 Task: Go to Program & Features. Select Whole Food Market. Add to cart Cold-Pressed Organic Green Juice -2. Select Amazon Health. Add to cart Herbal Supplements-1. Place order for Amber Rodriguez, _x000D_
463 S Clinton St_x000D_
East Orange, New Jersey(NJ), 07018, Cell Number (973) 672-1023
Action: Mouse moved to (41, 45)
Screenshot: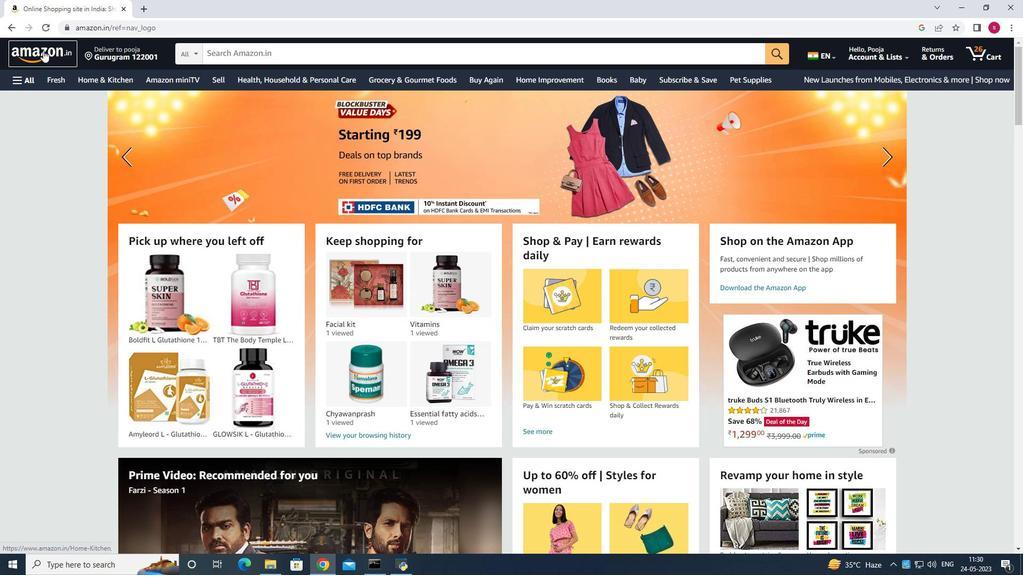 
Action: Mouse pressed left at (41, 45)
Screenshot: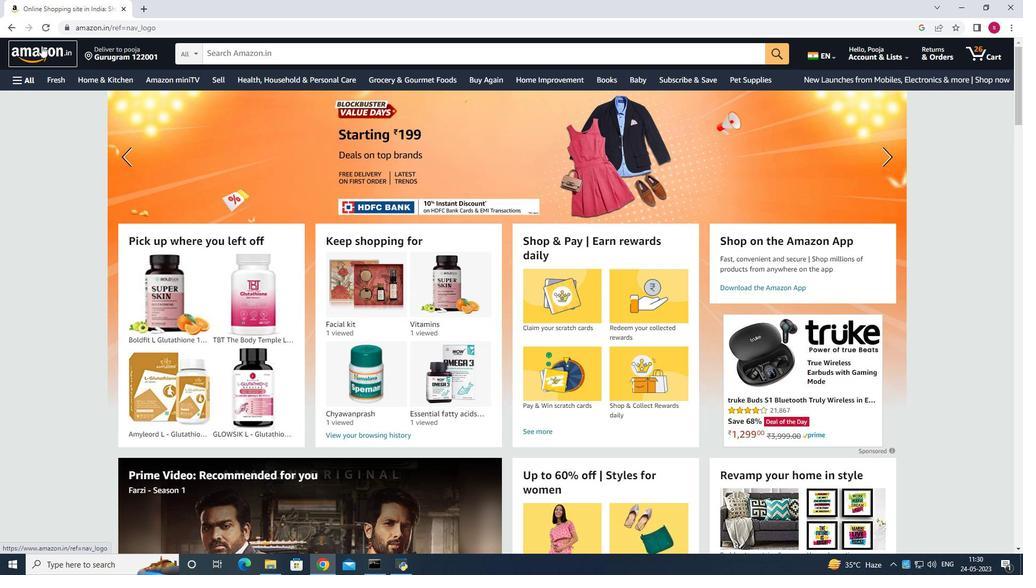 
Action: Mouse moved to (486, 239)
Screenshot: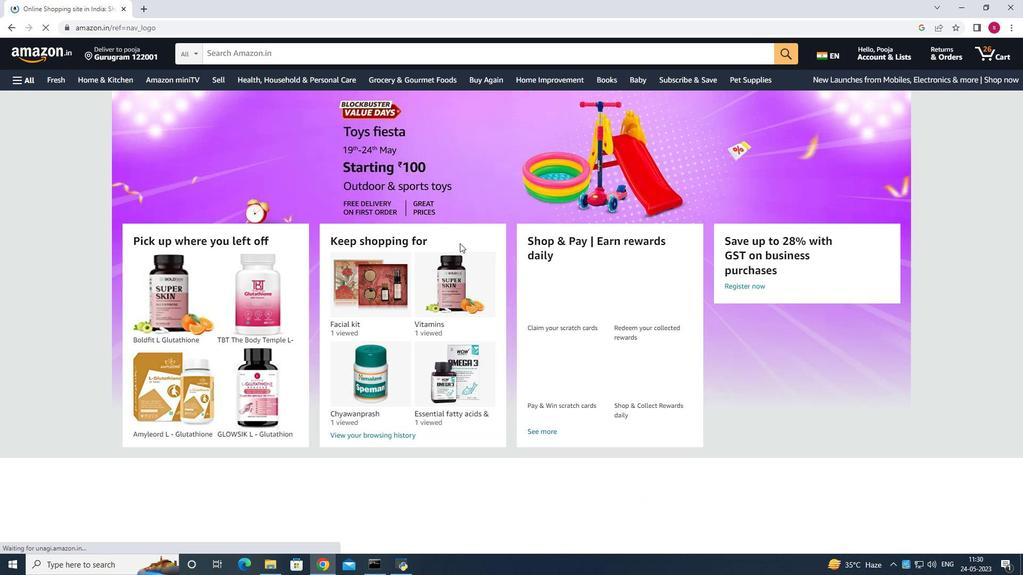 
Action: Mouse scrolled (486, 240) with delta (0, 0)
Screenshot: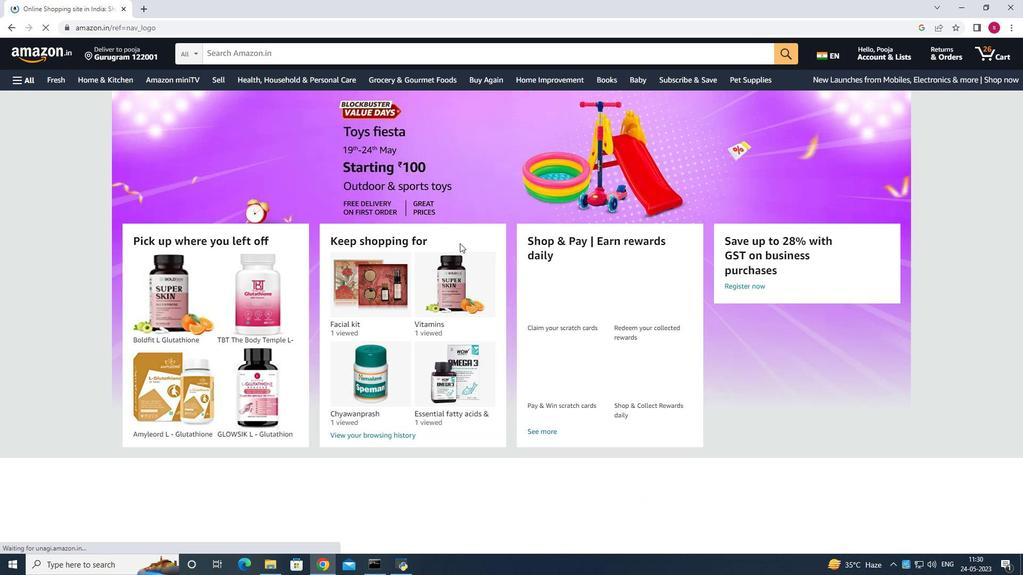 
Action: Mouse scrolled (486, 240) with delta (0, 0)
Screenshot: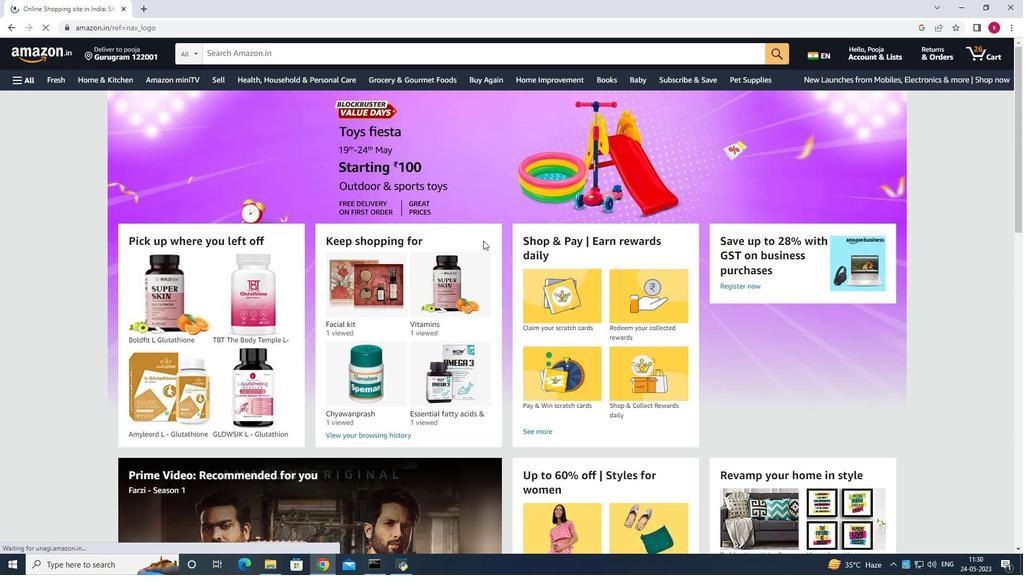
Action: Mouse moved to (486, 239)
Screenshot: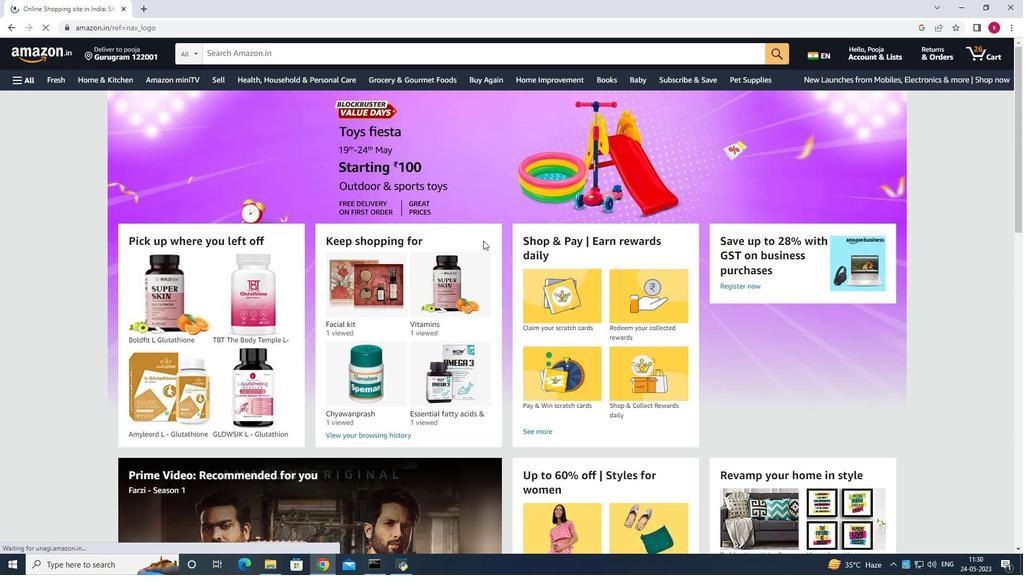 
Action: Mouse scrolled (486, 240) with delta (0, 0)
Screenshot: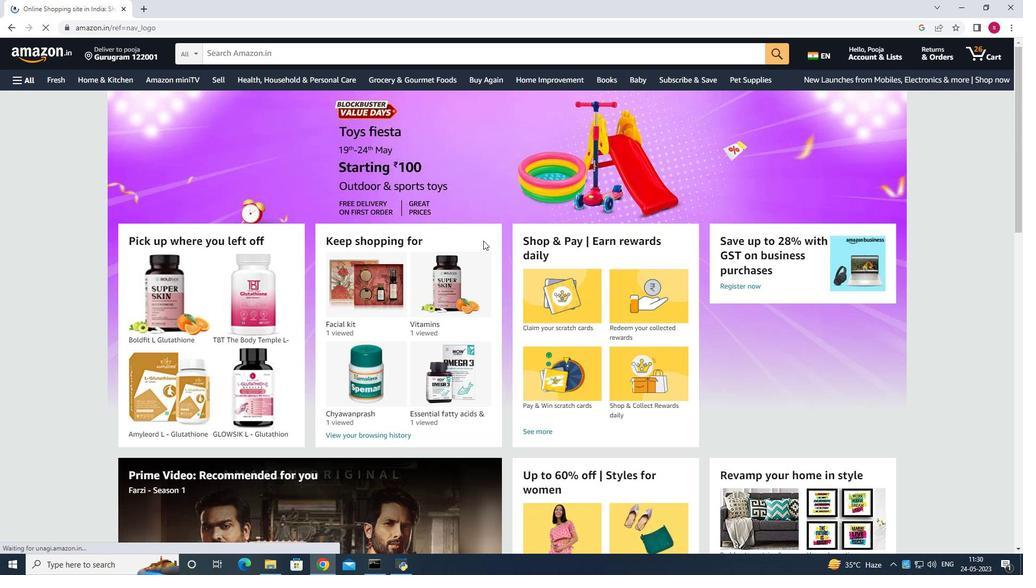 
Action: Mouse scrolled (486, 240) with delta (0, 0)
Screenshot: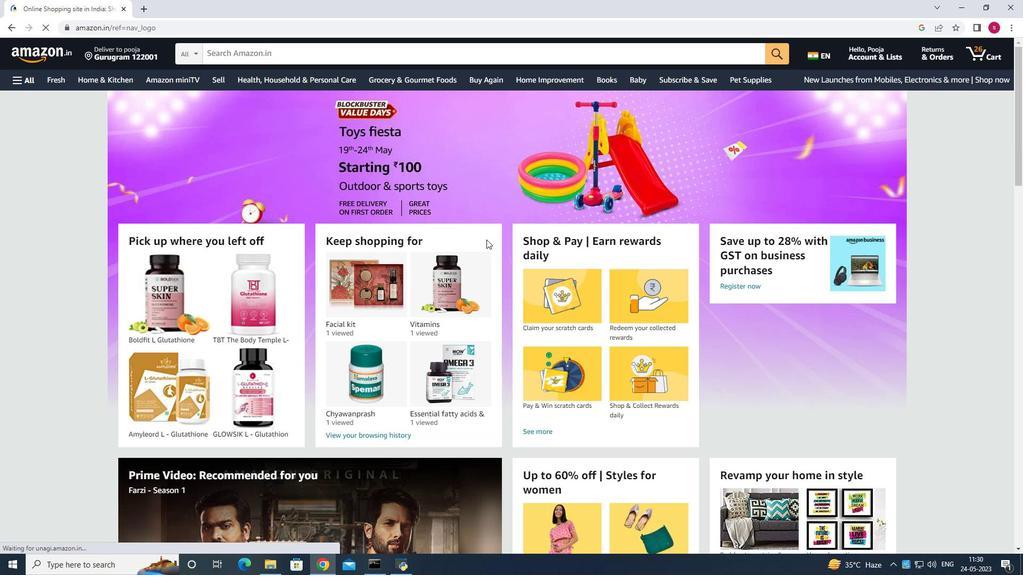 
Action: Mouse moved to (19, 81)
Screenshot: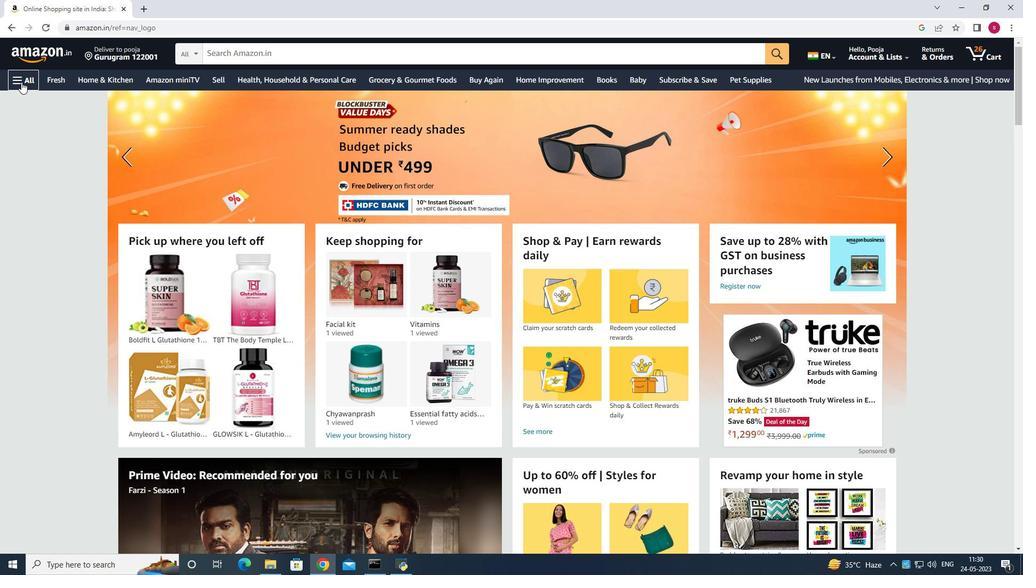
Action: Mouse pressed left at (19, 81)
Screenshot: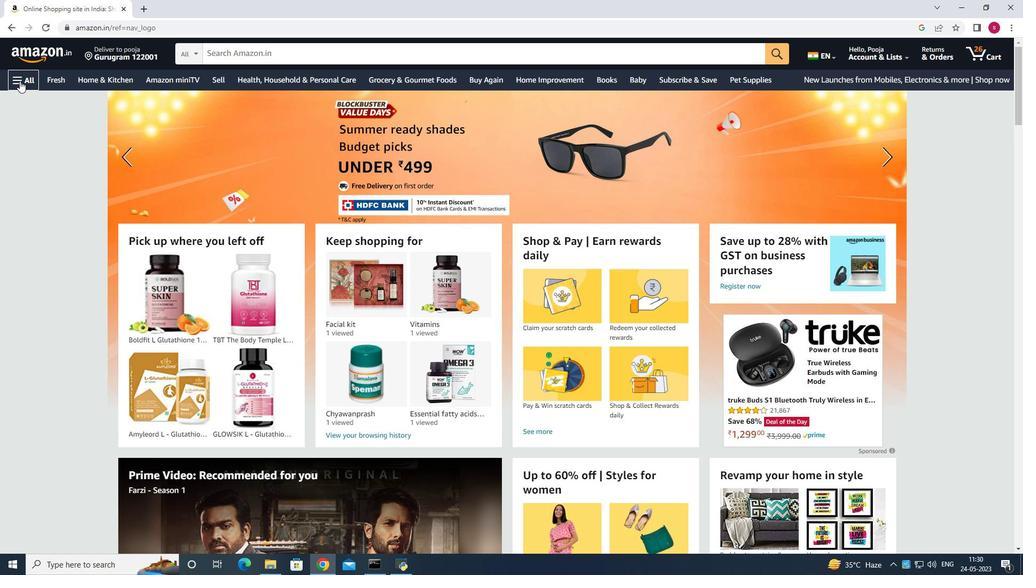 
Action: Mouse moved to (42, 164)
Screenshot: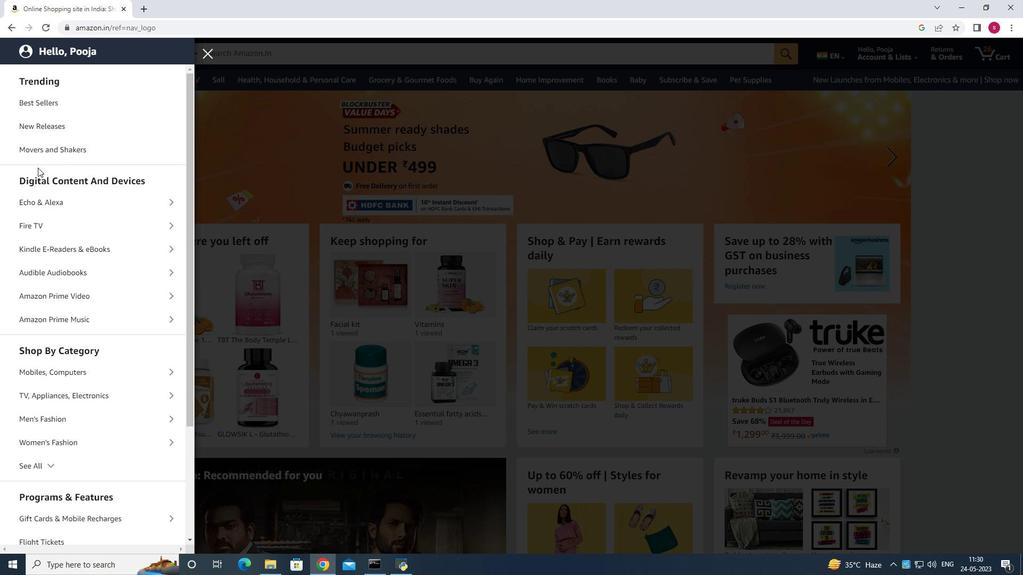 
Action: Mouse scrolled (42, 164) with delta (0, 0)
Screenshot: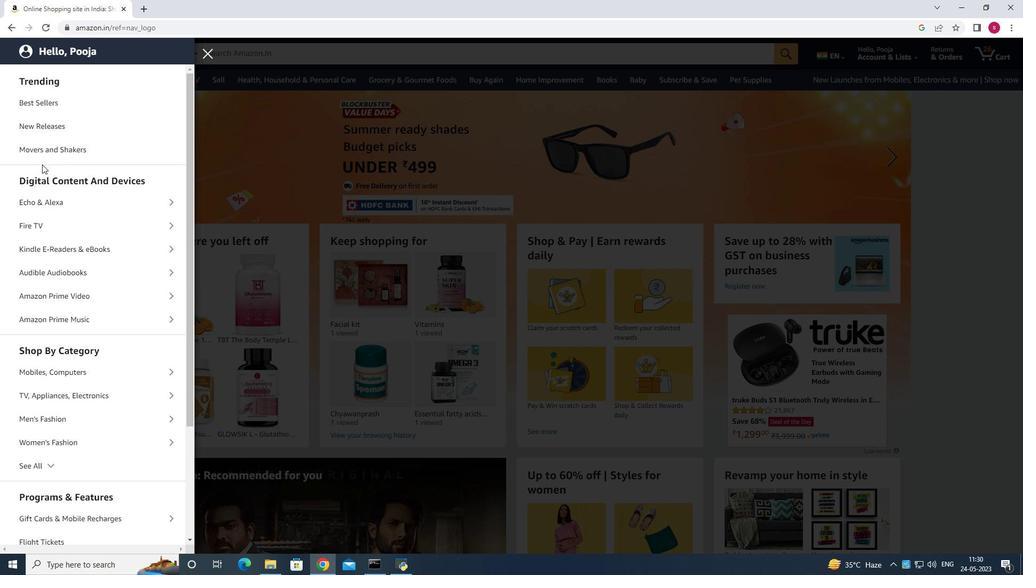 
Action: Mouse scrolled (42, 164) with delta (0, 0)
Screenshot: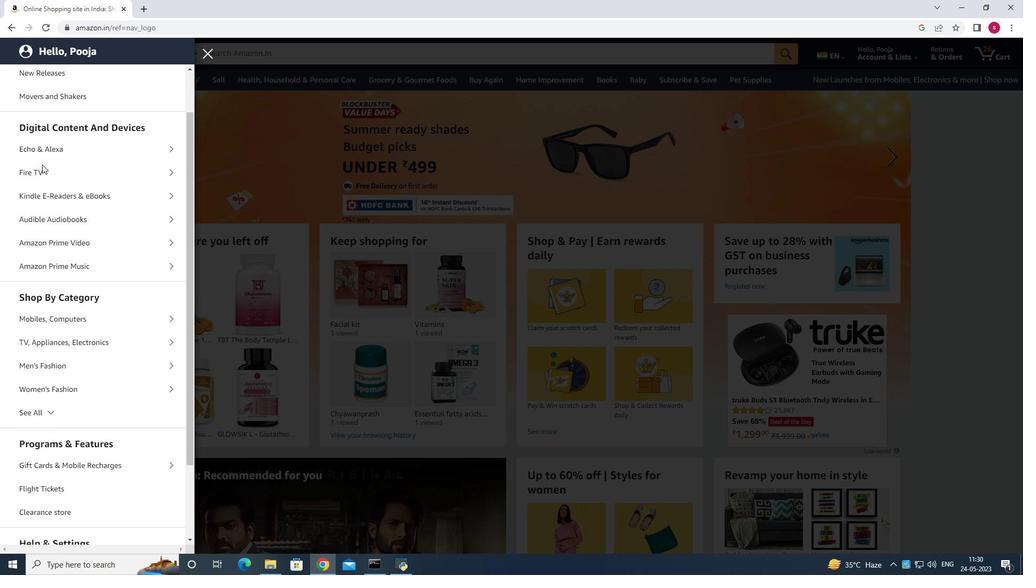 
Action: Mouse scrolled (42, 164) with delta (0, 0)
Screenshot: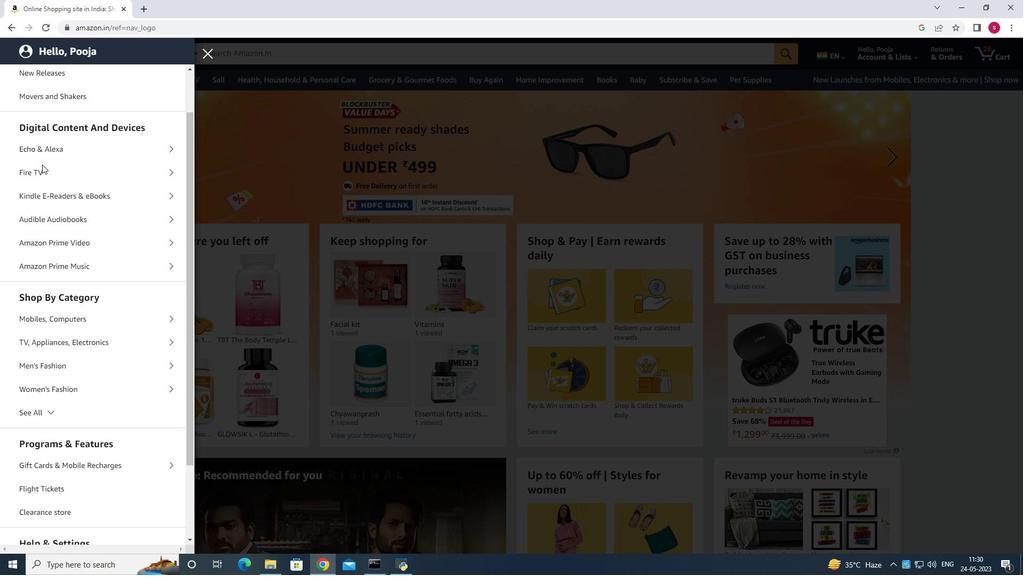 
Action: Mouse scrolled (42, 164) with delta (0, 0)
Screenshot: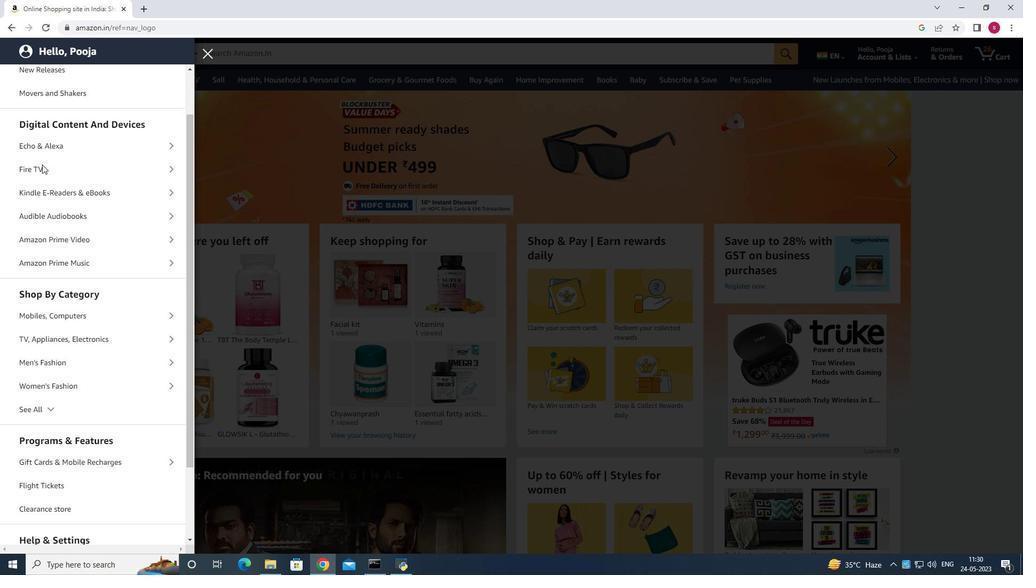 
Action: Mouse scrolled (42, 164) with delta (0, 0)
Screenshot: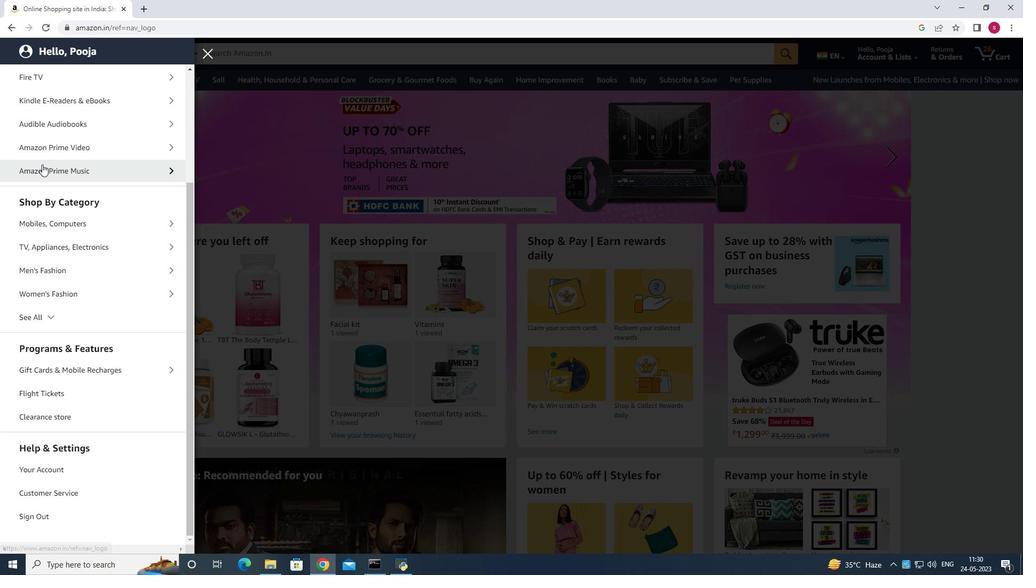 
Action: Mouse scrolled (42, 164) with delta (0, 0)
Screenshot: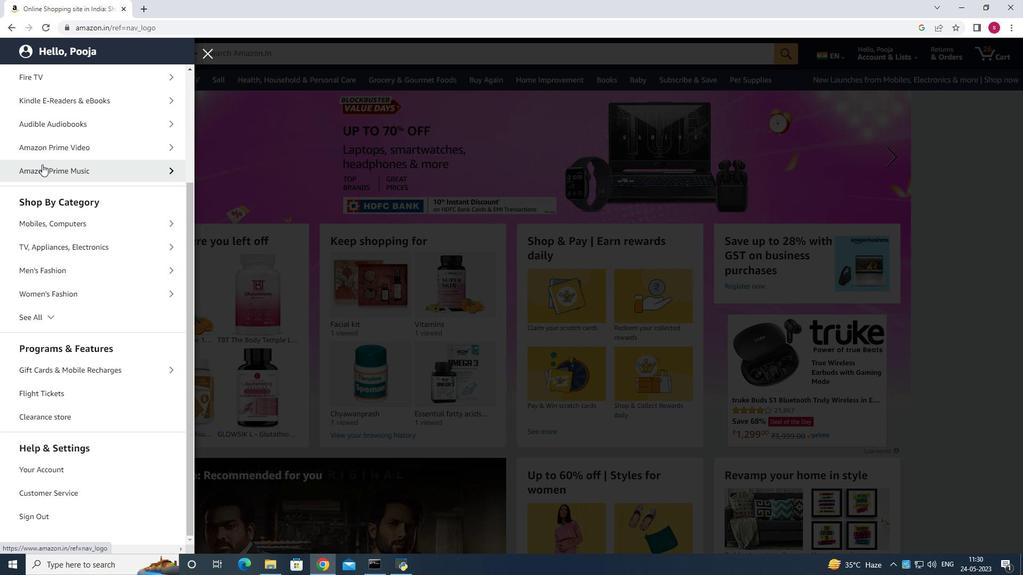 
Action: Mouse moved to (174, 369)
Screenshot: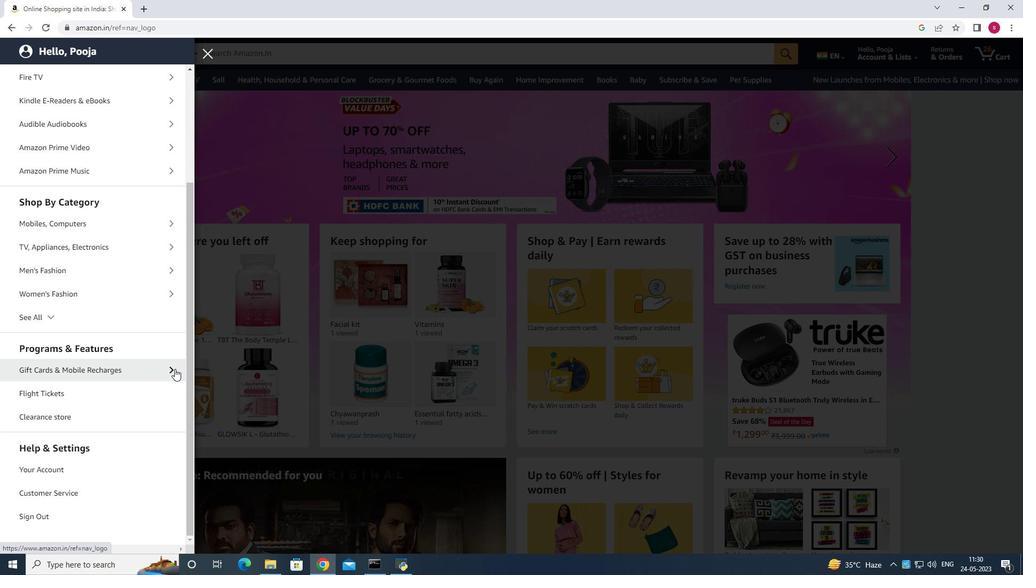 
Action: Mouse pressed left at (174, 369)
Screenshot: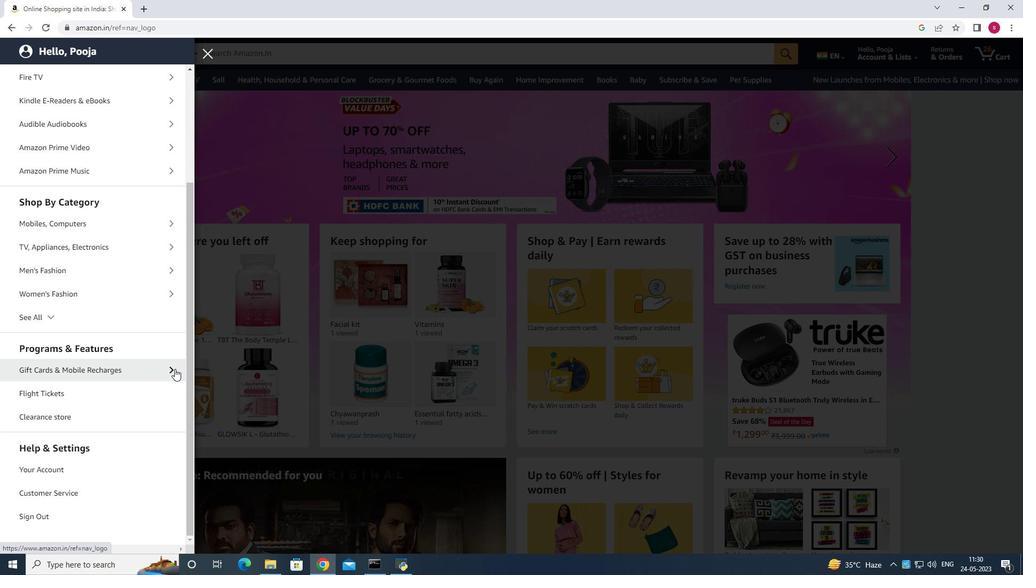 
Action: Mouse moved to (47, 131)
Screenshot: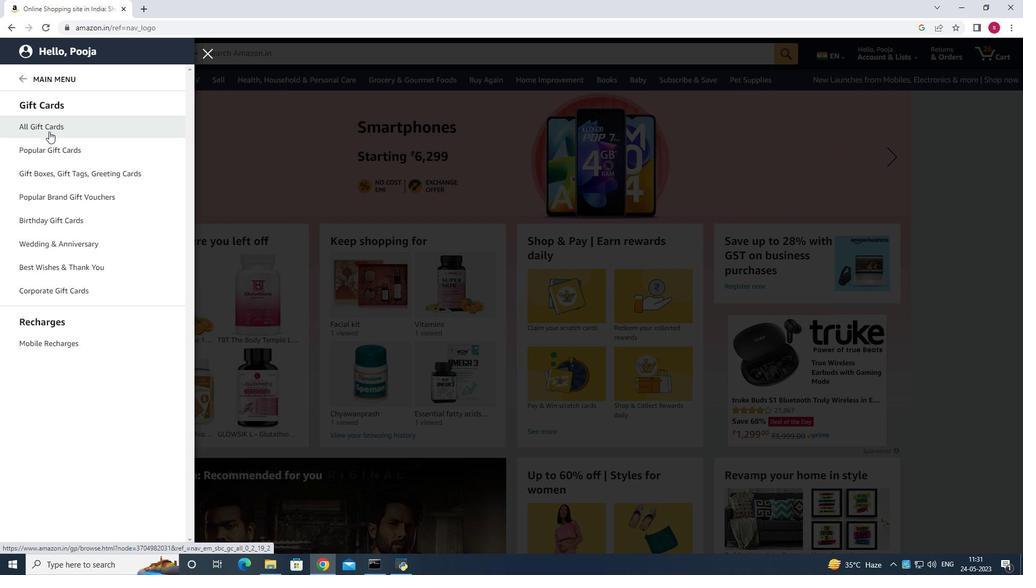 
Action: Mouse pressed left at (47, 131)
Screenshot: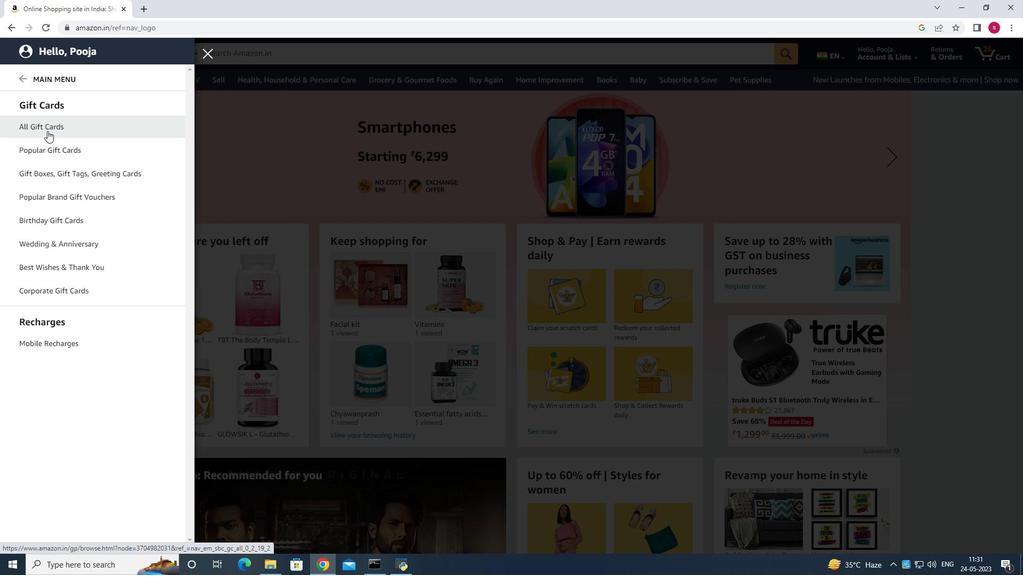 
Action: Mouse moved to (8, 79)
Screenshot: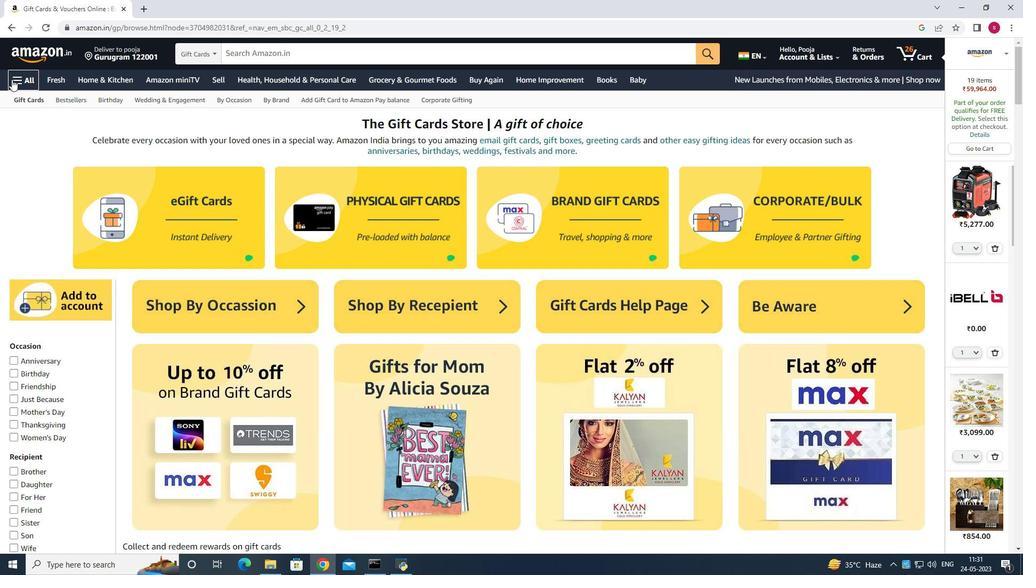 
Action: Mouse pressed left at (8, 79)
Screenshot: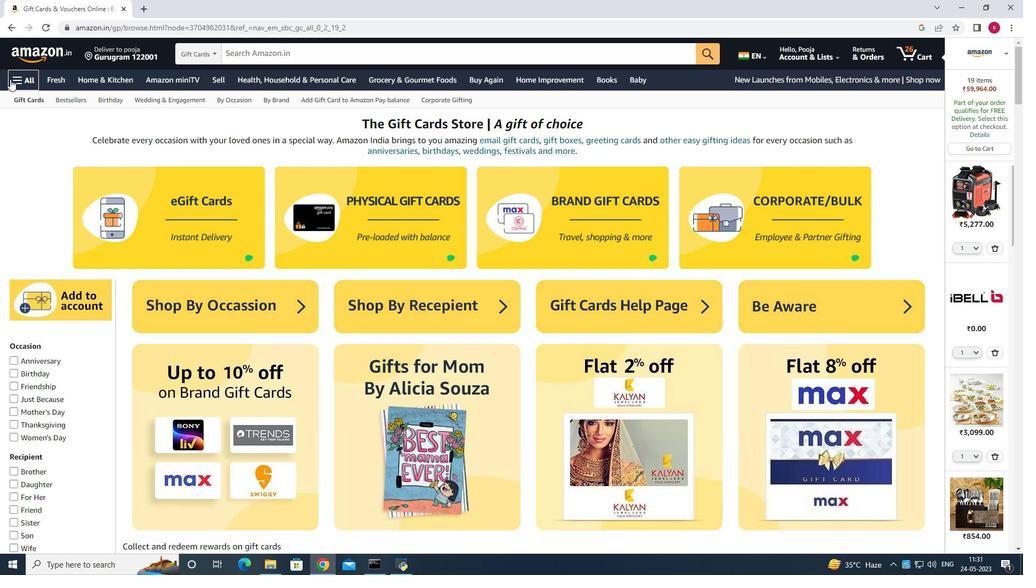 
Action: Mouse moved to (203, 55)
Screenshot: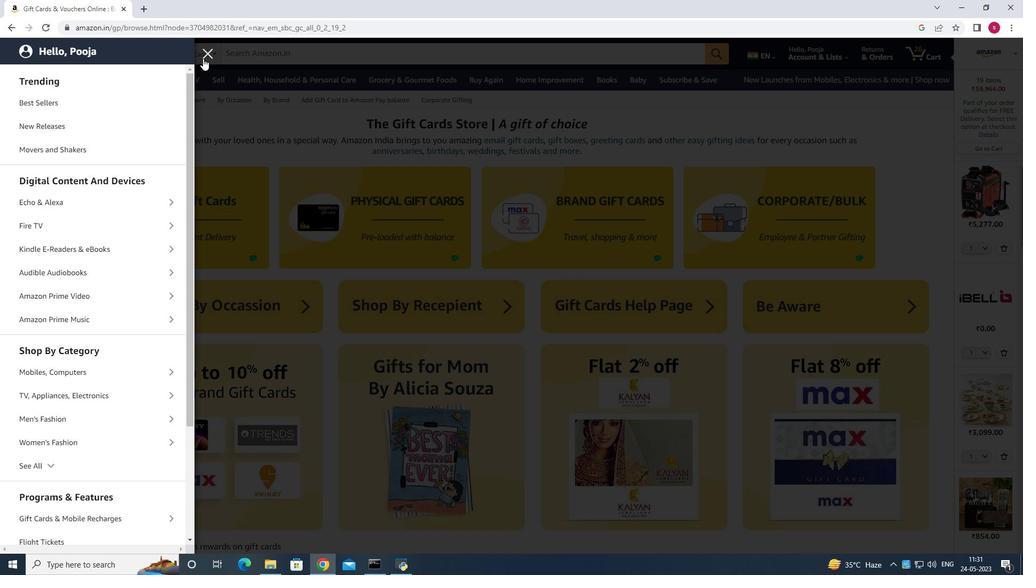 
Action: Mouse pressed left at (203, 55)
Screenshot: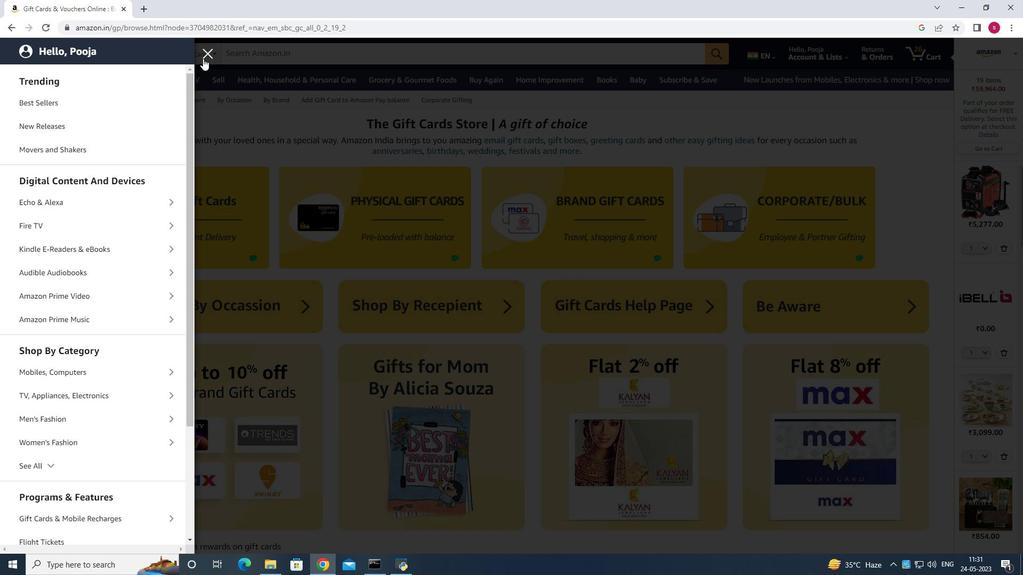 
Action: Mouse moved to (273, 54)
Screenshot: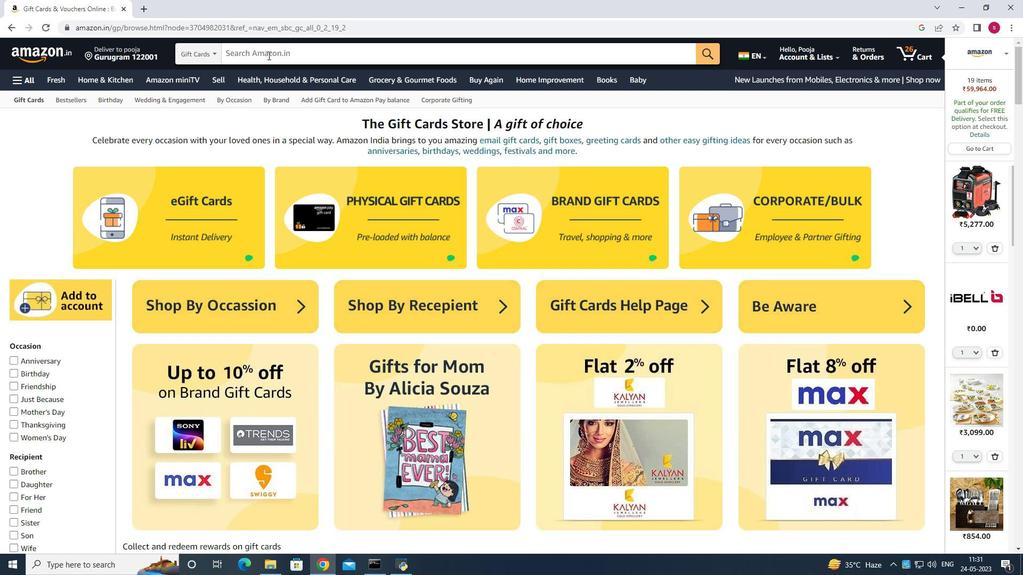 
Action: Mouse pressed left at (273, 54)
Screenshot: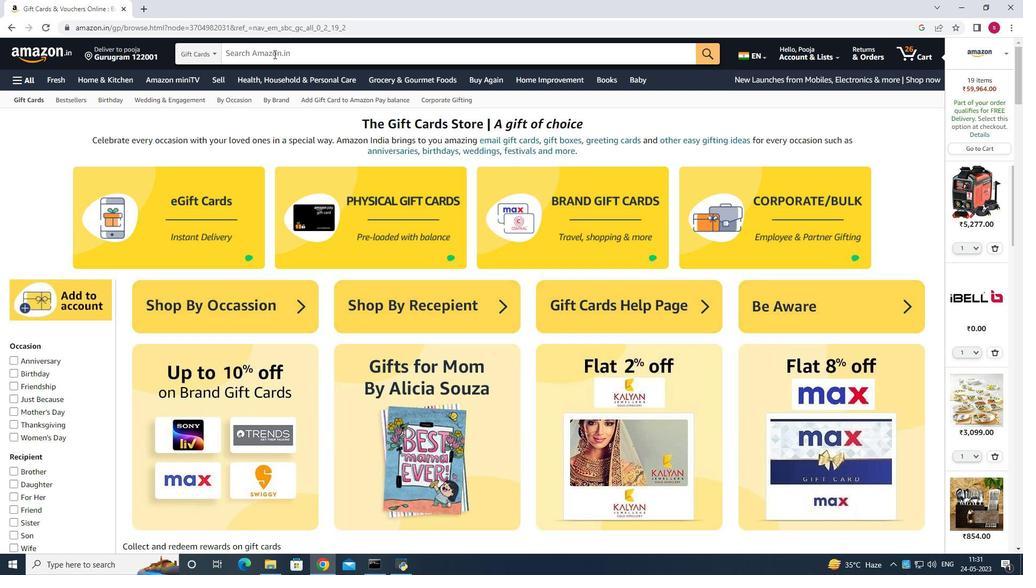 
Action: Mouse moved to (270, 57)
Screenshot: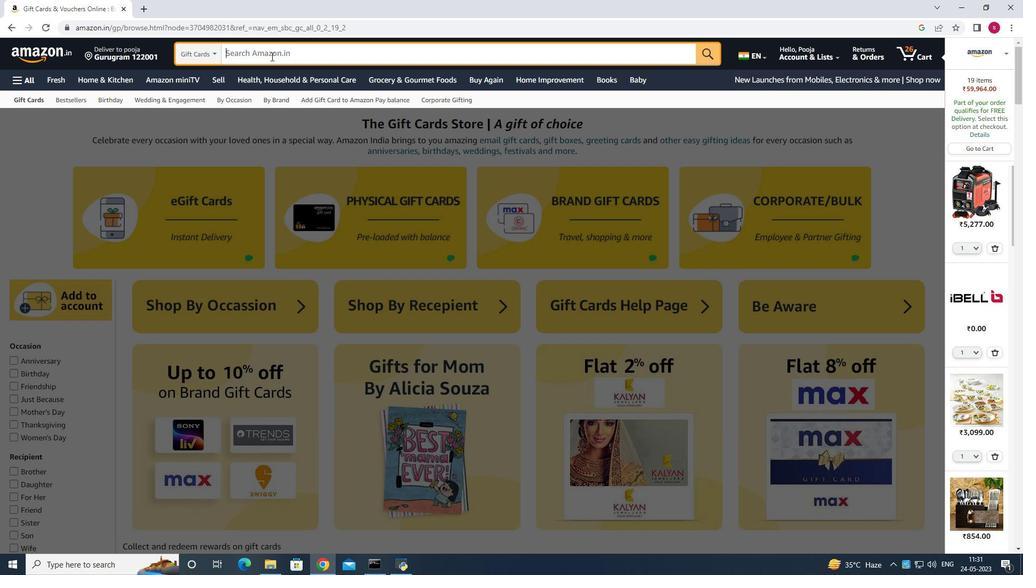 
Action: Key pressed whoo<Key.backspace>le<Key.space>food<Key.space>market<Key.enter>
Screenshot: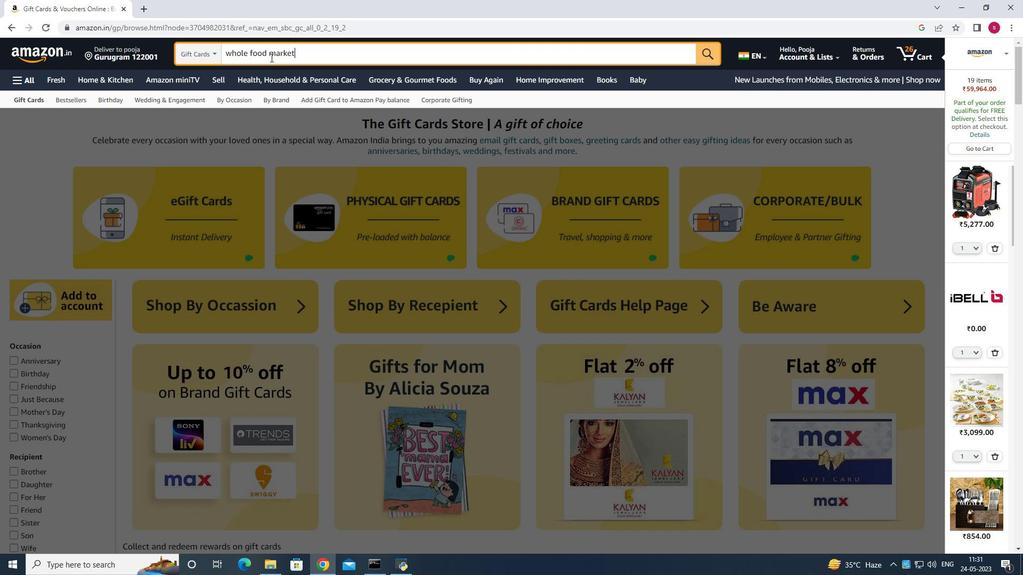 
Action: Mouse moved to (404, 58)
Screenshot: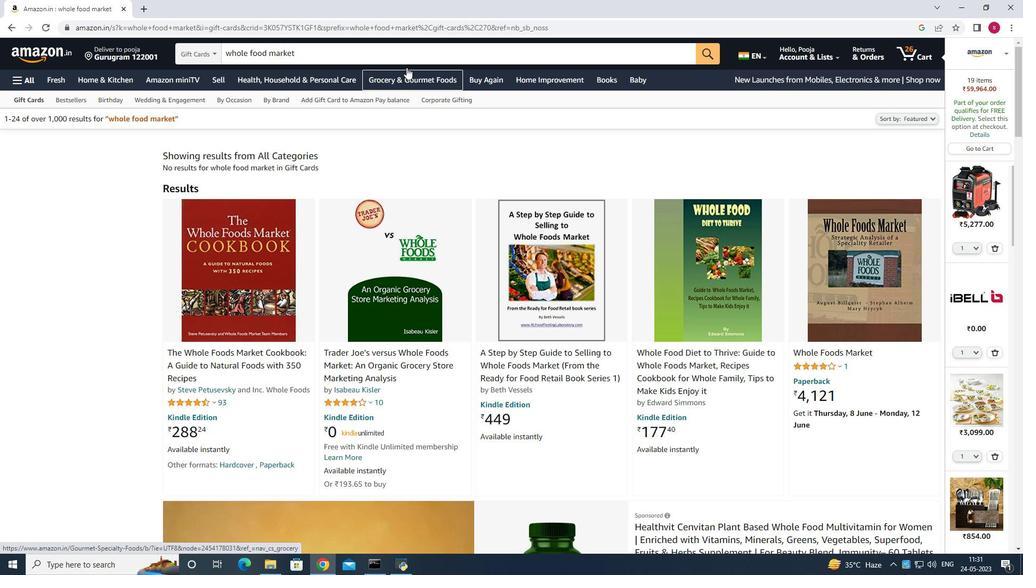 
Action: Mouse pressed left at (404, 58)
Screenshot: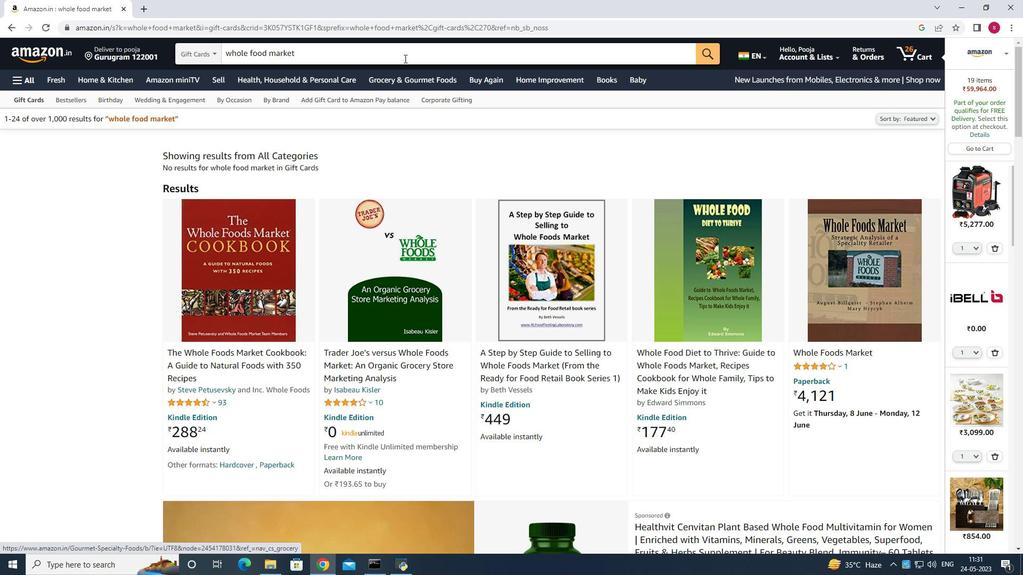 
Action: Key pressed <Key.backspace><Key.backspace><Key.backspace><Key.backspace><Key.backspace><Key.backspace><Key.backspace><Key.backspace><Key.backspace><Key.backspace><Key.backspace><Key.backspace><Key.backspace><Key.backspace><Key.backspace><Key.backspace><Key.backspace><Key.backspace><Key.backspace><Key.backspace><Key.backspace><Key.backspace><Key.backspace><Key.backspace><Key.backspace><Key.backspace><Key.backspace><Key.backspace><Key.backspace><Key.backspace><Key.backspace><Key.backspace><Key.backspace><Key.backspace><Key.backspace><Key.backspace><Key.backspace><Key.backspace><Key.backspace><Key.backspace><Key.backspace><Key.backspace><Key.backspace><Key.backspace><Key.backspace><Key.backspace><Key.backspace><Key.backspace><Key.backspace><Key.backspace><Key.backspace><Key.backspace><Key.backspace><Key.backspace>cold<Key.space>predd<Key.backspace><Key.backspace>ssed<Key.space>organic<Key.space>jiu<Key.backspace><Key.backspace>uiv<Key.backspace>ce<Key.enter>
Screenshot: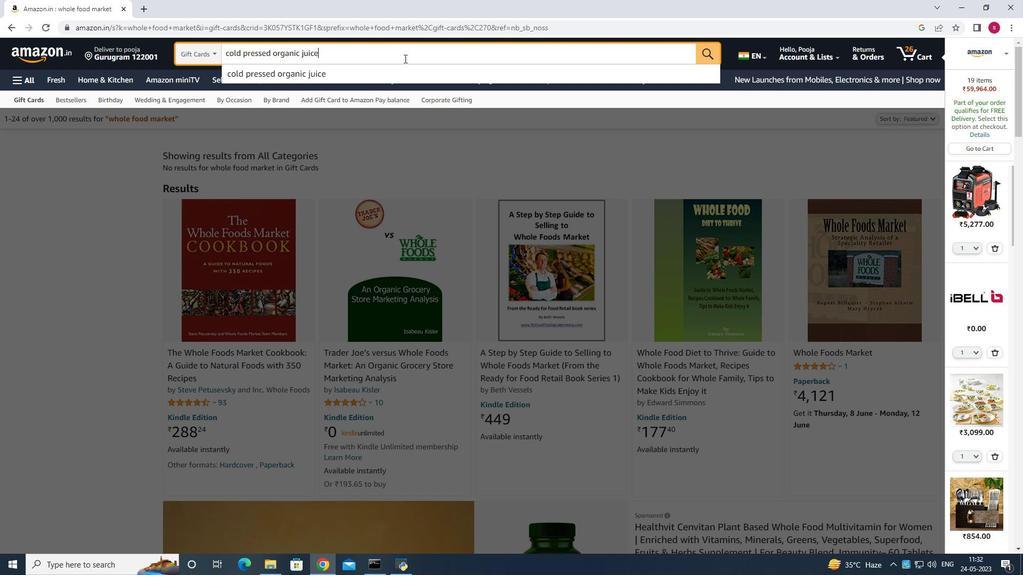 
Action: Mouse moved to (400, 148)
Screenshot: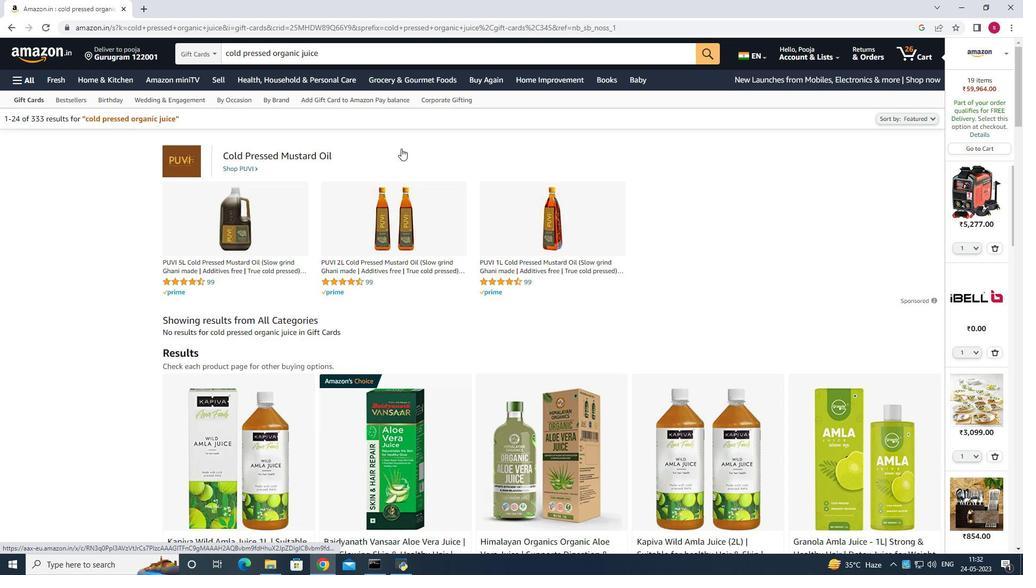 
Action: Mouse scrolled (400, 148) with delta (0, 0)
Screenshot: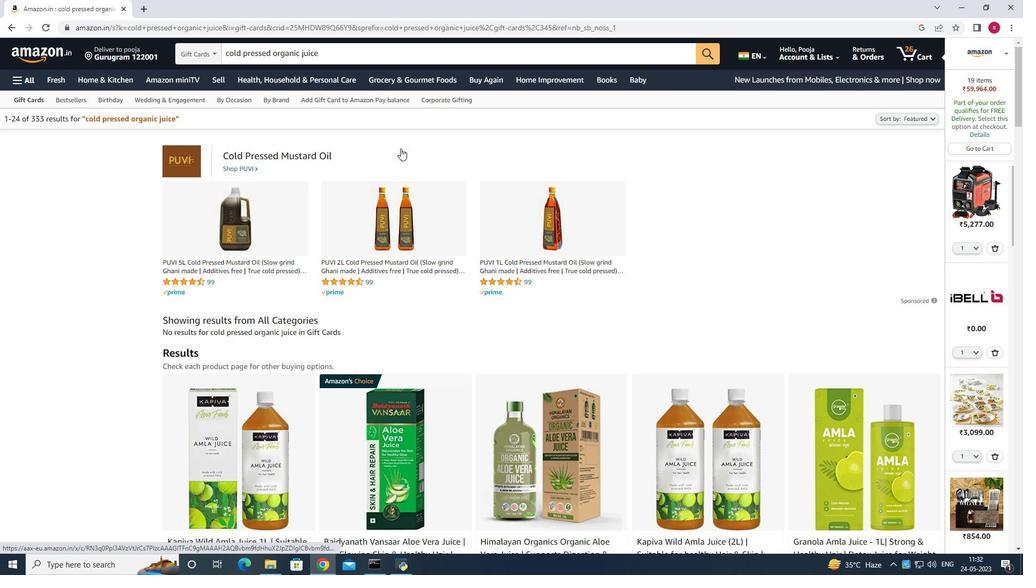 
Action: Mouse scrolled (400, 148) with delta (0, 0)
Screenshot: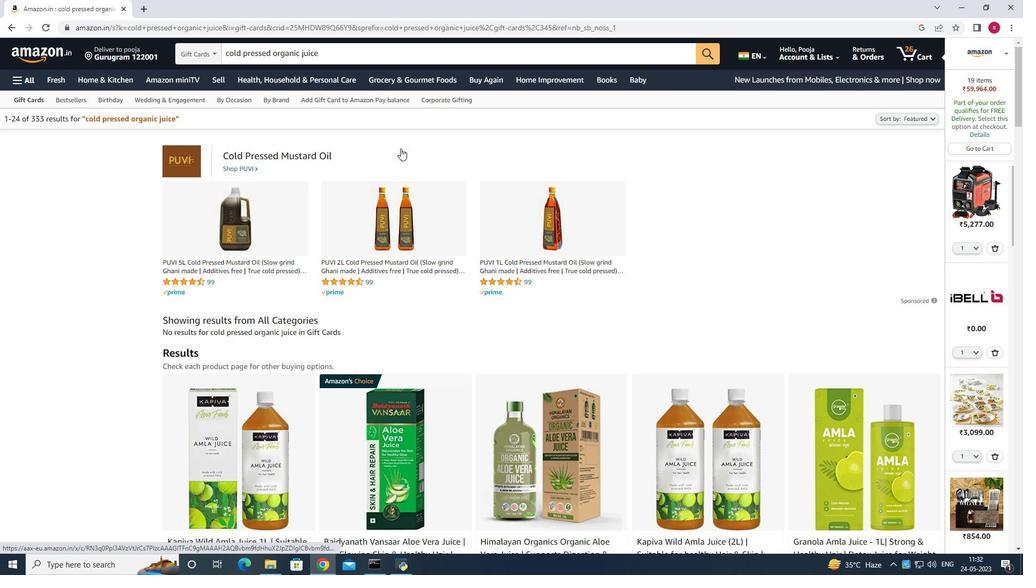
Action: Mouse moved to (462, 195)
Screenshot: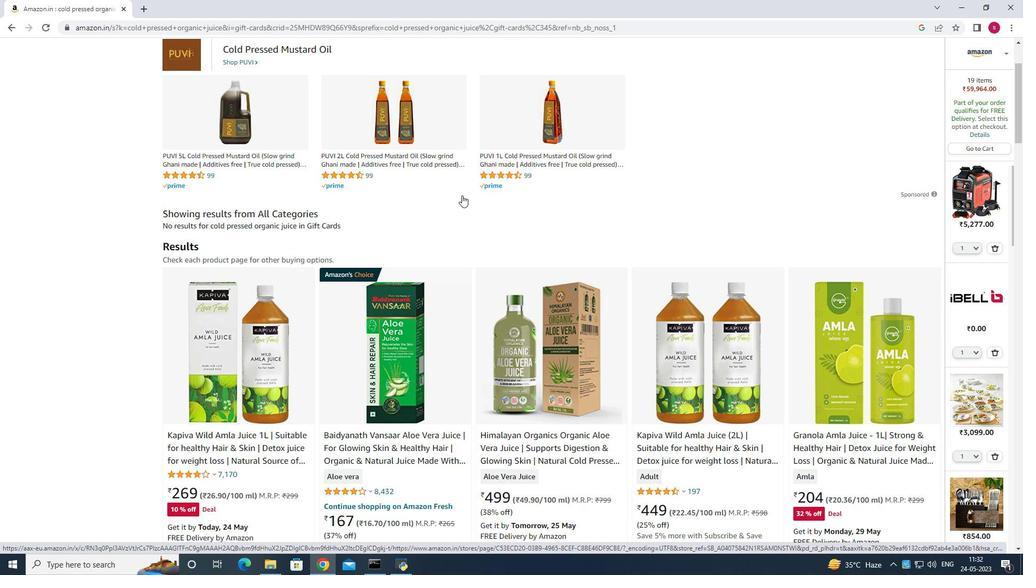 
Action: Mouse scrolled (462, 196) with delta (0, 0)
Screenshot: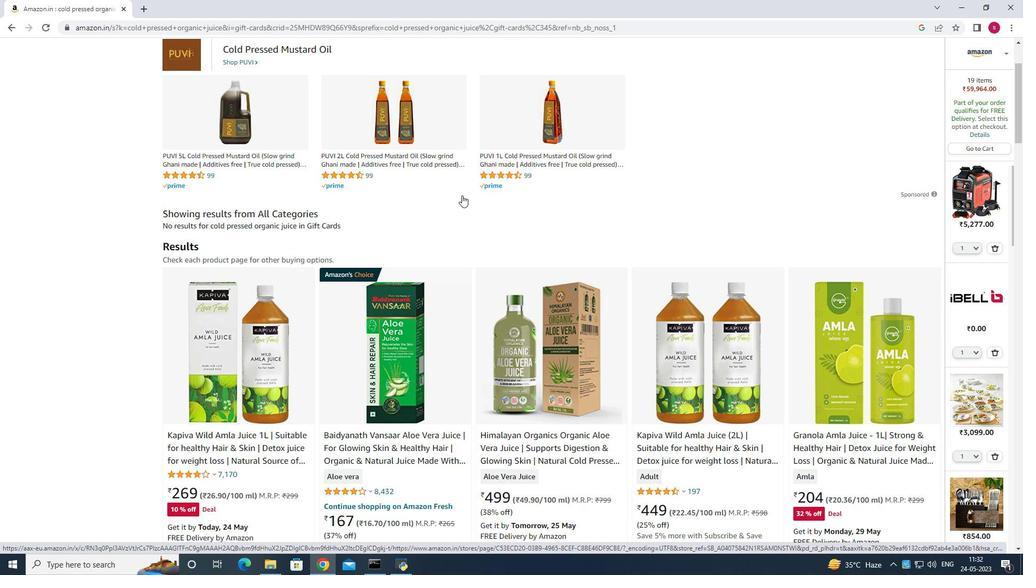 
Action: Mouse moved to (457, 190)
Screenshot: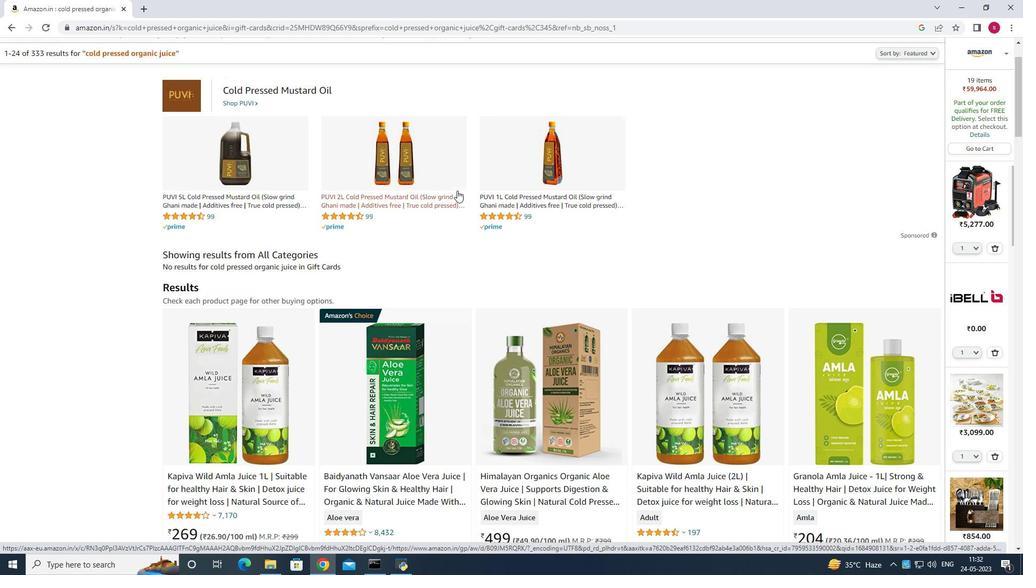 
Action: Mouse scrolled (457, 190) with delta (0, 0)
Screenshot: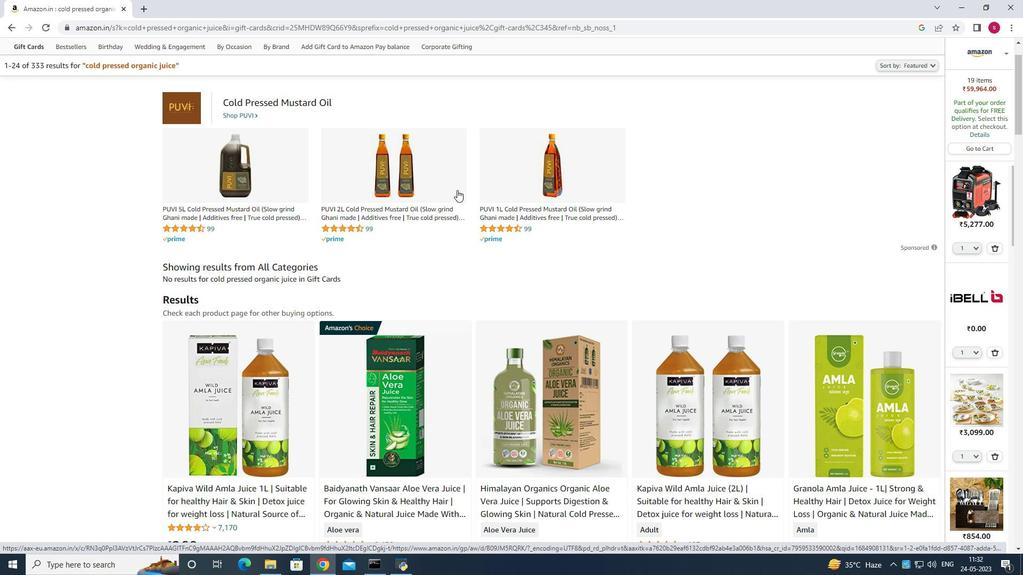 
Action: Mouse scrolled (457, 189) with delta (0, 0)
Screenshot: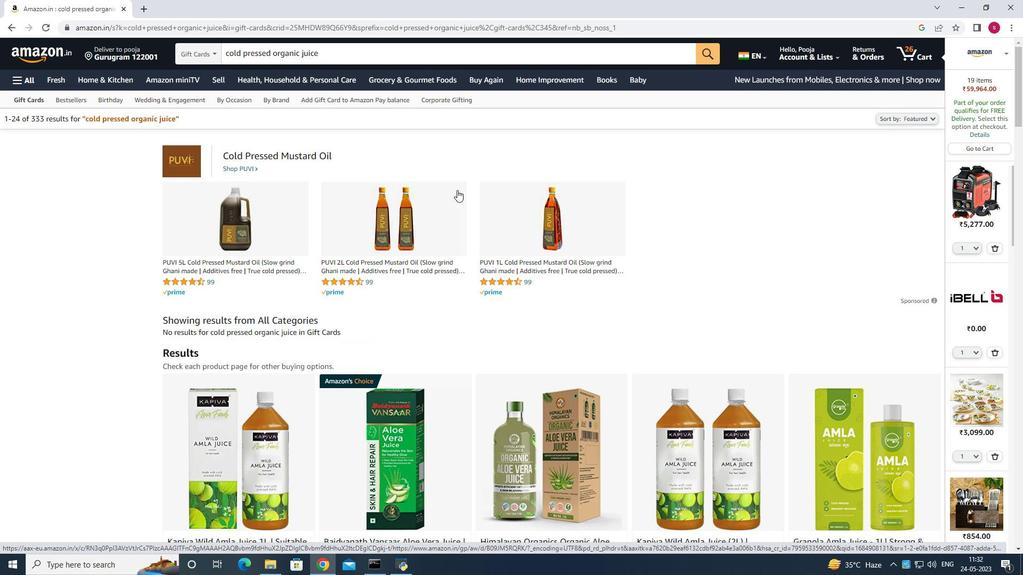
Action: Mouse scrolled (457, 189) with delta (0, 0)
Screenshot: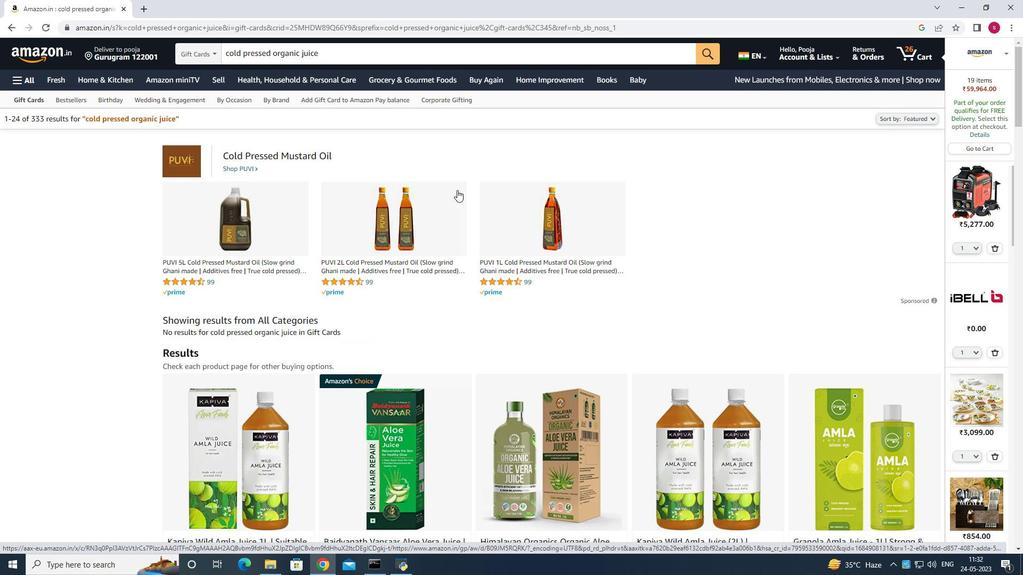 
Action: Mouse scrolled (457, 189) with delta (0, 0)
Screenshot: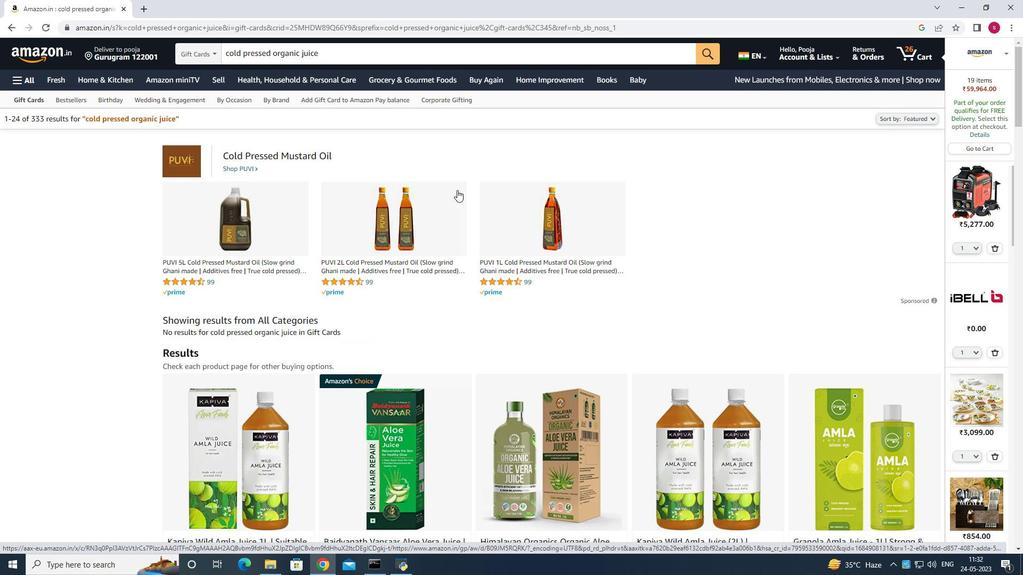 
Action: Mouse scrolled (457, 189) with delta (0, 0)
Screenshot: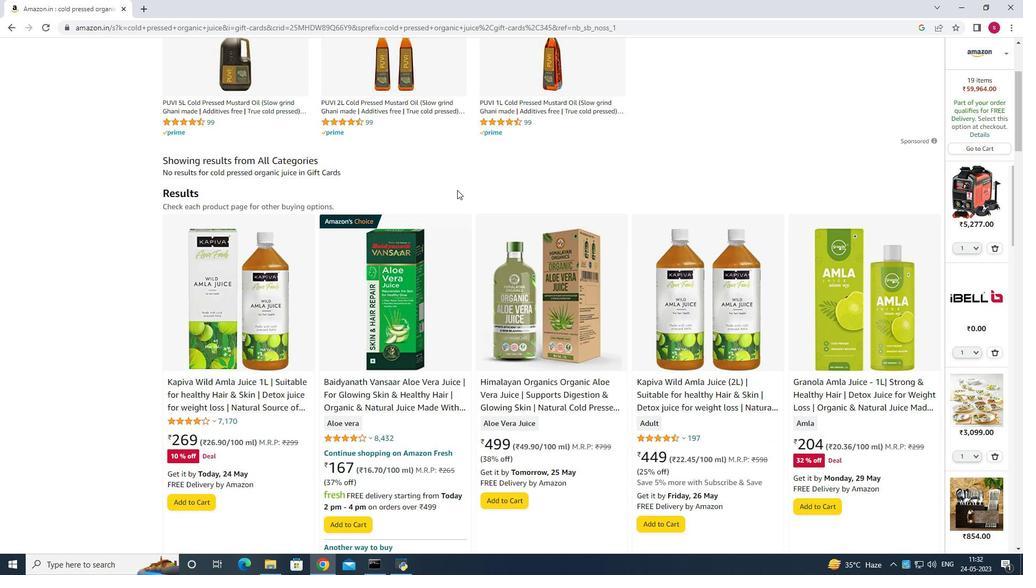 
Action: Mouse moved to (820, 259)
Screenshot: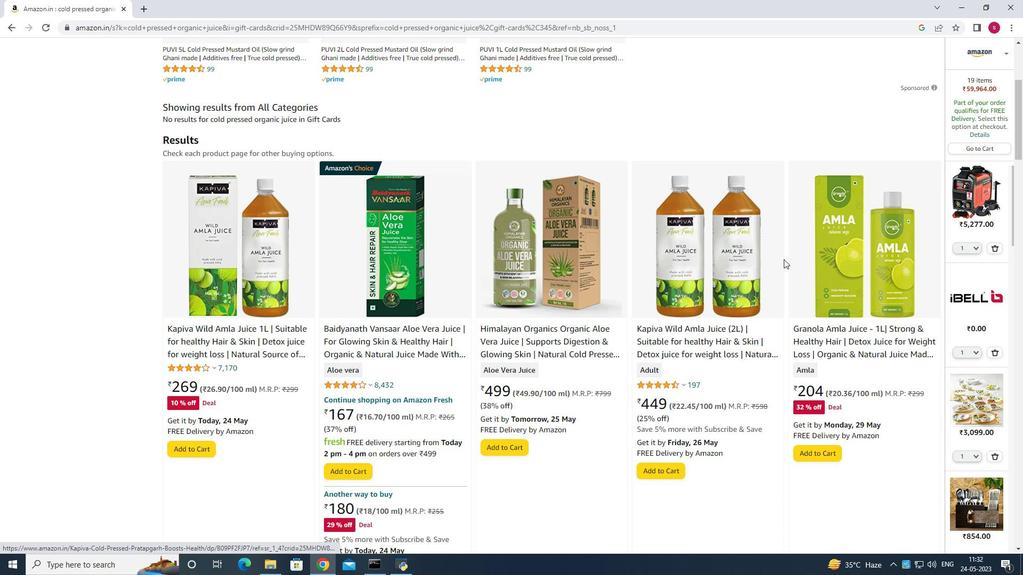 
Action: Mouse scrolled (820, 259) with delta (0, 0)
Screenshot: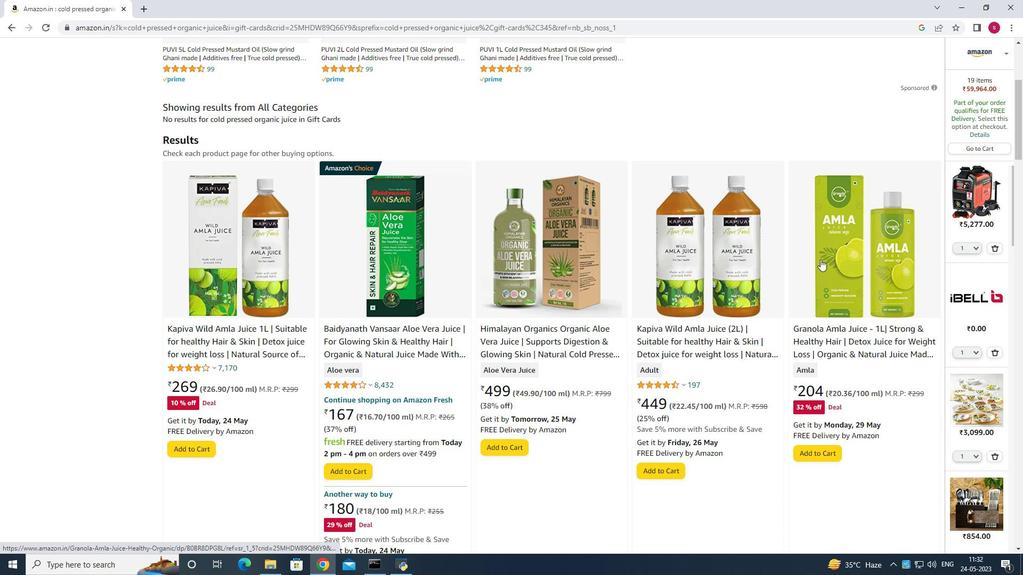 
Action: Mouse moved to (820, 259)
Screenshot: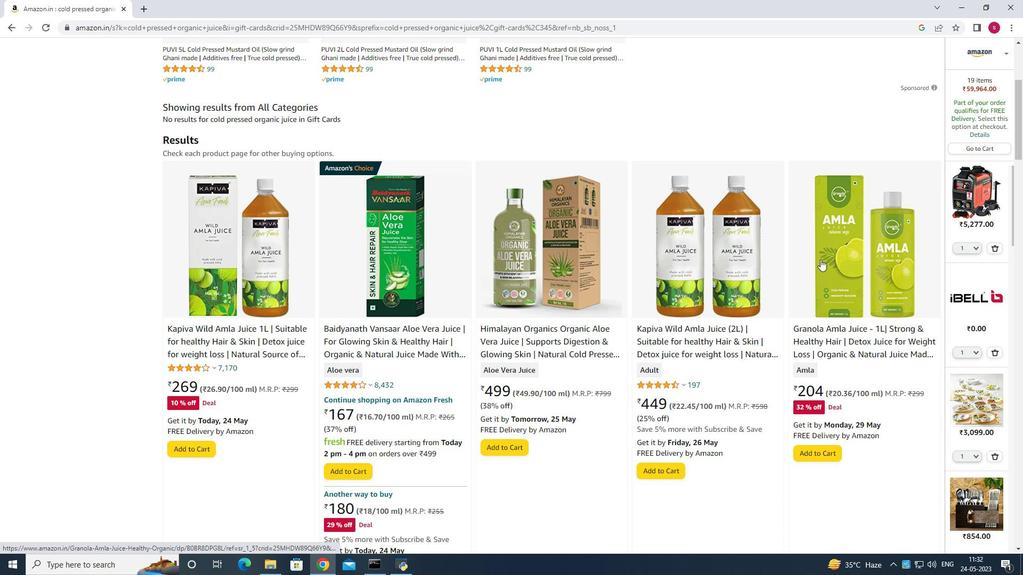 
Action: Mouse scrolled (820, 259) with delta (0, 0)
Screenshot: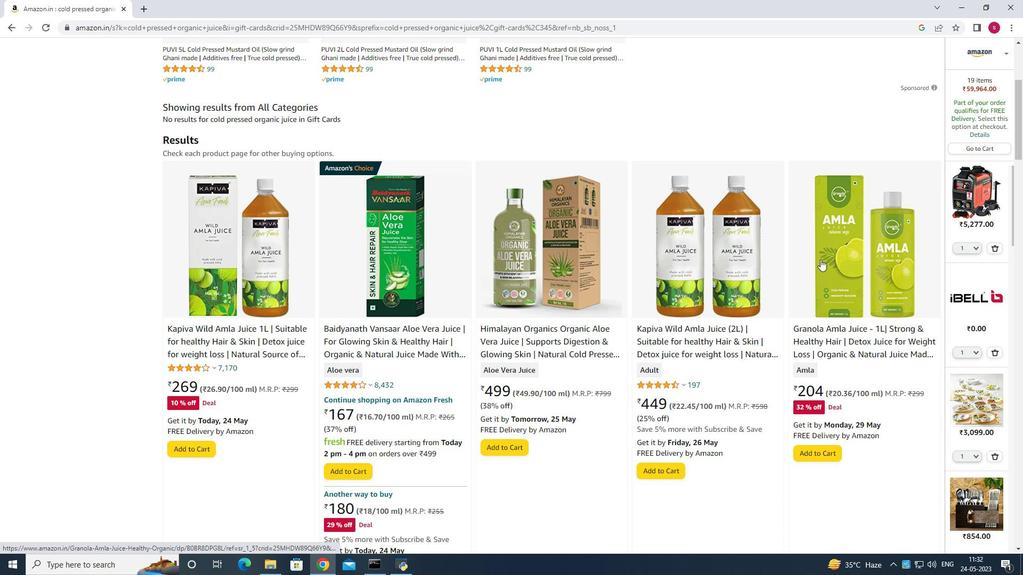 
Action: Mouse moved to (831, 345)
Screenshot: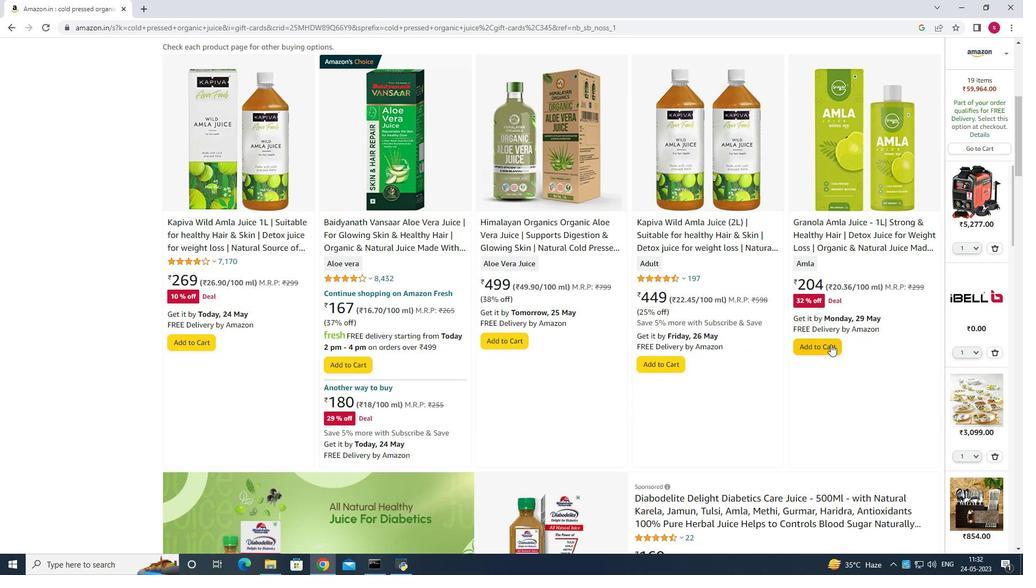 
Action: Mouse pressed left at (831, 345)
Screenshot: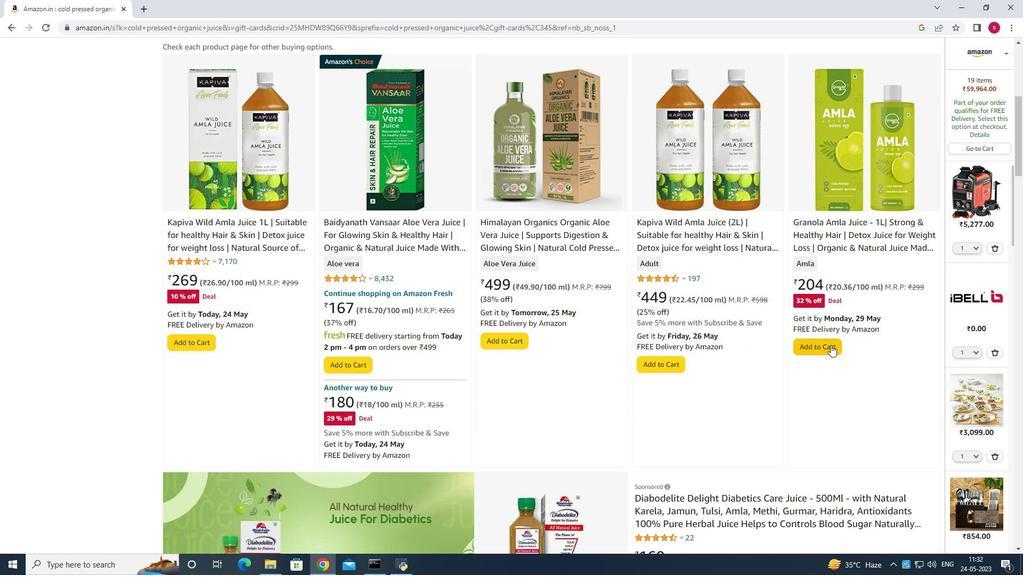 
Action: Mouse moved to (576, 280)
Screenshot: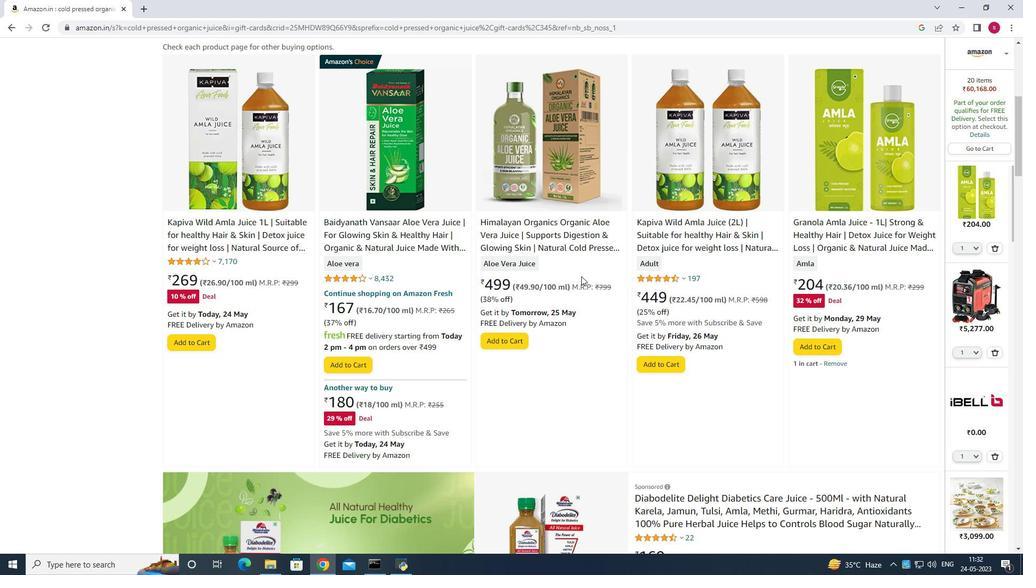 
Action: Mouse scrolled (576, 279) with delta (0, 0)
Screenshot: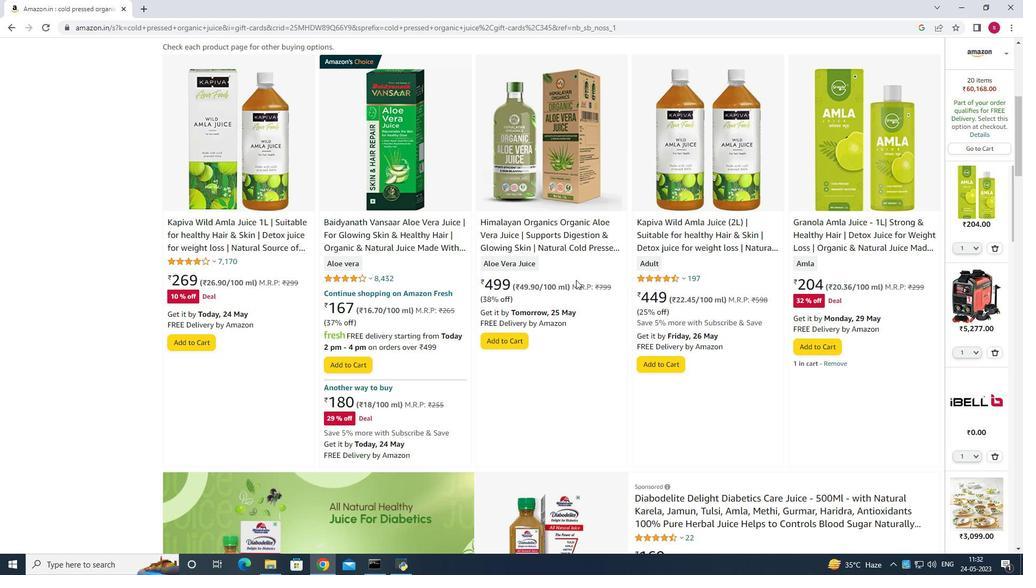 
Action: Mouse moved to (575, 280)
Screenshot: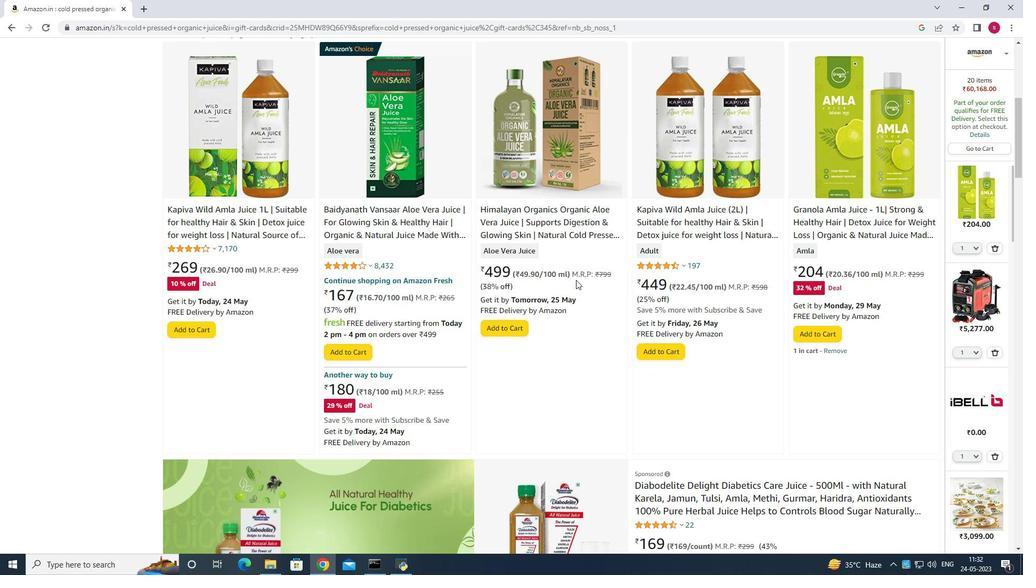 
Action: Mouse scrolled (575, 280) with delta (0, 0)
Screenshot: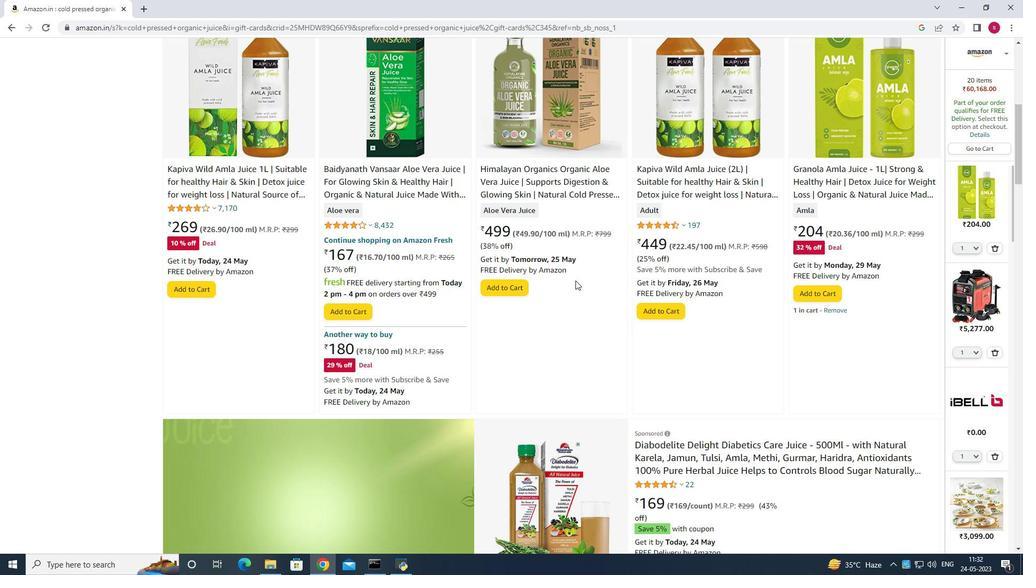 
Action: Mouse scrolled (575, 280) with delta (0, 0)
Screenshot: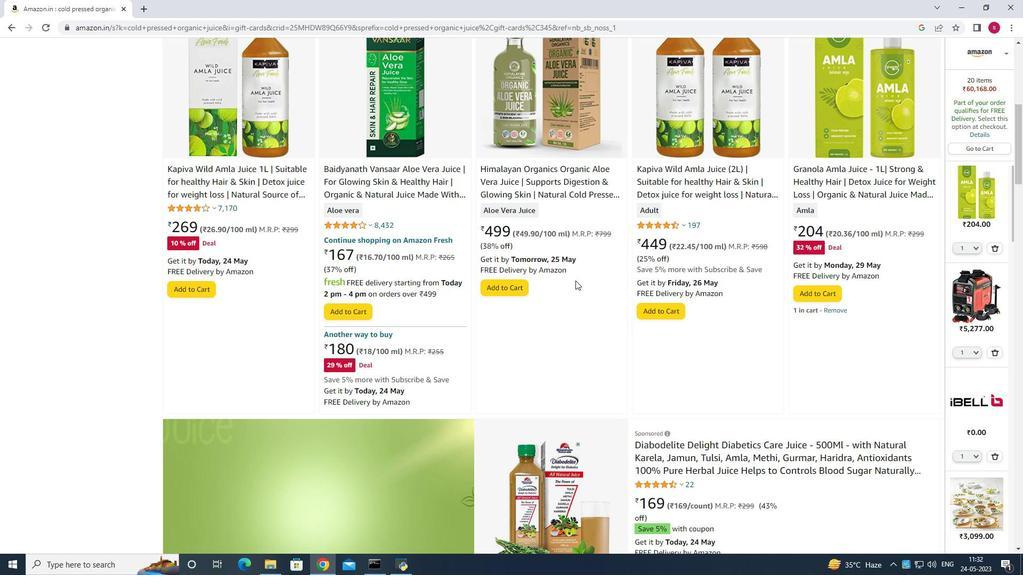 
Action: Mouse scrolled (575, 280) with delta (0, 0)
Screenshot: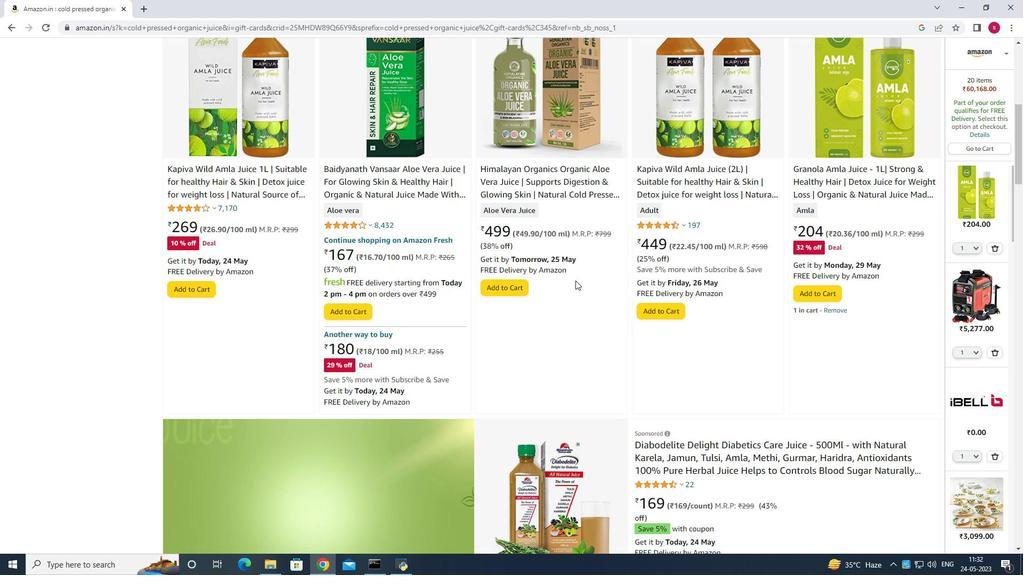 
Action: Mouse scrolled (575, 280) with delta (0, 0)
Screenshot: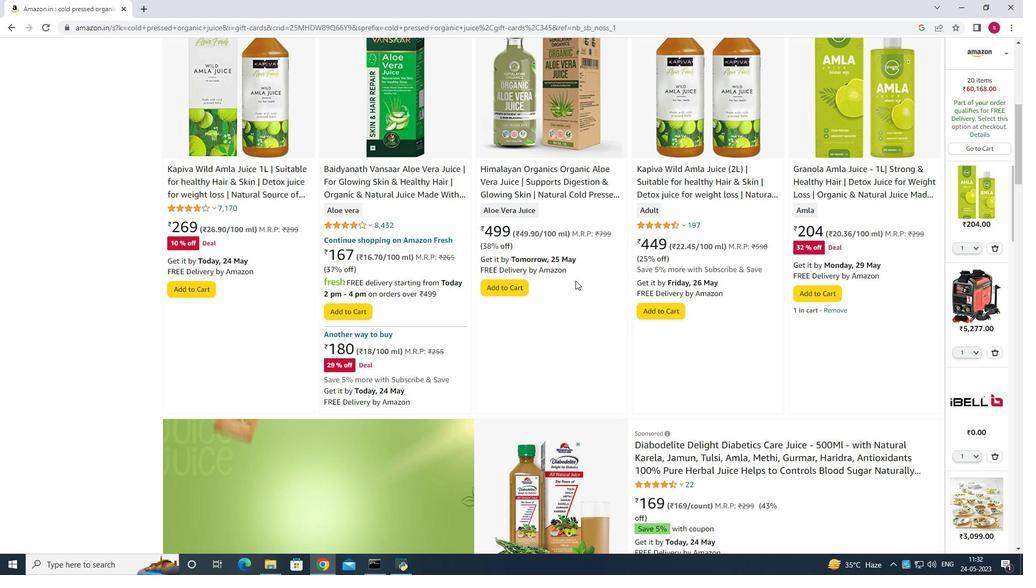 
Action: Mouse scrolled (575, 280) with delta (0, 0)
Screenshot: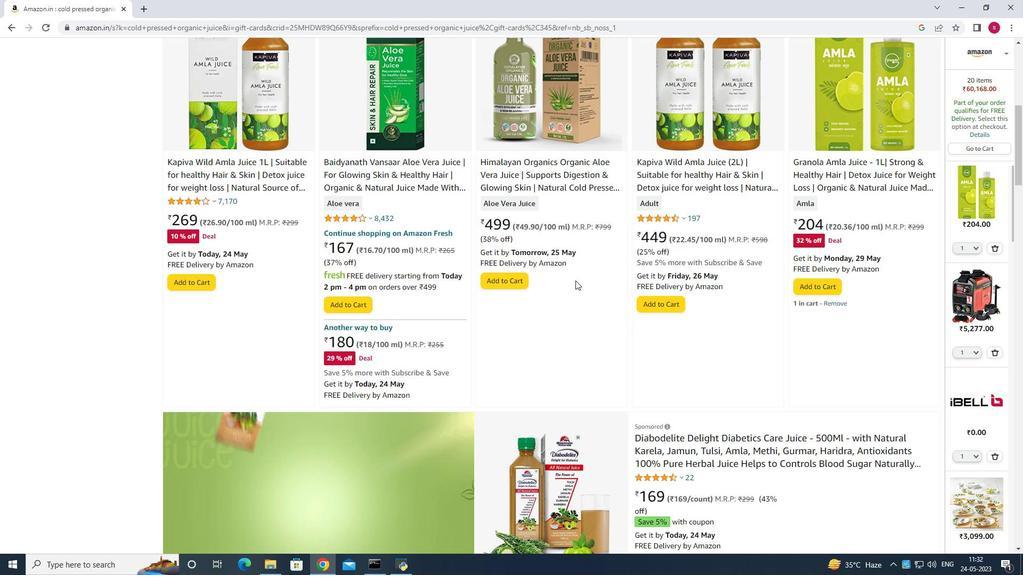 
Action: Mouse scrolled (575, 280) with delta (0, 0)
Screenshot: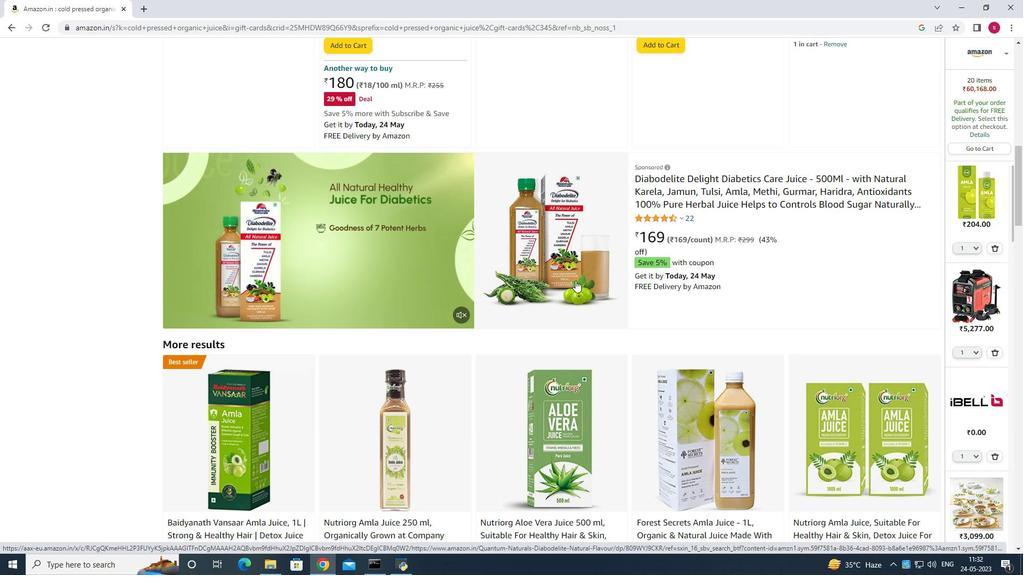 
Action: Mouse scrolled (575, 280) with delta (0, 0)
Screenshot: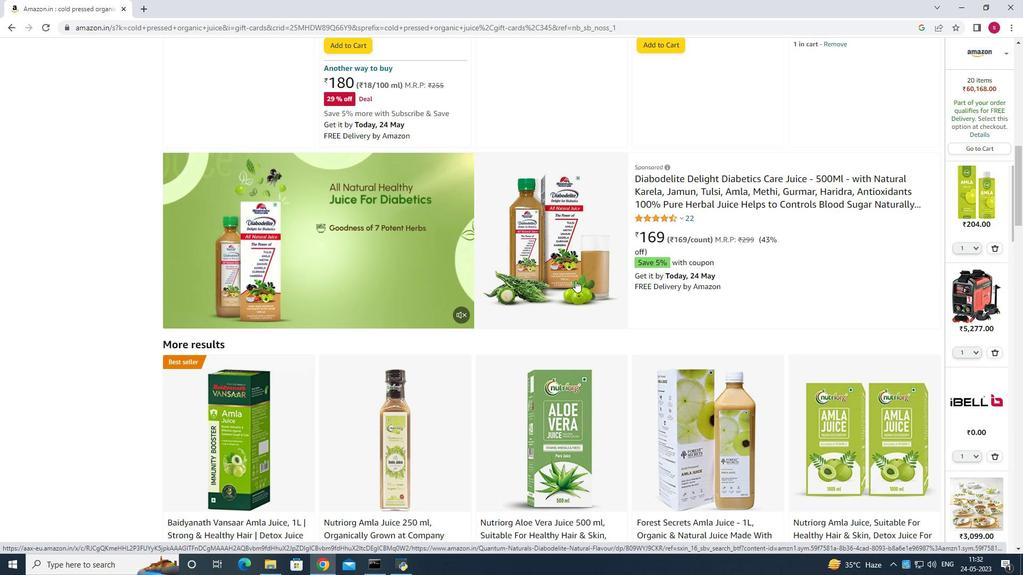 
Action: Mouse scrolled (575, 280) with delta (0, 0)
Screenshot: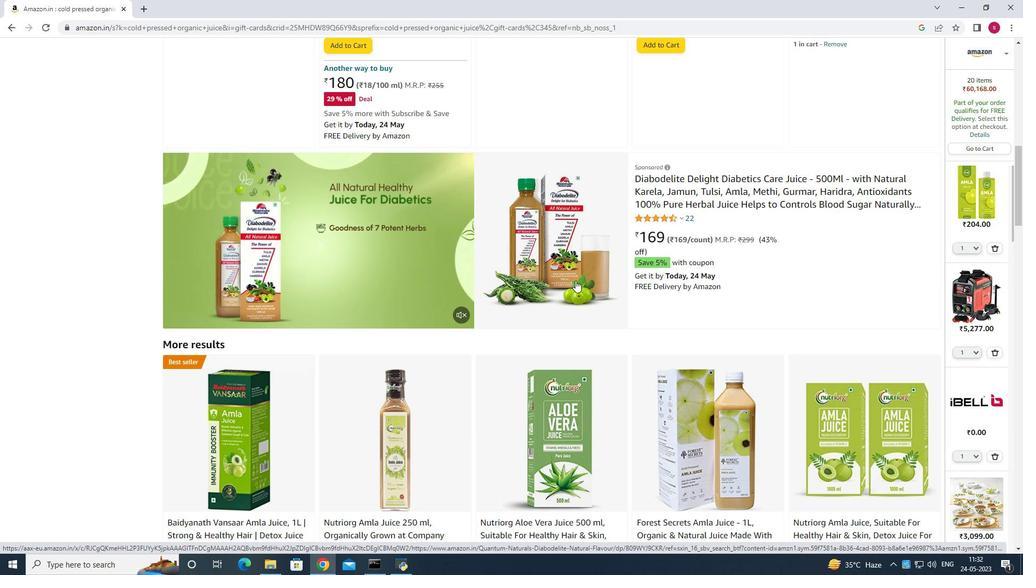 
Action: Mouse scrolled (575, 280) with delta (0, 0)
Screenshot: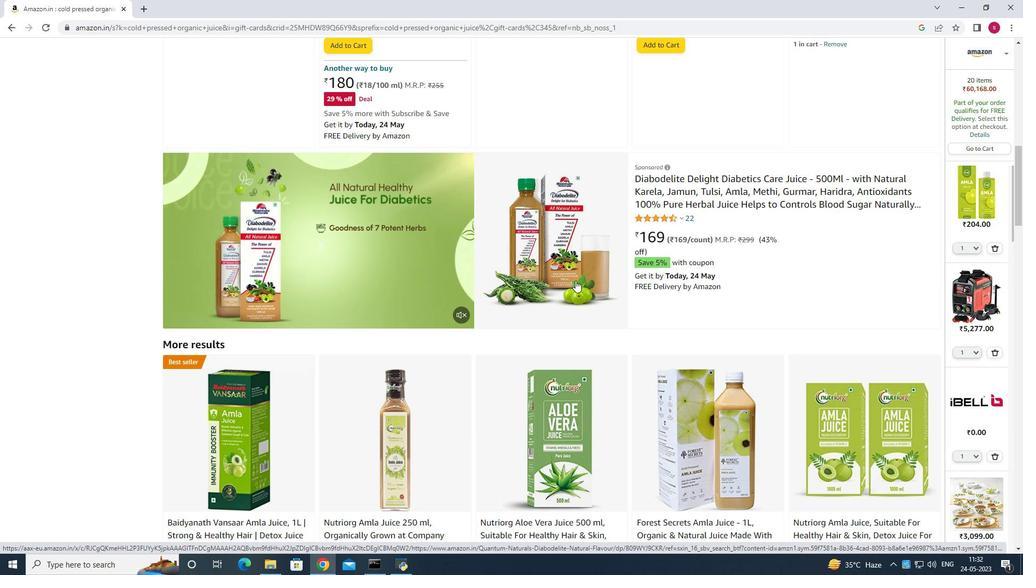 
Action: Mouse scrolled (575, 280) with delta (0, 0)
Screenshot: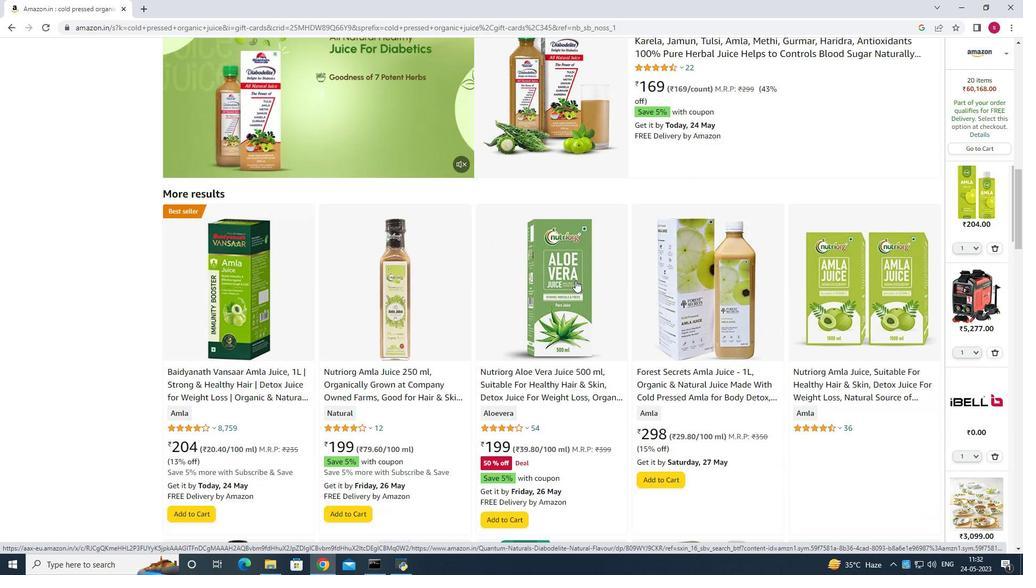 
Action: Mouse scrolled (575, 280) with delta (0, 0)
Screenshot: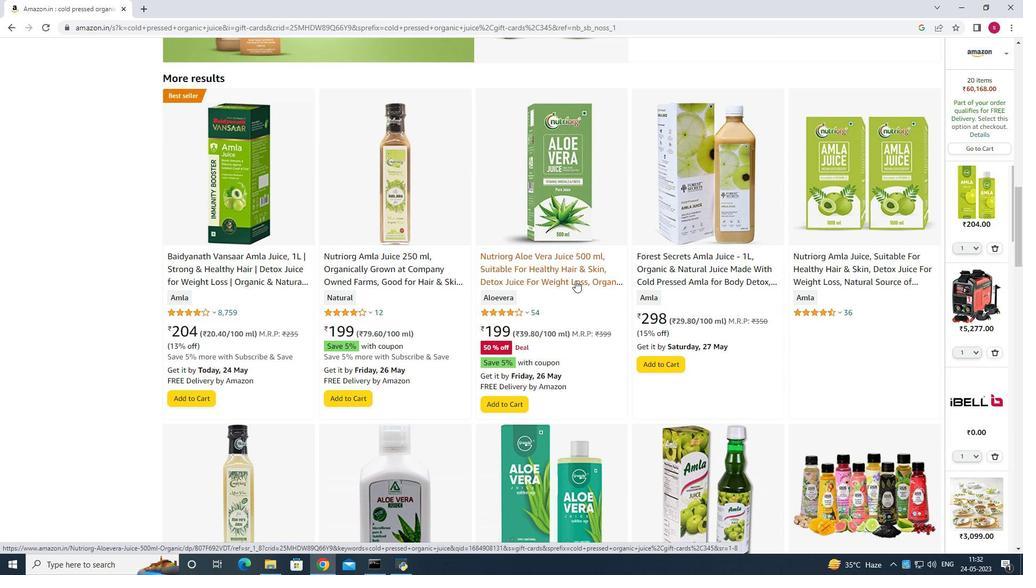 
Action: Mouse scrolled (575, 280) with delta (0, 0)
Screenshot: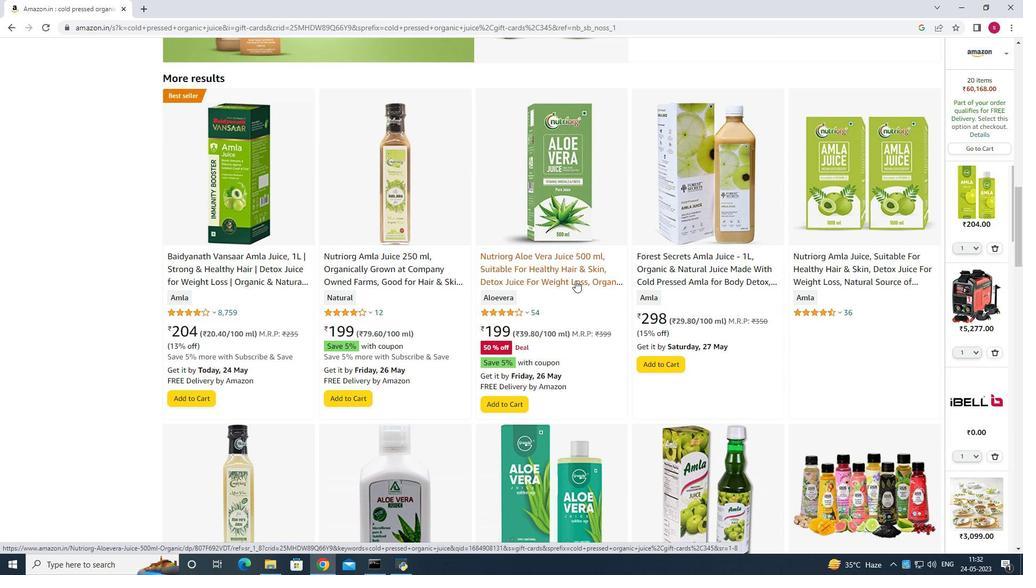
Action: Mouse scrolled (575, 280) with delta (0, 0)
Screenshot: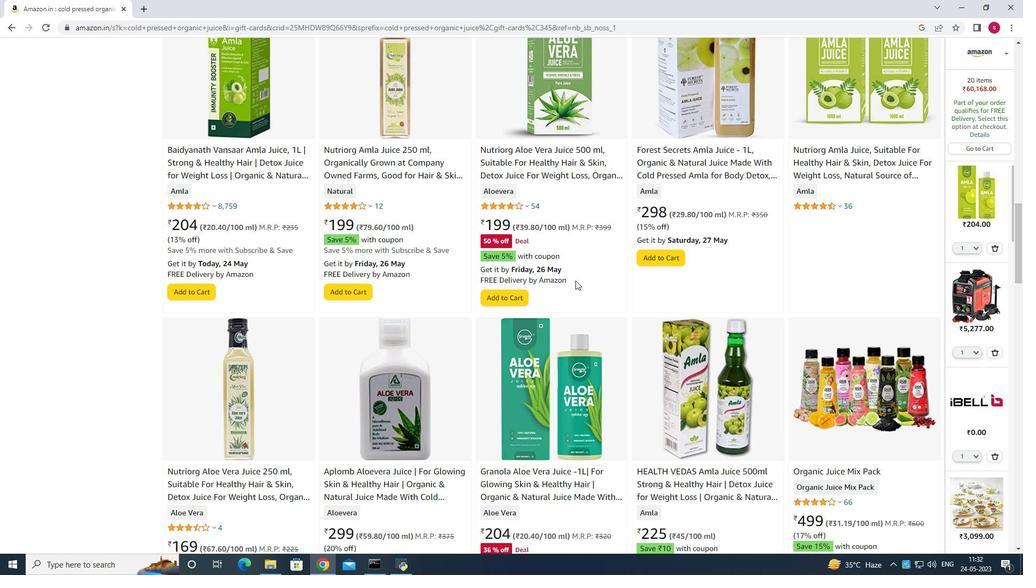 
Action: Mouse scrolled (575, 280) with delta (0, 0)
Screenshot: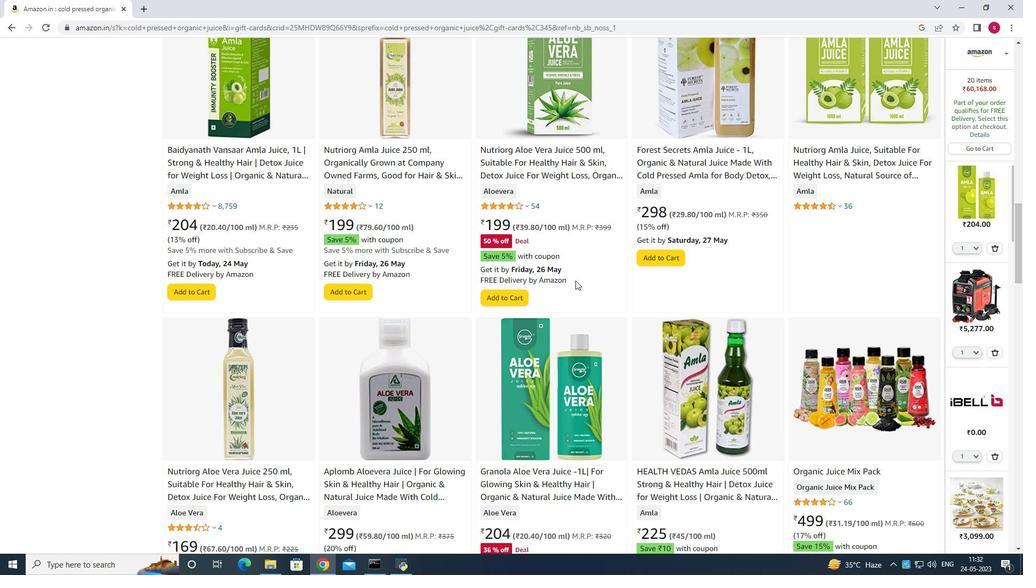 
Action: Mouse scrolled (575, 280) with delta (0, 0)
Screenshot: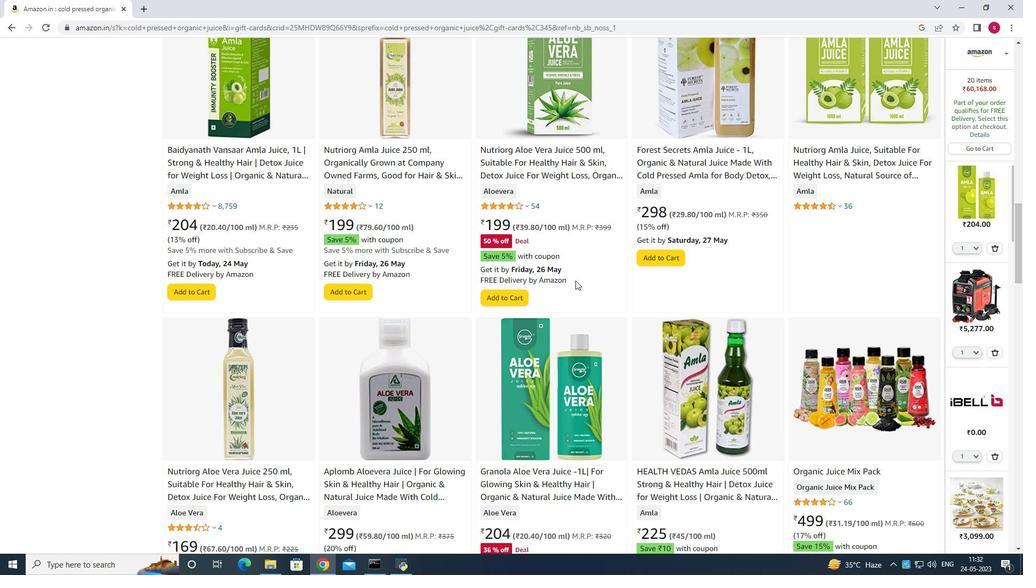 
Action: Mouse scrolled (575, 281) with delta (0, 0)
Screenshot: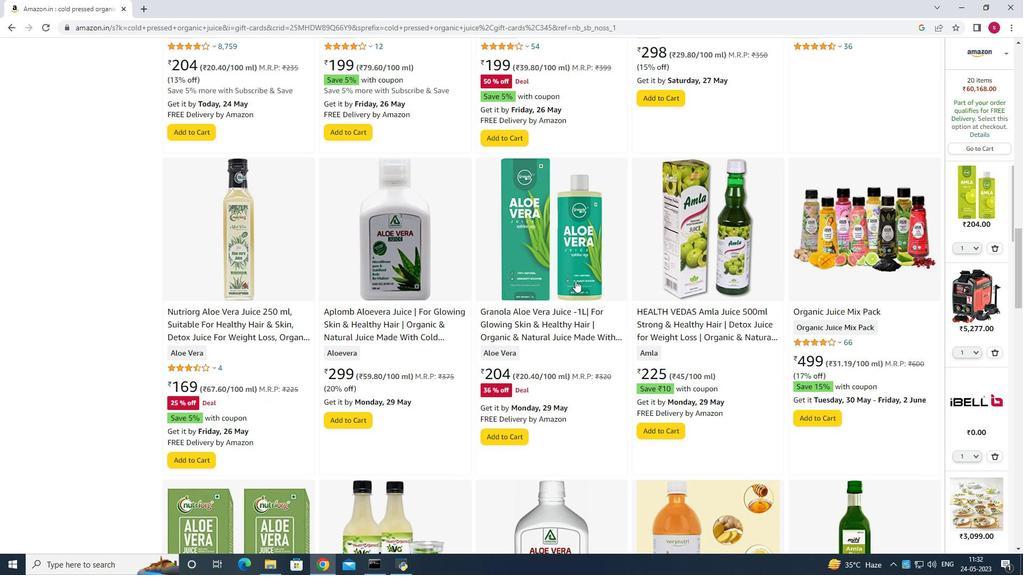 
Action: Mouse scrolled (575, 280) with delta (0, 0)
Screenshot: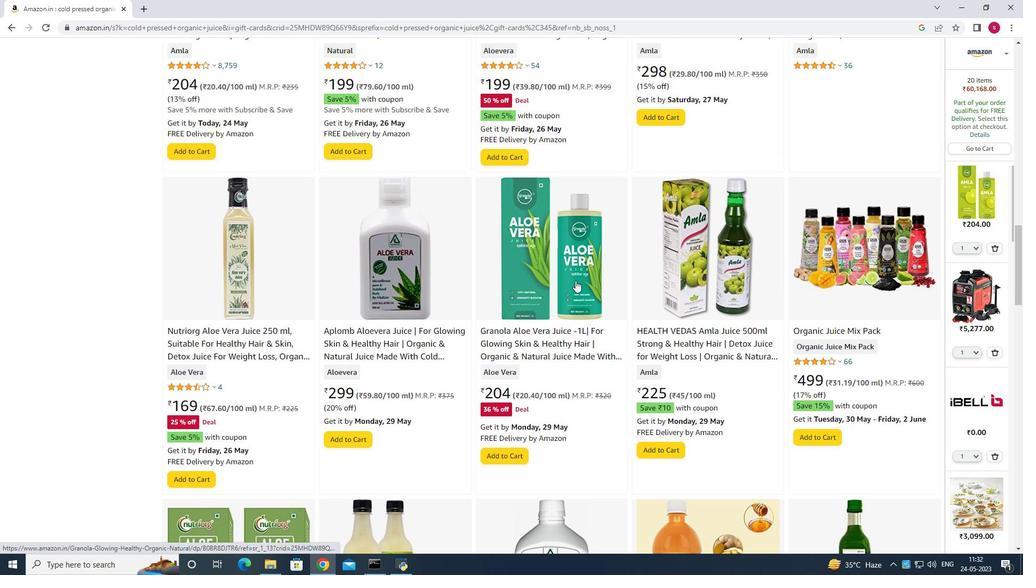 
Action: Mouse scrolled (575, 280) with delta (0, 0)
Screenshot: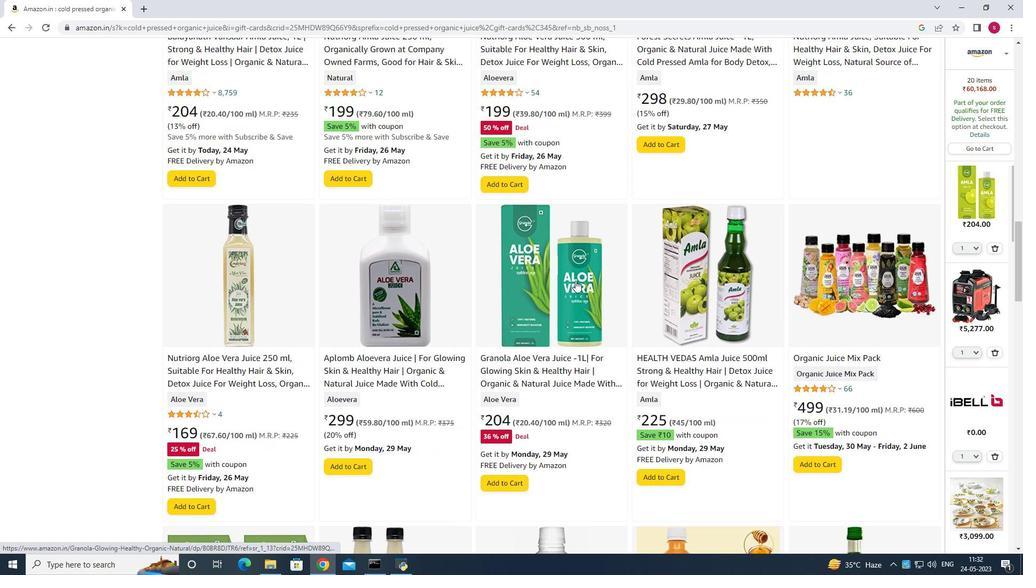 
Action: Mouse scrolled (575, 280) with delta (0, 0)
Screenshot: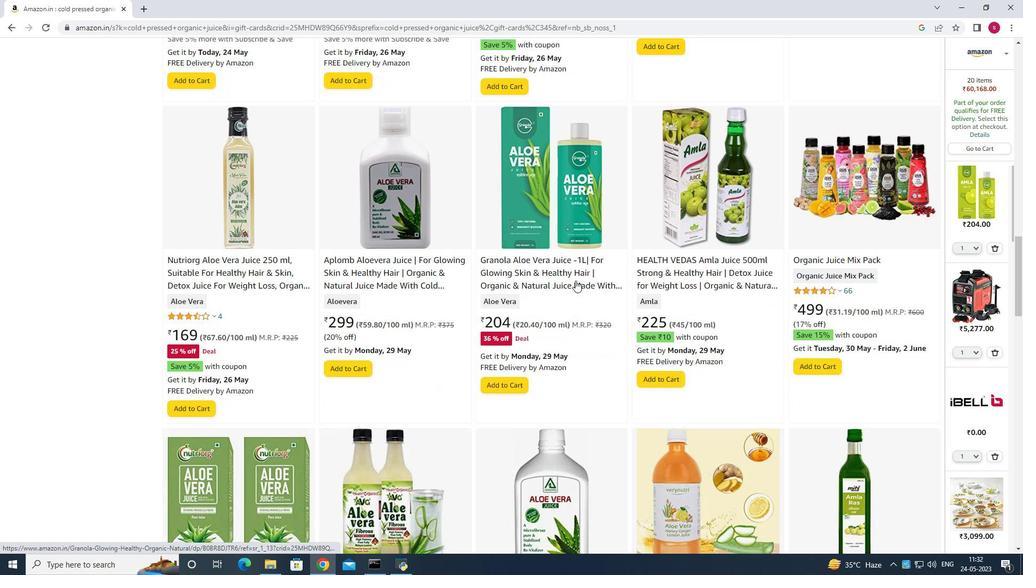 
Action: Mouse scrolled (575, 280) with delta (0, 0)
Screenshot: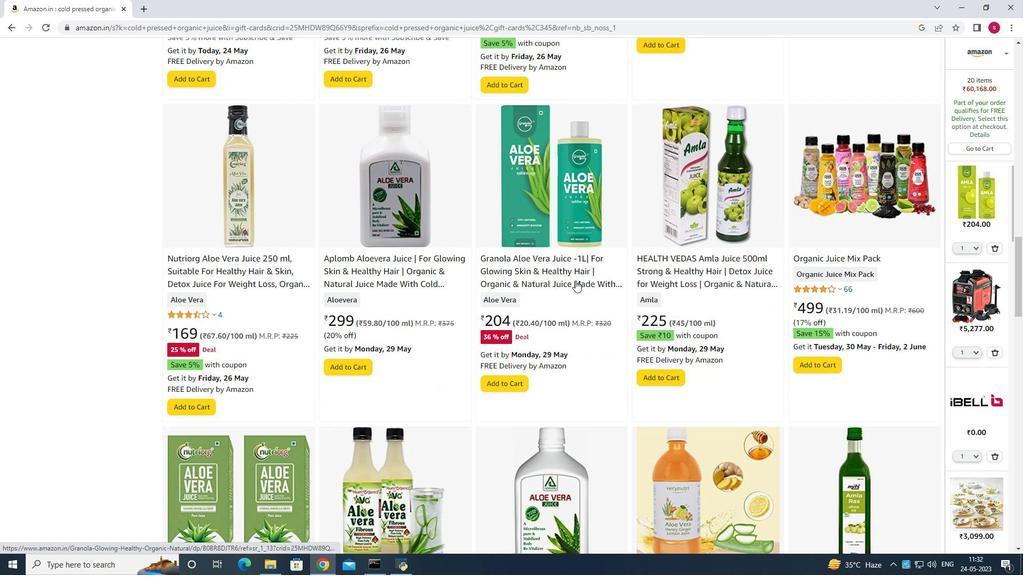 
Action: Mouse scrolled (575, 281) with delta (0, 0)
Screenshot: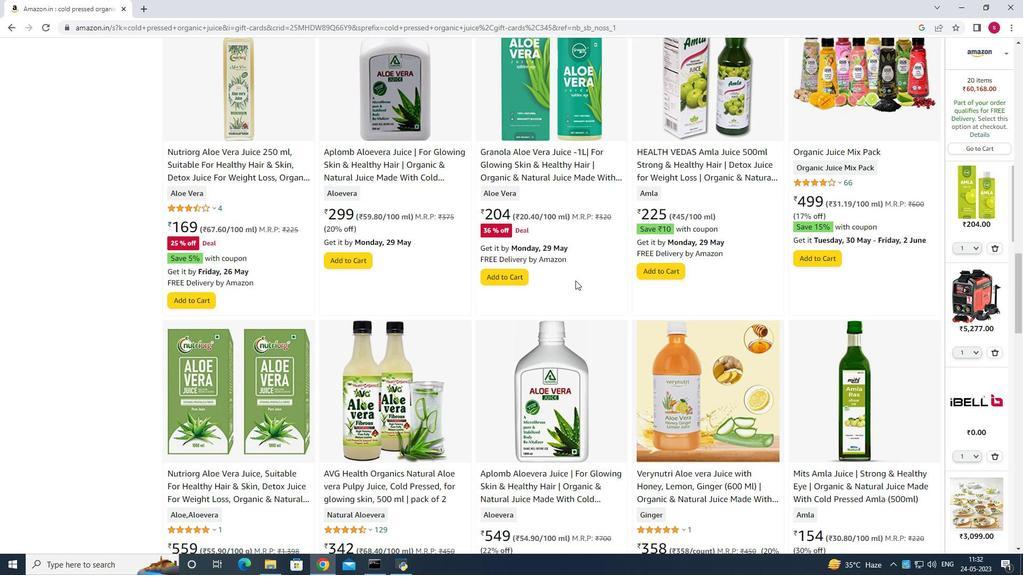 
Action: Mouse scrolled (575, 281) with delta (0, 0)
Screenshot: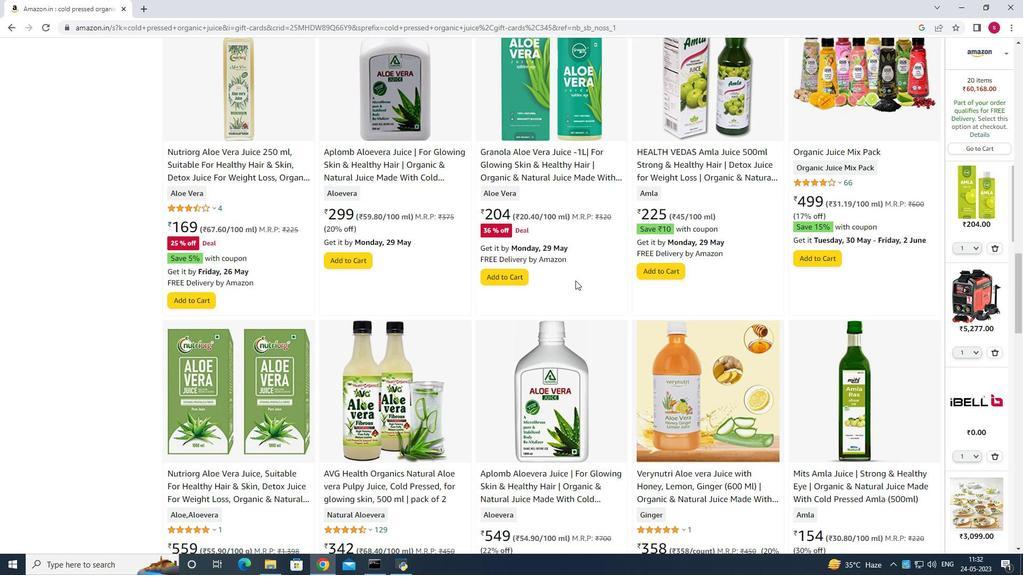 
Action: Mouse scrolled (575, 281) with delta (0, 0)
Screenshot: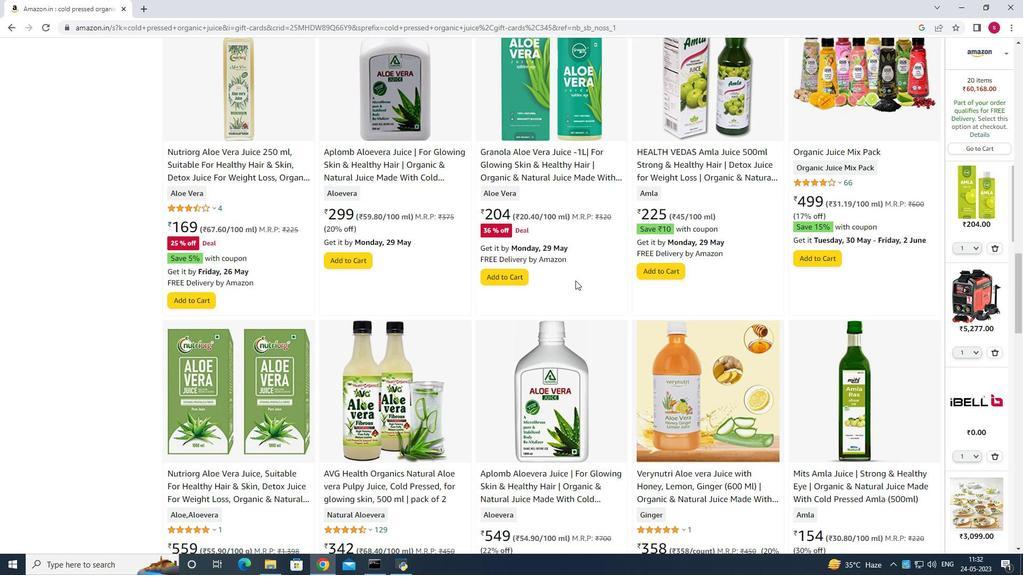
Action: Mouse scrolled (575, 281) with delta (0, 0)
Screenshot: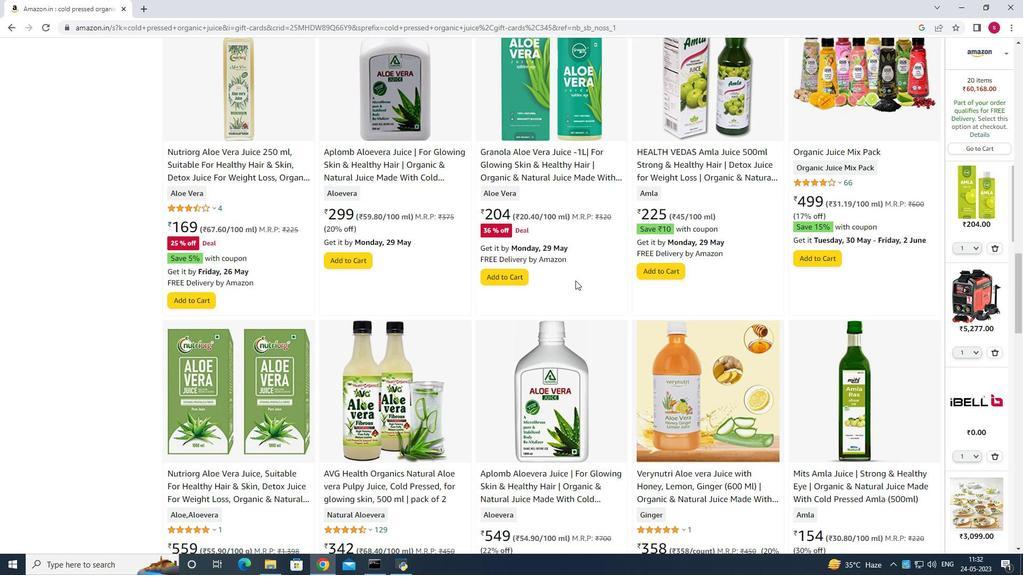 
Action: Mouse scrolled (575, 281) with delta (0, 0)
Screenshot: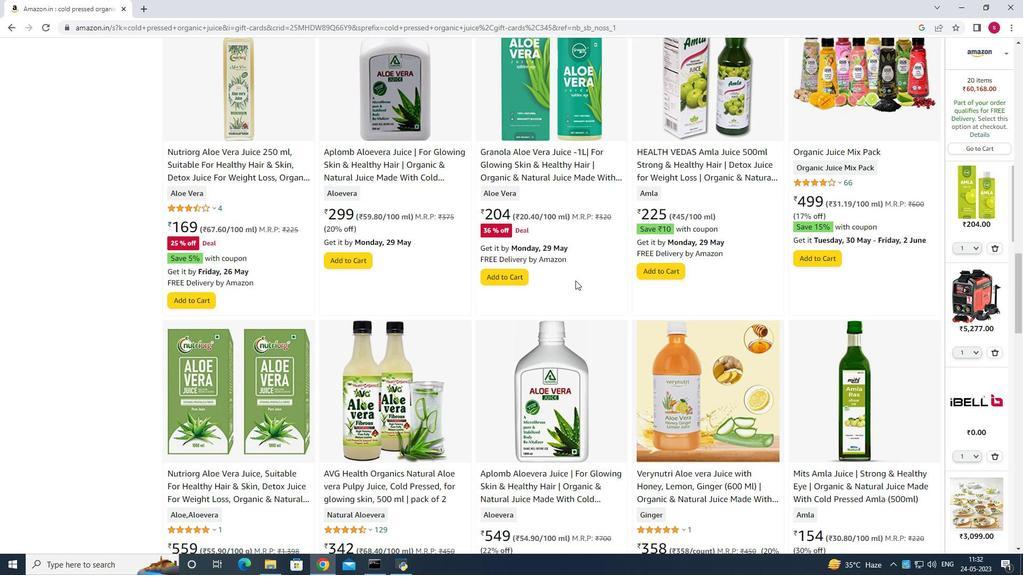 
Action: Mouse scrolled (575, 281) with delta (0, 0)
Screenshot: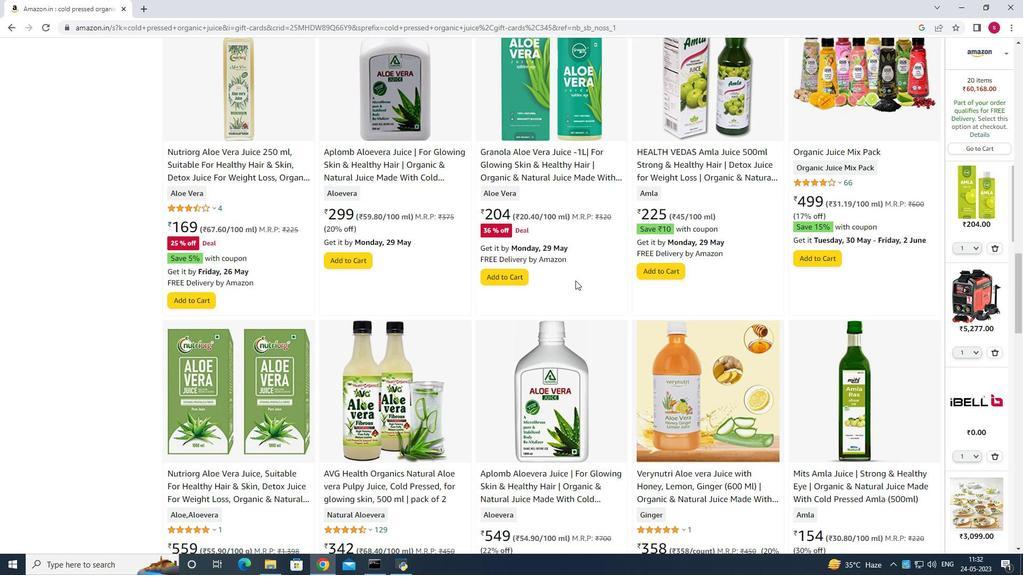 
Action: Mouse scrolled (575, 281) with delta (0, 0)
Screenshot: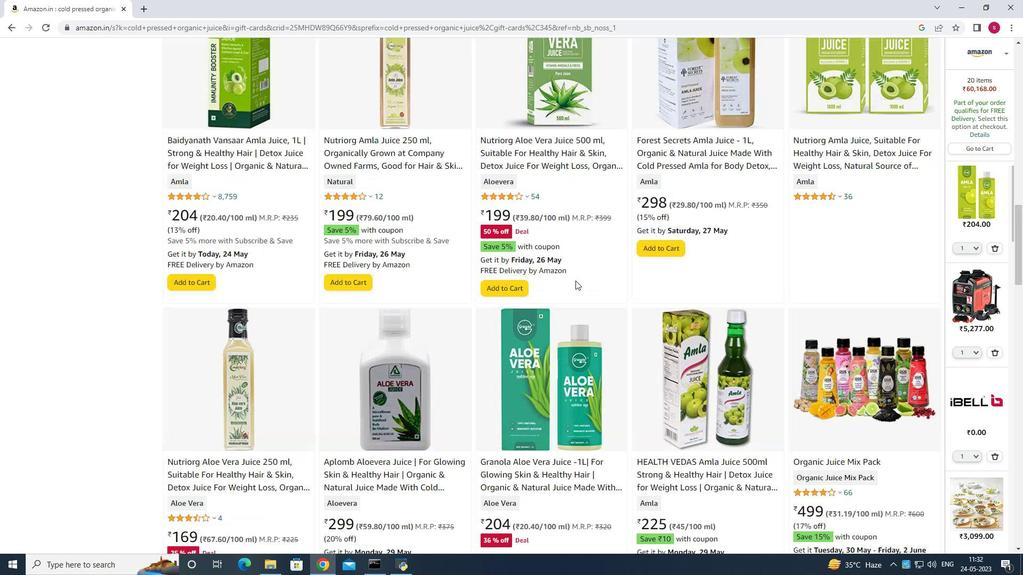 
Action: Mouse scrolled (575, 281) with delta (0, 0)
Screenshot: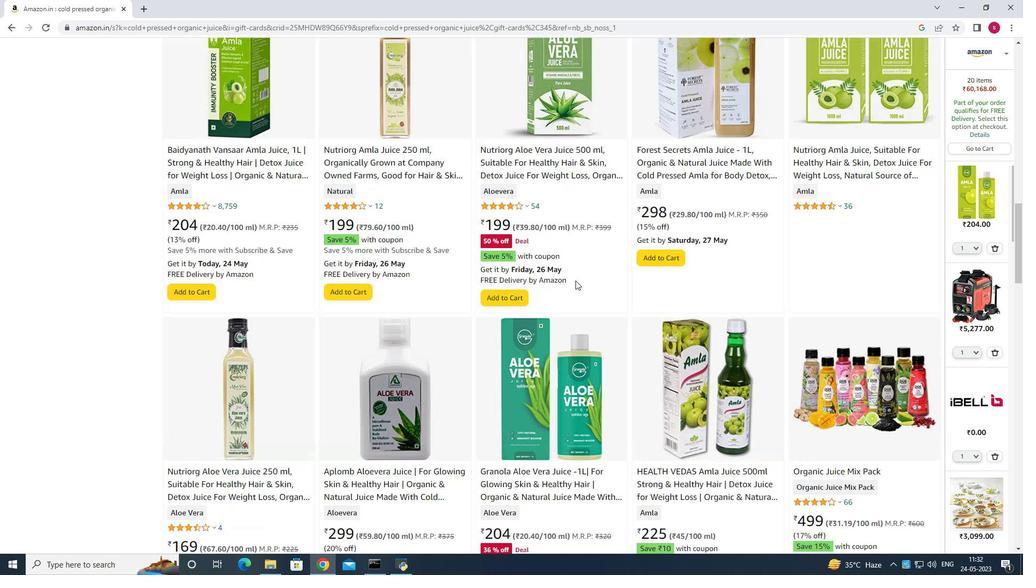 
Action: Mouse scrolled (575, 281) with delta (0, 0)
Screenshot: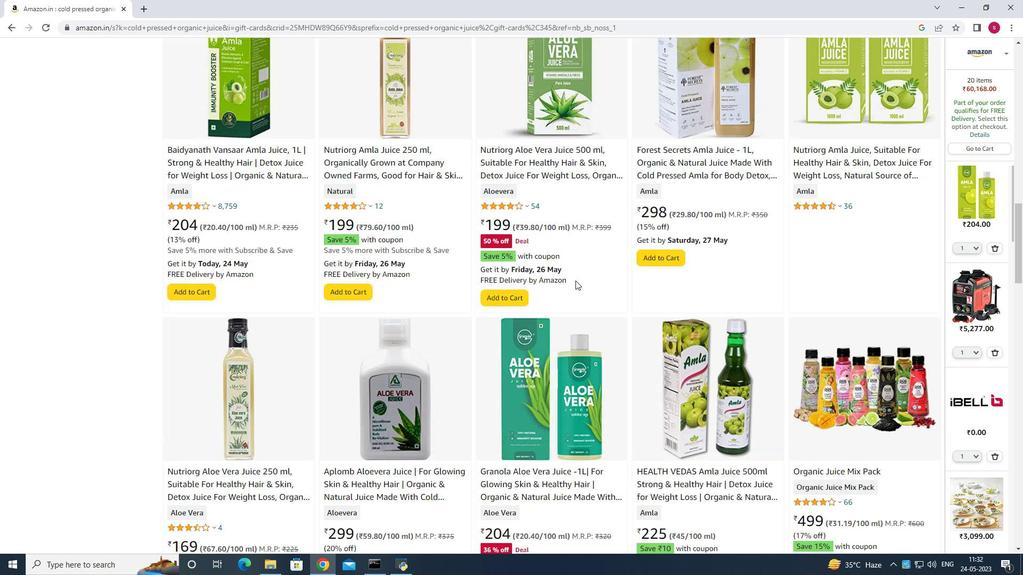 
Action: Mouse scrolled (575, 281) with delta (0, 0)
Screenshot: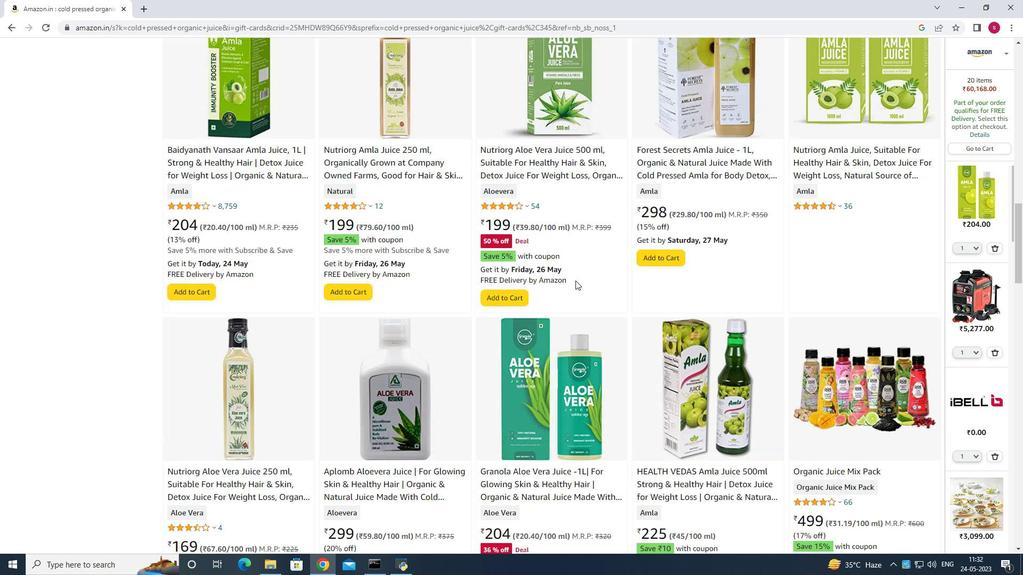 
Action: Mouse scrolled (575, 281) with delta (0, 0)
Screenshot: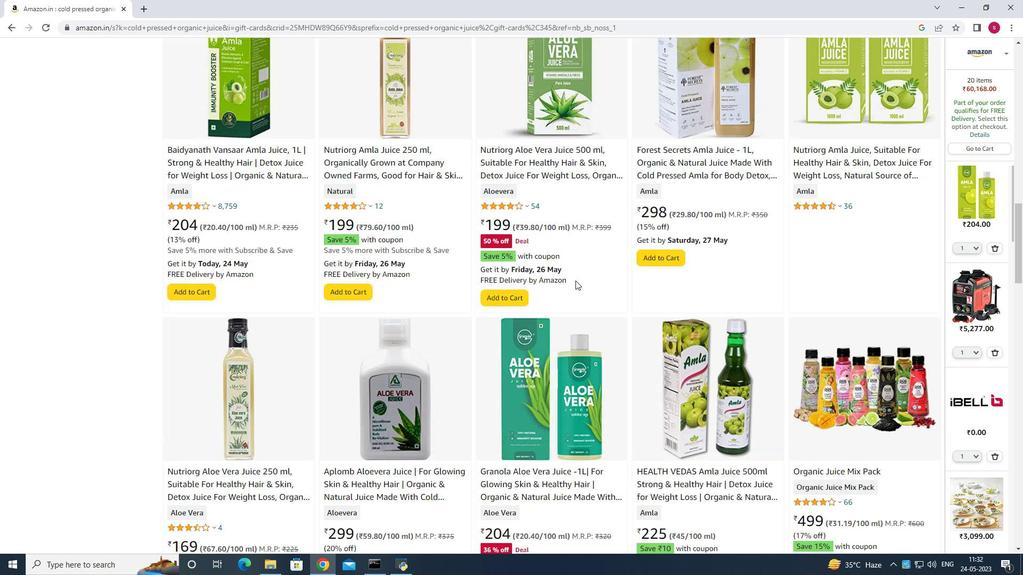 
Action: Mouse scrolled (575, 281) with delta (0, 0)
Screenshot: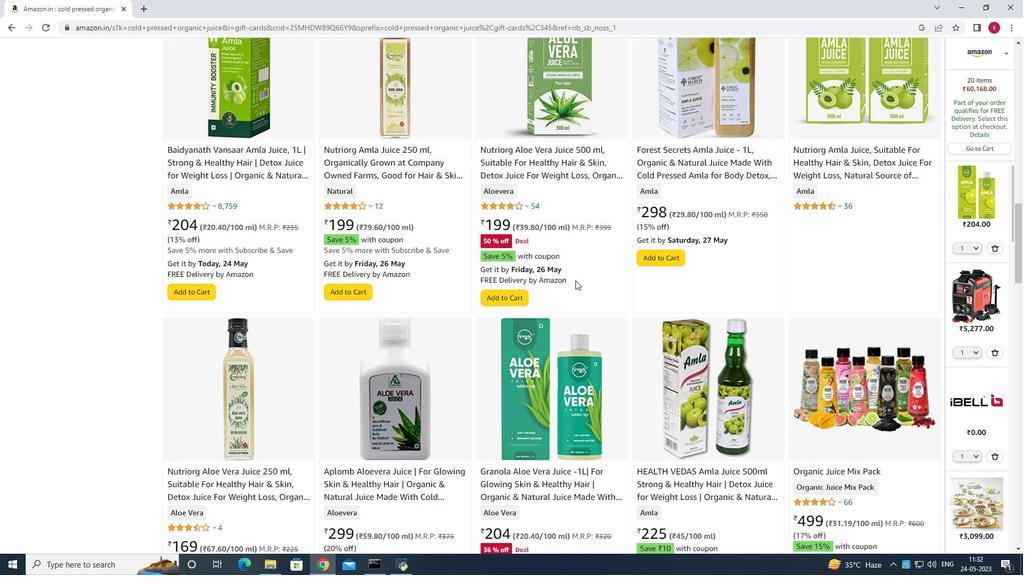 
Action: Mouse scrolled (575, 281) with delta (0, 0)
Screenshot: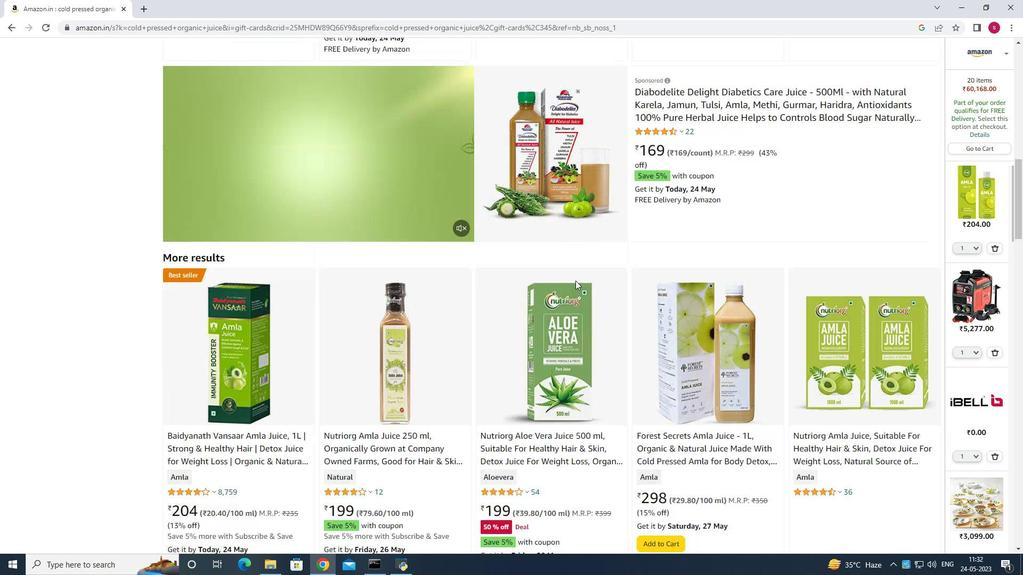 
Action: Mouse scrolled (575, 281) with delta (0, 0)
Screenshot: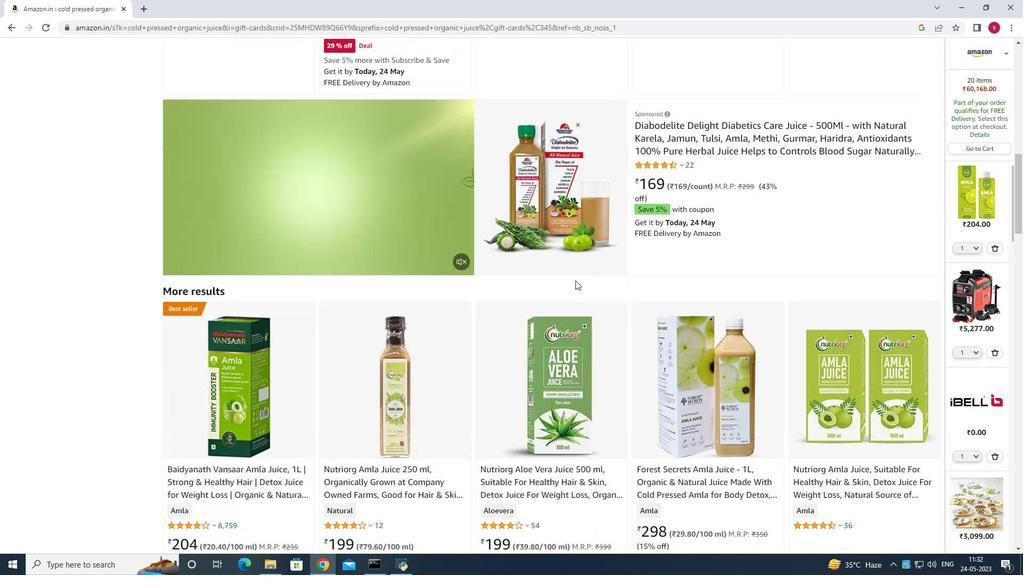 
Action: Mouse scrolled (575, 281) with delta (0, 0)
Screenshot: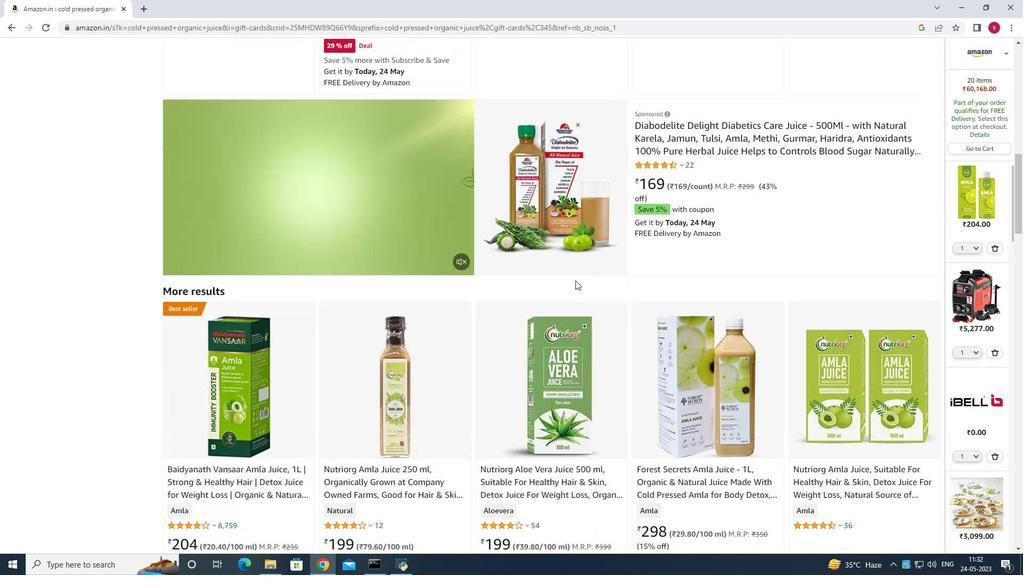 
Action: Mouse scrolled (575, 281) with delta (0, 0)
Screenshot: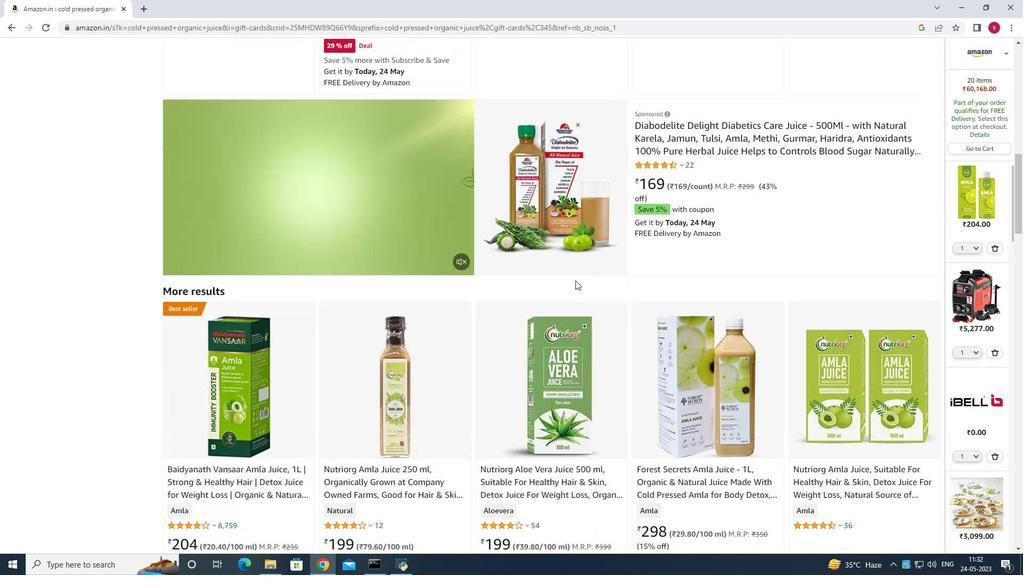 
Action: Mouse scrolled (575, 281) with delta (0, 0)
Screenshot: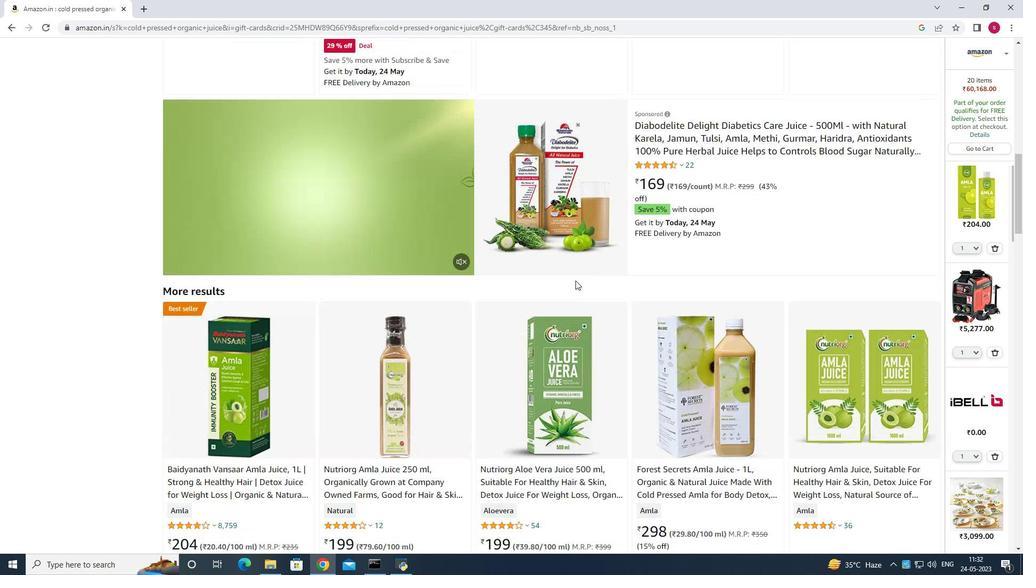 
Action: Mouse scrolled (575, 281) with delta (0, 0)
Screenshot: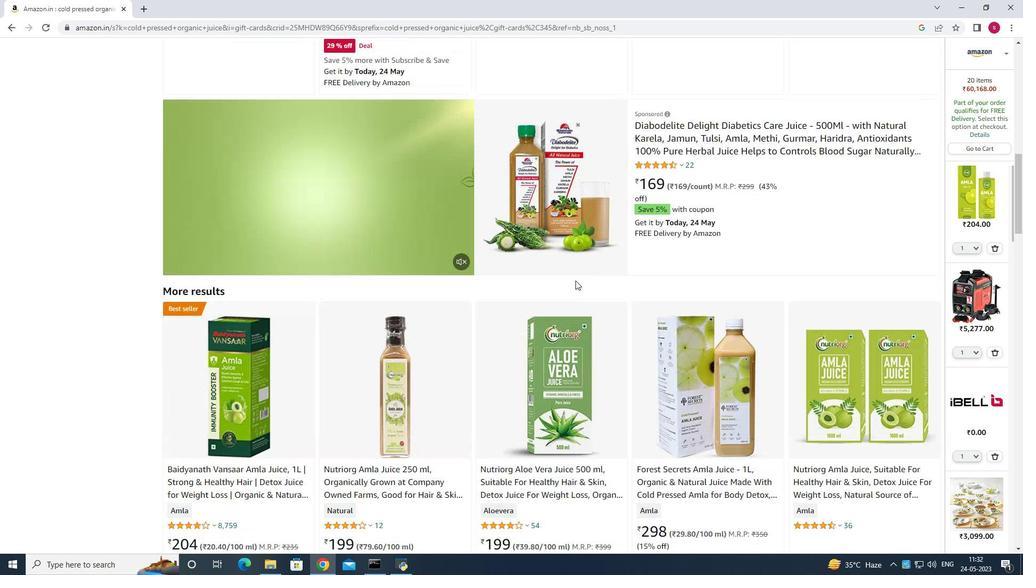 
Action: Mouse scrolled (575, 281) with delta (0, 0)
Screenshot: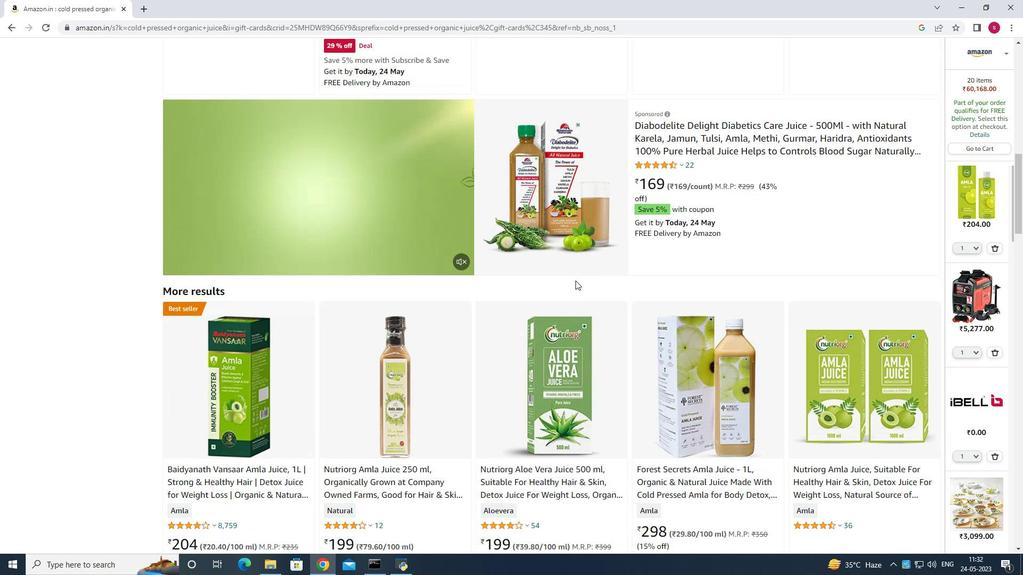 
Action: Mouse scrolled (575, 281) with delta (0, 0)
Screenshot: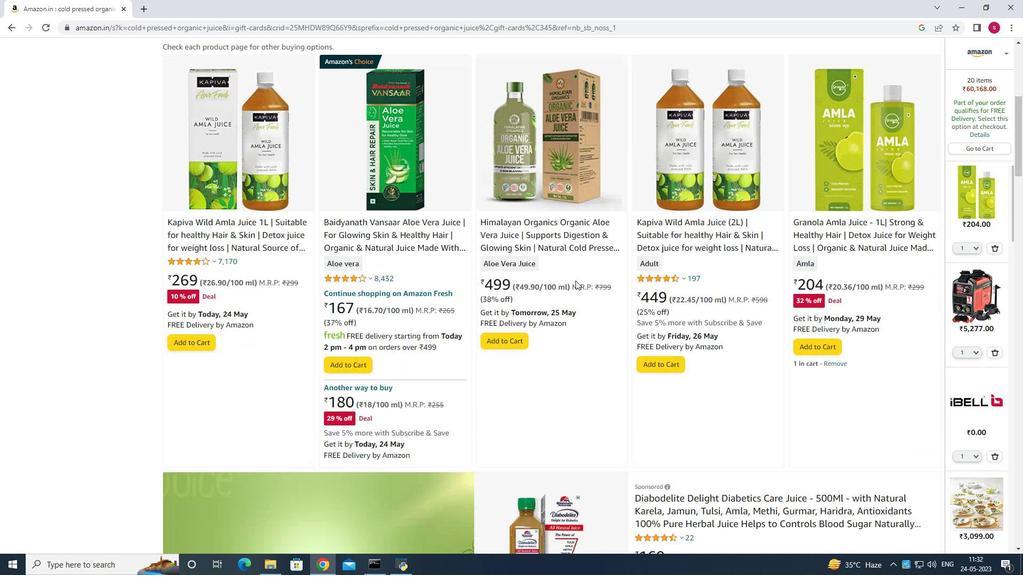 
Action: Mouse scrolled (575, 281) with delta (0, 0)
Screenshot: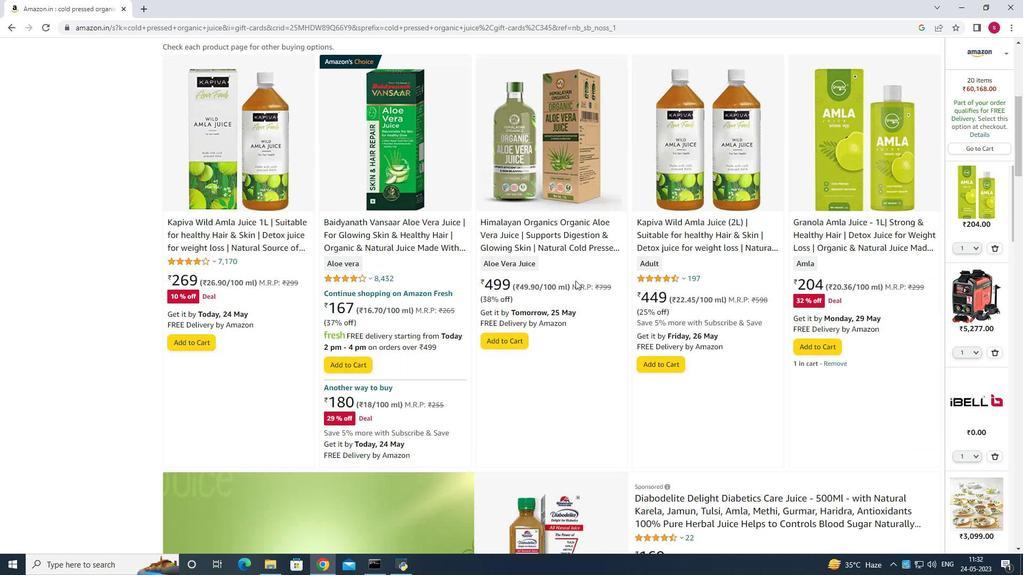 
Action: Mouse scrolled (575, 281) with delta (0, 0)
Screenshot: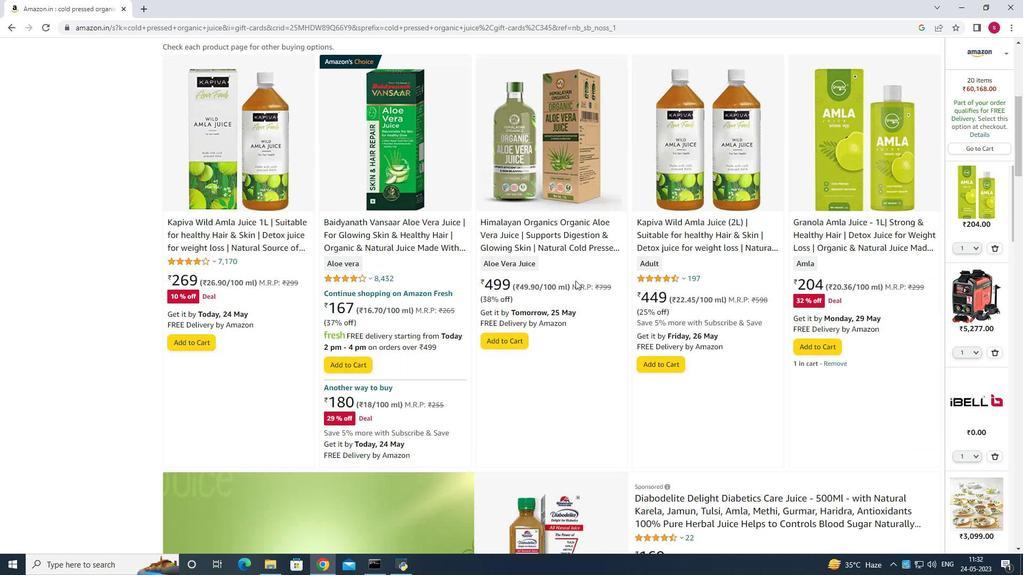 
Action: Mouse scrolled (575, 281) with delta (0, 0)
Screenshot: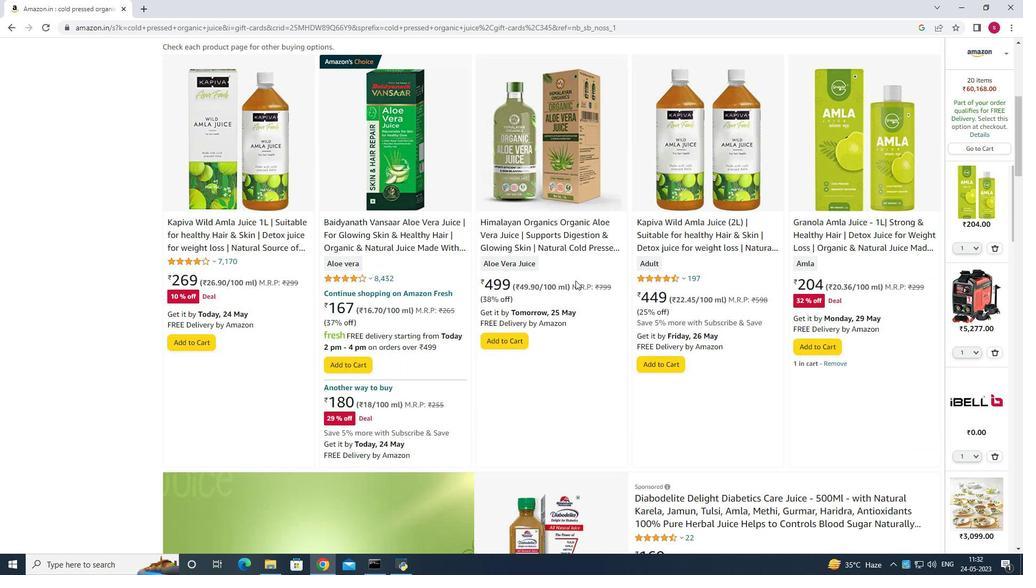 
Action: Mouse scrolled (575, 281) with delta (0, 0)
Screenshot: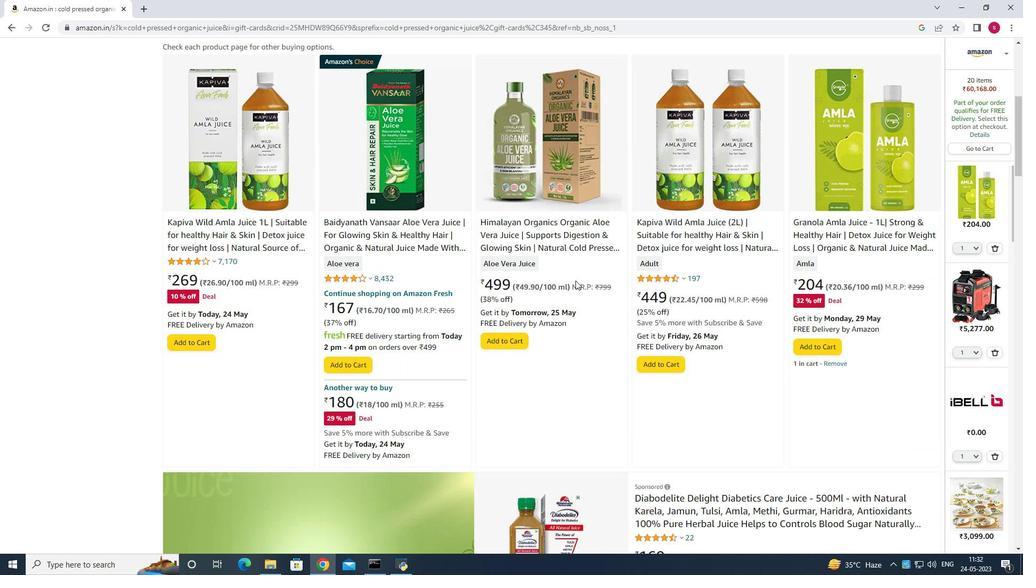 
Action: Mouse scrolled (575, 281) with delta (0, 0)
Screenshot: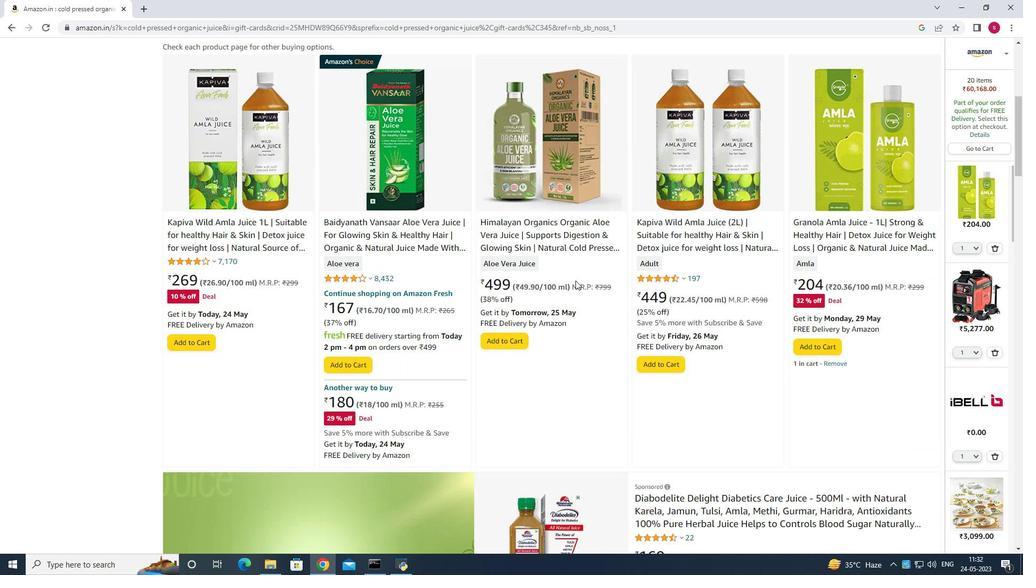 
Action: Mouse scrolled (575, 281) with delta (0, 0)
Screenshot: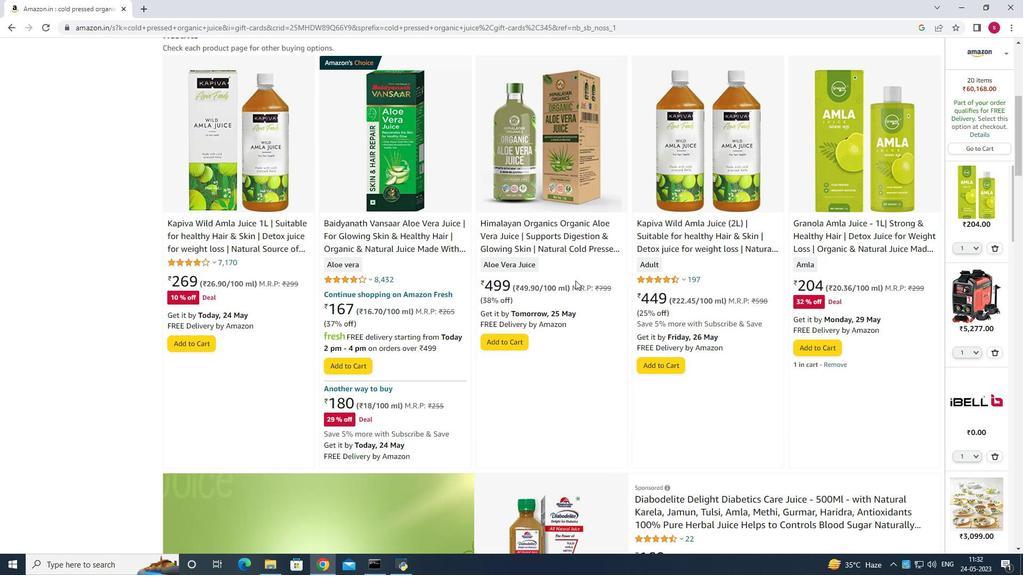 
Action: Mouse scrolled (575, 281) with delta (0, 0)
Screenshot: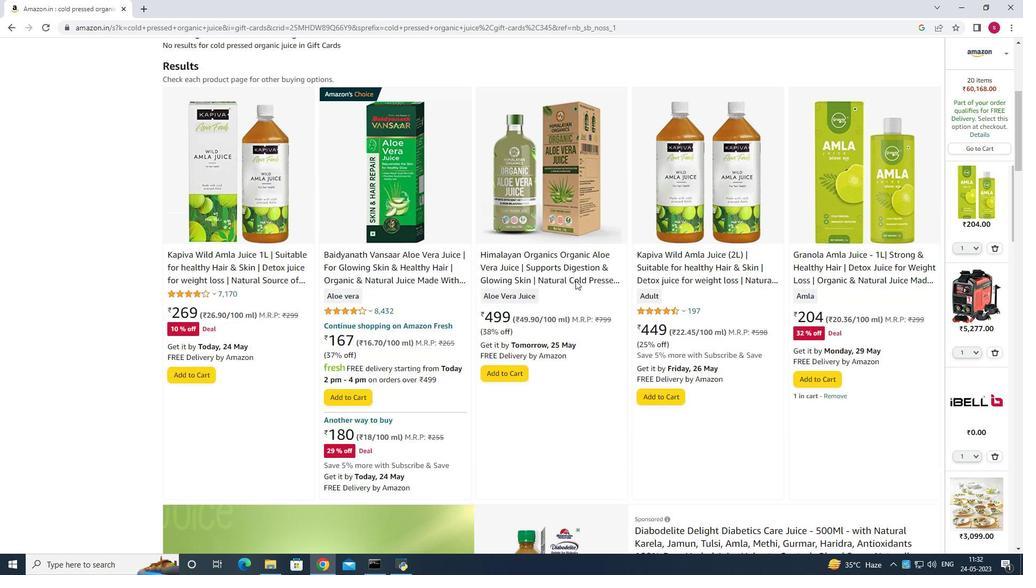 
Action: Mouse scrolled (575, 281) with delta (0, 0)
Screenshot: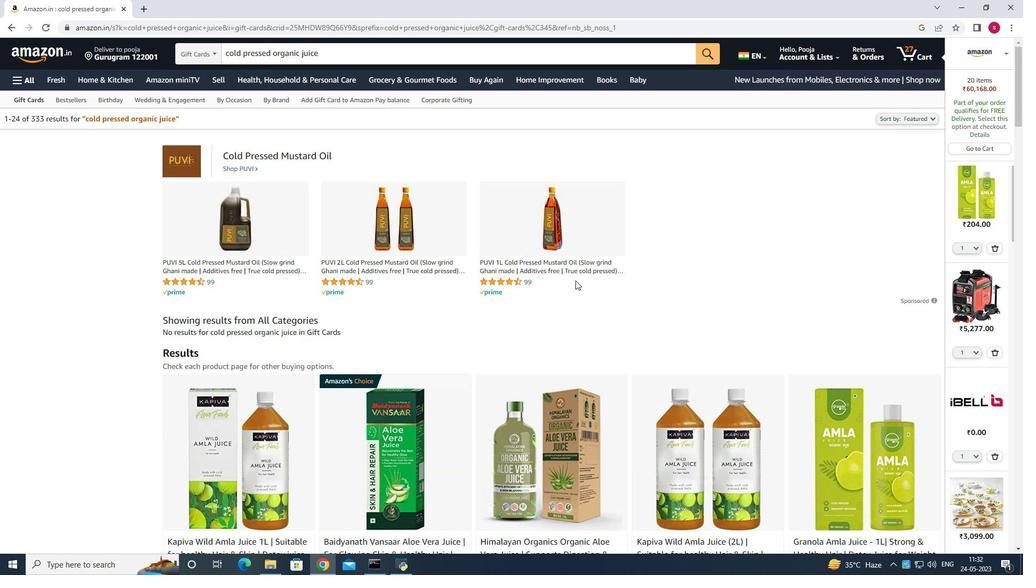 
Action: Mouse scrolled (575, 281) with delta (0, 0)
Screenshot: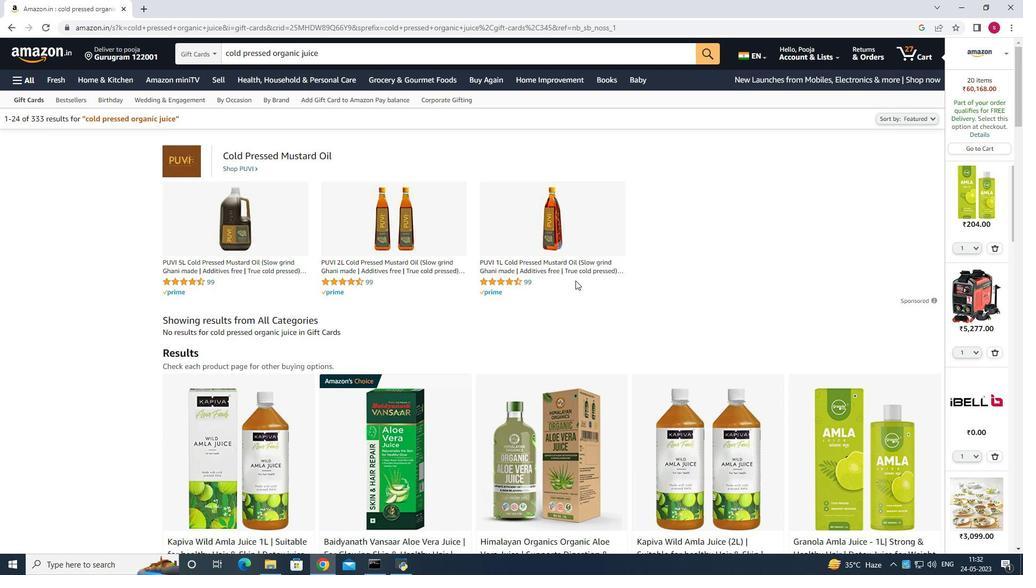 
Action: Mouse scrolled (575, 281) with delta (0, 0)
Screenshot: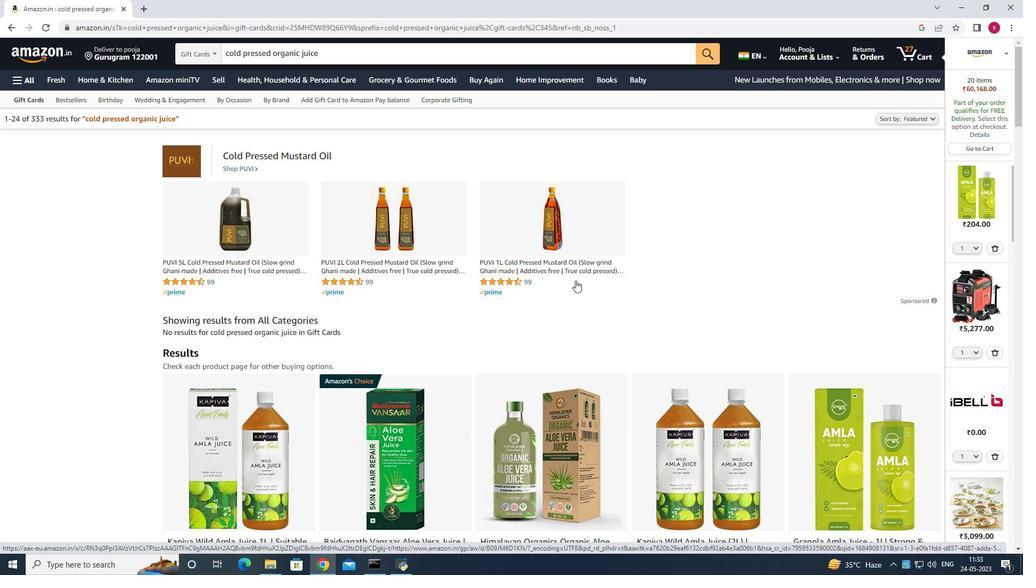 
Action: Mouse scrolled (575, 281) with delta (0, 0)
Screenshot: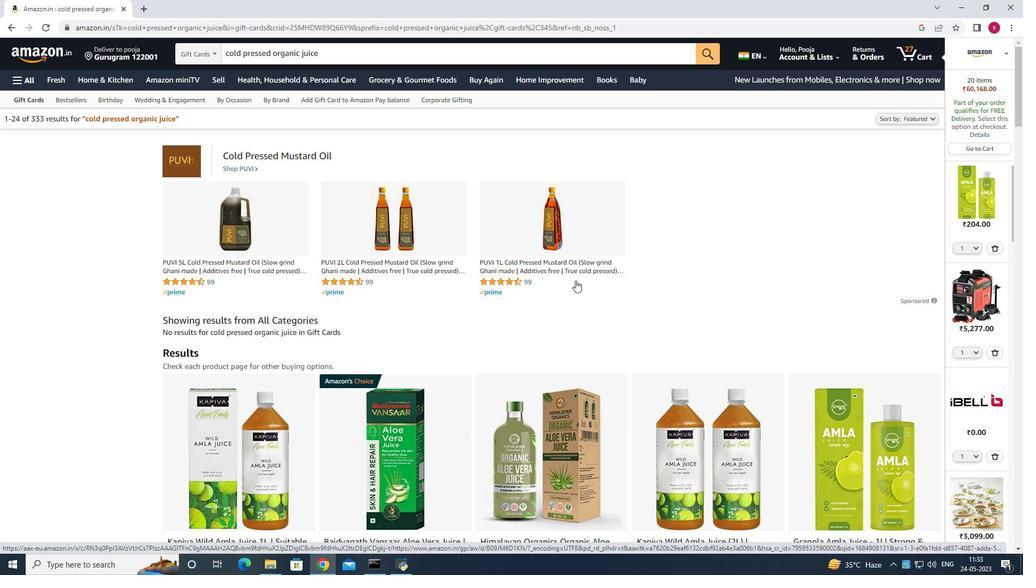 
Action: Mouse scrolled (575, 281) with delta (0, 0)
Screenshot: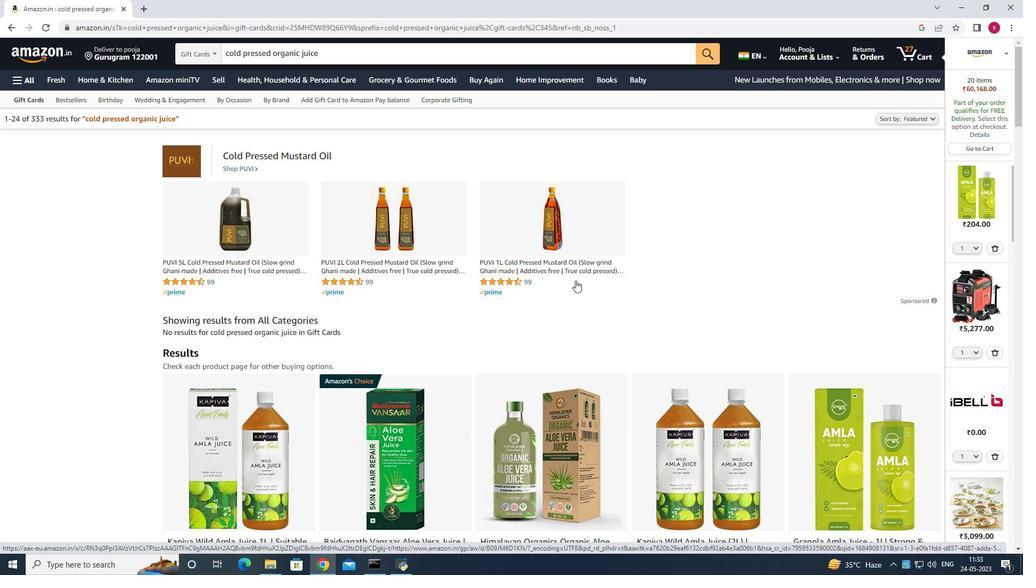 
Action: Mouse scrolled (575, 281) with delta (0, 0)
Screenshot: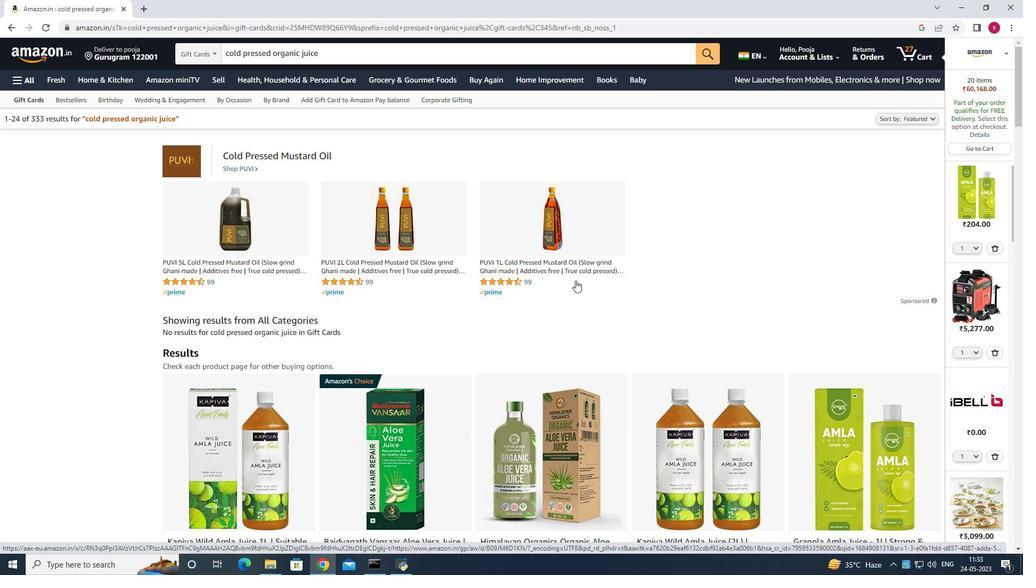 
Action: Mouse scrolled (575, 281) with delta (0, 0)
Screenshot: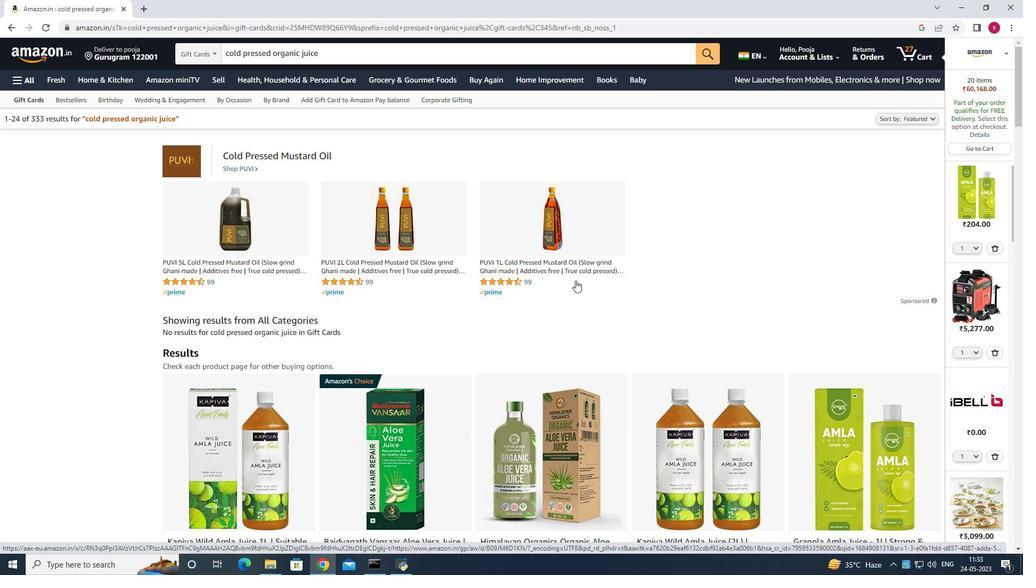 
Action: Mouse scrolled (575, 281) with delta (0, 0)
Screenshot: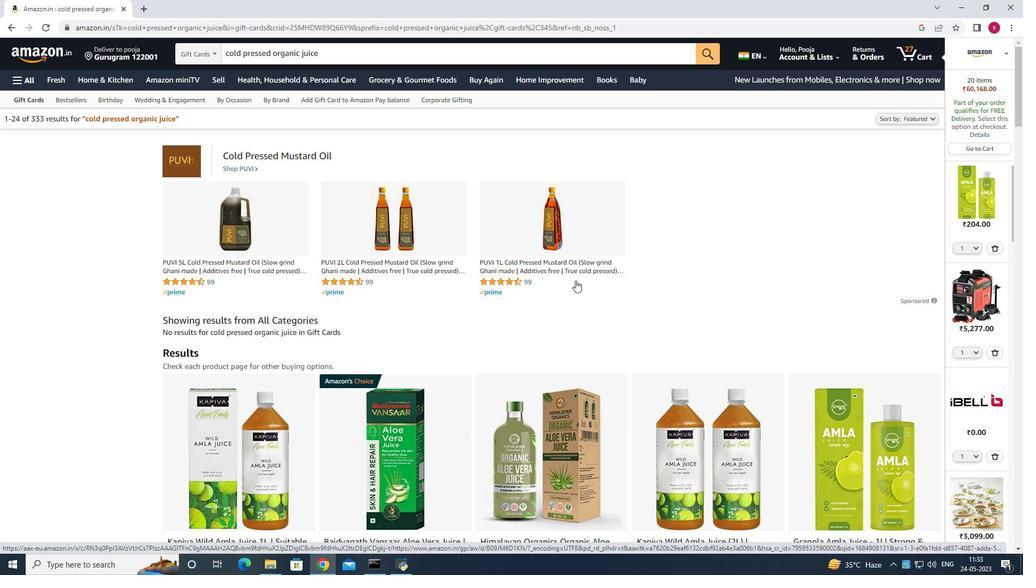 
Action: Mouse scrolled (575, 281) with delta (0, 0)
Screenshot: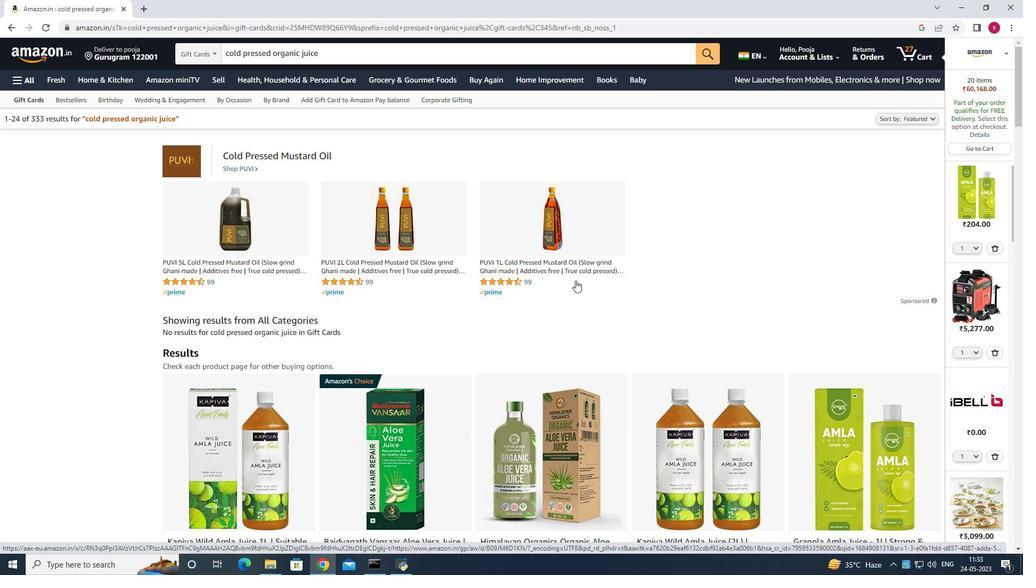 
Action: Mouse moved to (493, 252)
Screenshot: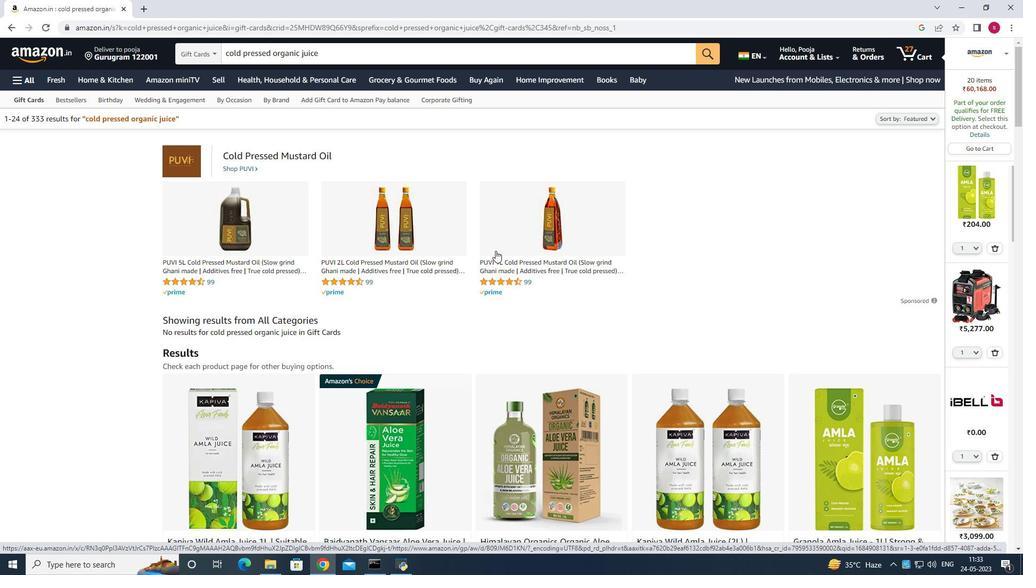 
Action: Mouse scrolled (493, 251) with delta (0, 0)
Screenshot: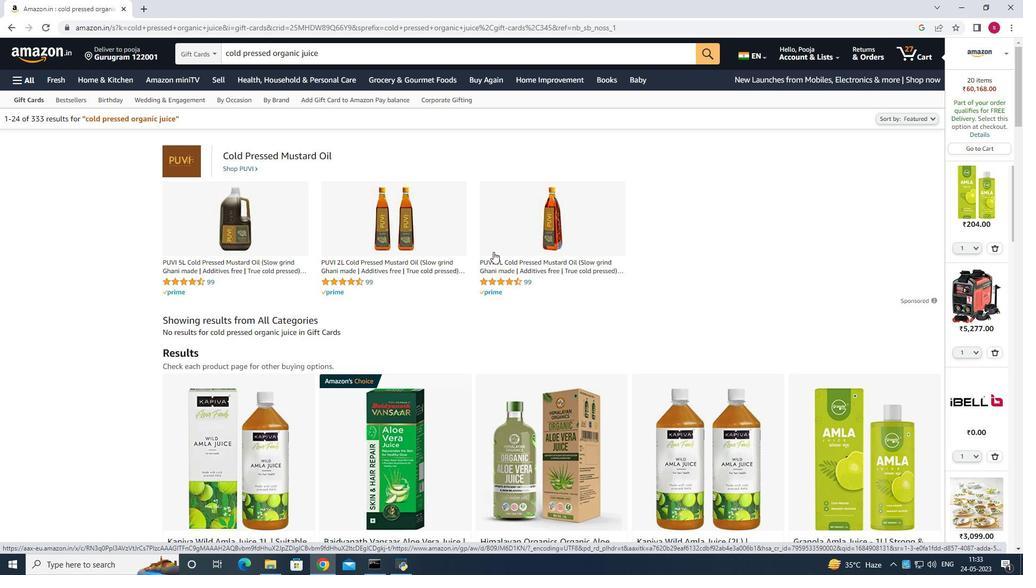 
Action: Mouse scrolled (493, 251) with delta (0, 0)
Screenshot: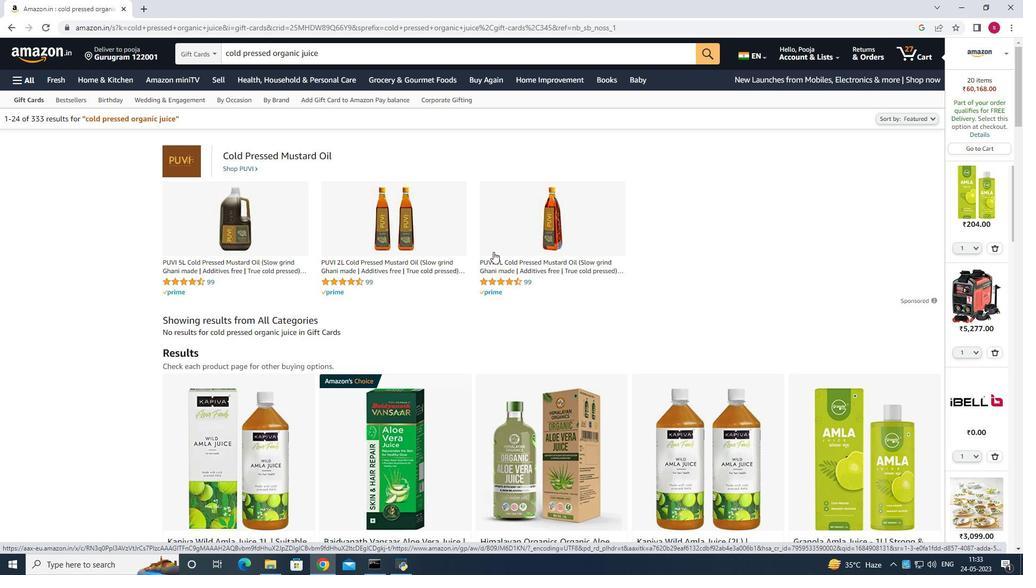 
Action: Mouse scrolled (493, 252) with delta (0, 0)
Screenshot: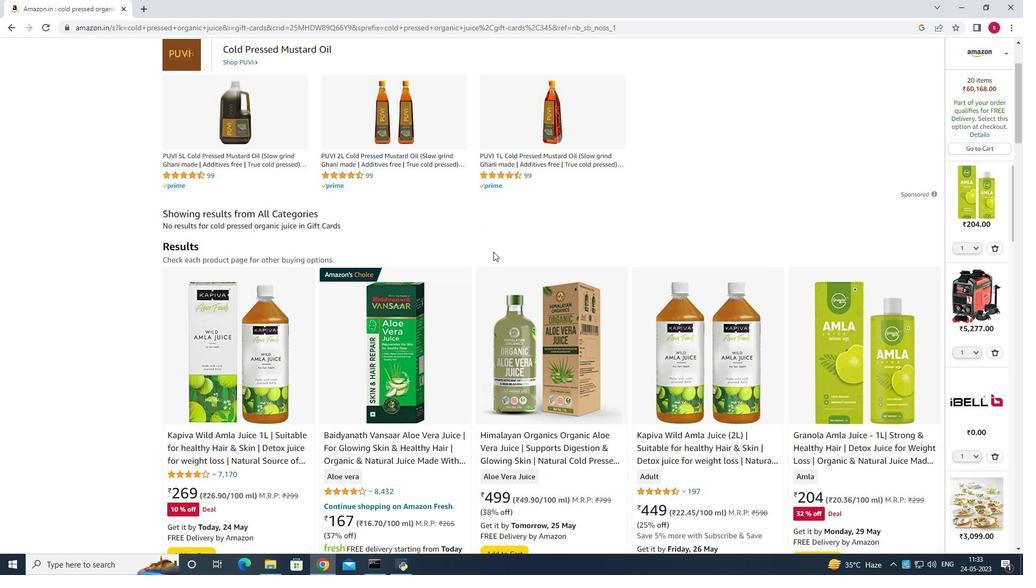 
Action: Mouse scrolled (493, 252) with delta (0, 0)
Screenshot: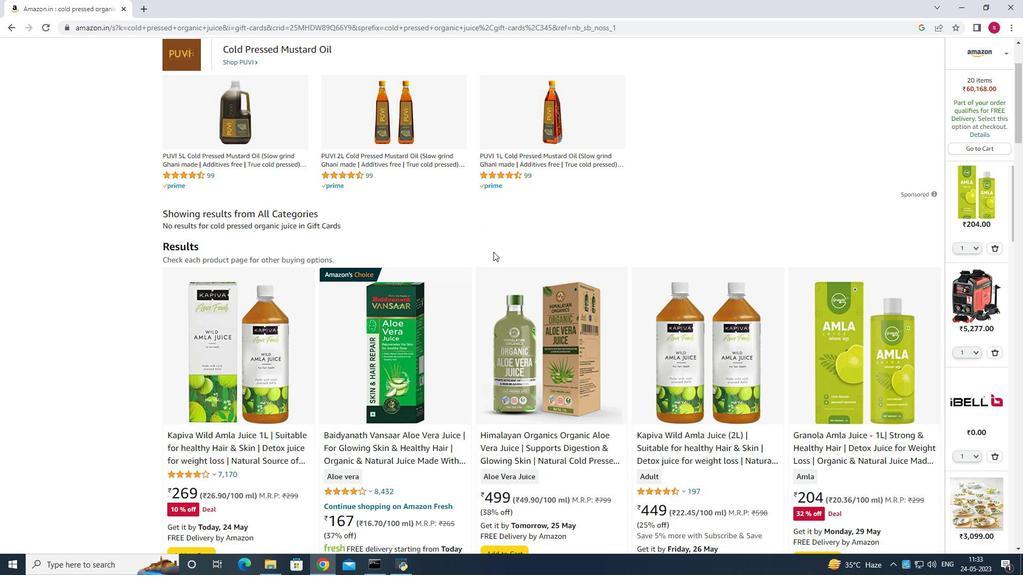 
Action: Mouse scrolled (493, 252) with delta (0, 0)
Screenshot: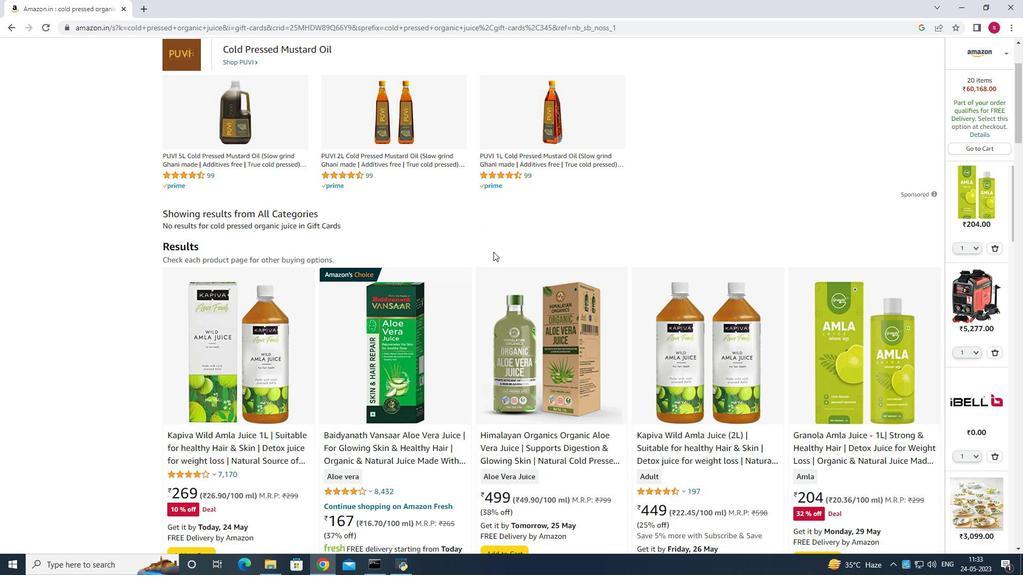 
Action: Mouse scrolled (493, 252) with delta (0, 0)
Screenshot: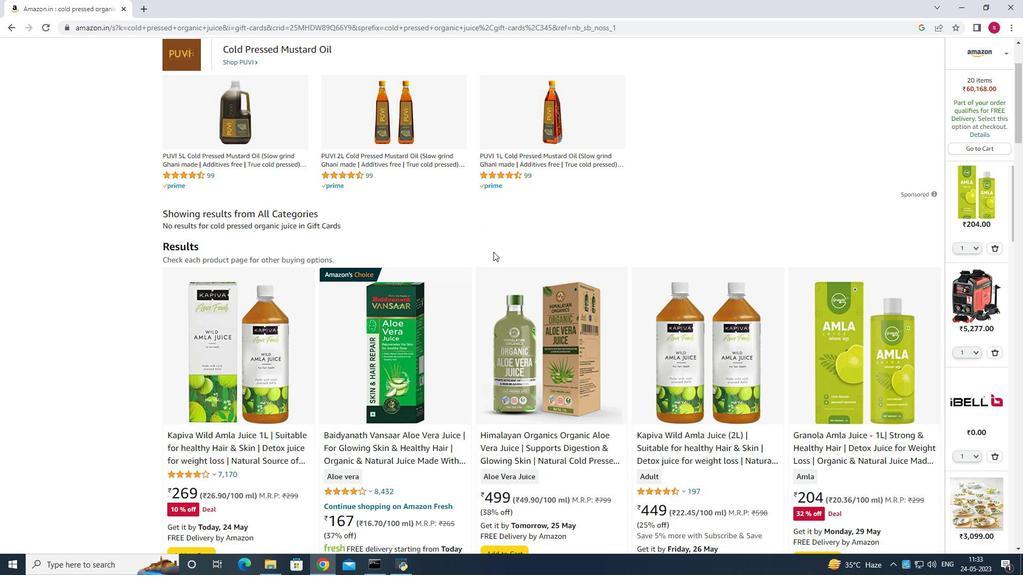 
Action: Mouse scrolled (493, 252) with delta (0, 0)
Screenshot: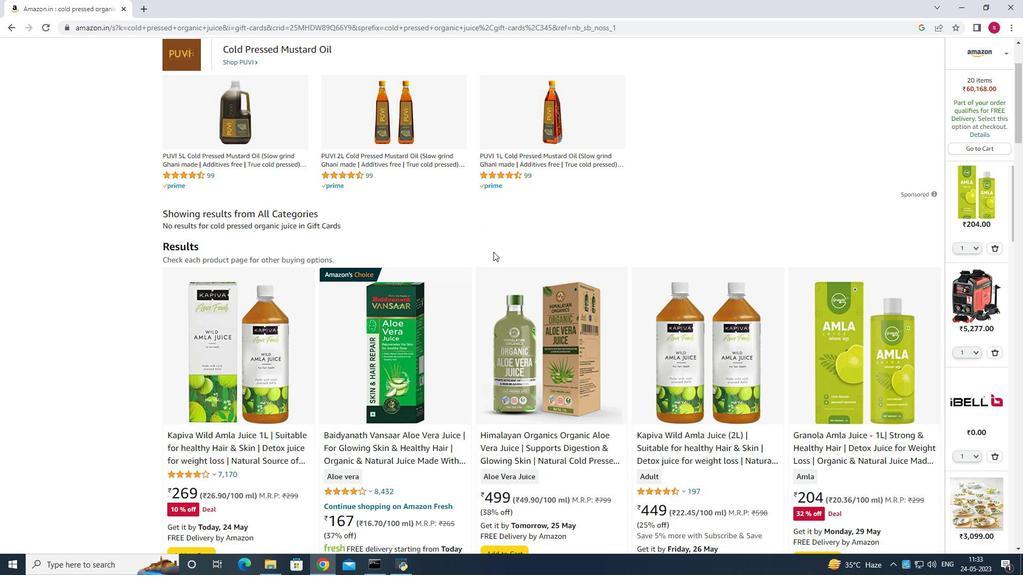 
Action: Mouse scrolled (493, 252) with delta (0, 0)
Screenshot: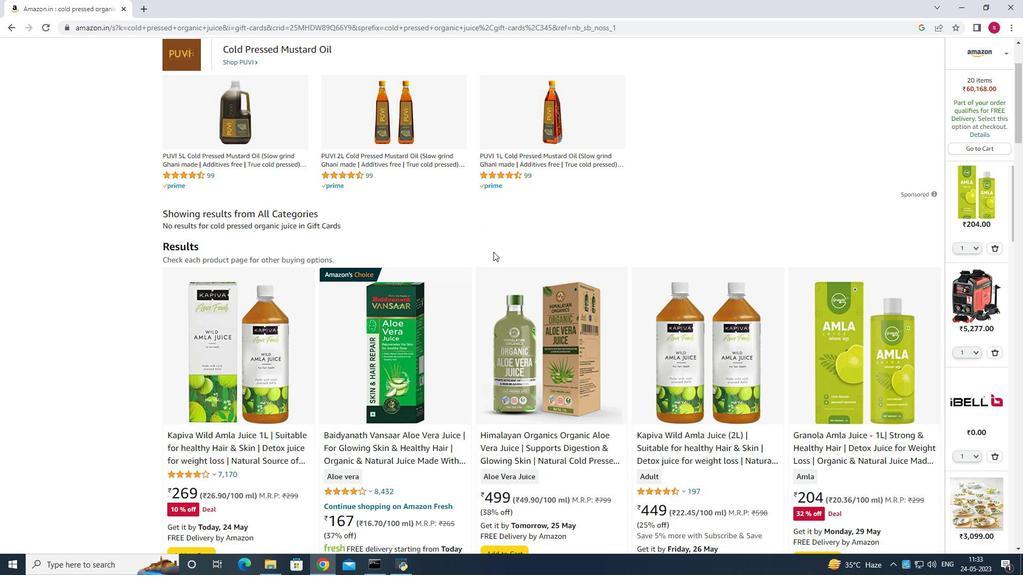 
Action: Mouse scrolled (493, 252) with delta (0, 0)
Screenshot: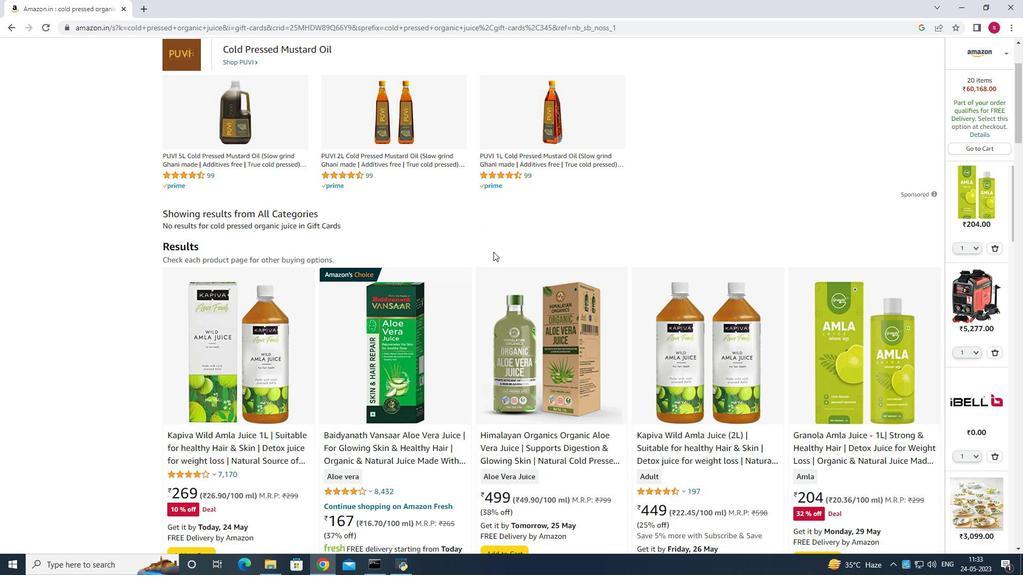 
Action: Mouse scrolled (493, 252) with delta (0, 0)
Screenshot: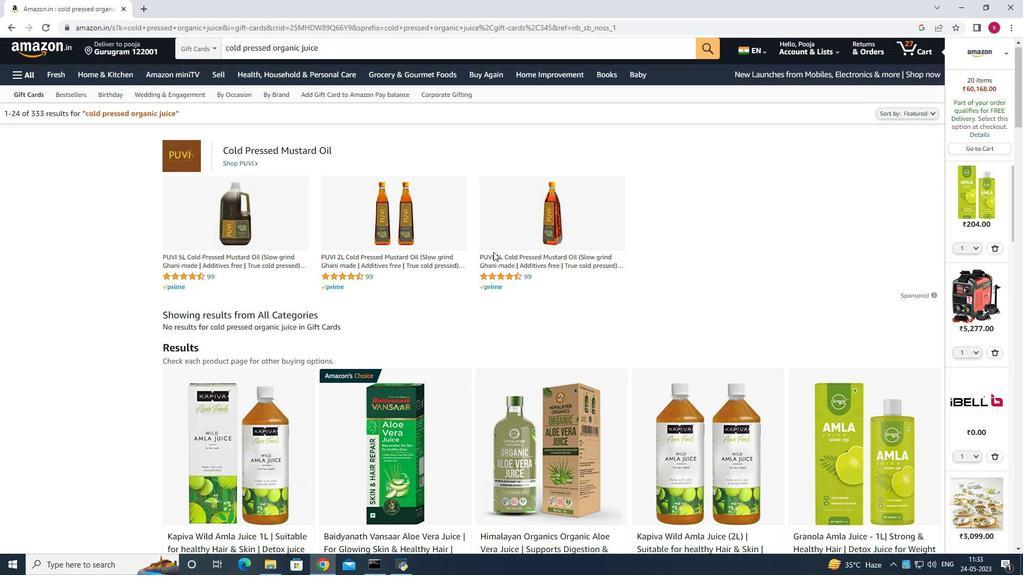 
Action: Mouse scrolled (493, 252) with delta (0, 0)
Screenshot: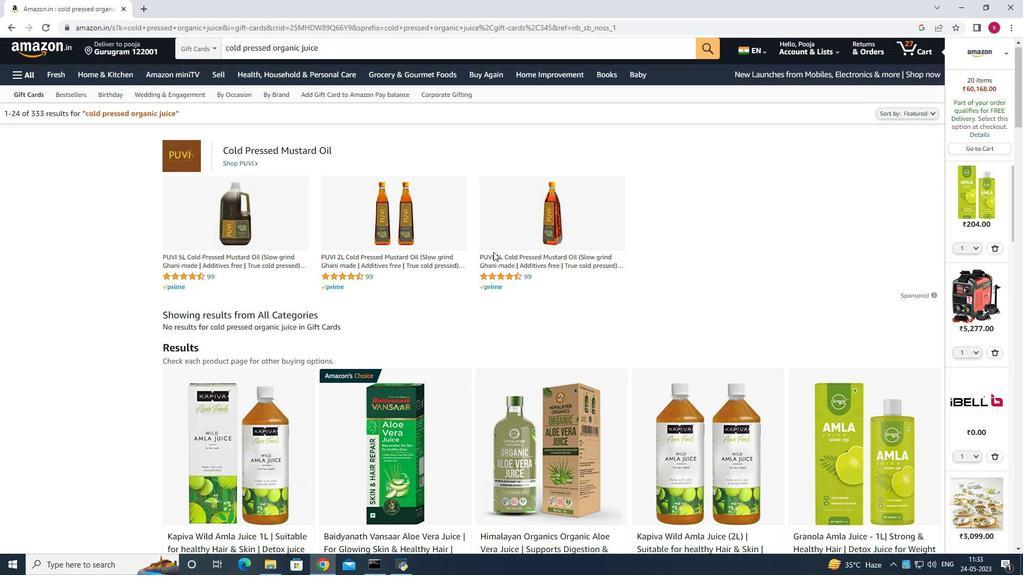 
Action: Mouse scrolled (493, 252) with delta (0, 0)
Screenshot: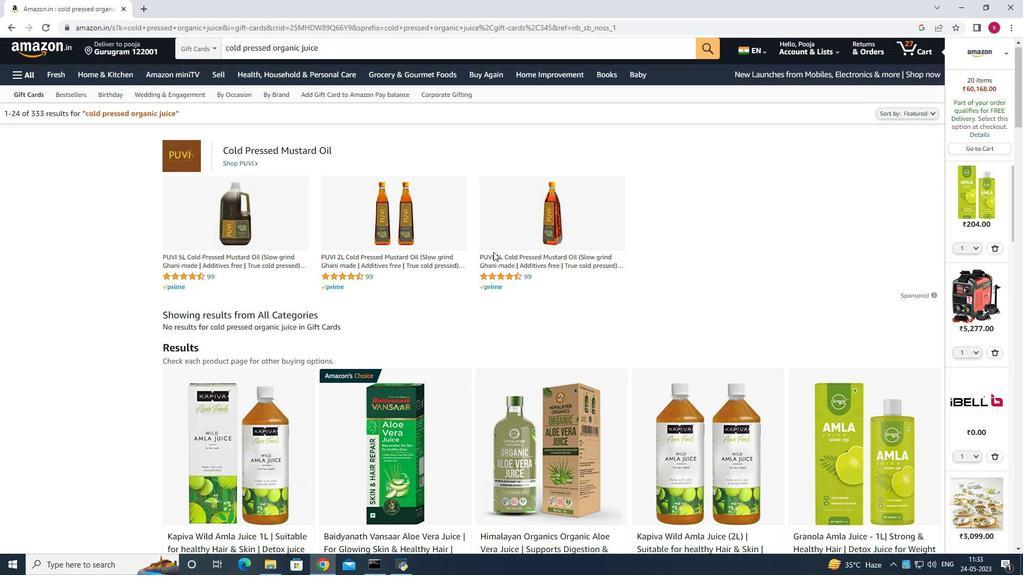 
Action: Mouse scrolled (493, 252) with delta (0, 0)
Screenshot: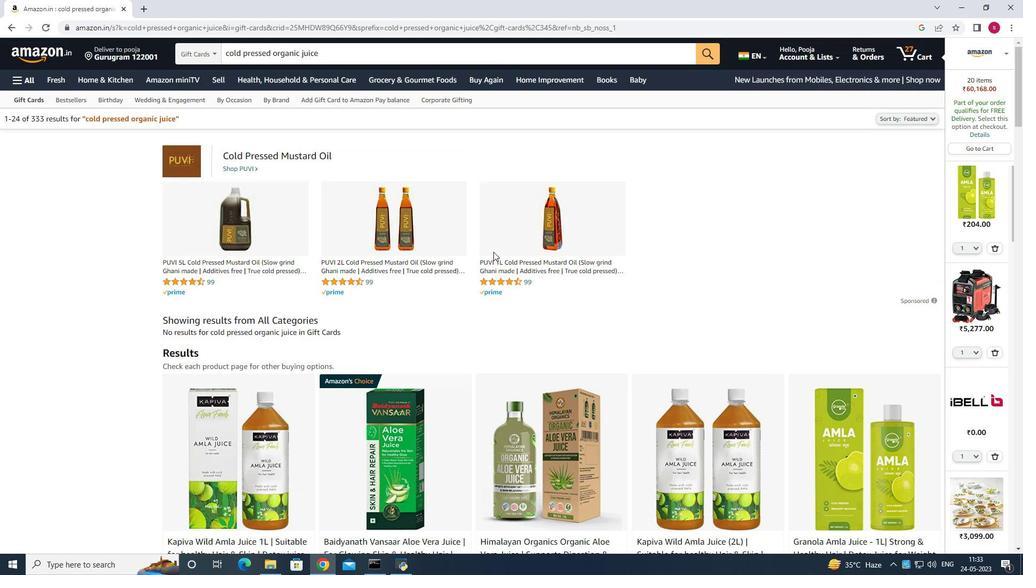 
Action: Mouse scrolled (493, 252) with delta (0, 0)
Screenshot: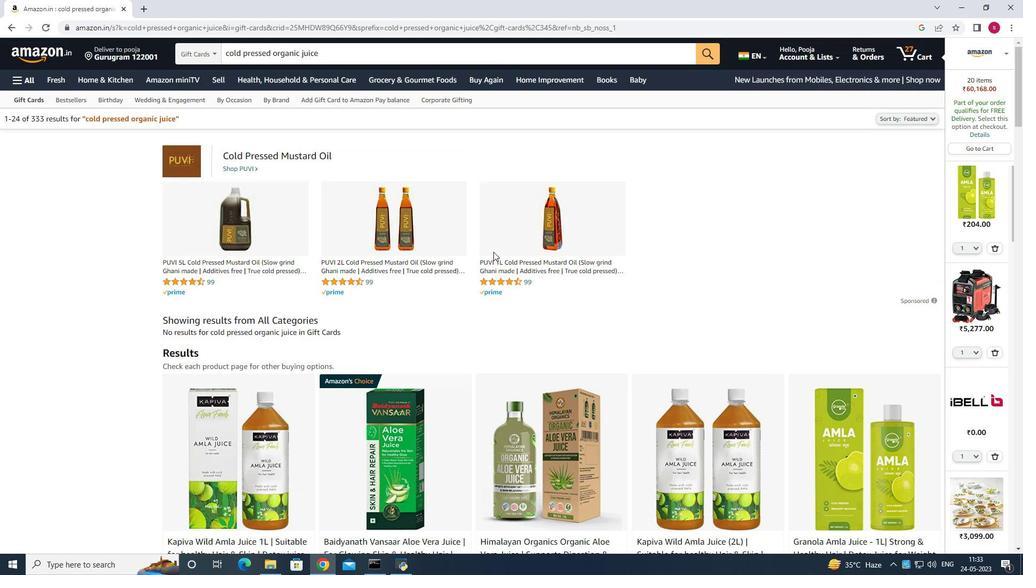 
Action: Mouse scrolled (493, 252) with delta (0, 0)
Screenshot: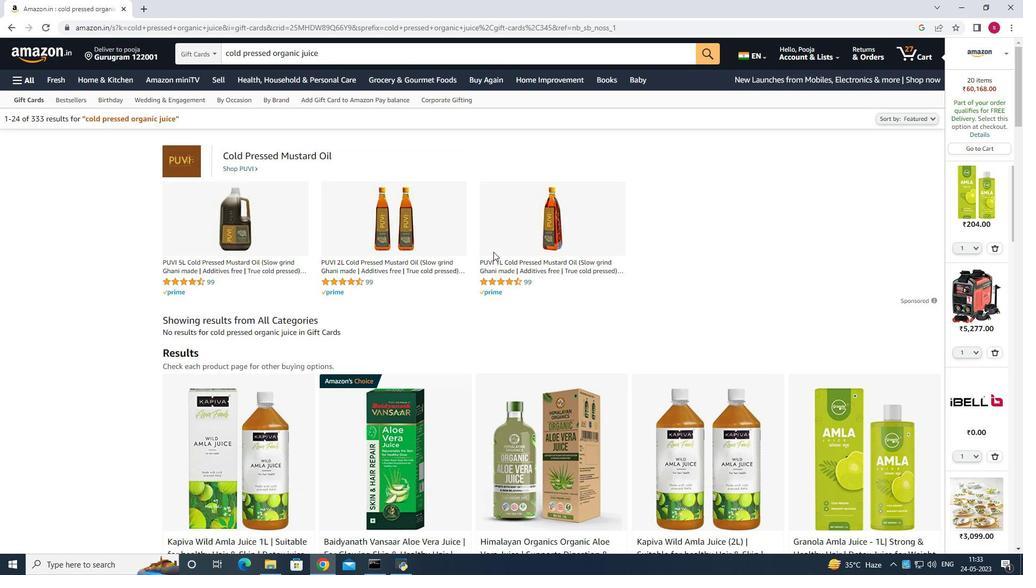 
Action: Mouse scrolled (493, 252) with delta (0, 0)
Screenshot: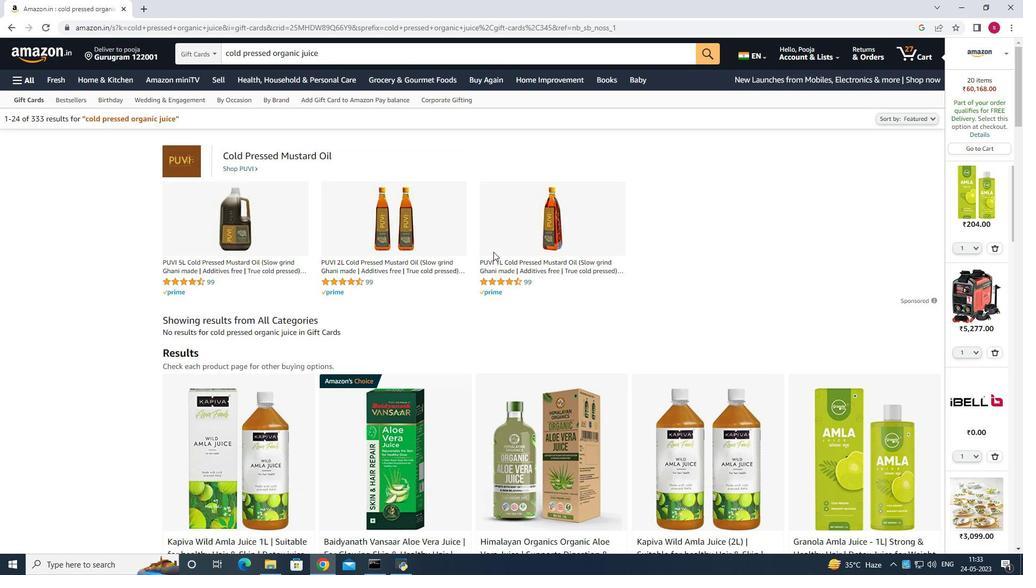 
Action: Mouse moved to (613, 288)
Screenshot: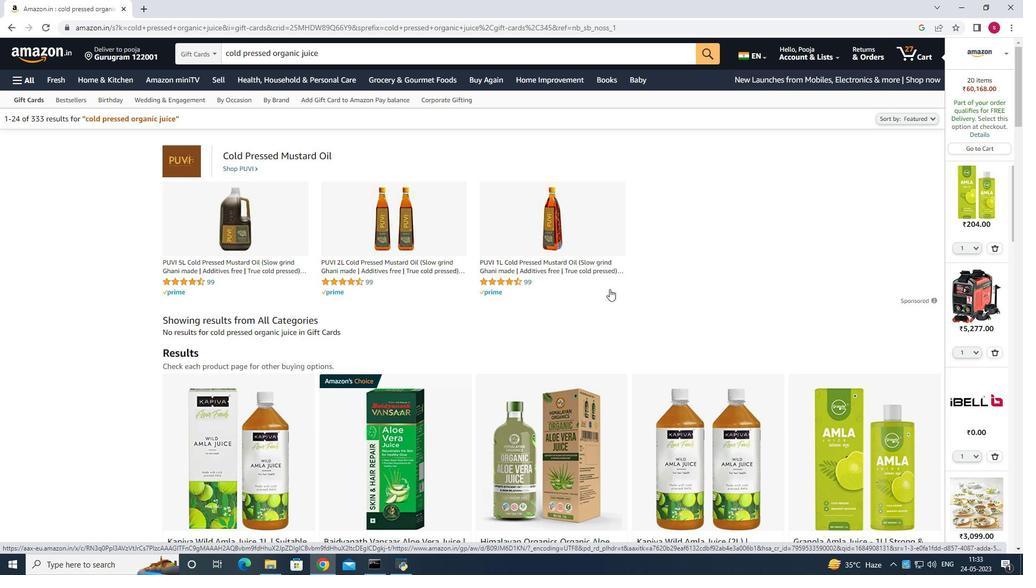 
Action: Mouse scrolled (613, 288) with delta (0, 0)
Screenshot: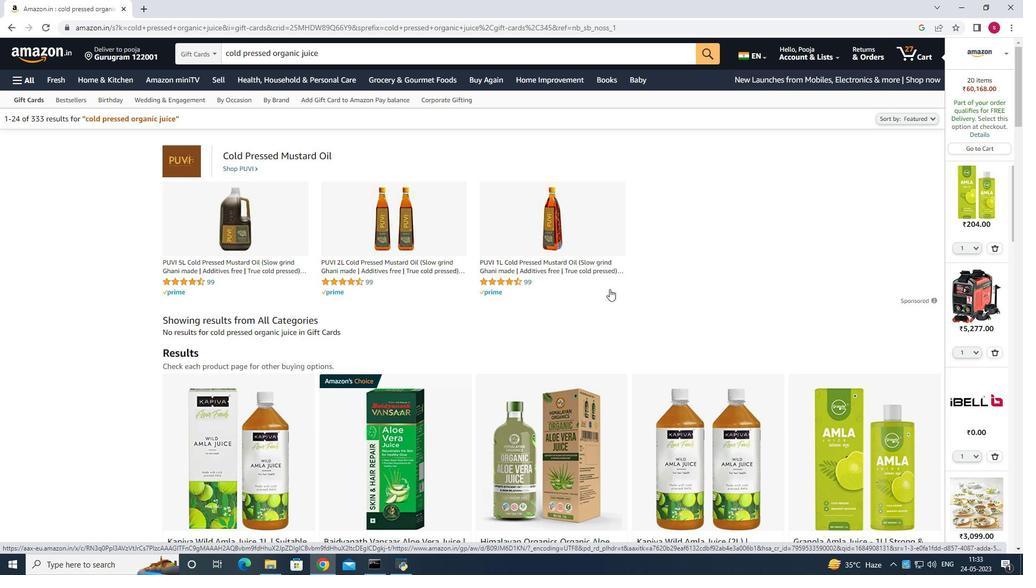 
Action: Mouse scrolled (613, 288) with delta (0, 0)
Screenshot: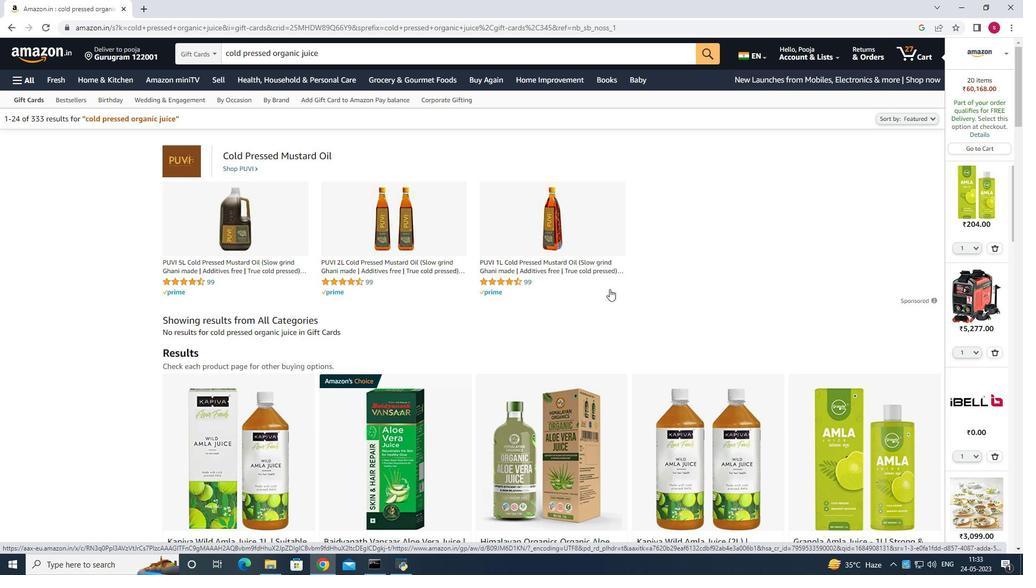 
Action: Mouse scrolled (613, 288) with delta (0, 0)
Screenshot: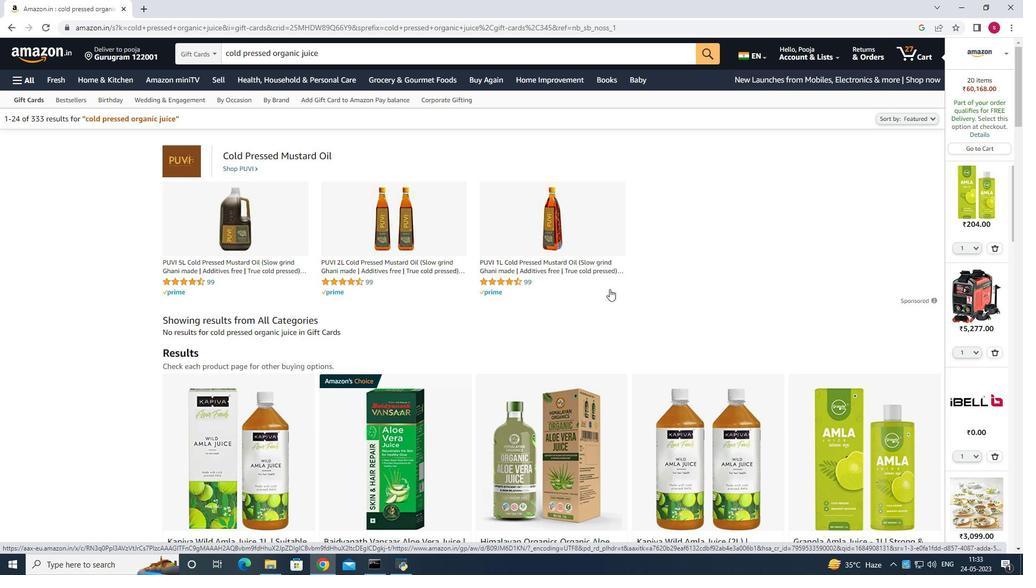 
Action: Mouse scrolled (613, 288) with delta (0, 0)
Screenshot: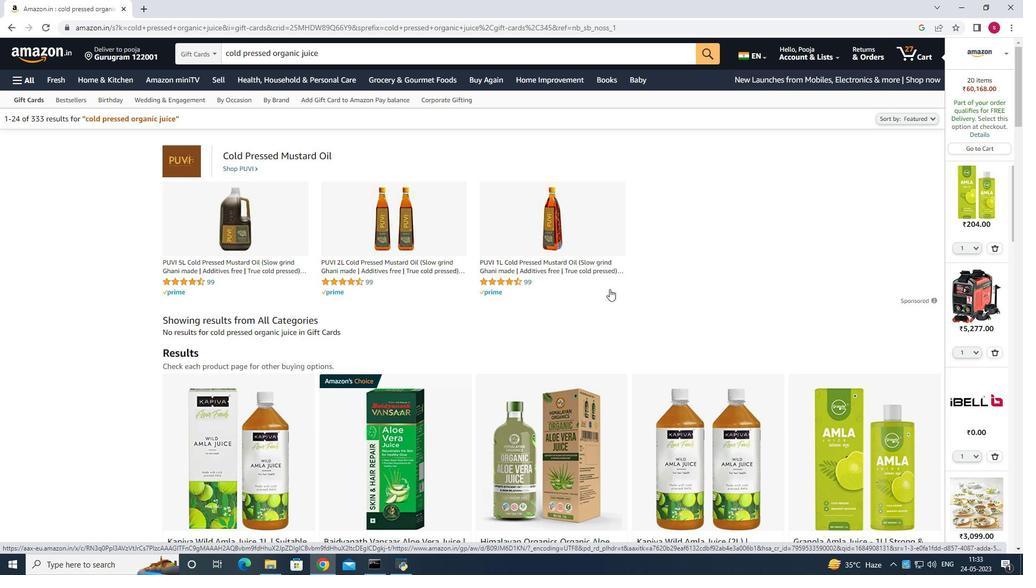 
Action: Mouse scrolled (613, 288) with delta (0, 0)
Screenshot: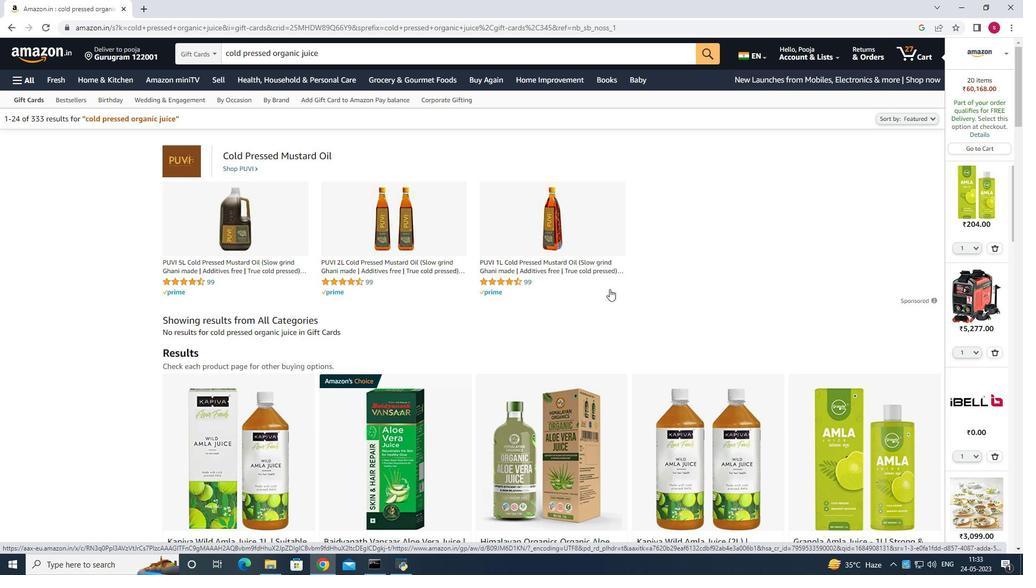 
Action: Mouse moved to (651, 421)
Screenshot: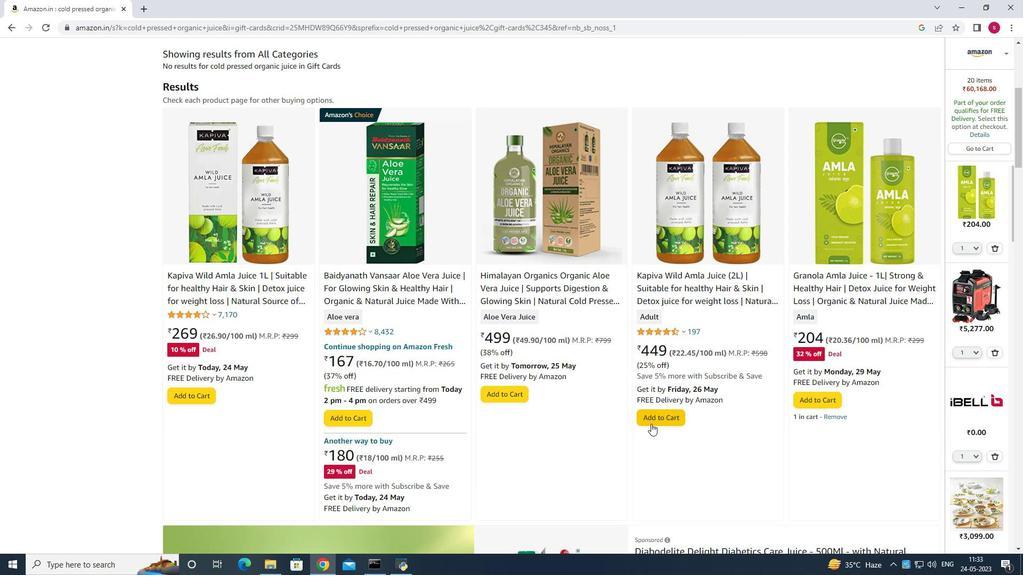 
Action: Mouse pressed left at (651, 421)
Screenshot: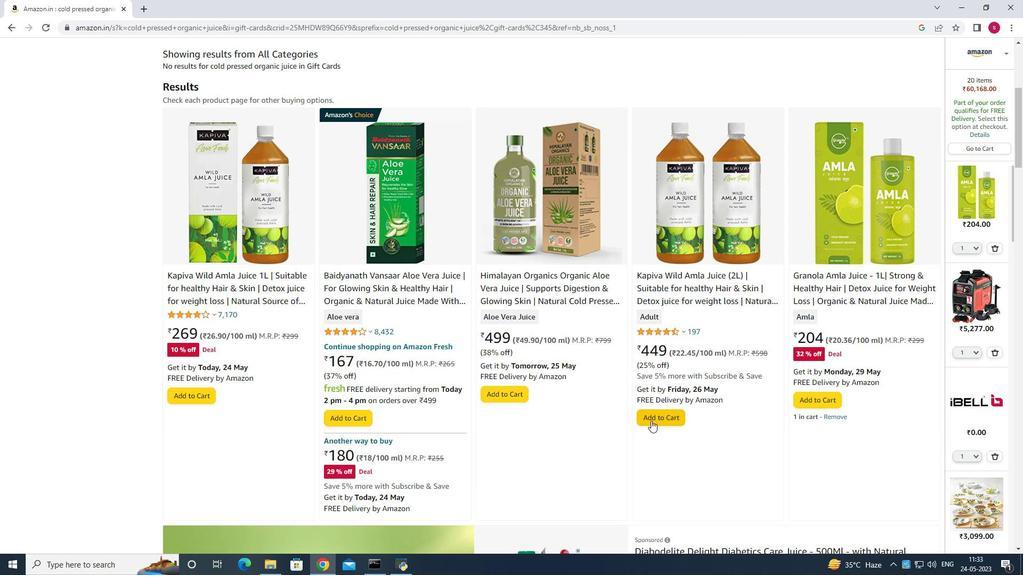 
Action: Mouse moved to (643, 422)
Screenshot: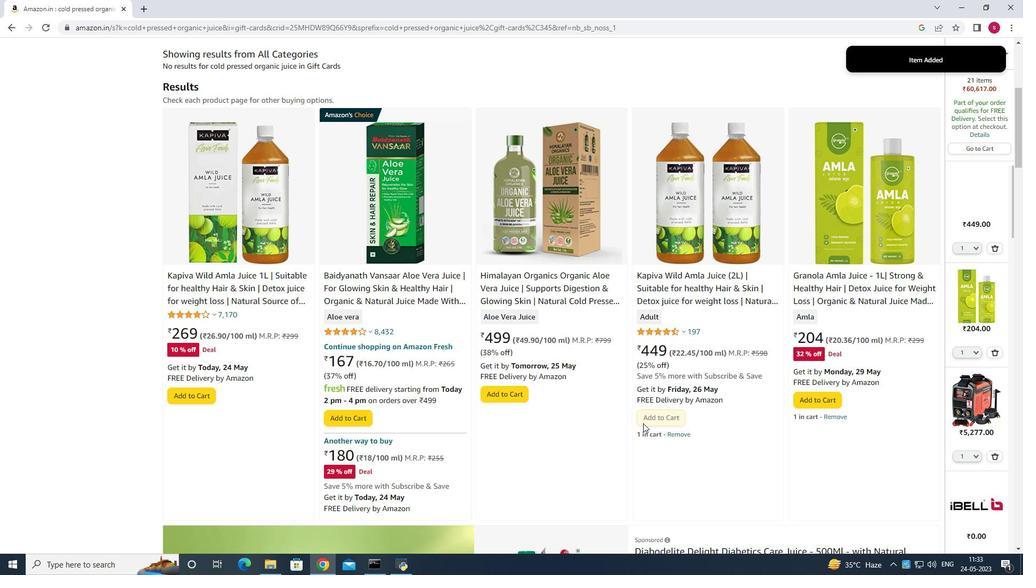 
Action: Mouse scrolled (643, 422) with delta (0, 0)
Screenshot: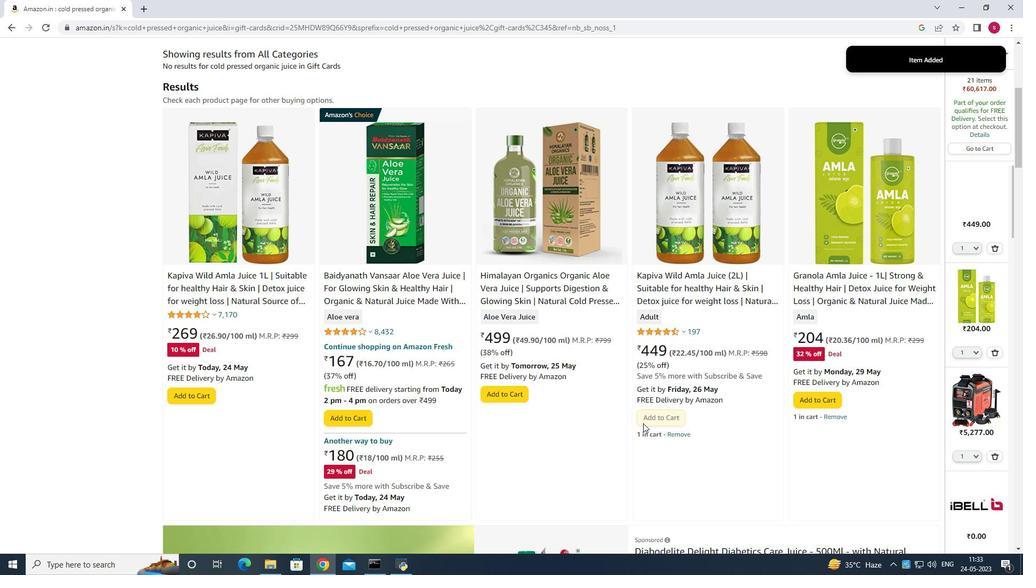 
Action: Mouse moved to (645, 420)
Screenshot: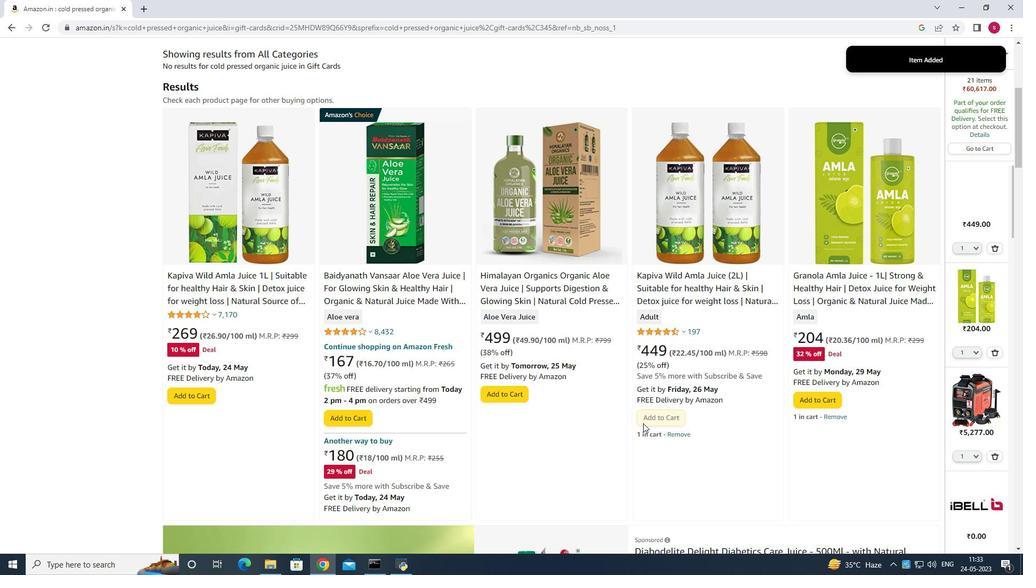 
Action: Mouse scrolled (645, 421) with delta (0, 0)
Screenshot: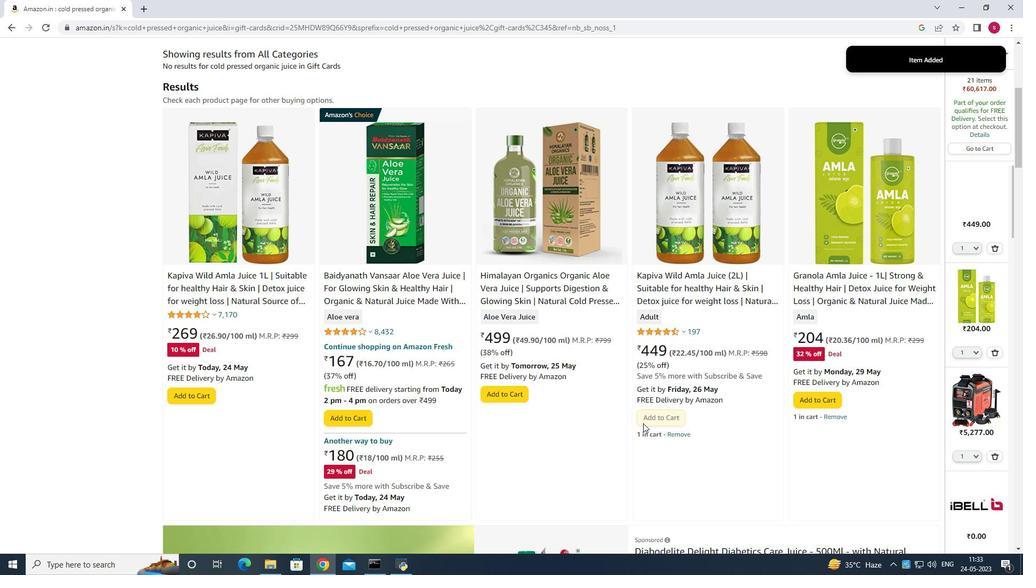 
Action: Mouse moved to (649, 418)
Screenshot: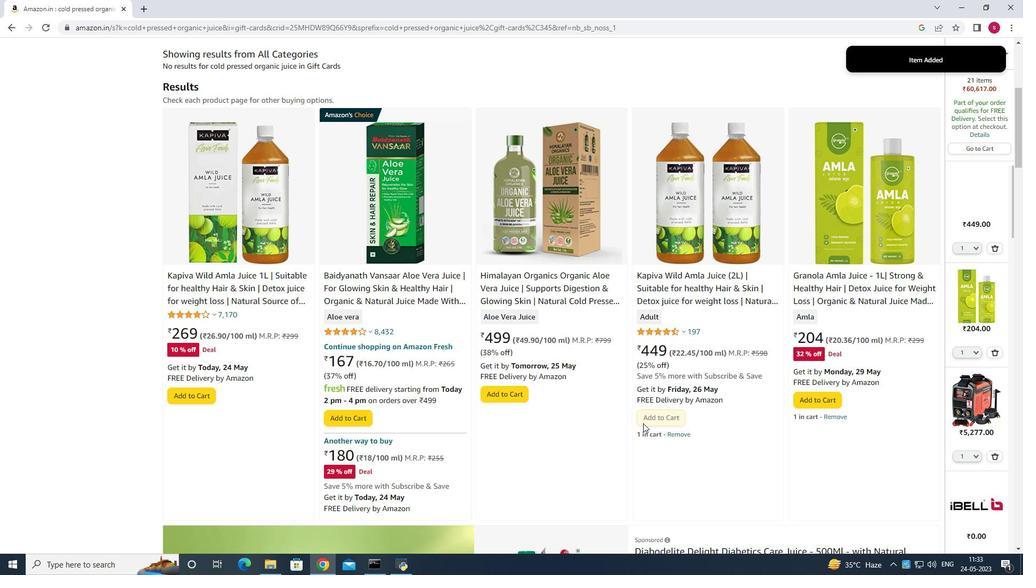 
Action: Mouse scrolled (649, 419) with delta (0, 0)
Screenshot: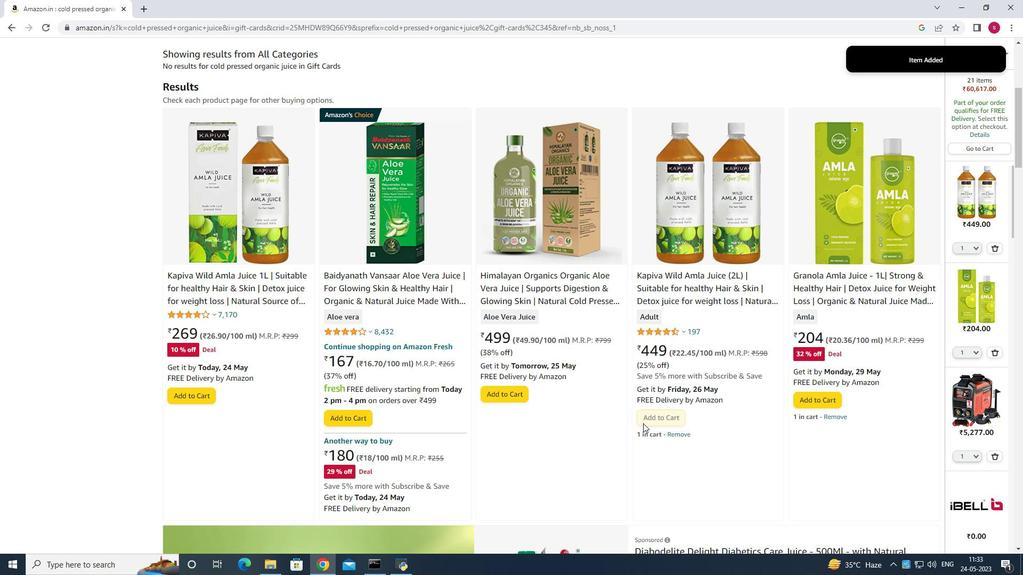
Action: Mouse moved to (653, 417)
Screenshot: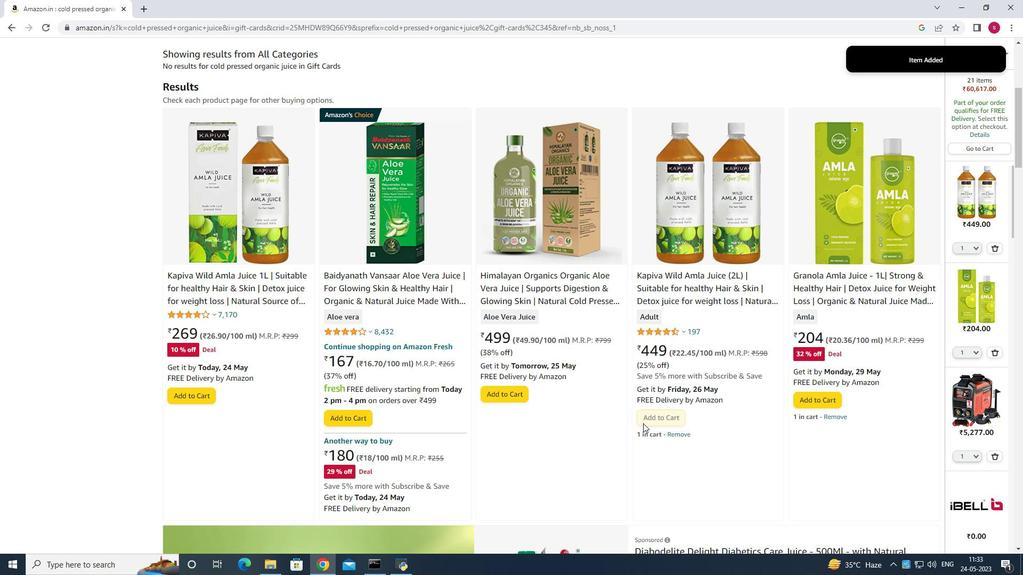 
Action: Mouse scrolled (652, 418) with delta (0, 0)
Screenshot: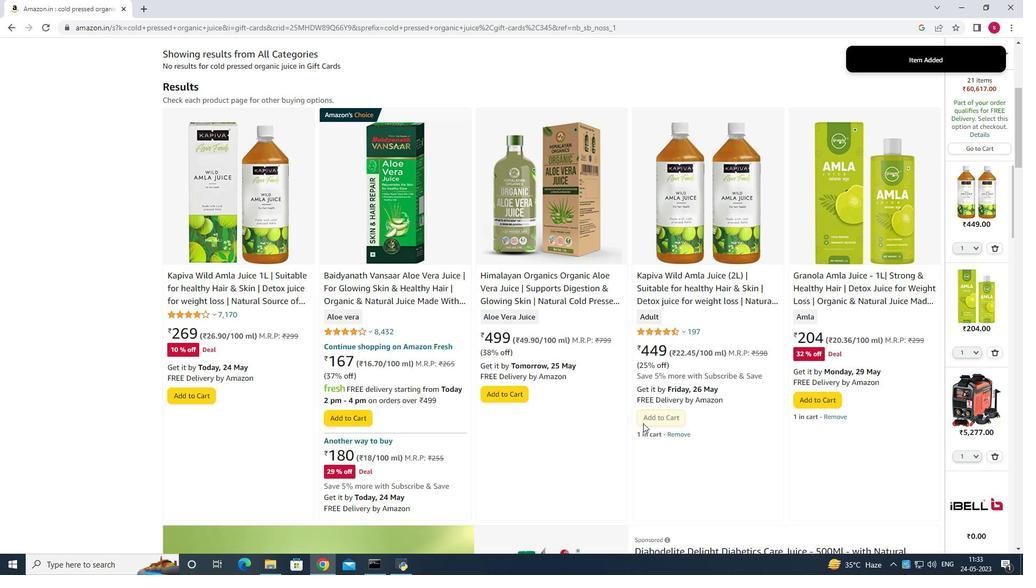 
Action: Mouse moved to (655, 416)
Screenshot: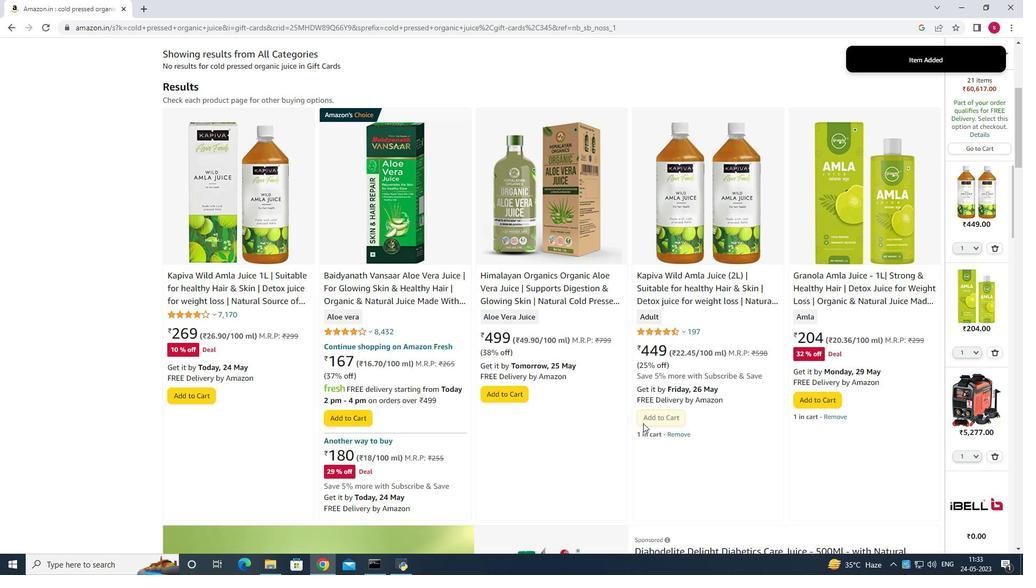 
Action: Mouse scrolled (654, 417) with delta (0, 0)
Screenshot: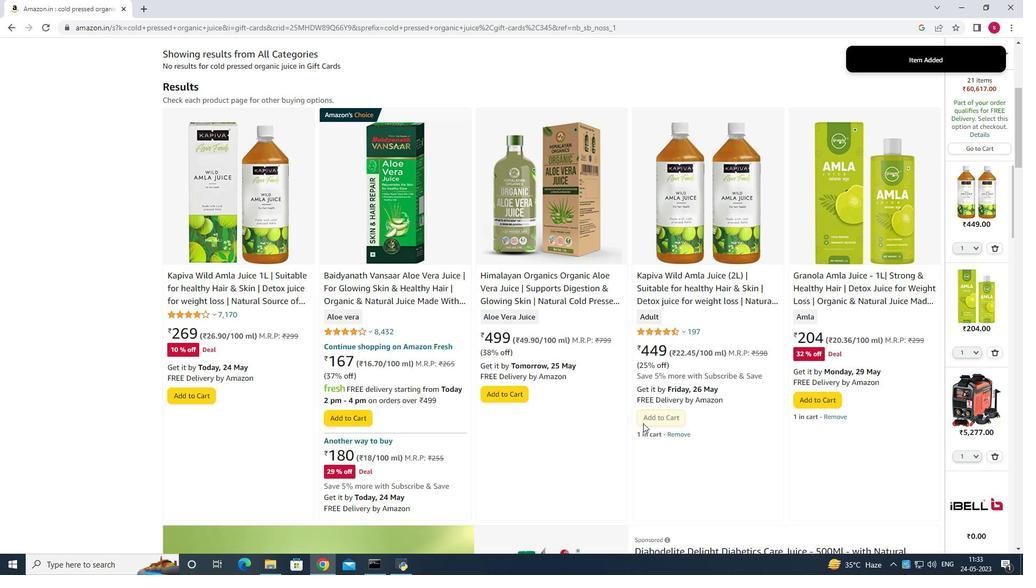 
Action: Mouse scrolled (655, 416) with delta (0, 0)
Screenshot: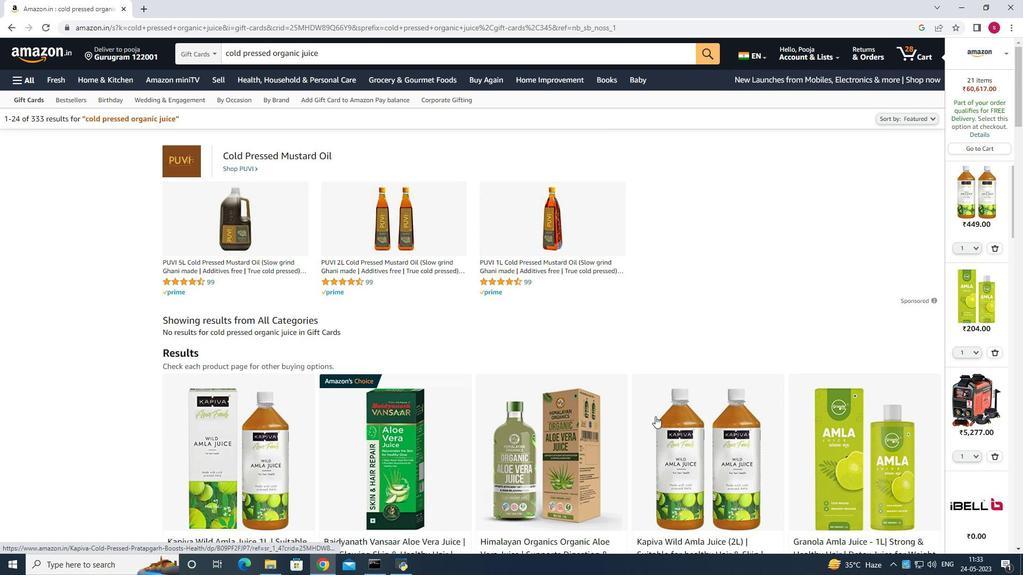 
Action: Mouse scrolled (655, 416) with delta (0, 0)
Screenshot: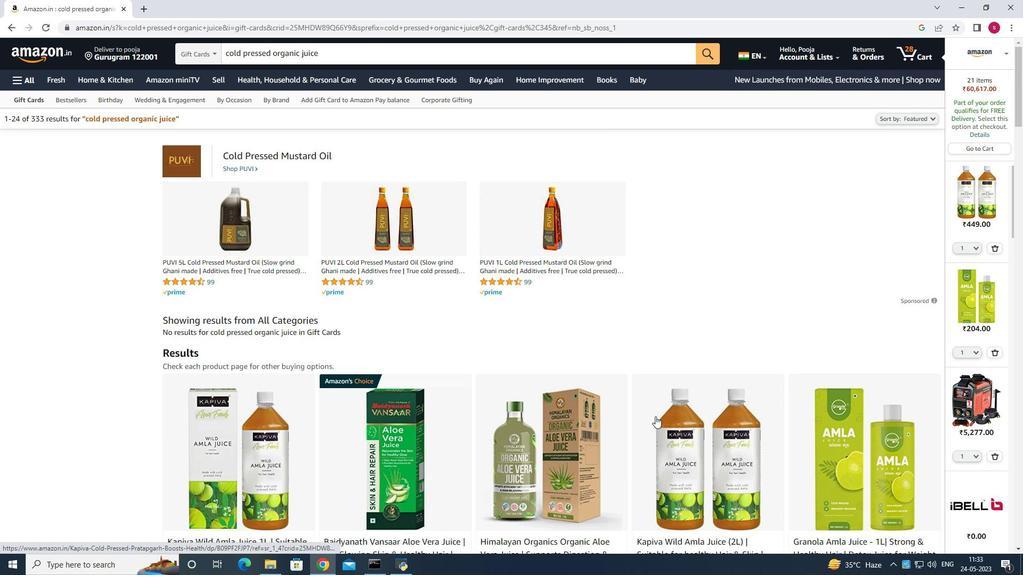 
Action: Mouse scrolled (655, 416) with delta (0, 0)
Screenshot: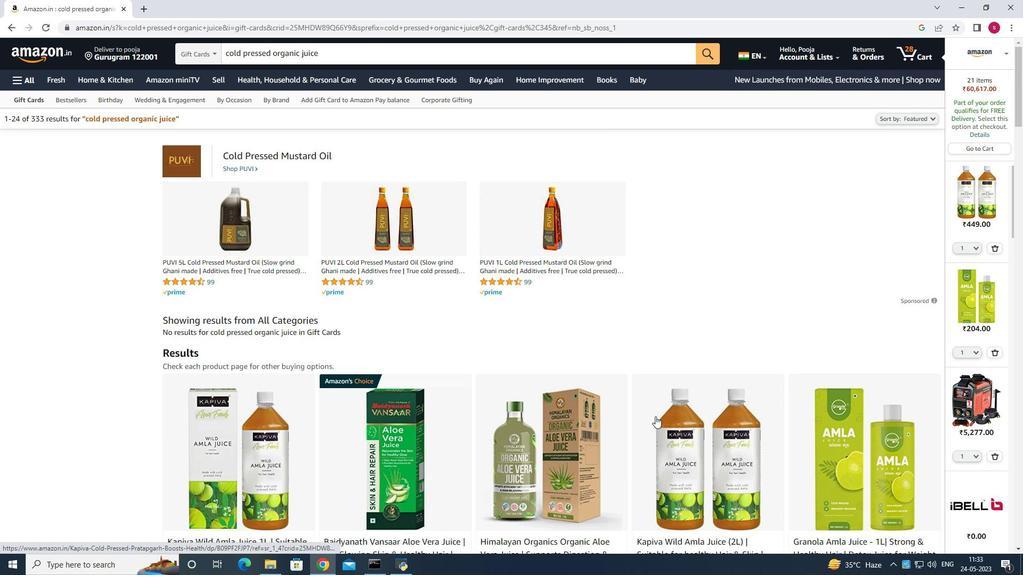 
Action: Mouse scrolled (655, 416) with delta (0, 0)
Screenshot: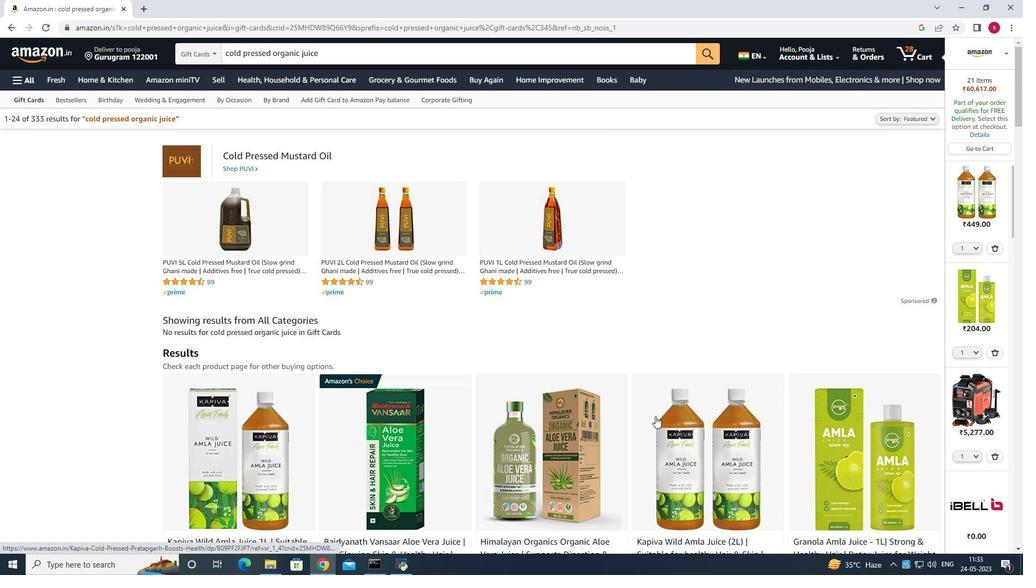 
Action: Mouse scrolled (655, 416) with delta (0, 0)
Screenshot: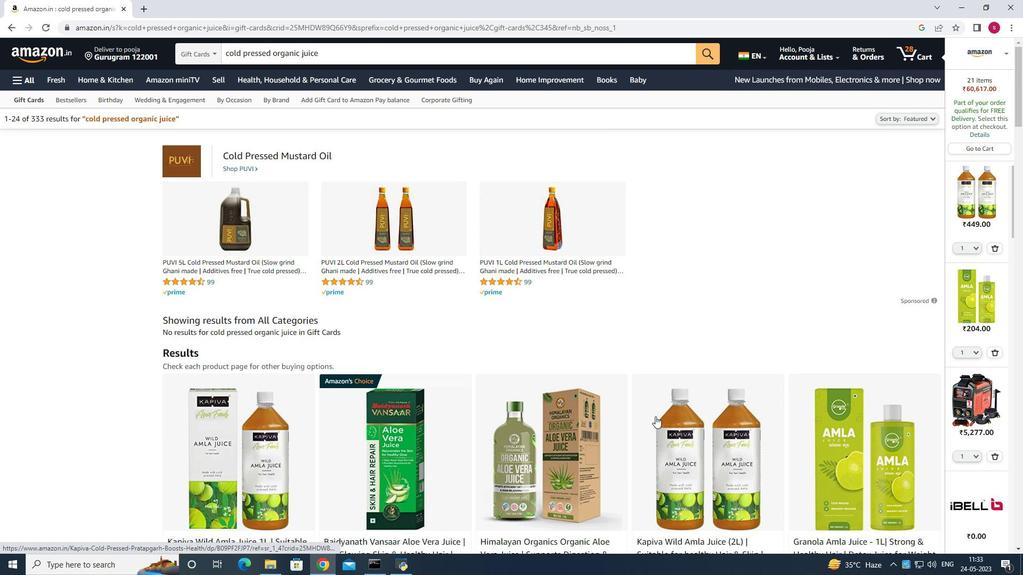 
Action: Mouse scrolled (655, 416) with delta (0, 0)
Screenshot: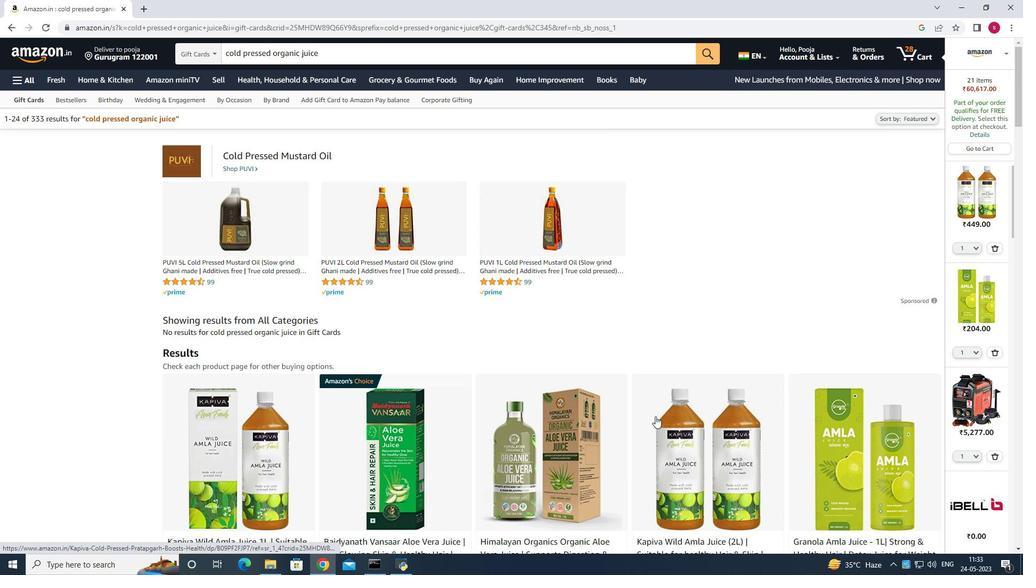 
Action: Mouse moved to (635, 414)
Screenshot: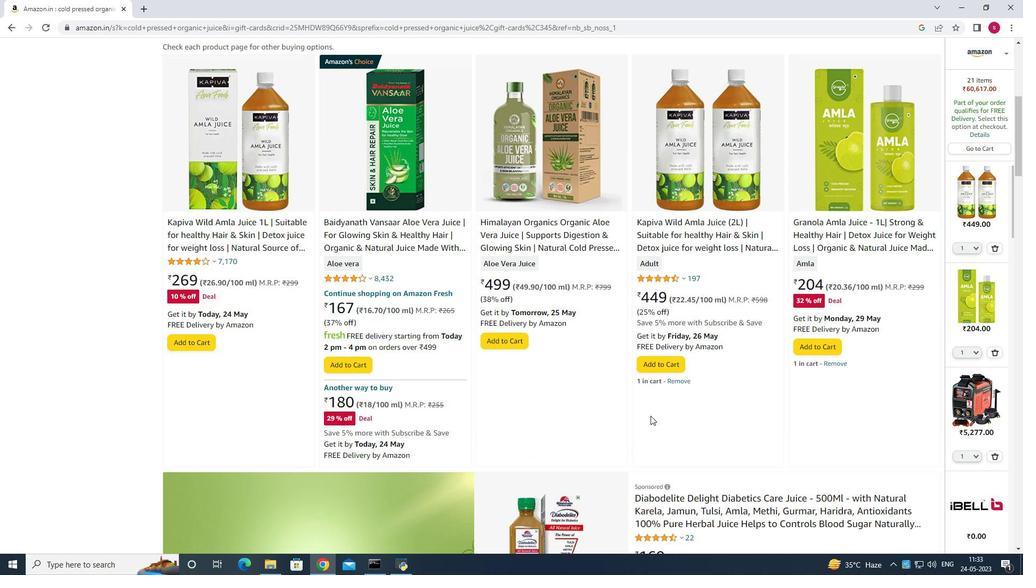 
Action: Mouse scrolled (635, 415) with delta (0, 0)
Screenshot: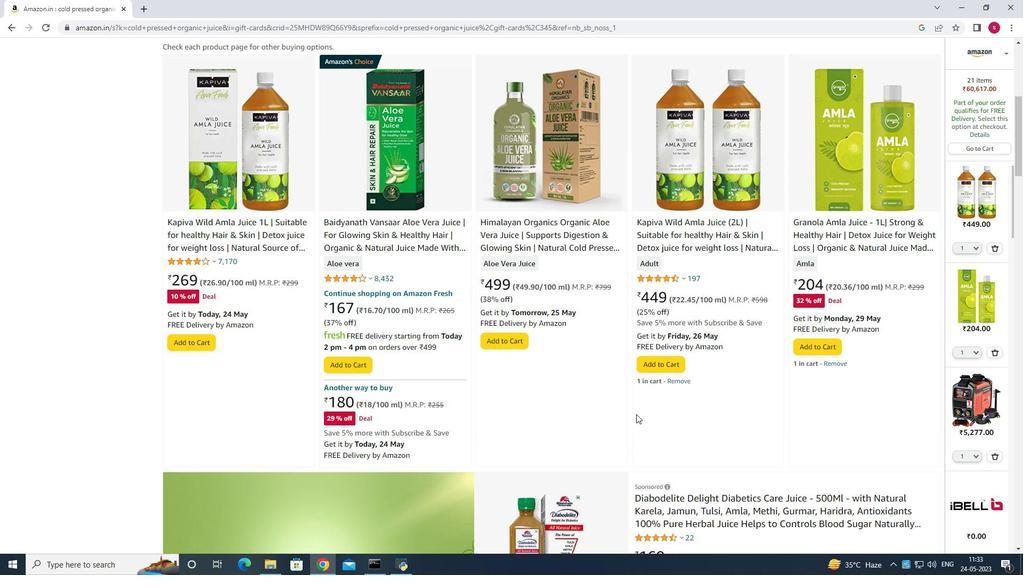 
Action: Mouse scrolled (635, 415) with delta (0, 0)
Screenshot: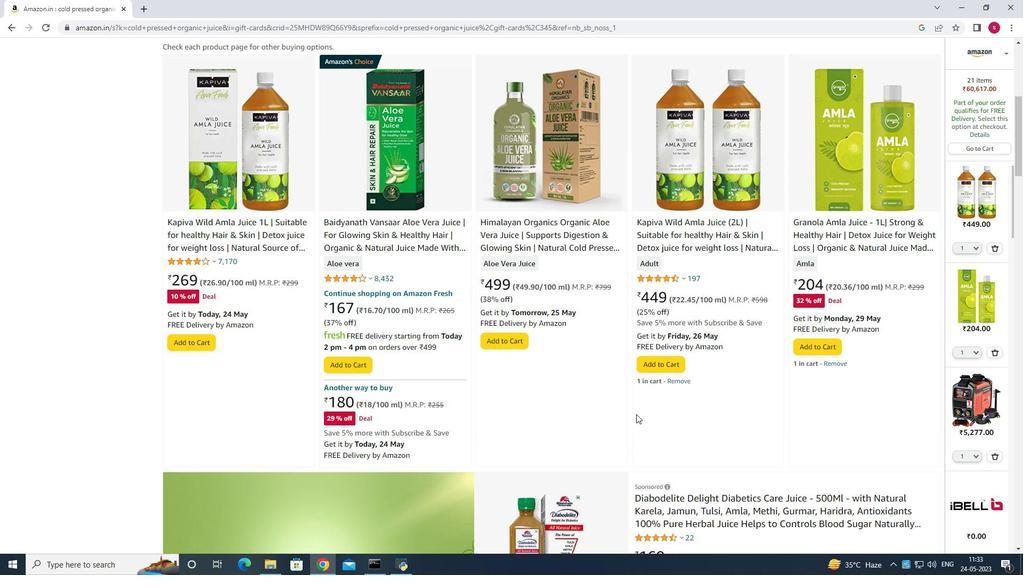 
Action: Mouse moved to (635, 414)
Screenshot: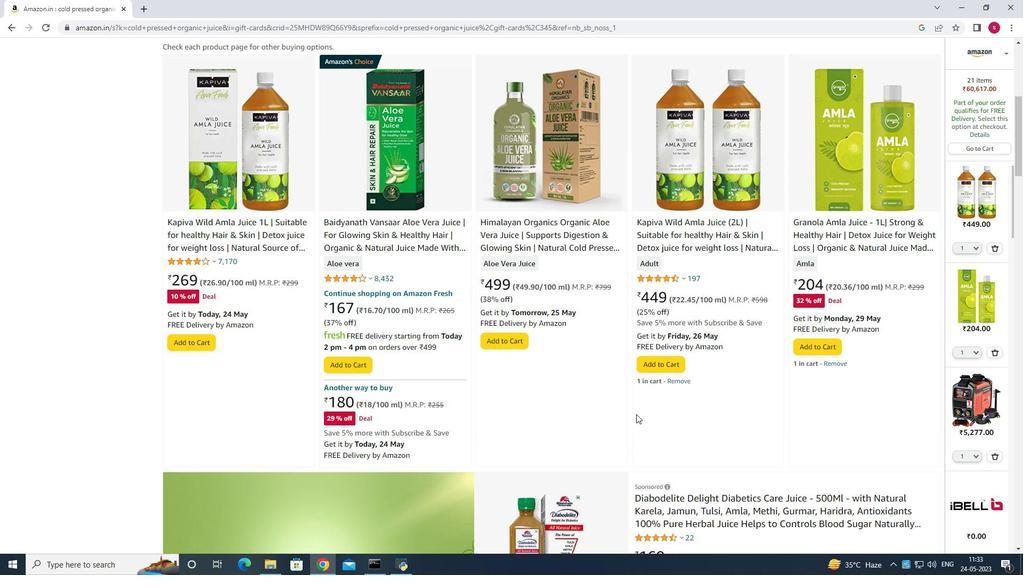 
Action: Mouse scrolled (635, 415) with delta (0, 0)
Screenshot: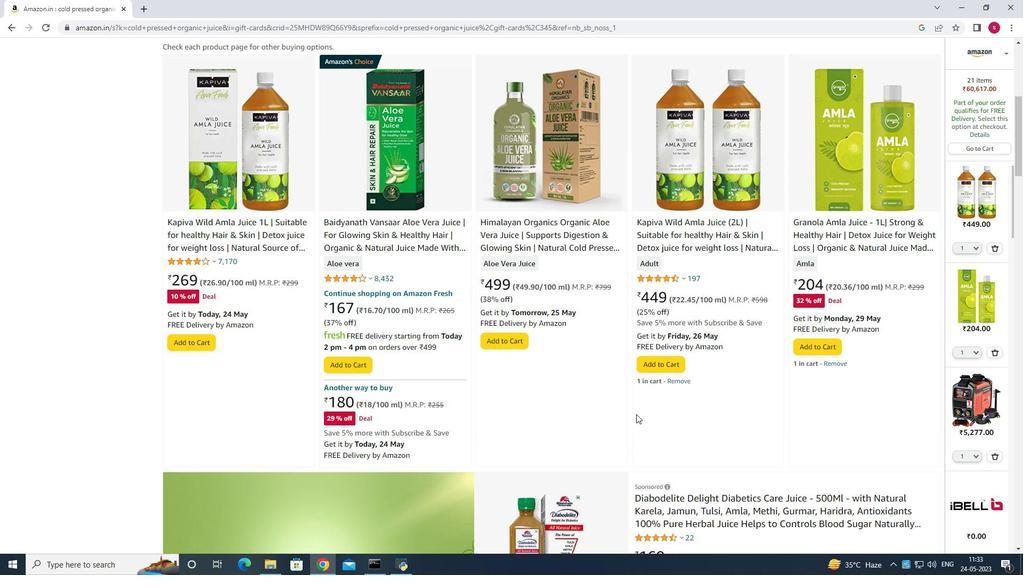 
Action: Mouse moved to (634, 414)
Screenshot: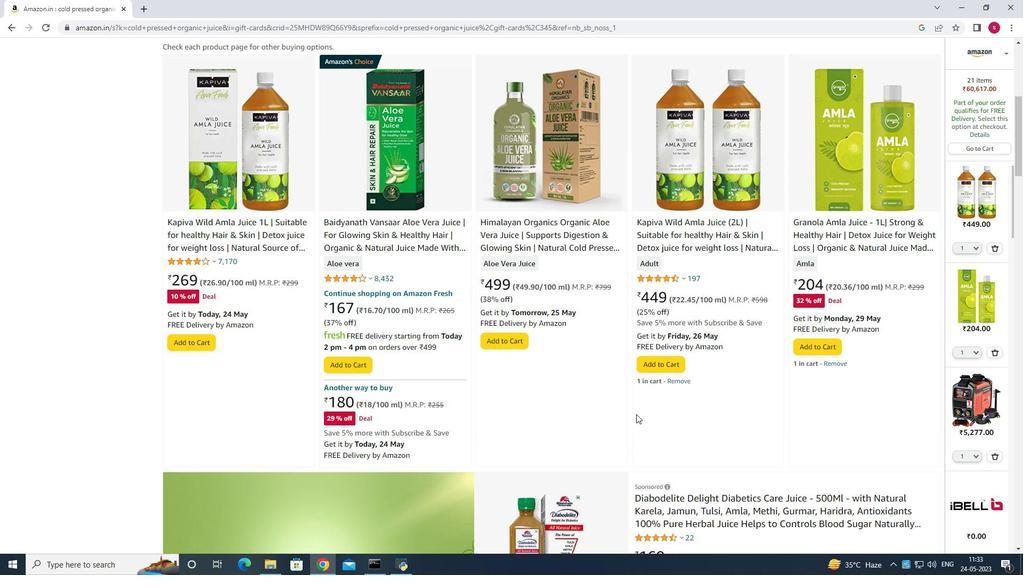 
Action: Mouse scrolled (634, 414) with delta (0, 0)
Screenshot: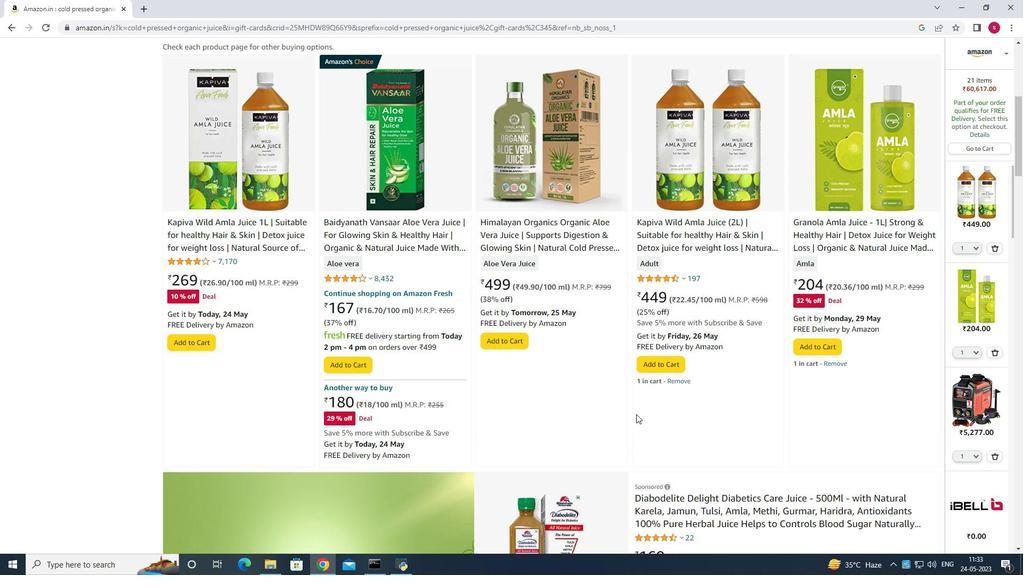 
Action: Mouse moved to (634, 413)
Screenshot: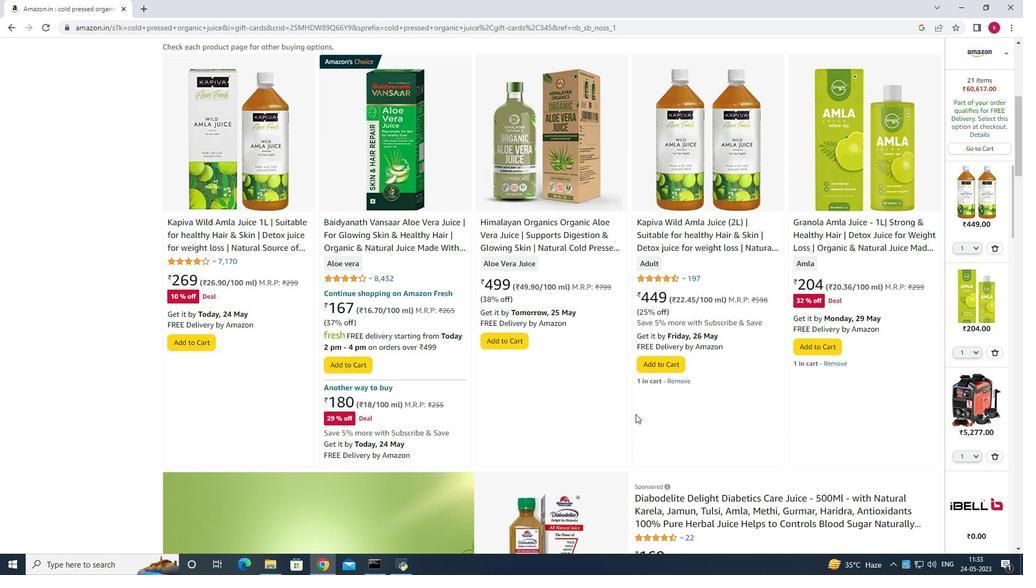 
Action: Mouse scrolled (634, 414) with delta (0, 0)
Screenshot: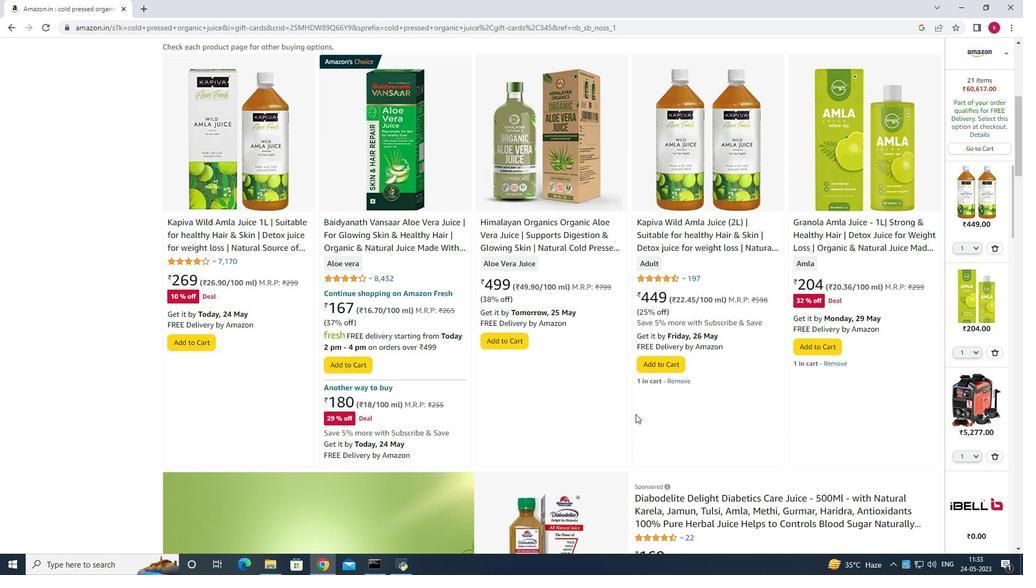
Action: Mouse moved to (633, 410)
Screenshot: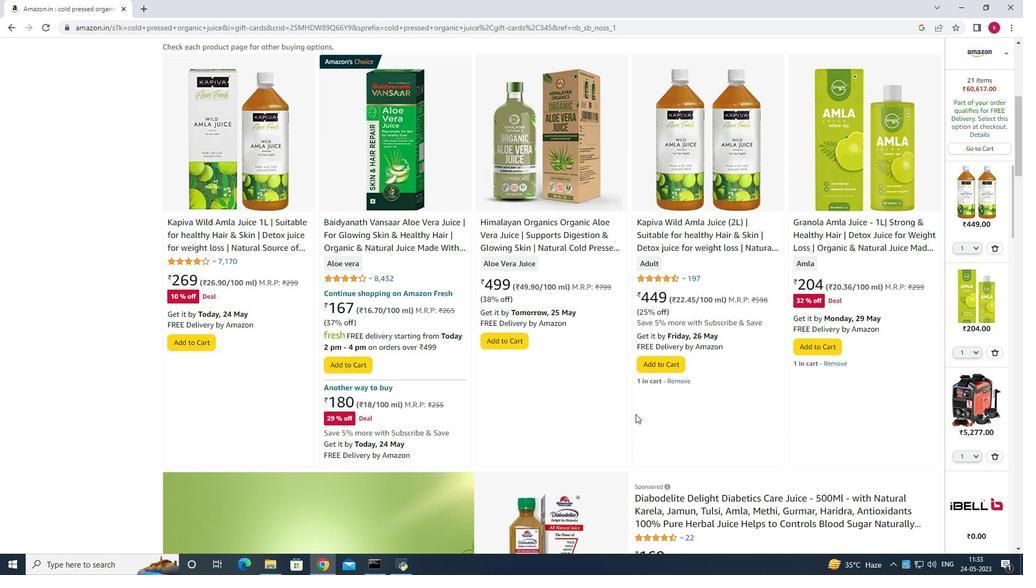
Action: Mouse scrolled (633, 411) with delta (0, 0)
Screenshot: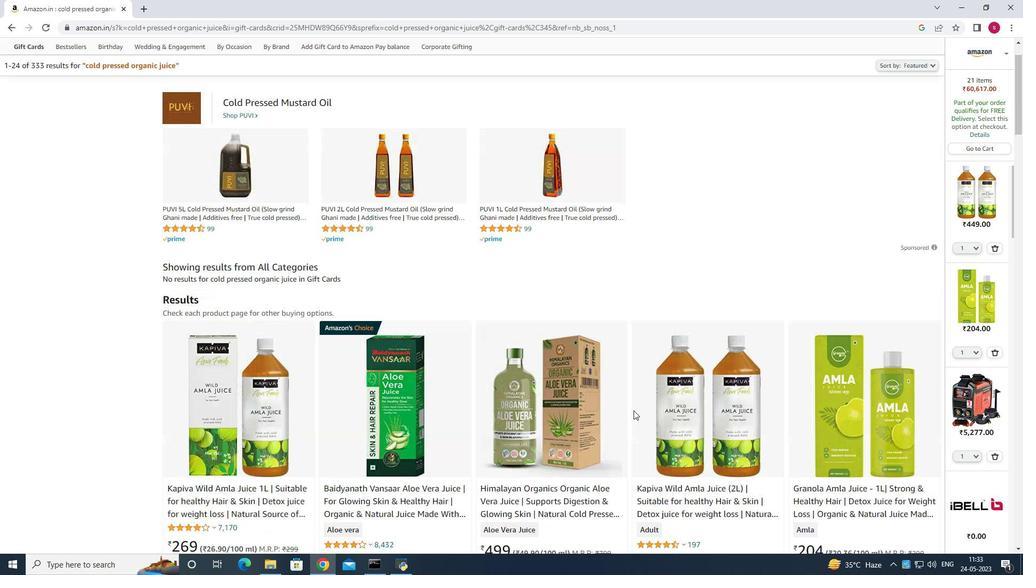 
Action: Mouse scrolled (633, 411) with delta (0, 0)
Screenshot: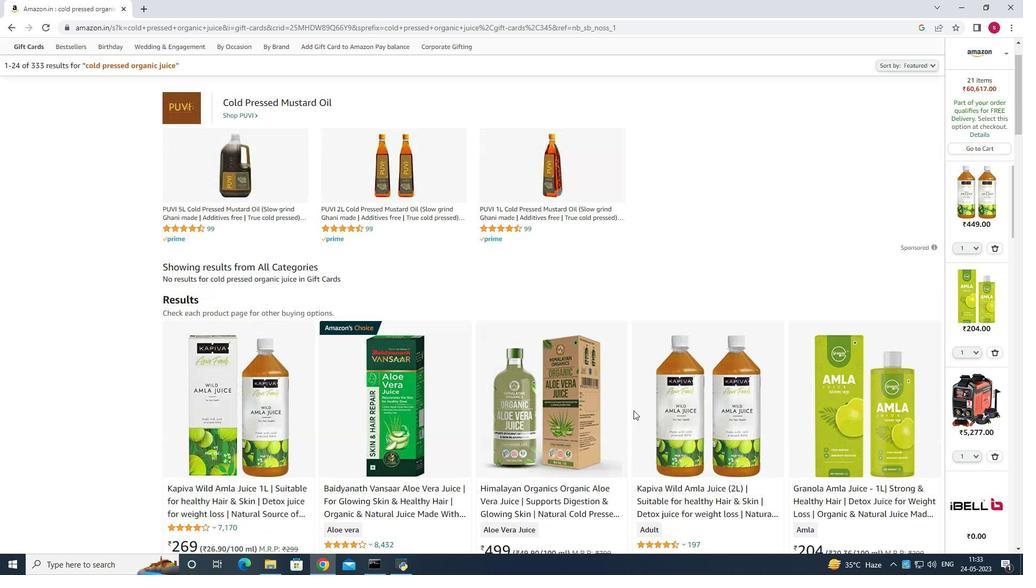 
Action: Mouse scrolled (633, 411) with delta (0, 0)
Screenshot: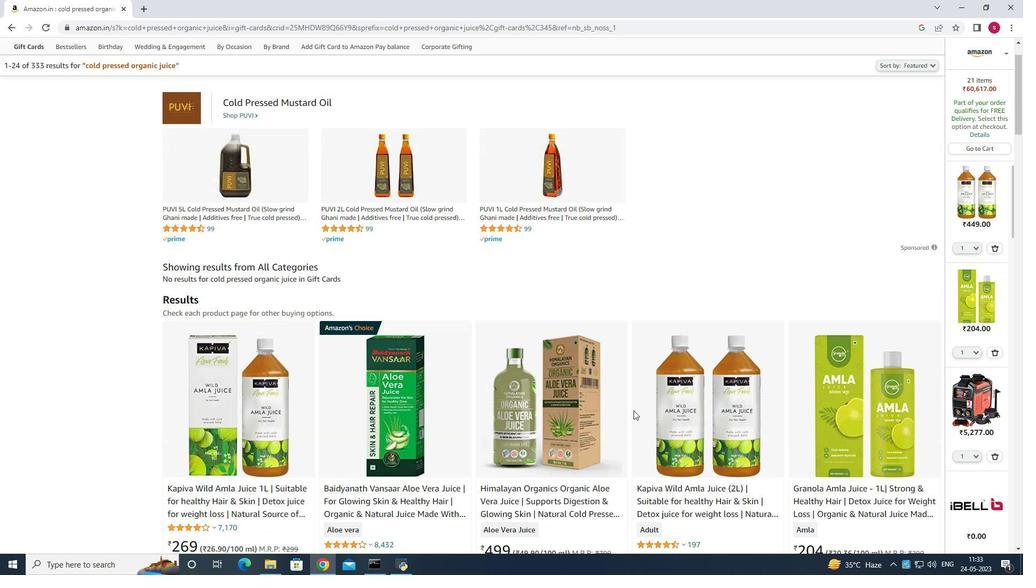 
Action: Mouse scrolled (633, 411) with delta (0, 0)
Screenshot: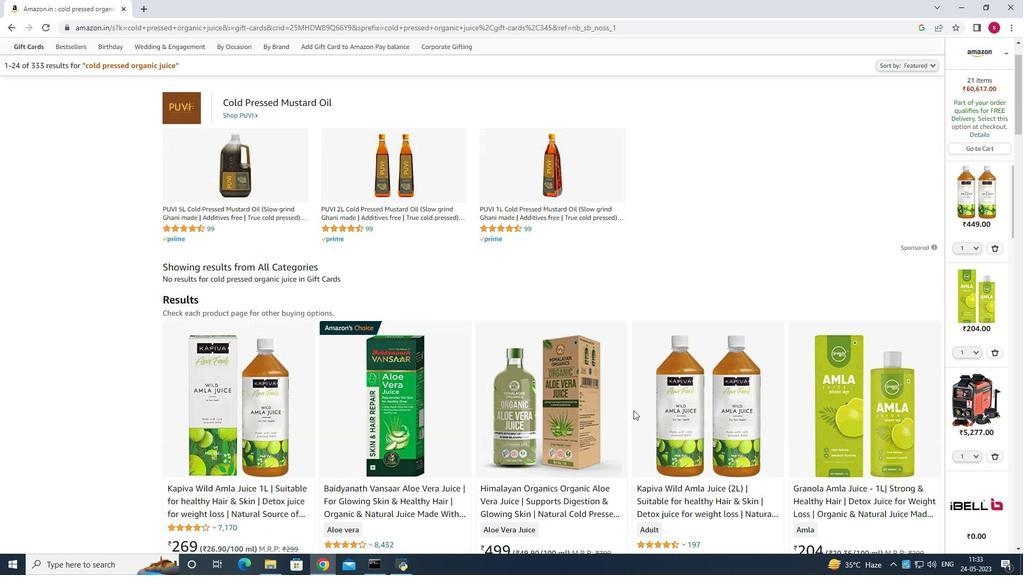 
Action: Mouse scrolled (633, 411) with delta (0, 0)
Screenshot: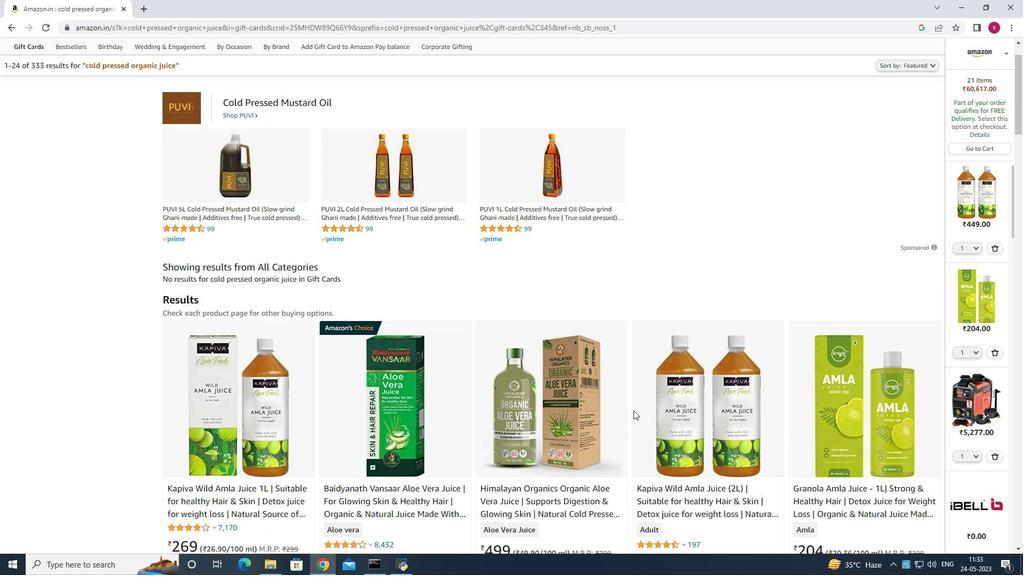 
Action: Mouse moved to (434, 454)
Screenshot: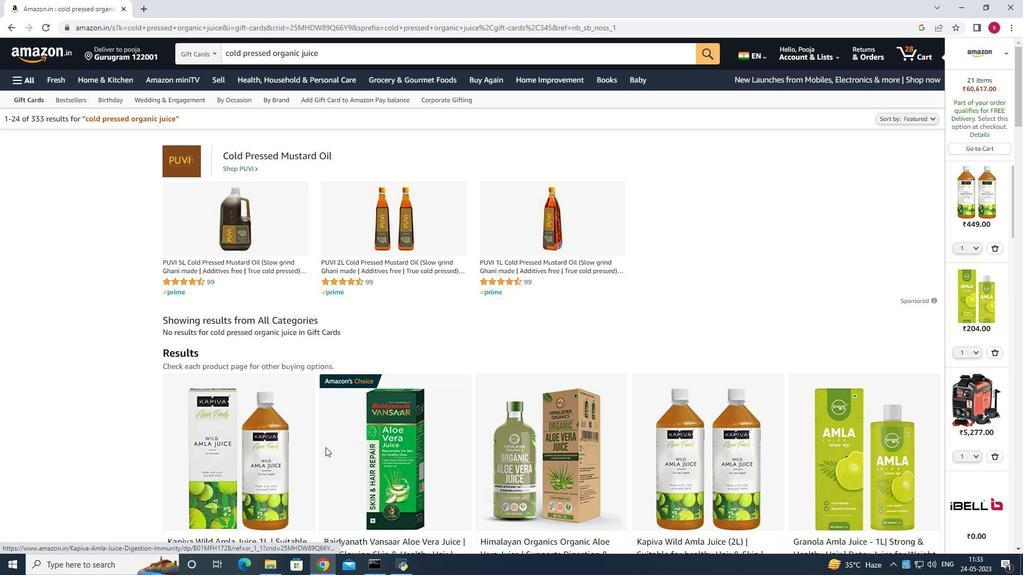 
Action: Mouse scrolled (434, 455) with delta (0, 0)
Screenshot: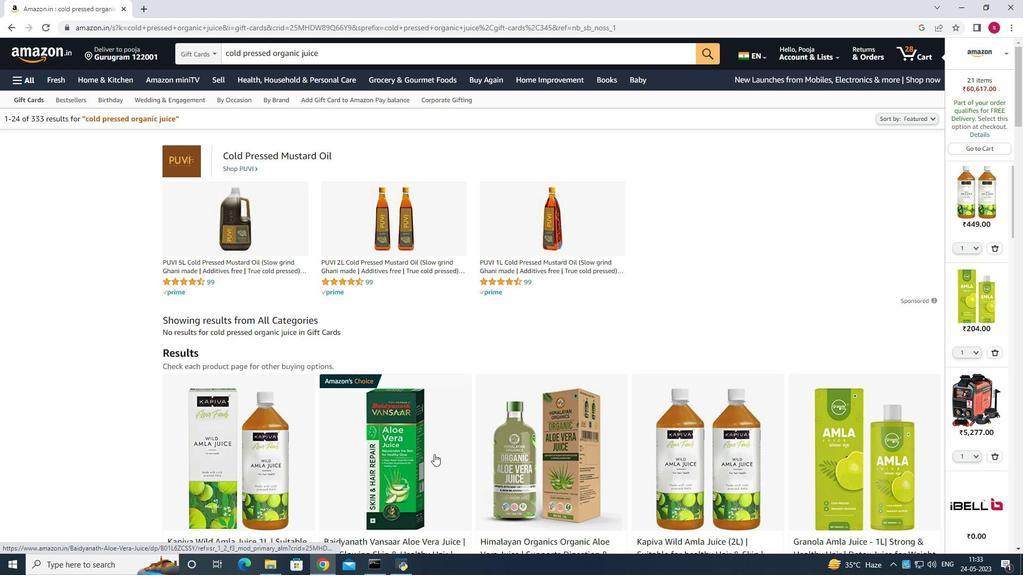 
Action: Mouse scrolled (434, 455) with delta (0, 0)
Screenshot: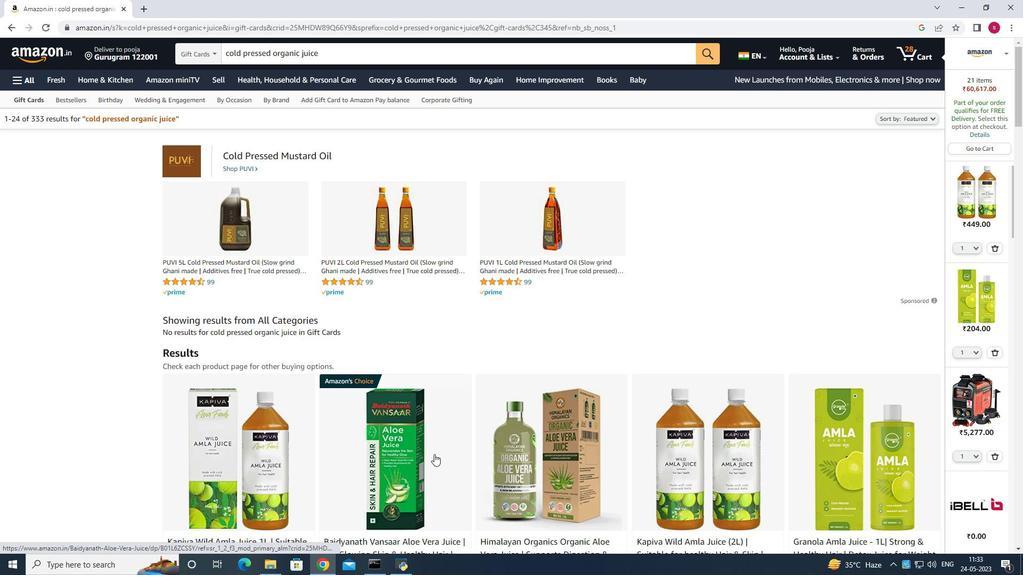 
Action: Mouse scrolled (434, 455) with delta (0, 0)
Screenshot: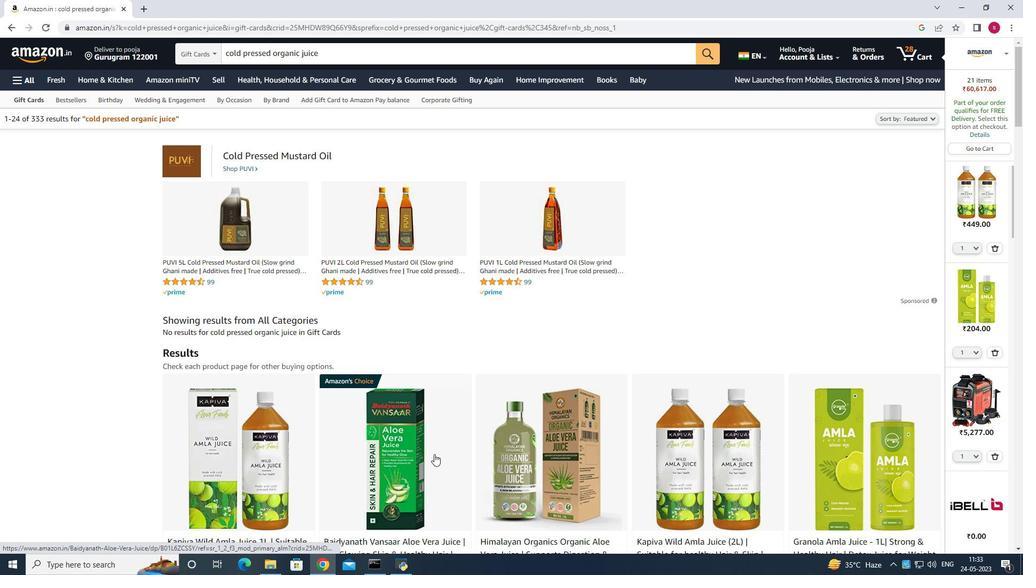 
Action: Mouse moved to (435, 454)
Screenshot: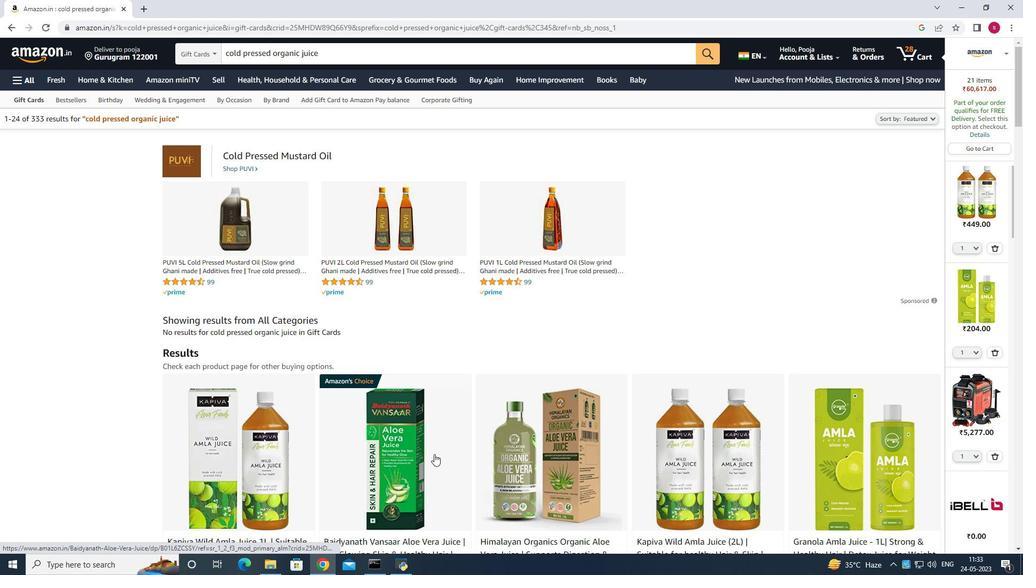 
Action: Mouse scrolled (435, 455) with delta (0, 0)
Screenshot: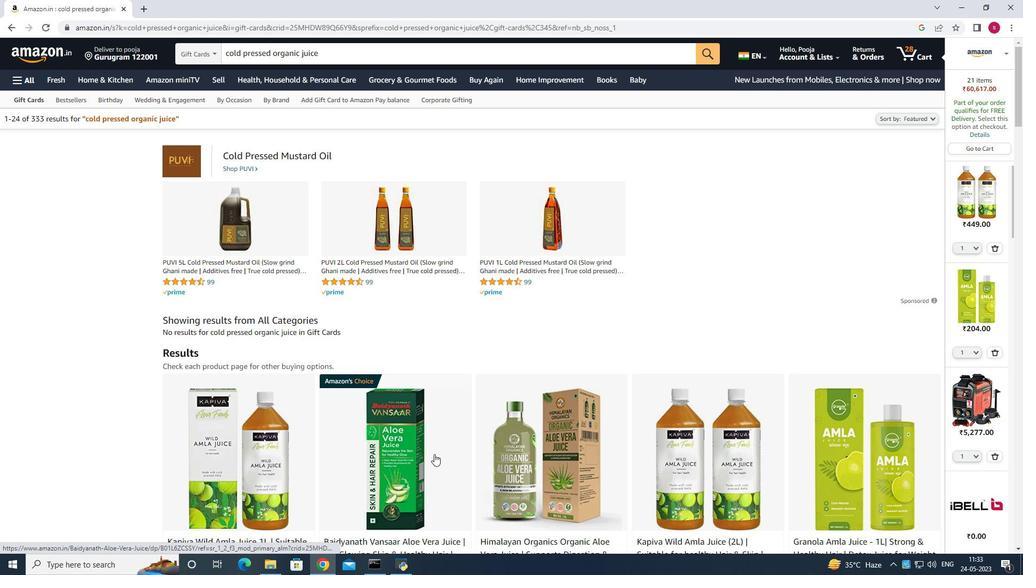 
Action: Mouse moved to (289, 260)
Screenshot: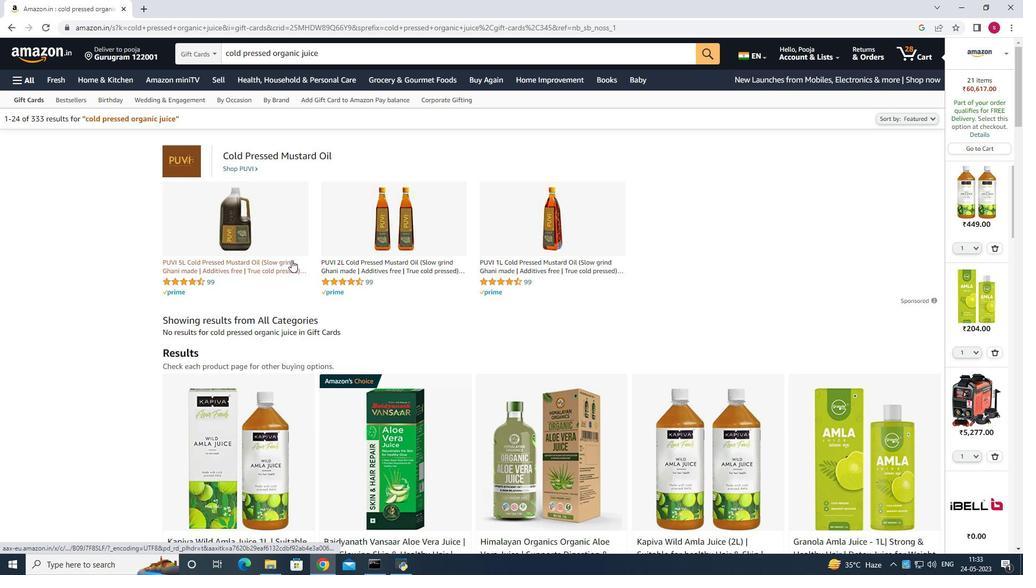 
Action: Mouse scrolled (289, 261) with delta (0, 0)
Screenshot: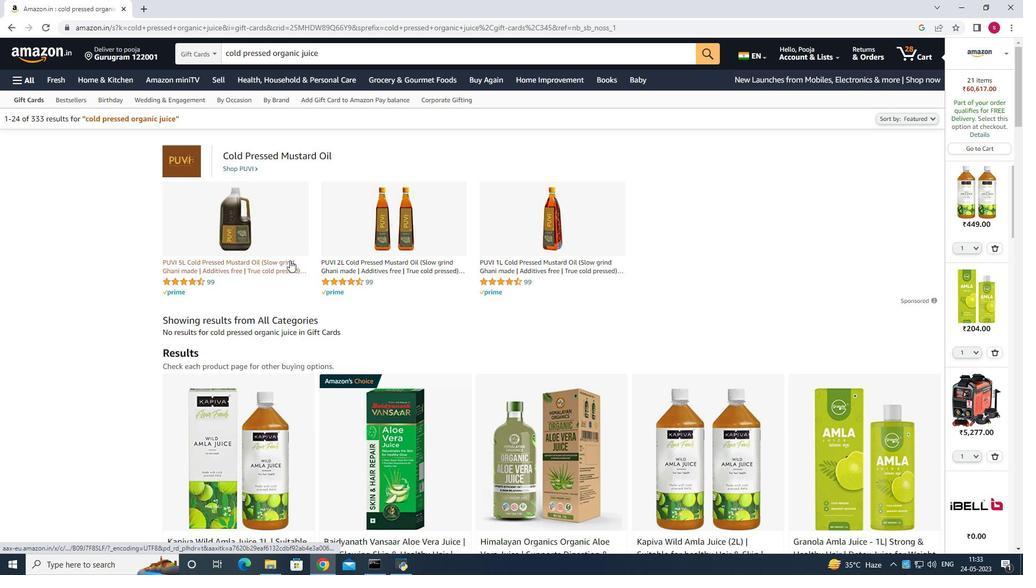 
Action: Mouse scrolled (289, 261) with delta (0, 0)
Screenshot: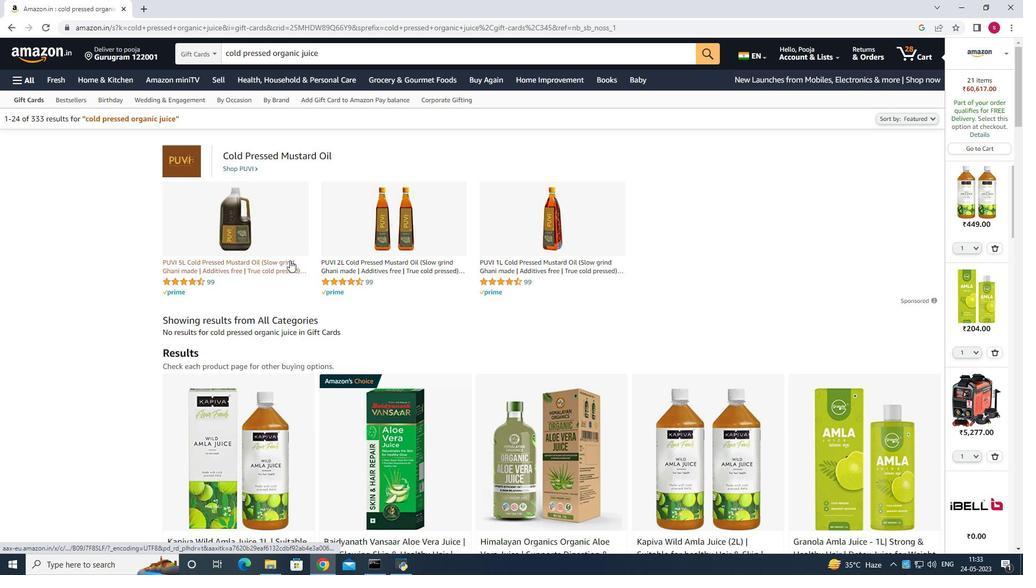 
Action: Mouse scrolled (289, 261) with delta (0, 0)
Screenshot: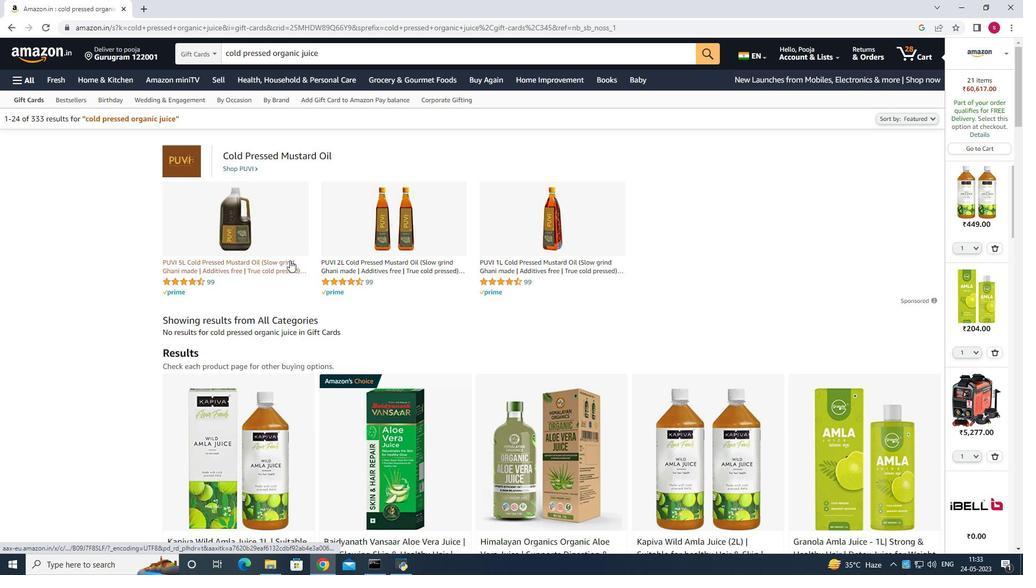 
Action: Mouse scrolled (289, 261) with delta (0, 0)
Screenshot: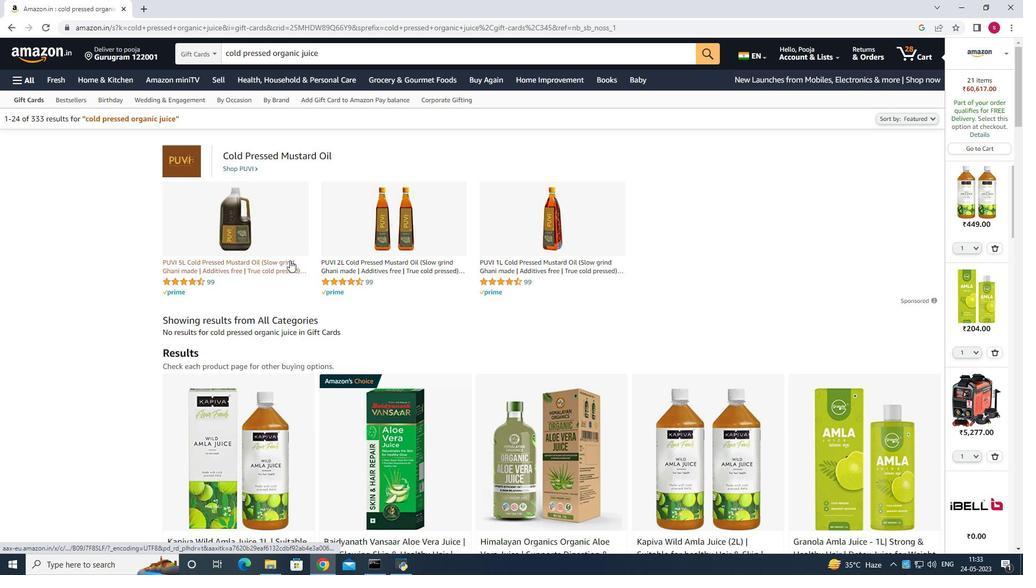
Action: Mouse scrolled (289, 261) with delta (0, 0)
Screenshot: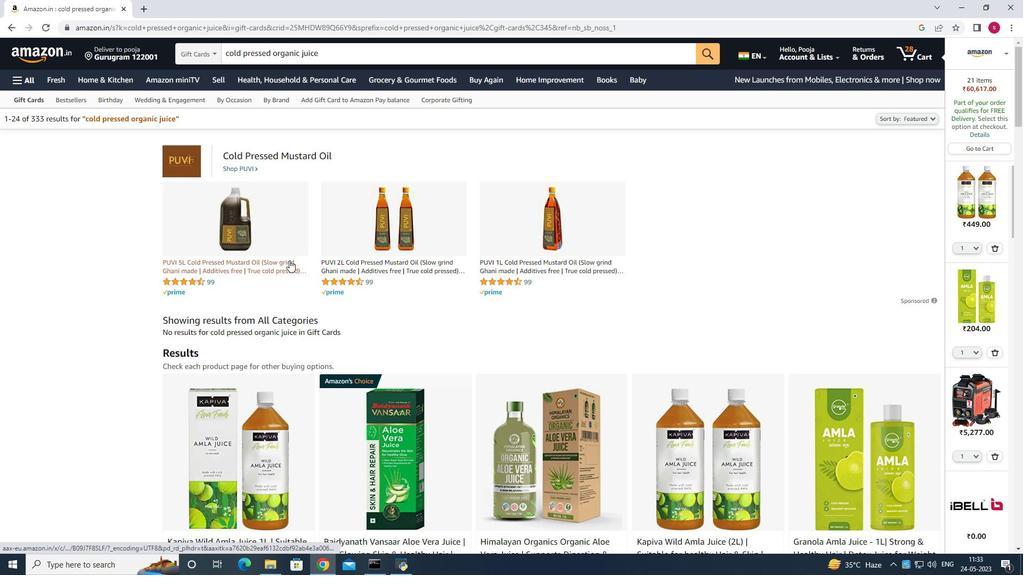 
Action: Mouse scrolled (289, 261) with delta (0, 0)
Screenshot: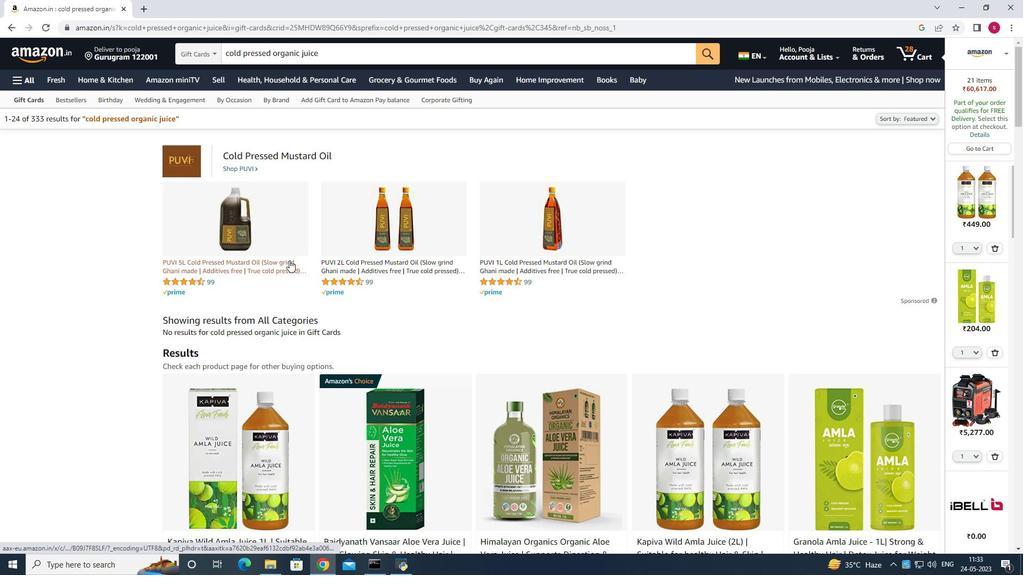 
Action: Mouse scrolled (289, 261) with delta (0, 0)
Screenshot: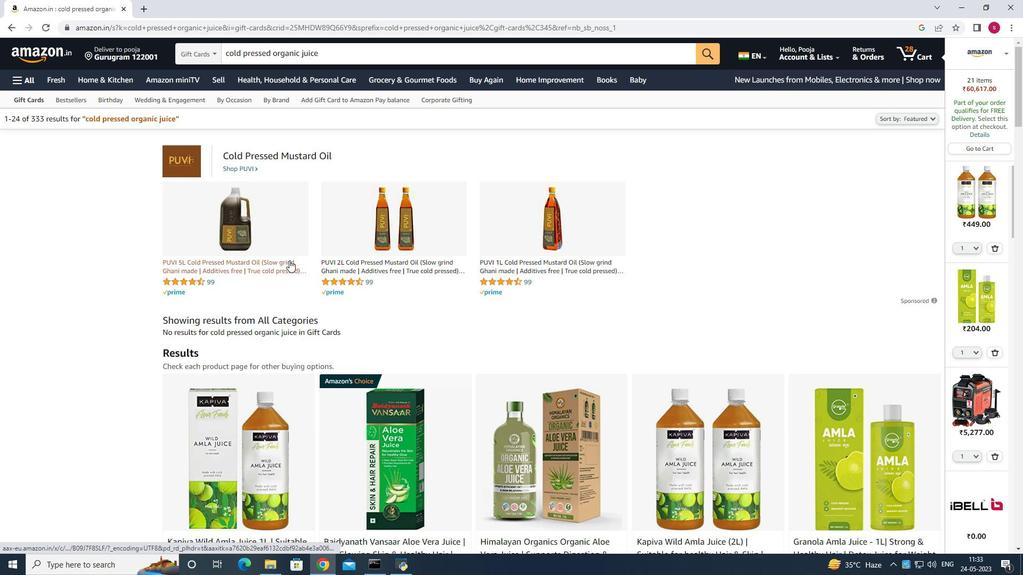 
Action: Mouse moved to (369, 54)
Screenshot: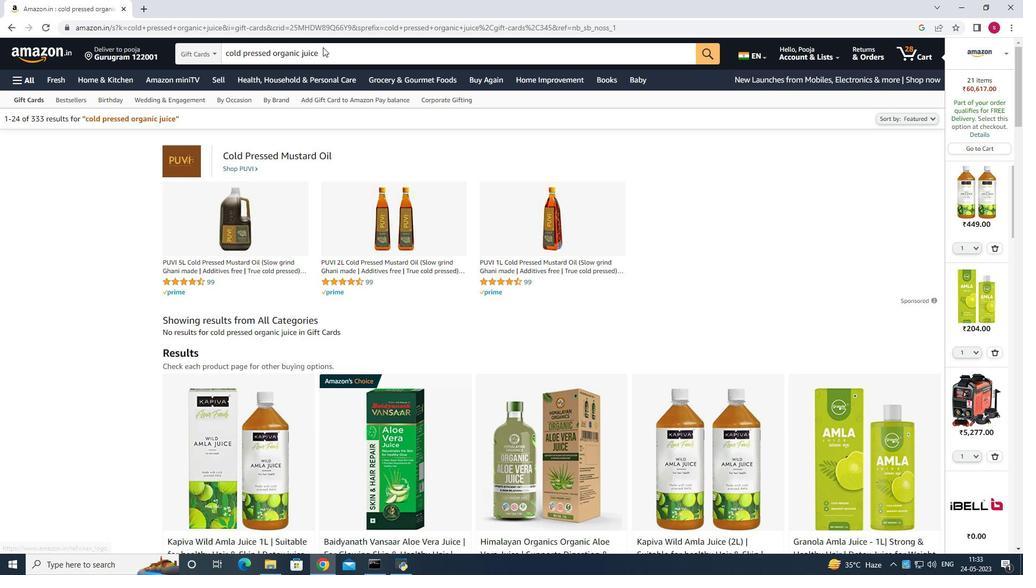 
Action: Mouse pressed left at (369, 54)
Screenshot: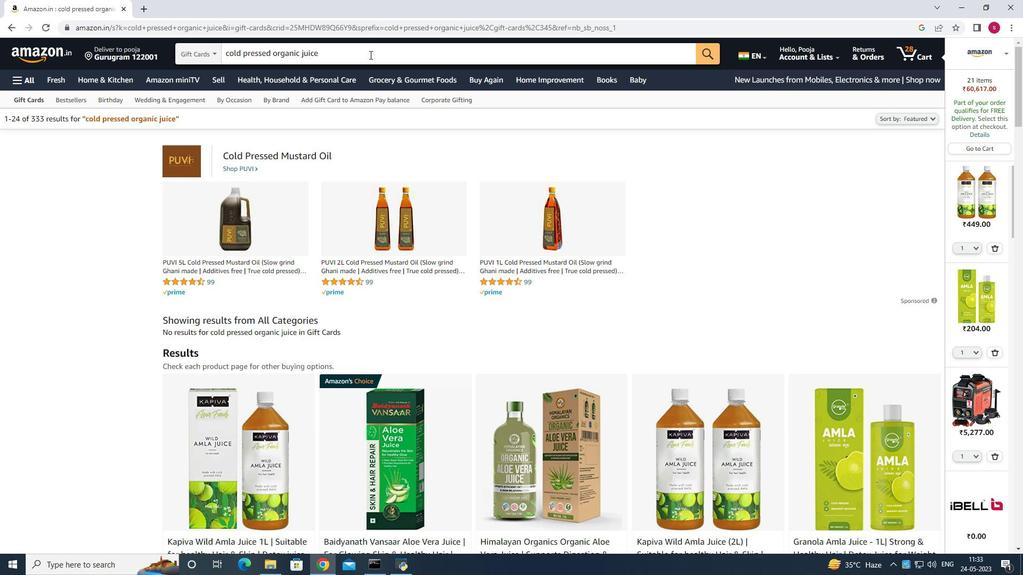 
Action: Mouse moved to (368, 55)
Screenshot: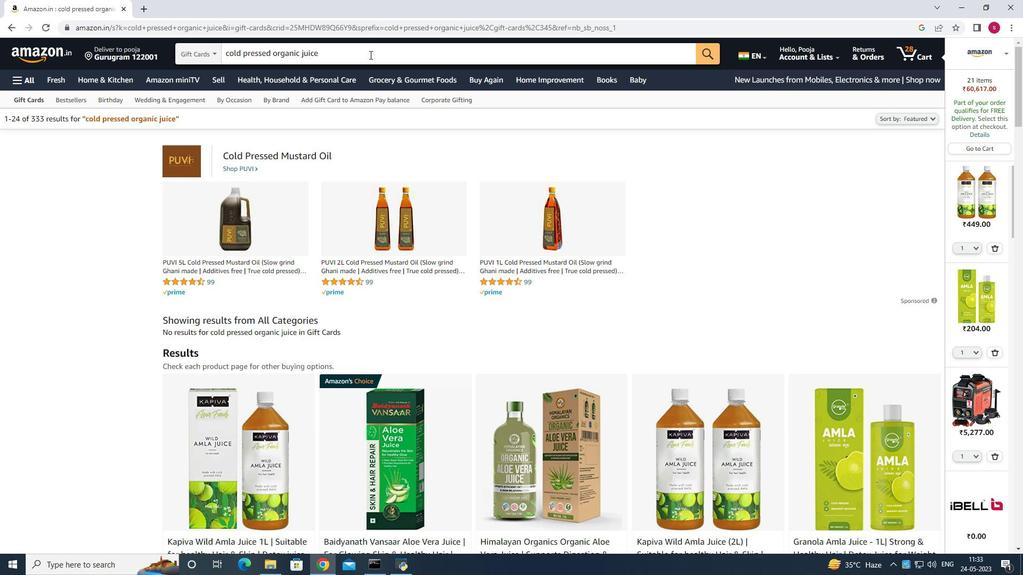 
Action: Key pressed <Key.backspace><Key.backspace><Key.backspace><Key.backspace><Key.backspace><Key.backspace><Key.backspace><Key.backspace><Key.backspace><Key.backspace><Key.backspace><Key.backspace><Key.backspace><Key.backspace><Key.backspace><Key.backspace><Key.backspace><Key.backspace><Key.backspace><Key.backspace><Key.backspace><Key.backspace><Key.backspace><Key.backspace><Key.backspace><Key.backspace><Key.backspace><Key.backspace><Key.backspace><Key.backspace><Key.backspace><Key.backspace><Key.backspace><Key.backspace><Key.backspace><Key.backspace>health<Key.enter>
Screenshot: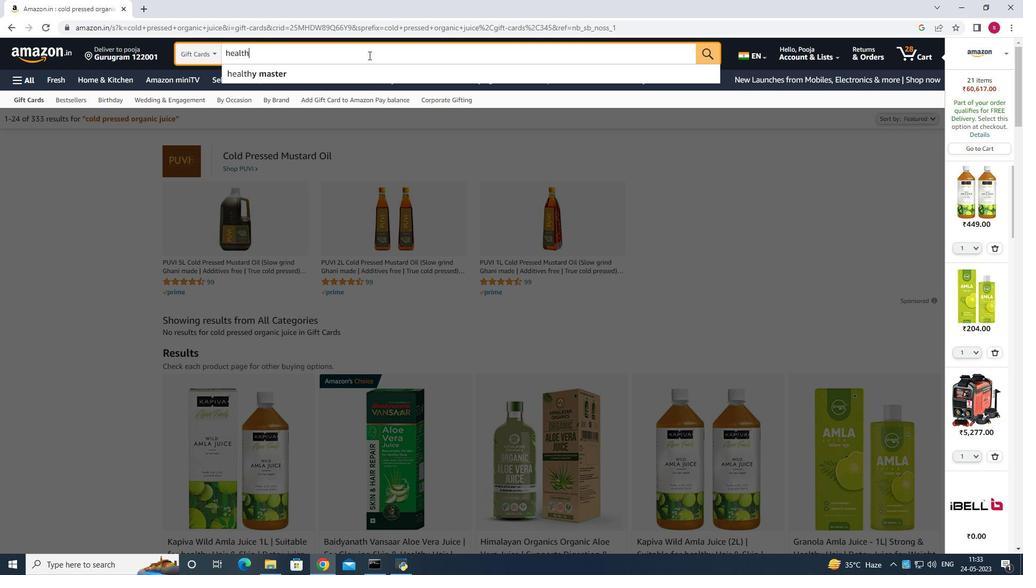 
Action: Mouse moved to (473, 237)
Screenshot: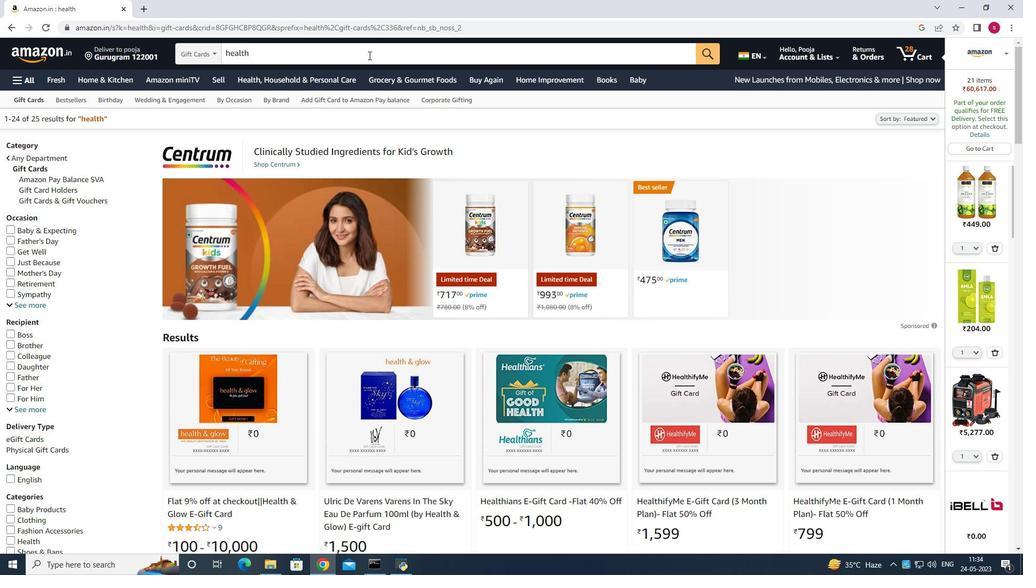 
Action: Mouse scrolled (468, 227) with delta (0, 0)
Screenshot: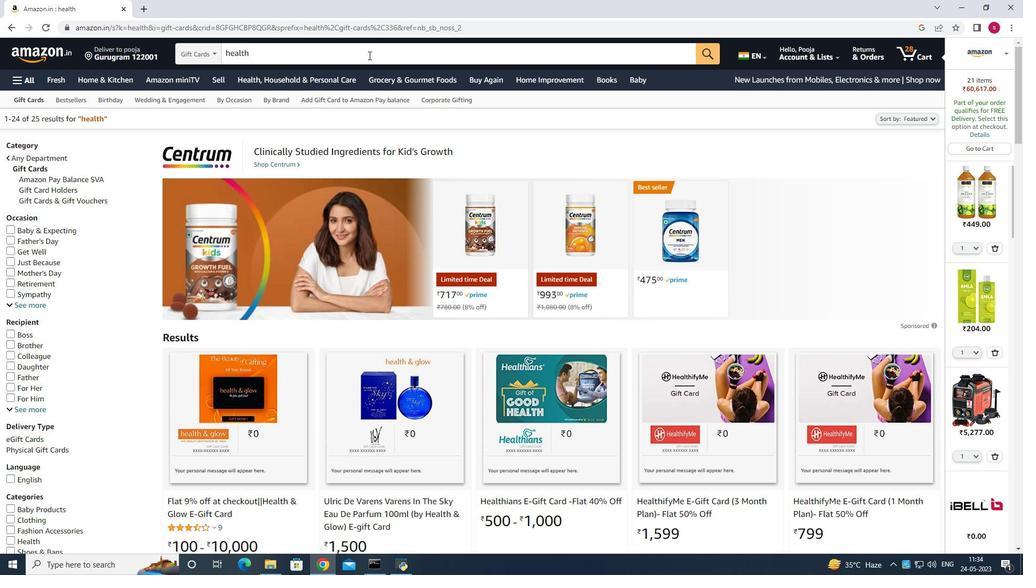 
Action: Mouse moved to (527, 319)
Screenshot: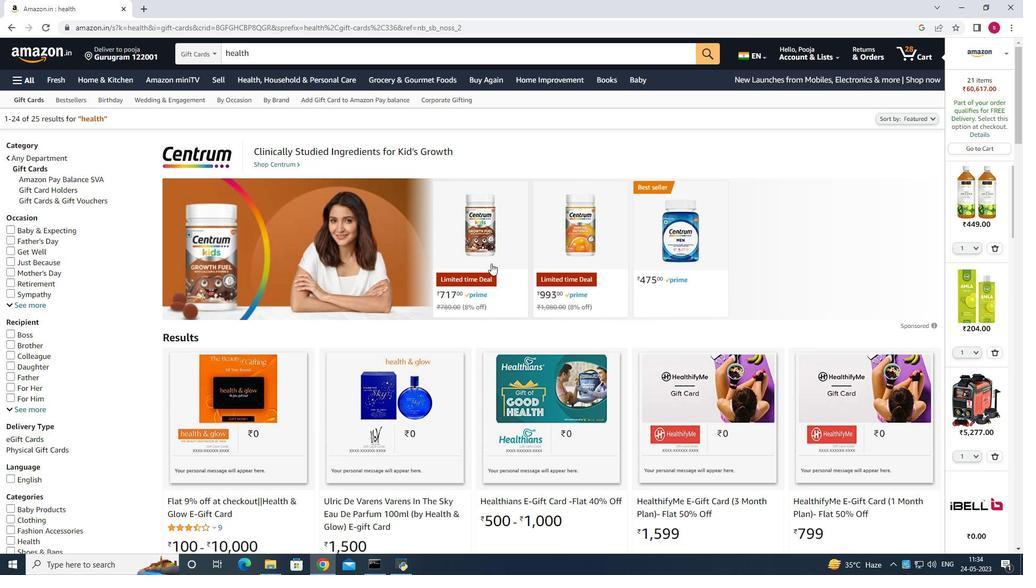 
Action: Mouse scrolled (527, 318) with delta (0, 0)
Screenshot: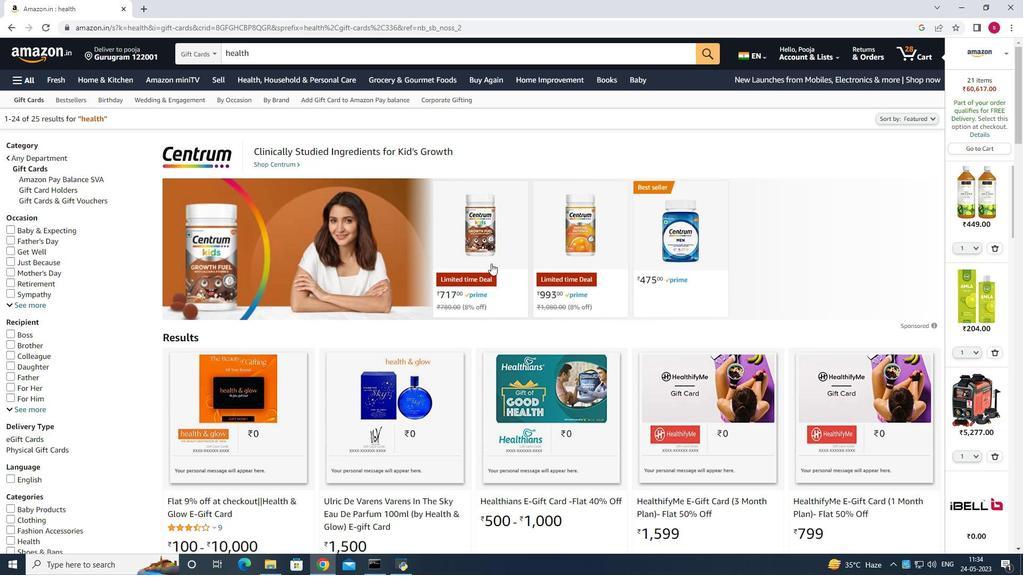 
Action: Mouse moved to (530, 327)
Screenshot: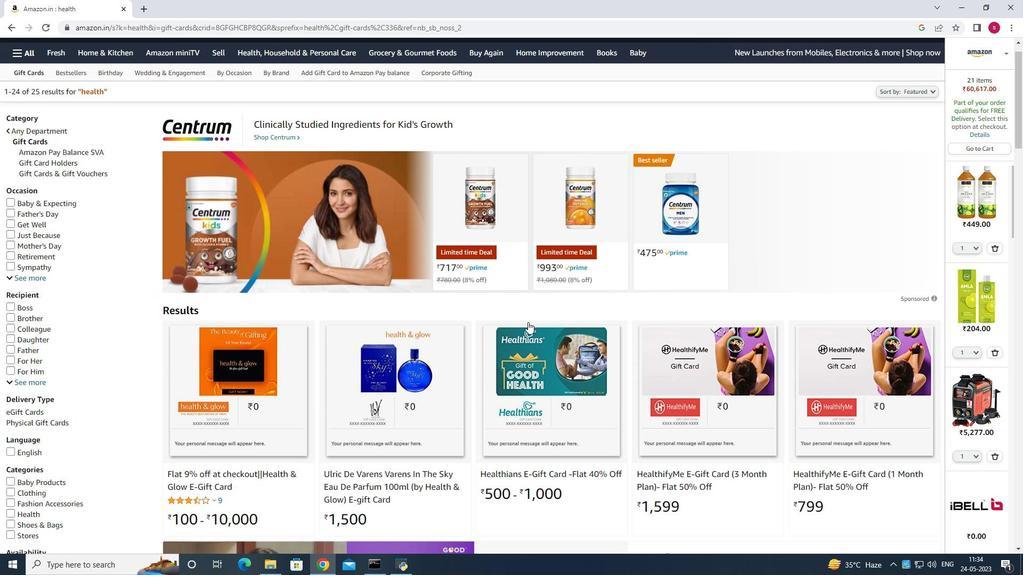 
Action: Mouse scrolled (530, 327) with delta (0, 0)
Screenshot: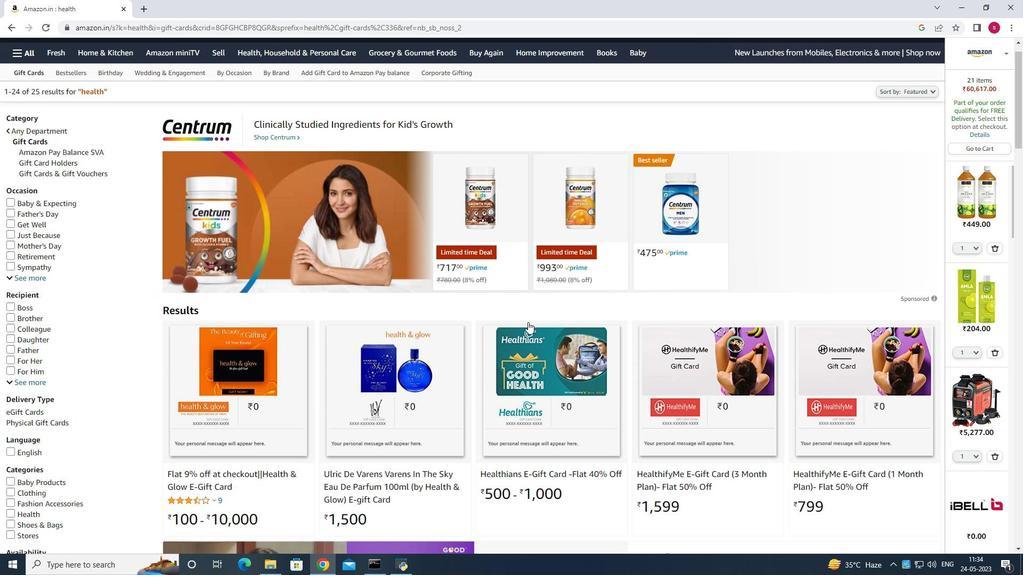 
Action: Mouse moved to (530, 328)
Screenshot: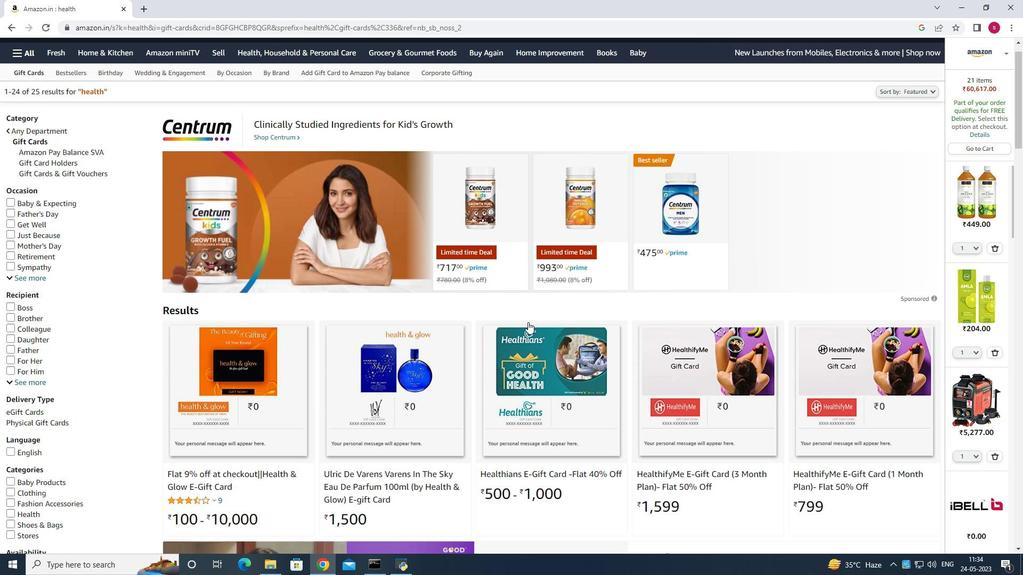 
Action: Mouse scrolled (530, 328) with delta (0, 0)
Screenshot: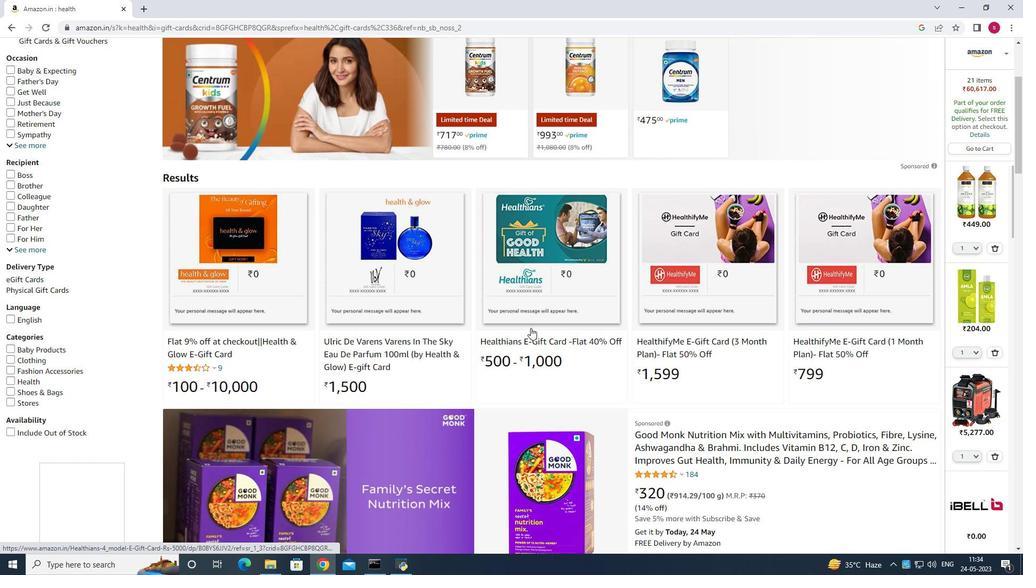
Action: Mouse moved to (473, 123)
Screenshot: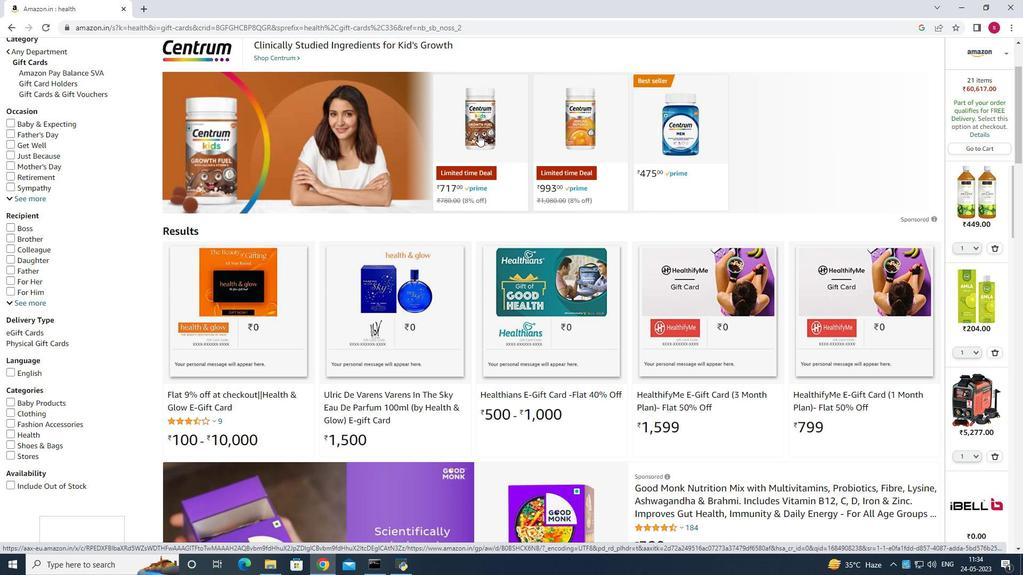
Action: Mouse pressed left at (473, 123)
Screenshot: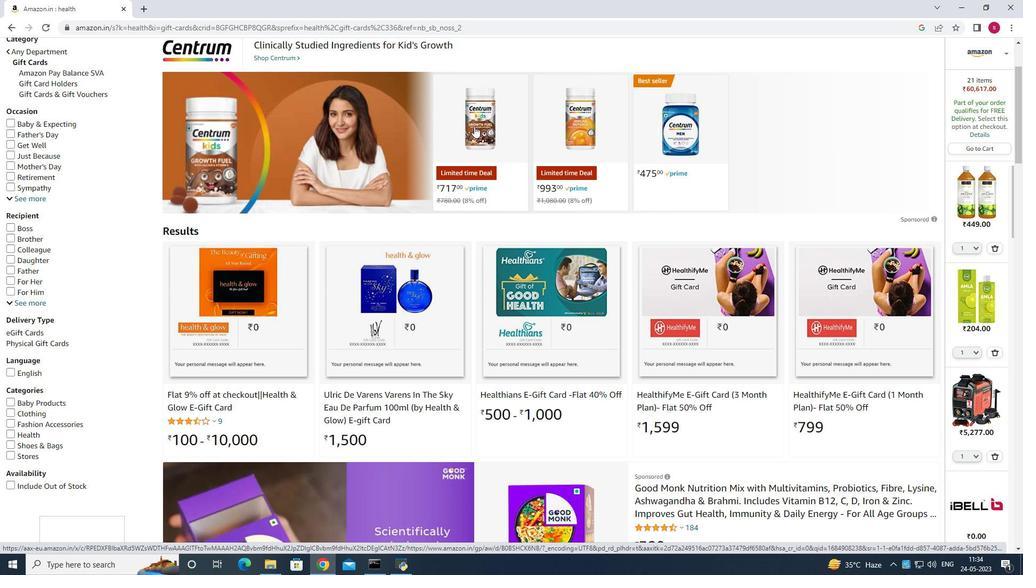 
Action: Mouse moved to (753, 241)
Screenshot: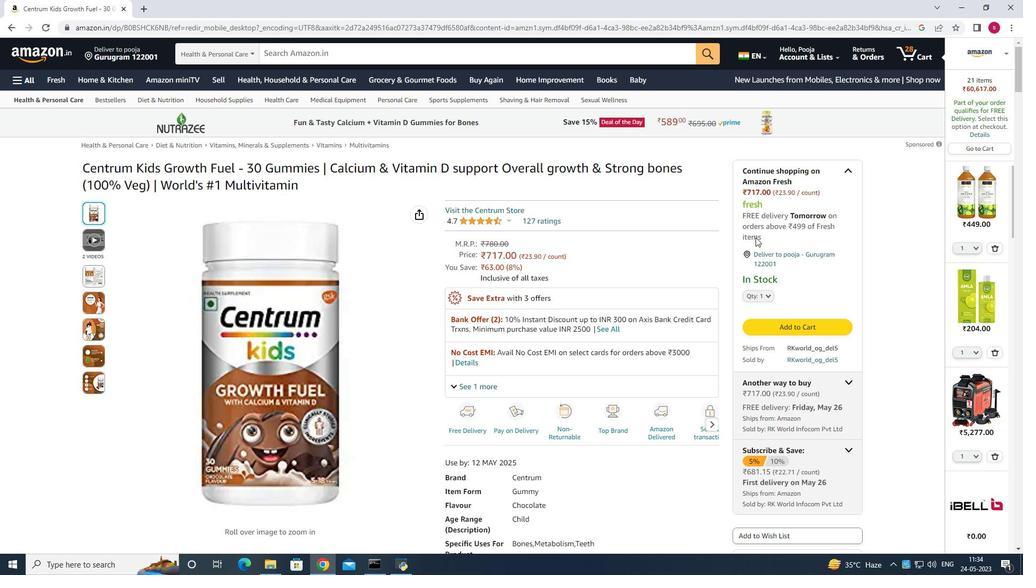 
Action: Mouse scrolled (753, 240) with delta (0, 0)
Screenshot: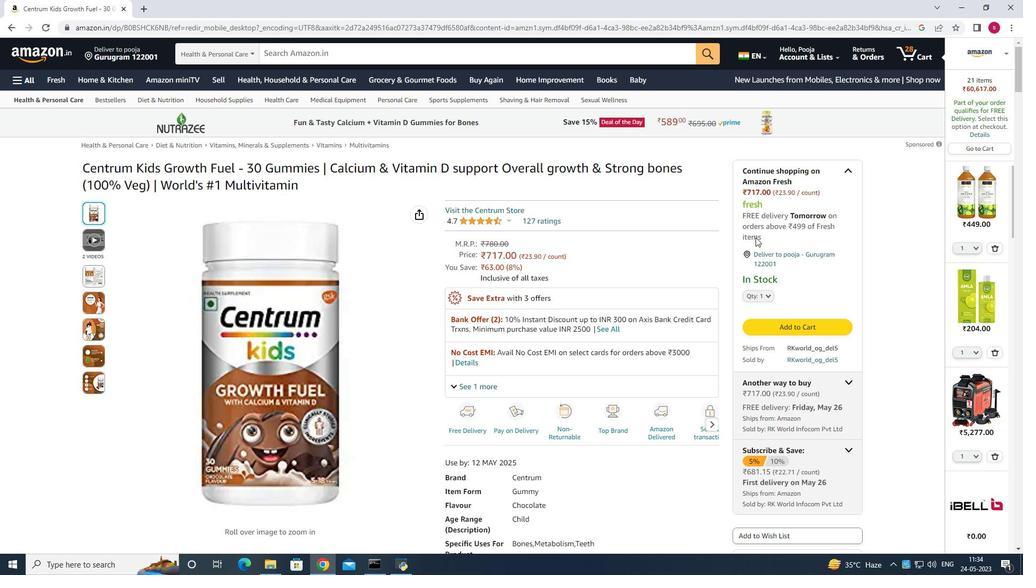 
Action: Mouse moved to (753, 241)
Screenshot: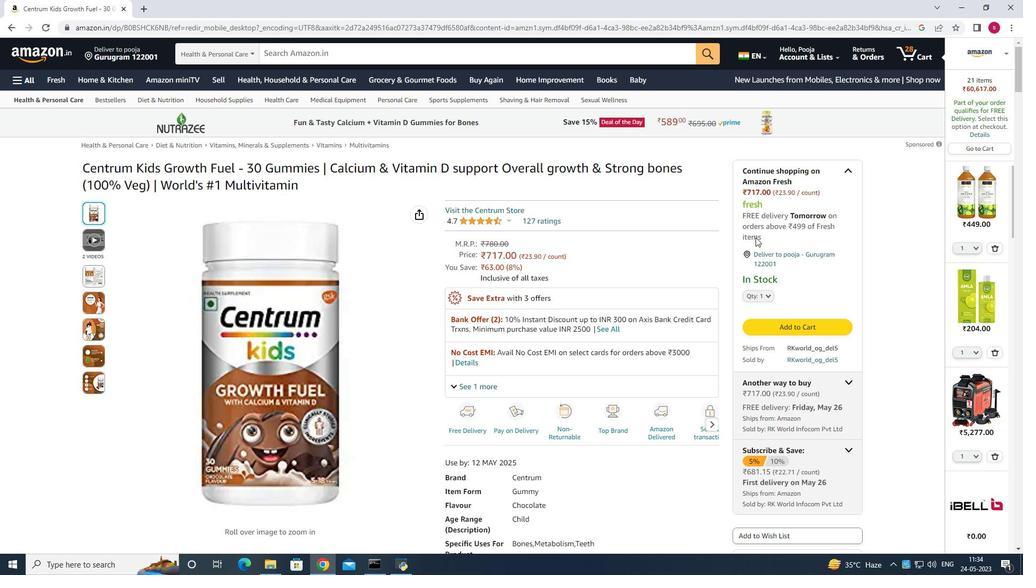 
Action: Mouse scrolled (753, 240) with delta (0, 0)
Screenshot: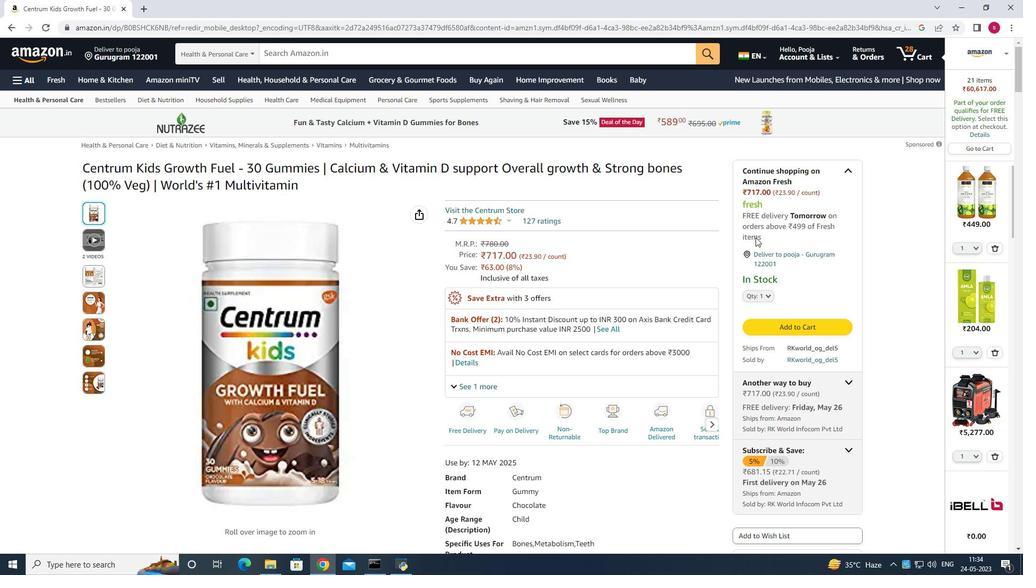 
Action: Mouse moved to (752, 242)
Screenshot: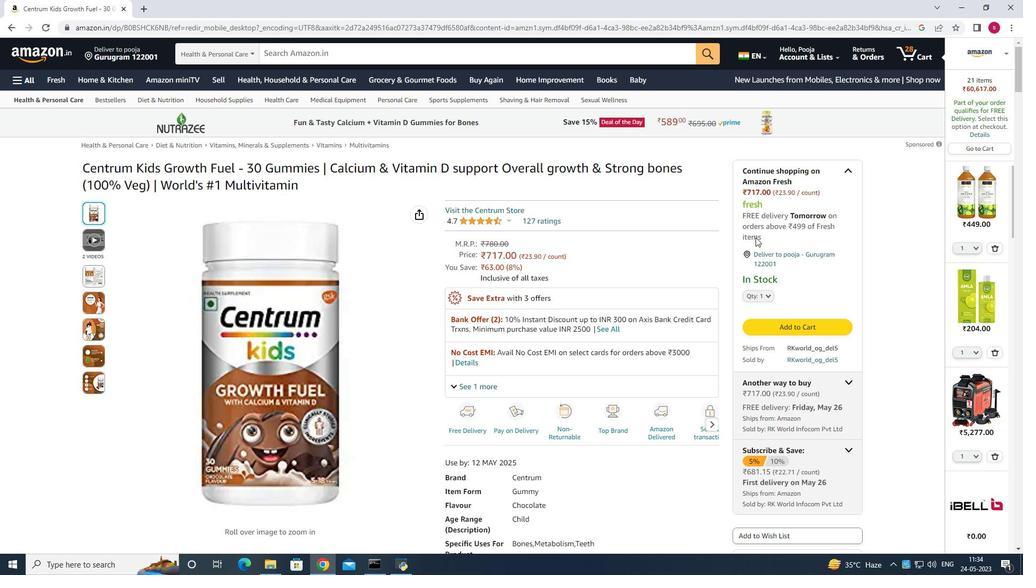
Action: Mouse scrolled (752, 241) with delta (0, 0)
Screenshot: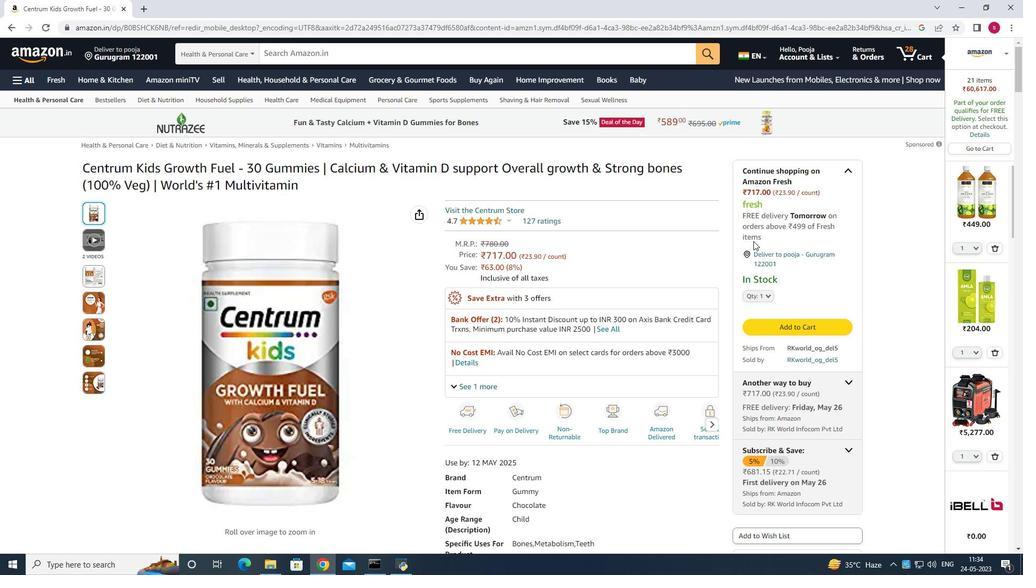 
Action: Mouse moved to (767, 139)
Screenshot: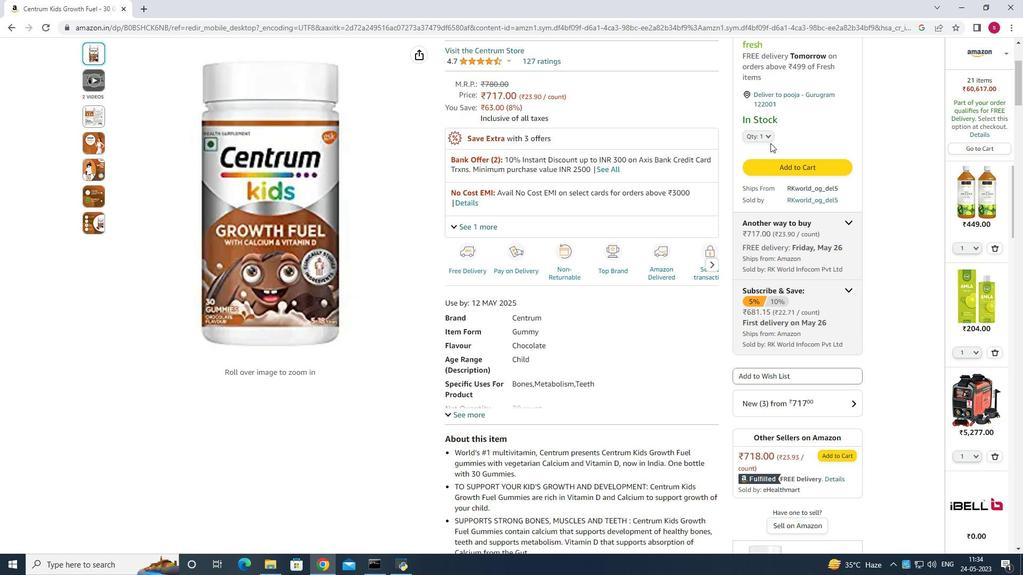 
Action: Mouse pressed left at (767, 139)
Screenshot: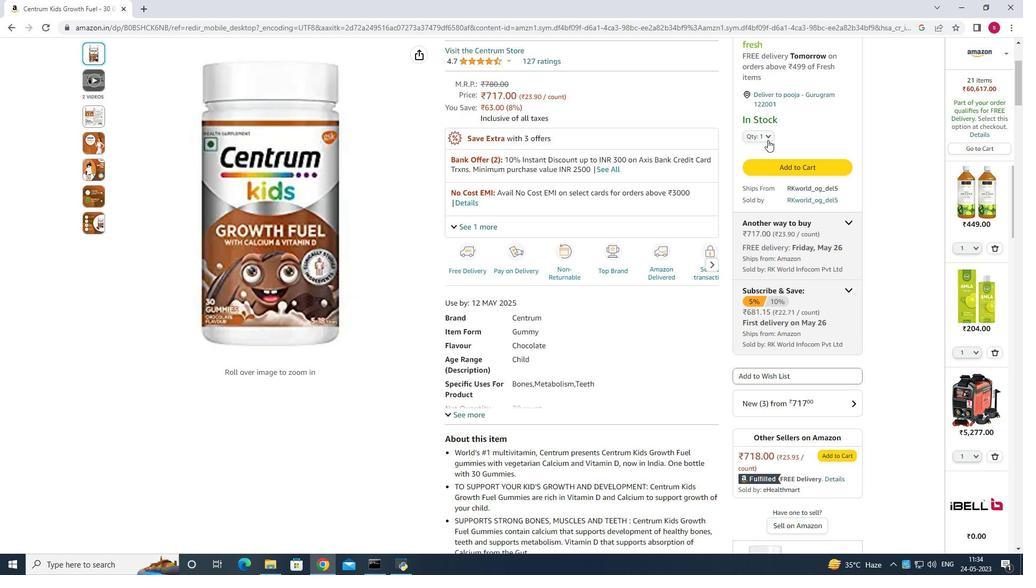 
Action: Mouse moved to (769, 151)
Screenshot: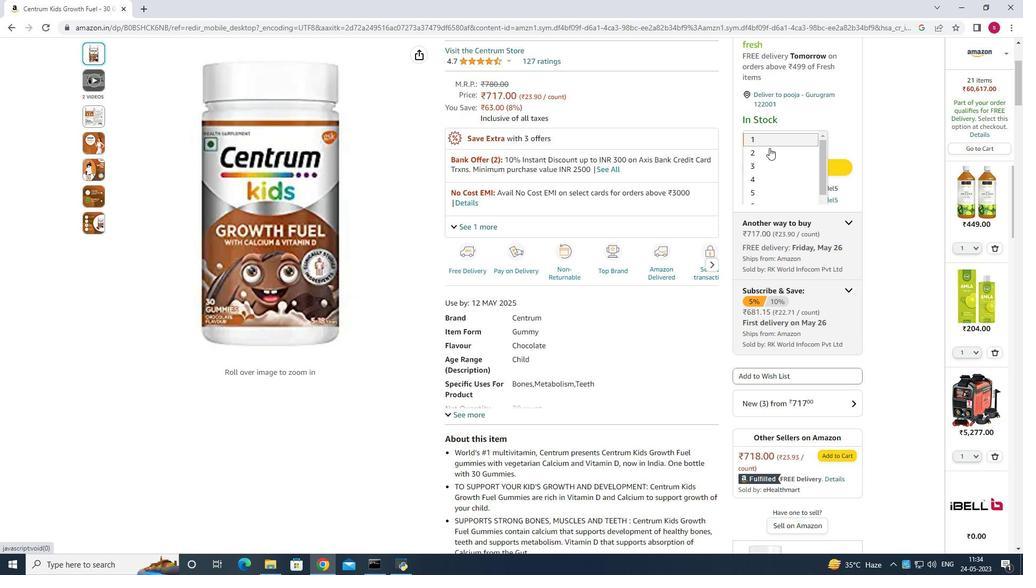 
Action: Mouse pressed left at (769, 151)
Screenshot: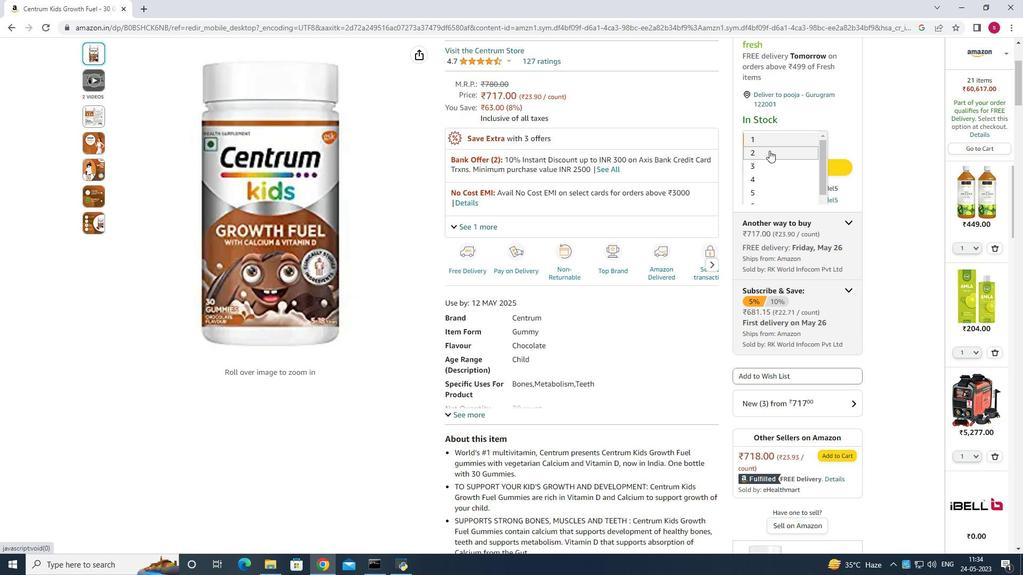 
Action: Mouse moved to (779, 163)
Screenshot: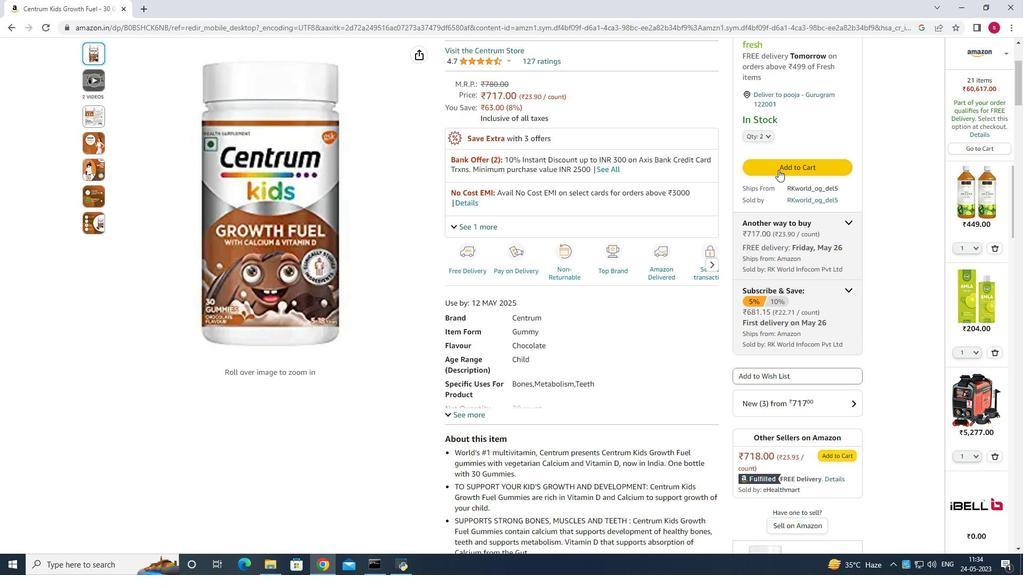 
Action: Mouse pressed left at (779, 163)
Screenshot: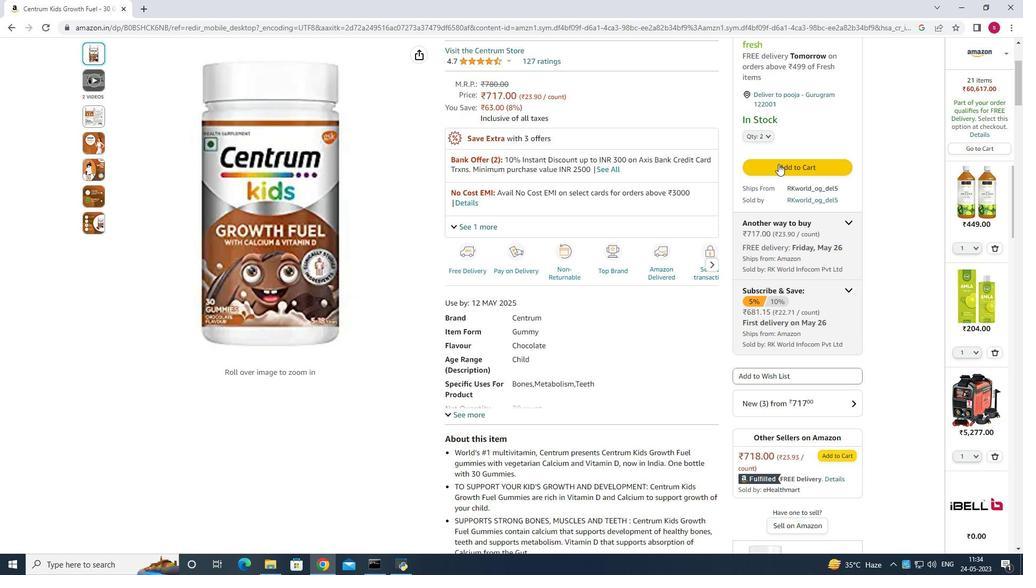 
Action: Mouse moved to (244, 228)
Screenshot: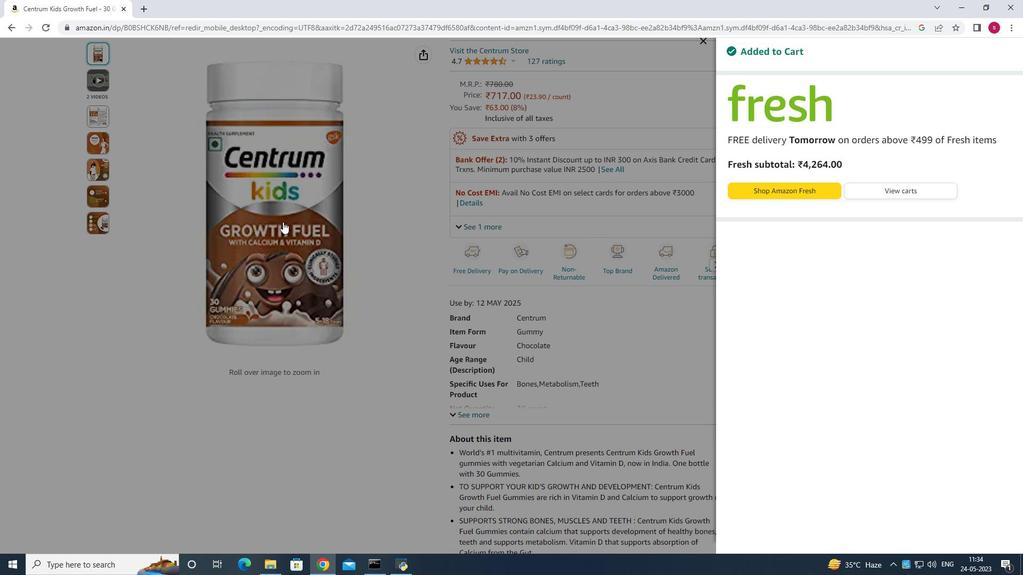 
Action: Mouse pressed left at (244, 228)
Screenshot: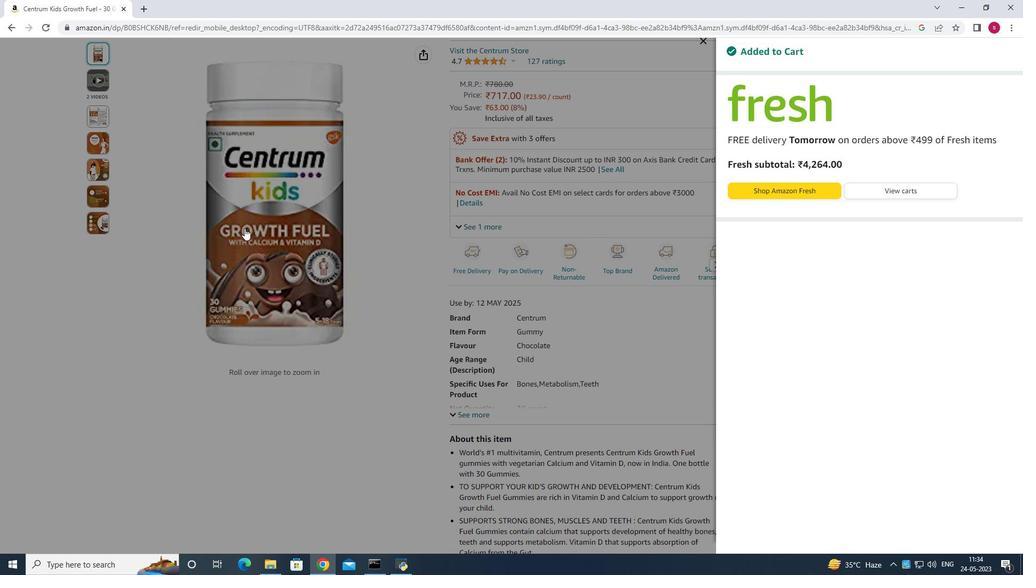 
Action: Mouse moved to (787, 168)
Screenshot: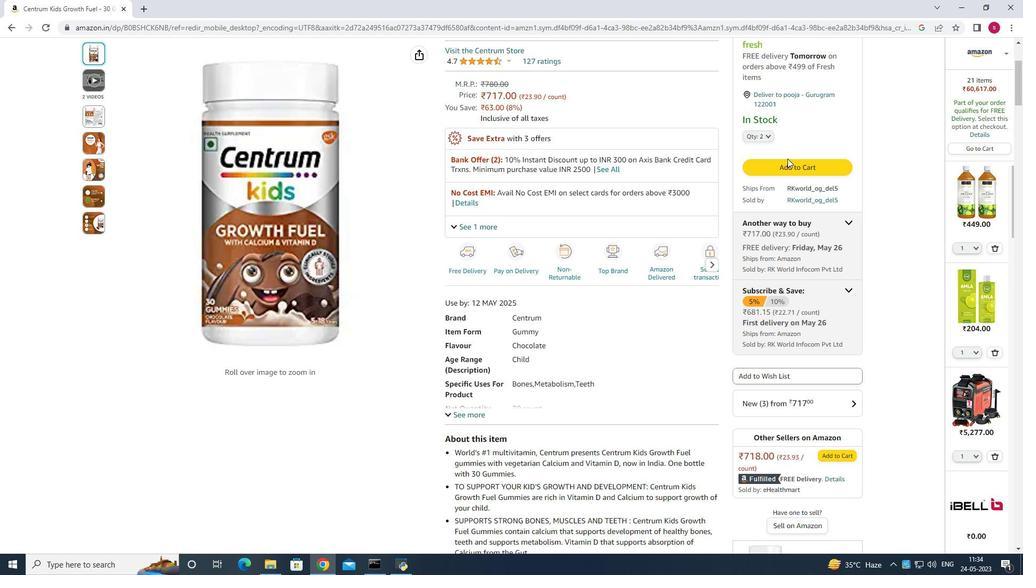 
Action: Mouse scrolled (787, 169) with delta (0, 0)
Screenshot: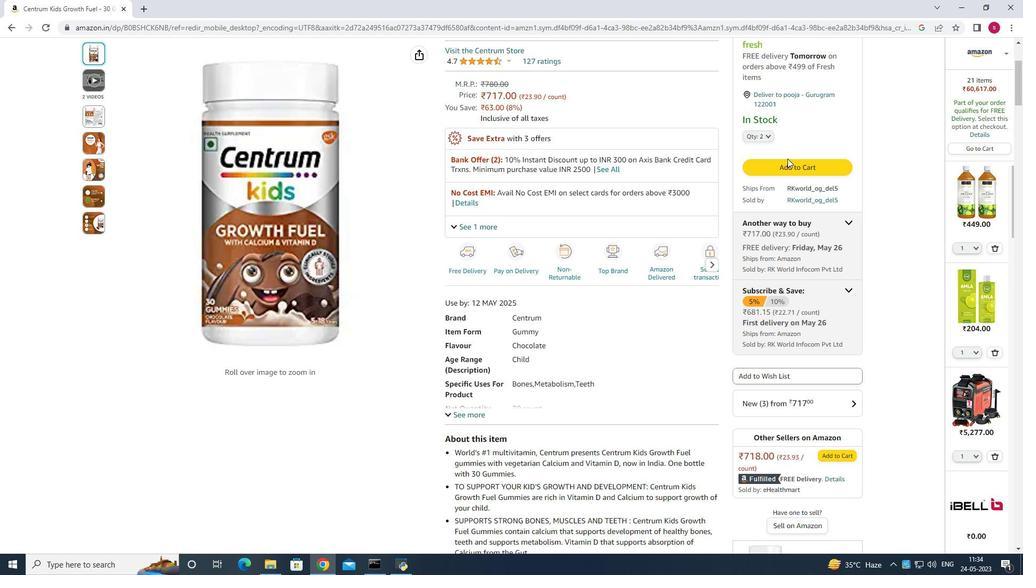
Action: Mouse moved to (788, 168)
Screenshot: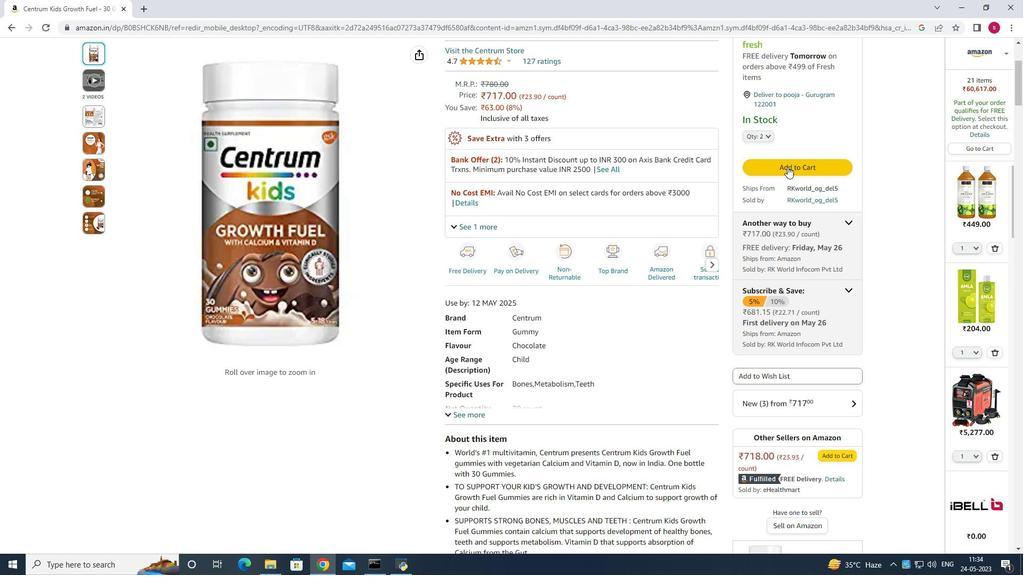 
Action: Mouse scrolled (788, 169) with delta (0, 0)
Screenshot: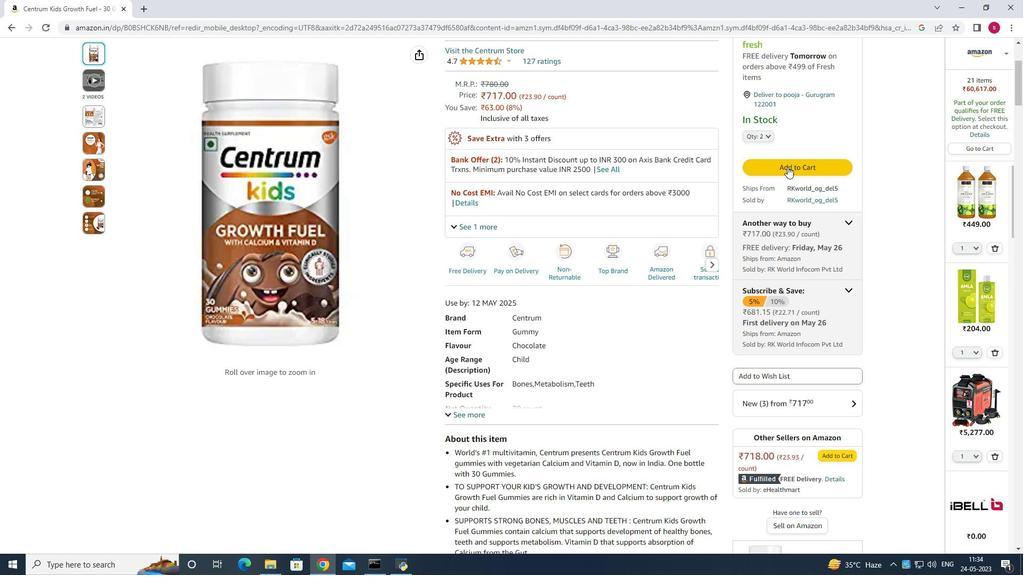 
Action: Mouse scrolled (788, 169) with delta (0, 0)
Screenshot: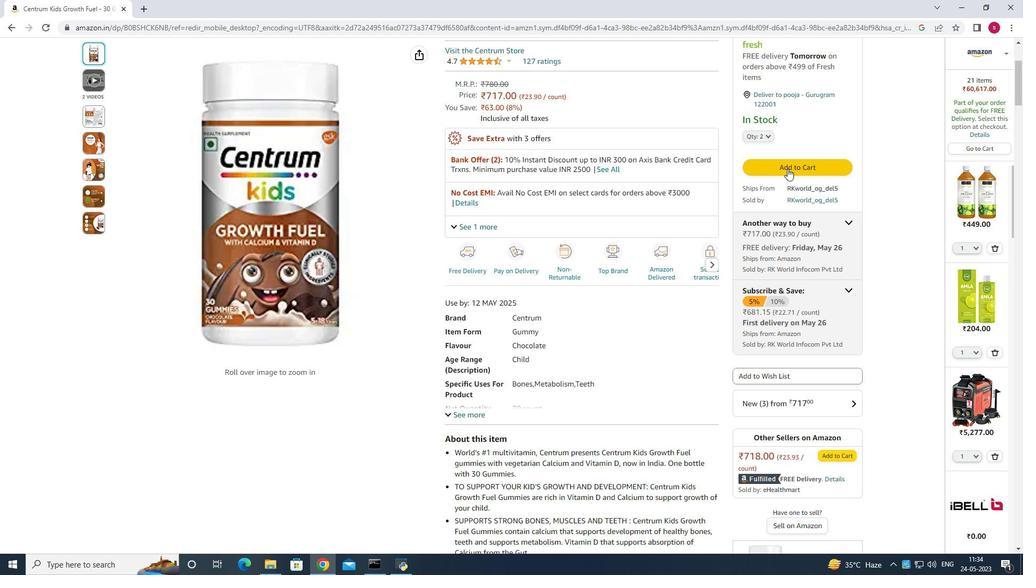 
Action: Mouse scrolled (788, 169) with delta (0, 0)
Screenshot: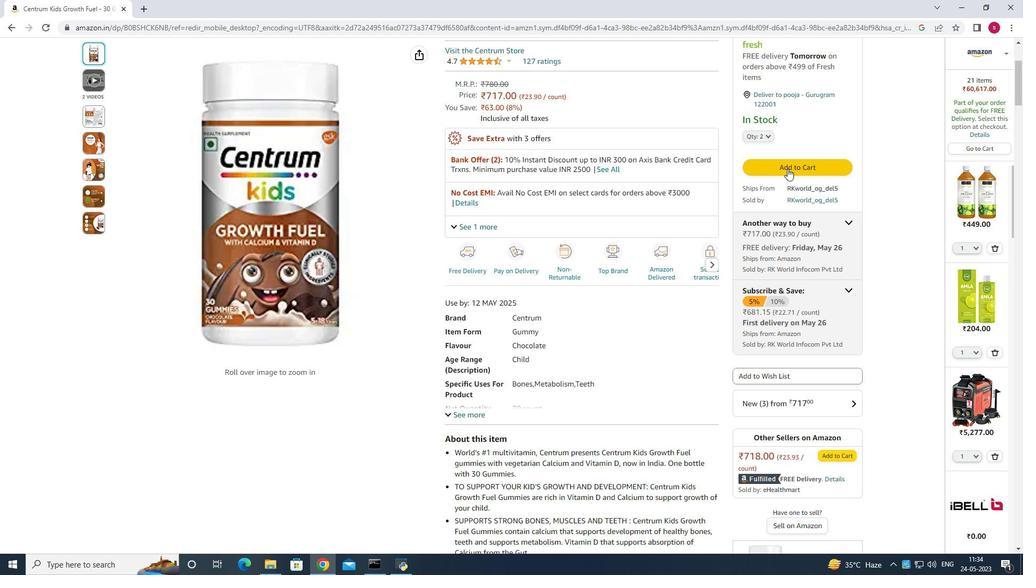 
Action: Mouse scrolled (788, 169) with delta (0, 0)
Screenshot: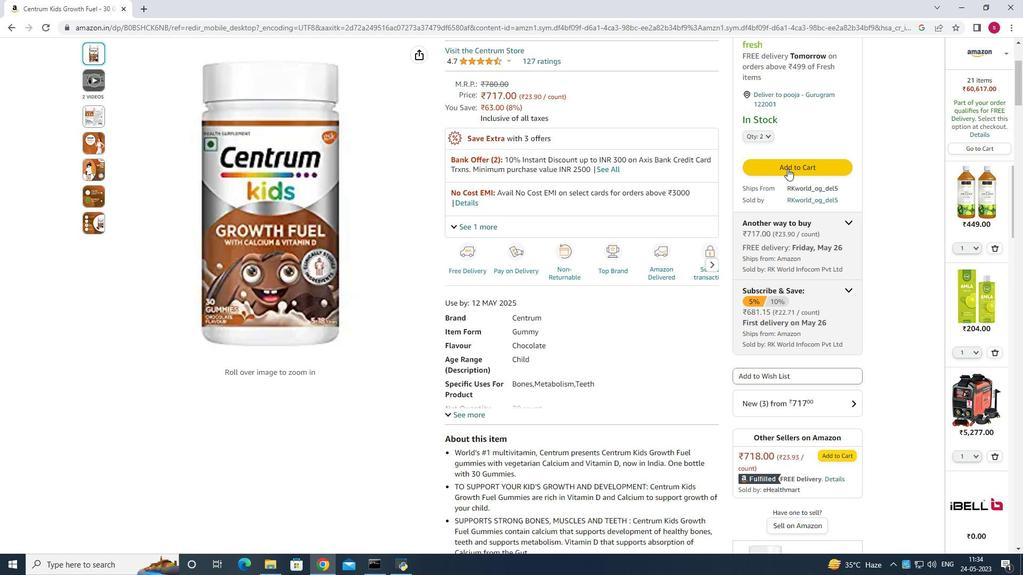 
Action: Mouse moved to (792, 167)
Screenshot: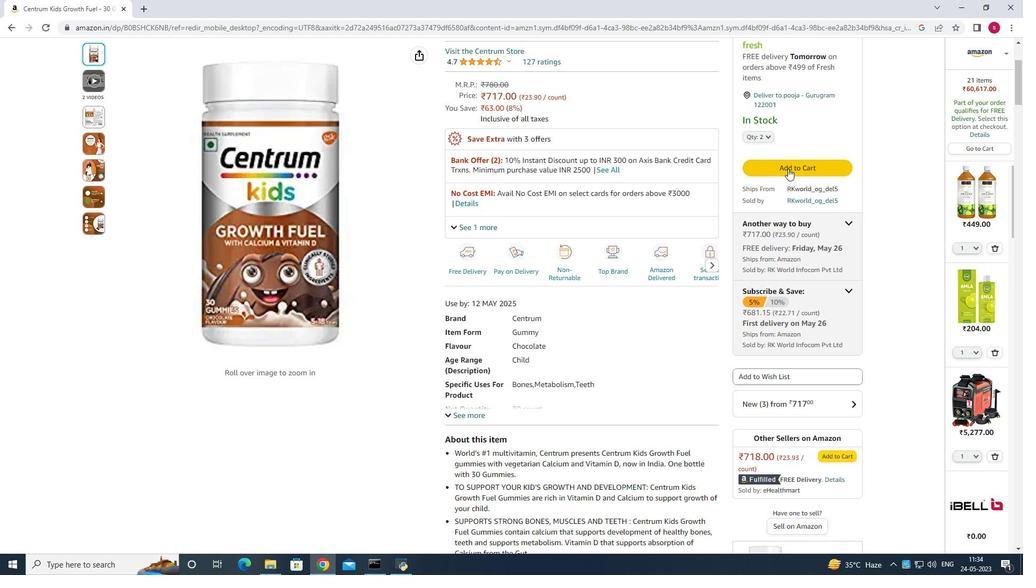 
Action: Mouse scrolled (792, 167) with delta (0, 0)
Screenshot: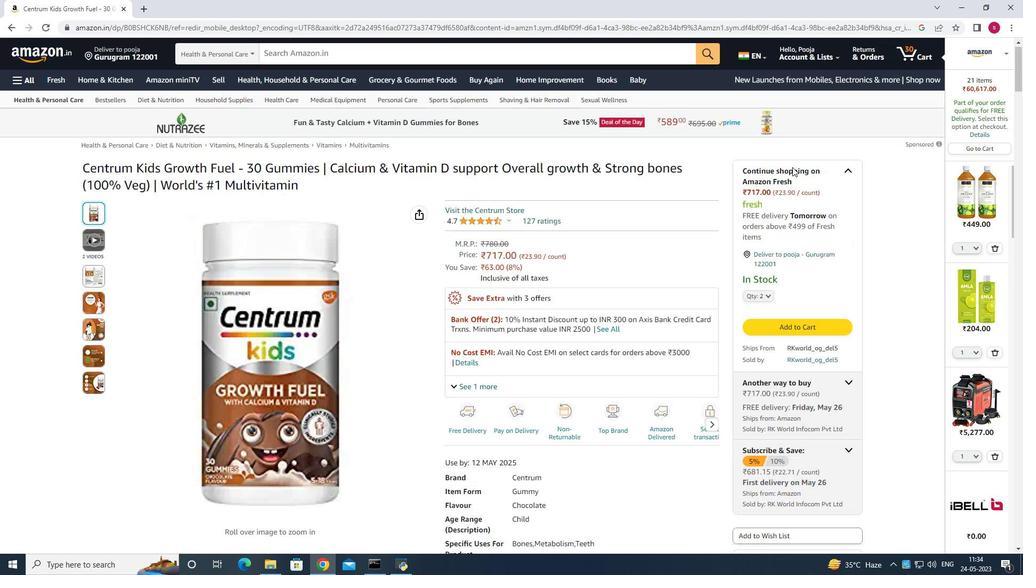 
Action: Mouse scrolled (792, 167) with delta (0, 0)
Screenshot: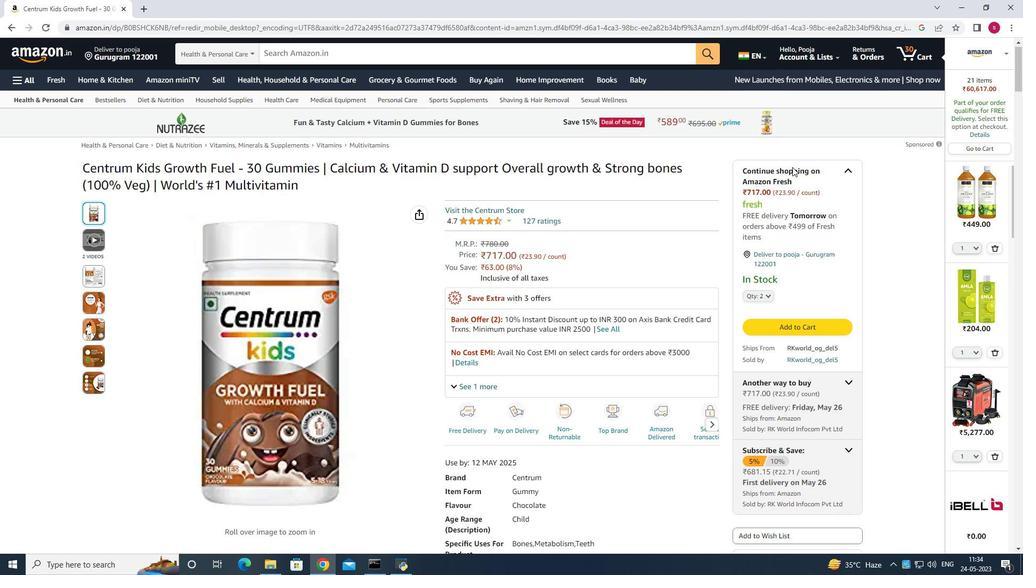 
Action: Mouse scrolled (792, 167) with delta (0, 0)
Screenshot: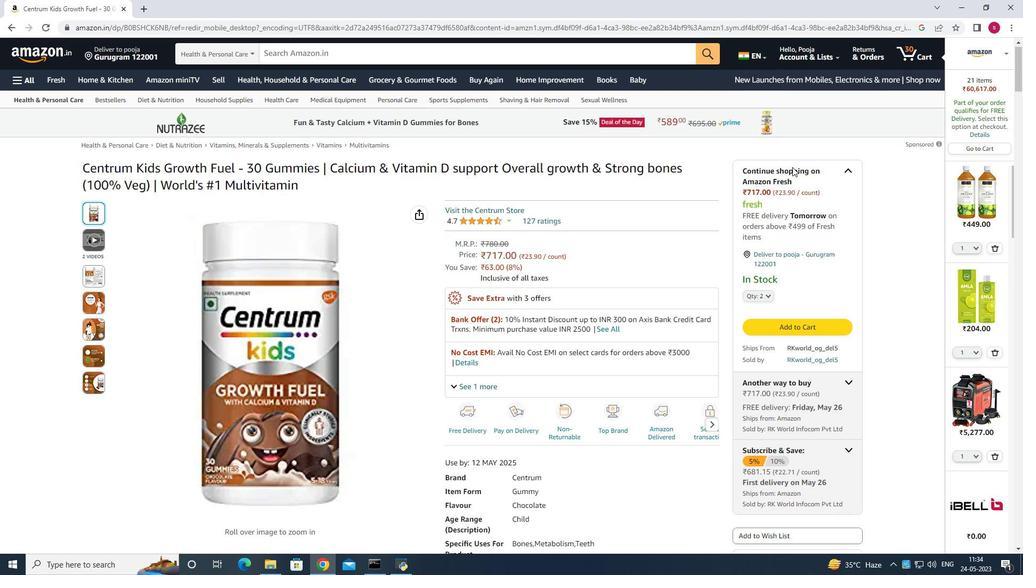
Action: Mouse scrolled (792, 167) with delta (0, 0)
Screenshot: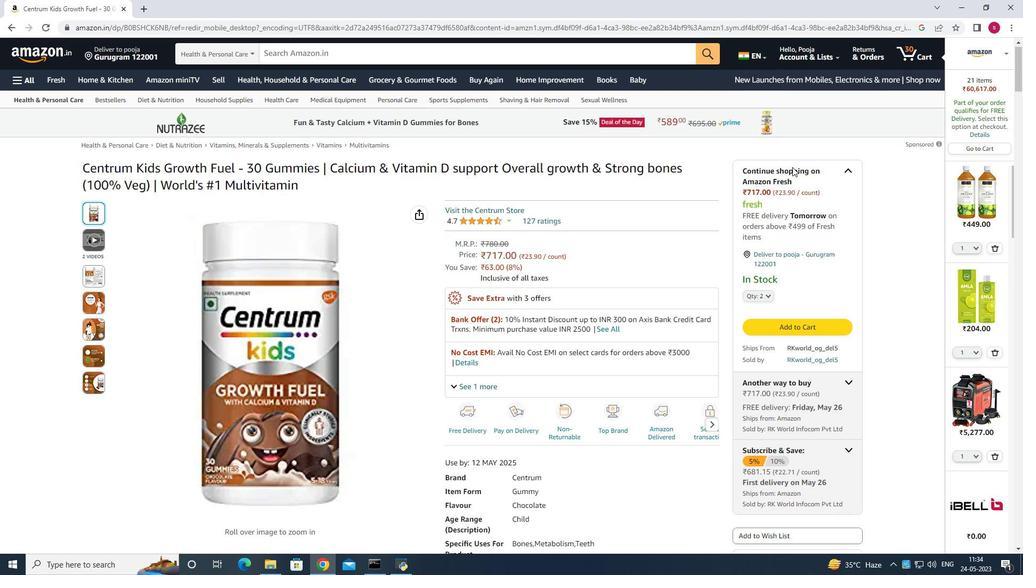 
Action: Mouse scrolled (792, 167) with delta (0, 0)
Screenshot: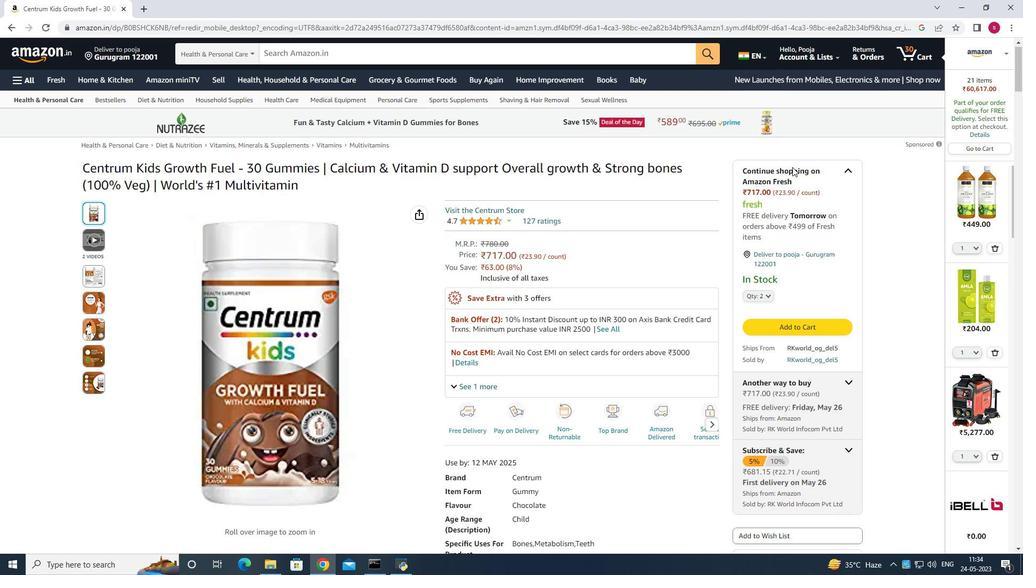 
Action: Mouse scrolled (792, 167) with delta (0, 0)
Screenshot: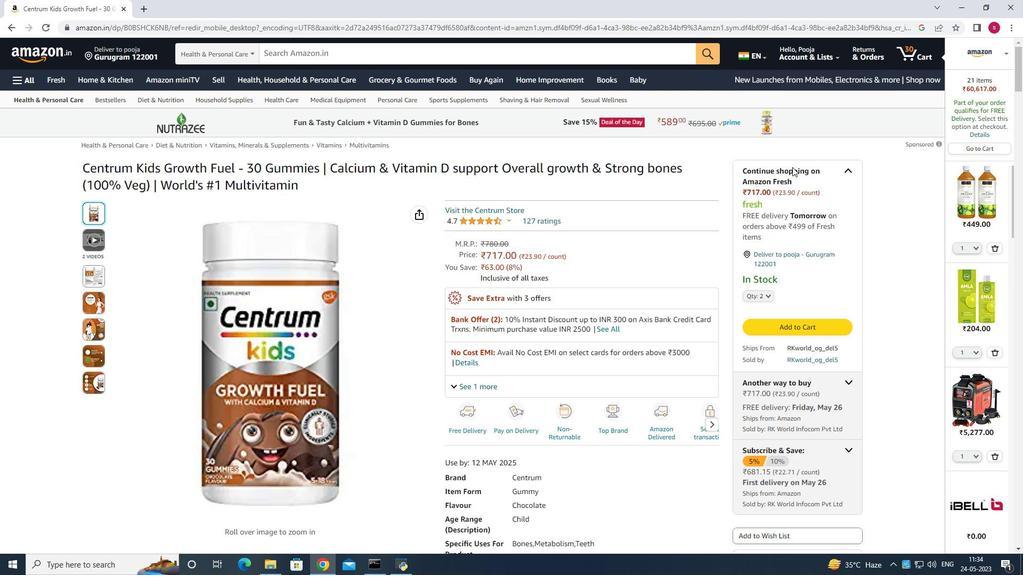 
Action: Mouse scrolled (792, 167) with delta (0, 0)
Screenshot: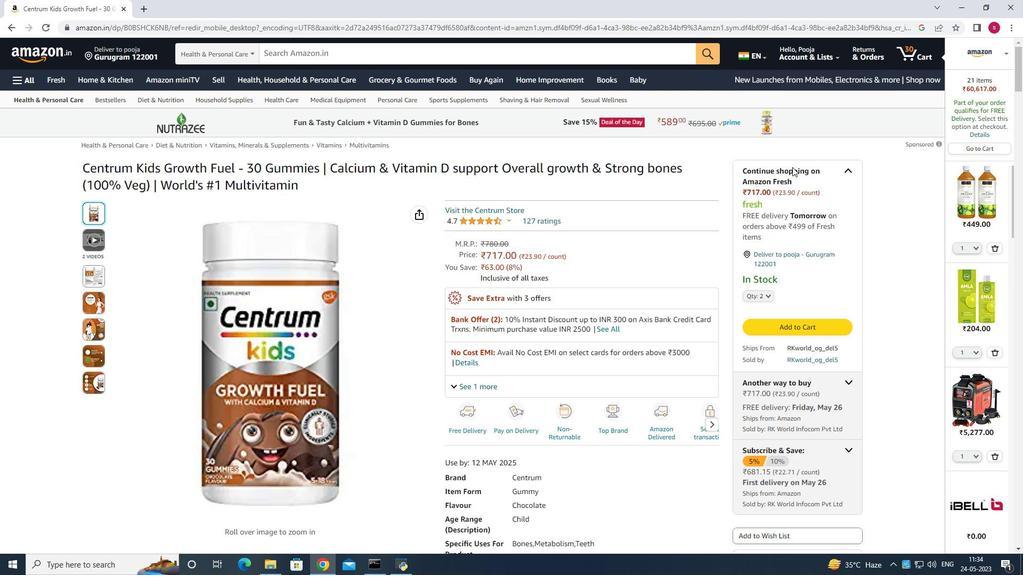 
Action: Mouse scrolled (792, 167) with delta (0, 0)
Screenshot: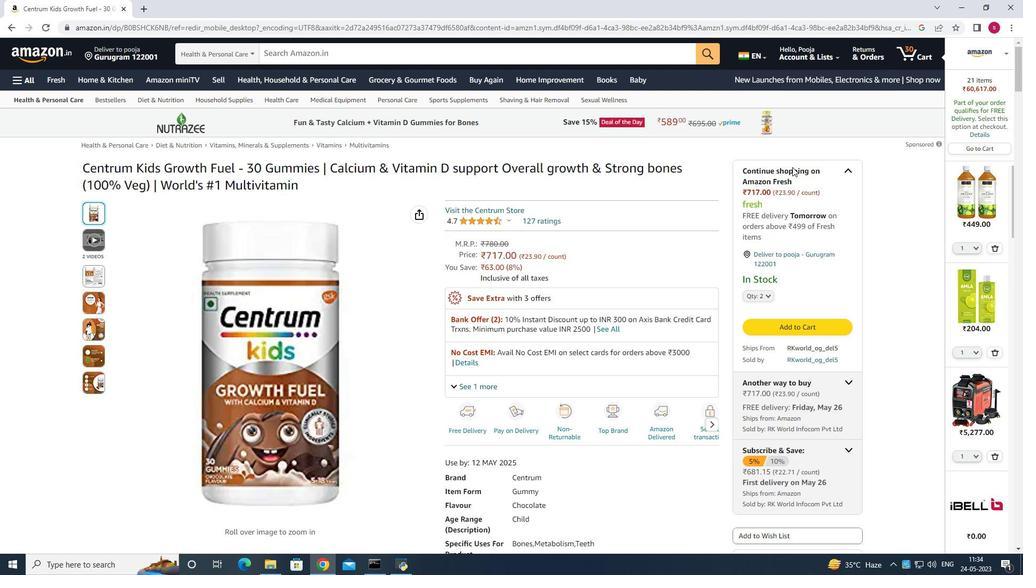 
Action: Mouse scrolled (792, 167) with delta (0, 0)
Screenshot: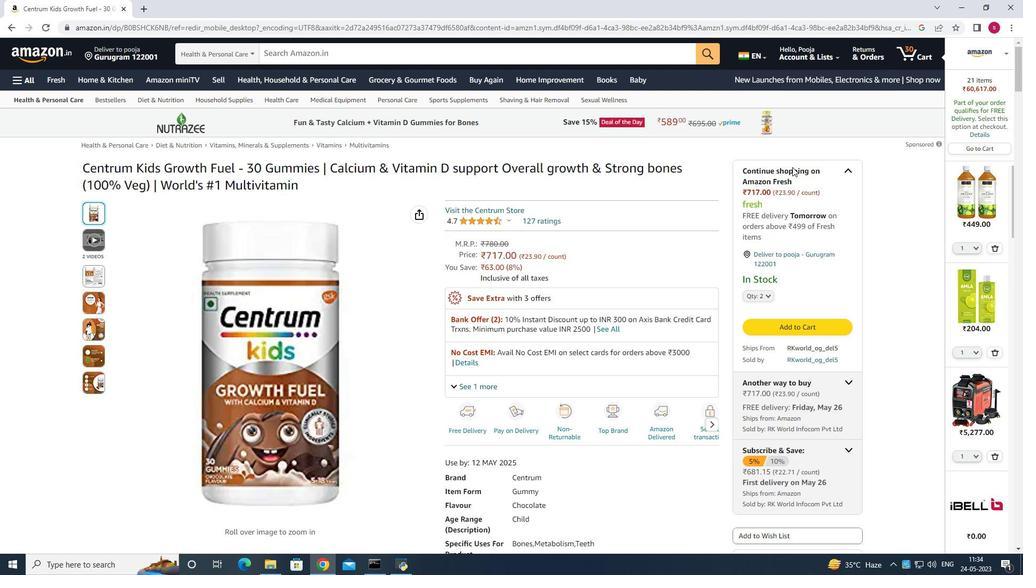 
Action: Mouse scrolled (792, 167) with delta (0, 0)
Screenshot: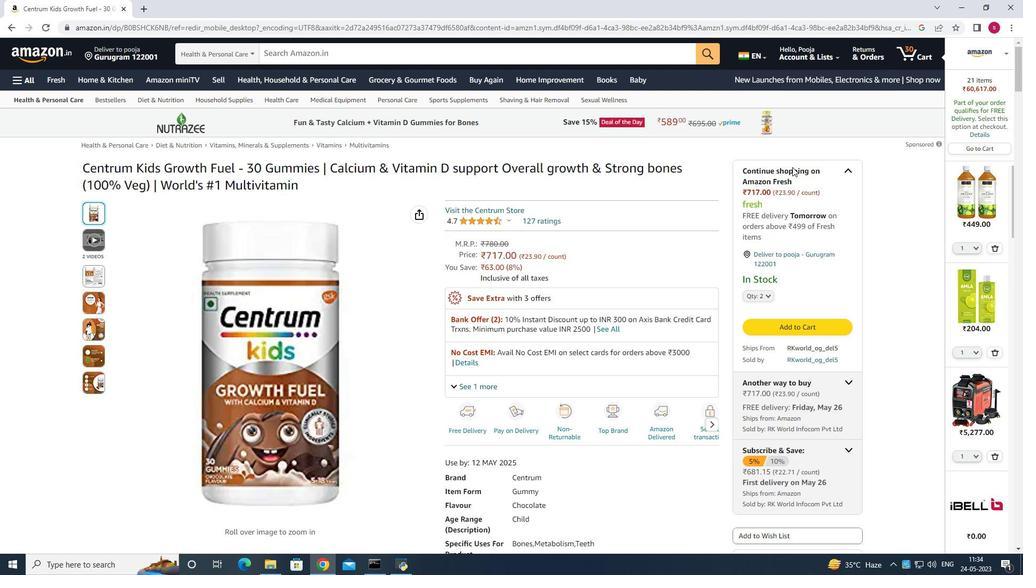 
Action: Mouse scrolled (792, 167) with delta (0, 0)
Screenshot: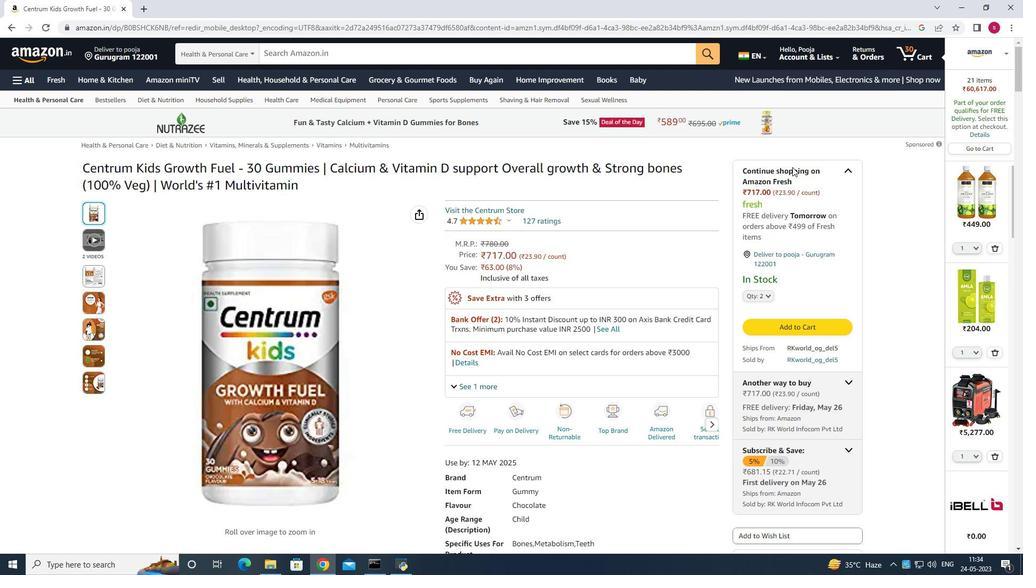 
Action: Mouse moved to (388, 52)
Screenshot: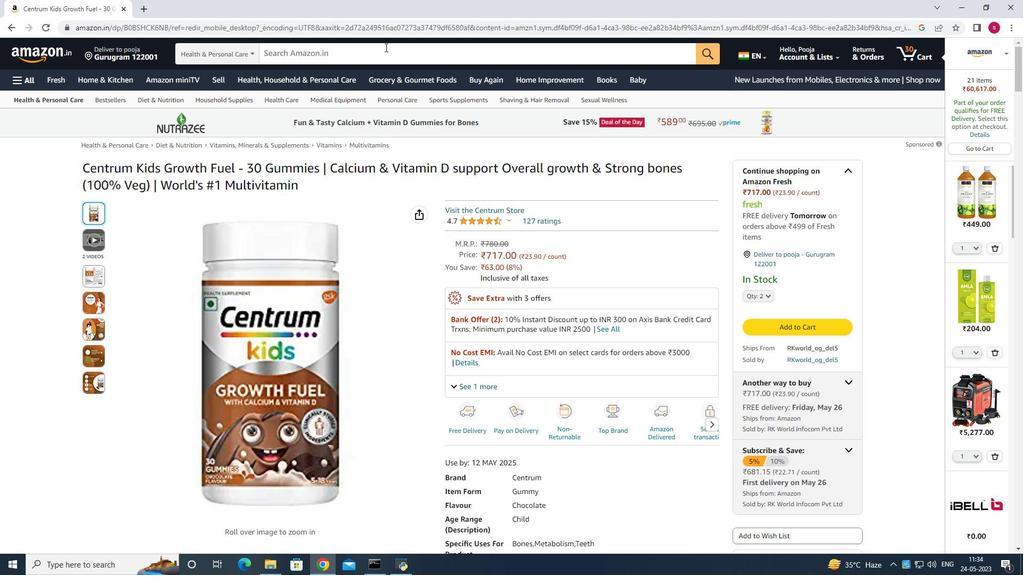 
Action: Mouse pressed left at (388, 52)
Screenshot: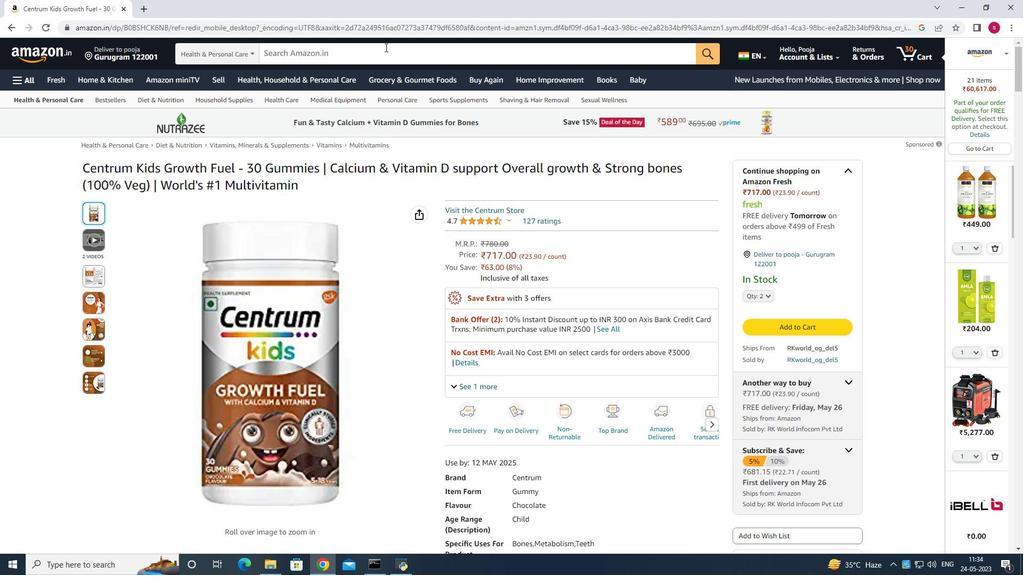 
Action: Mouse moved to (384, 63)
Screenshot: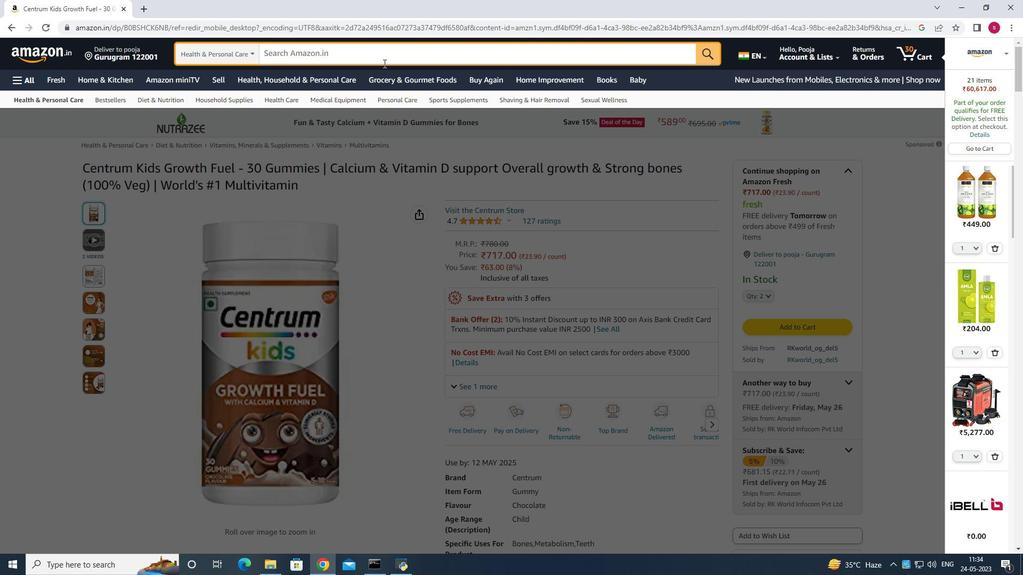 
Action: Key pressed herbal<Key.space>suoo<Key.backspace><Key.backspace>pple<Key.enter>
Screenshot: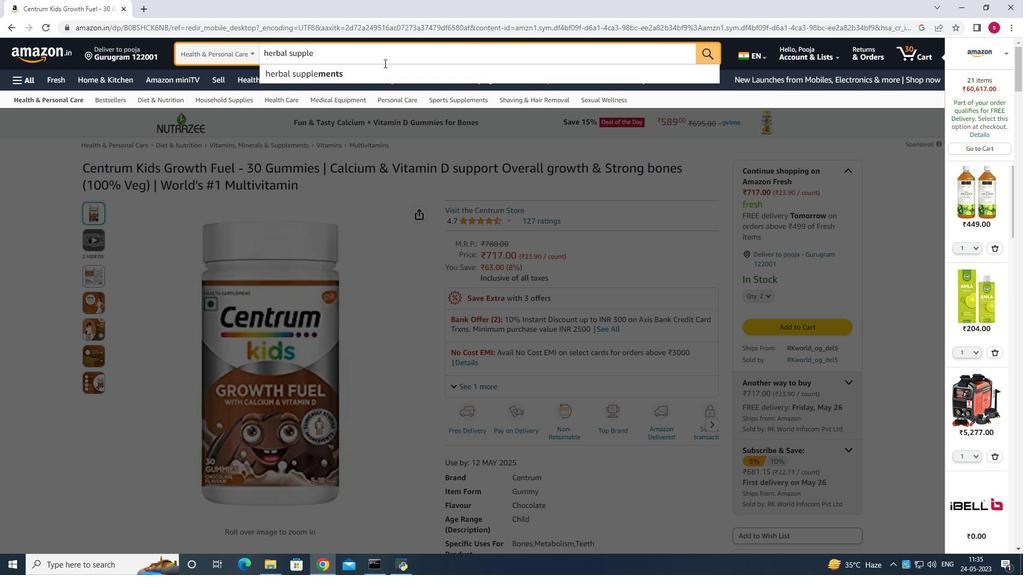 
Action: Mouse moved to (393, 57)
Screenshot: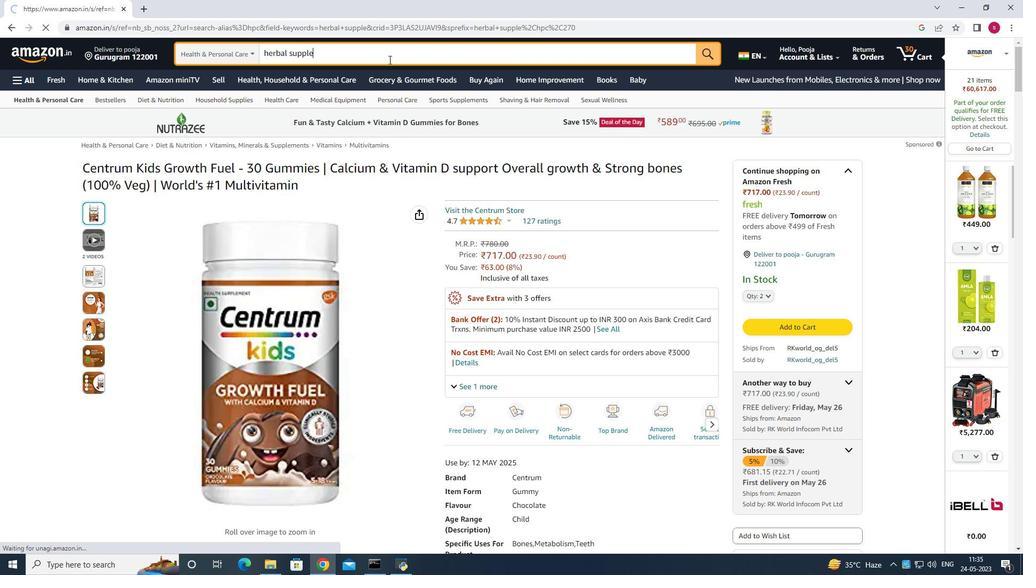 
Action: Mouse pressed left at (393, 57)
Screenshot: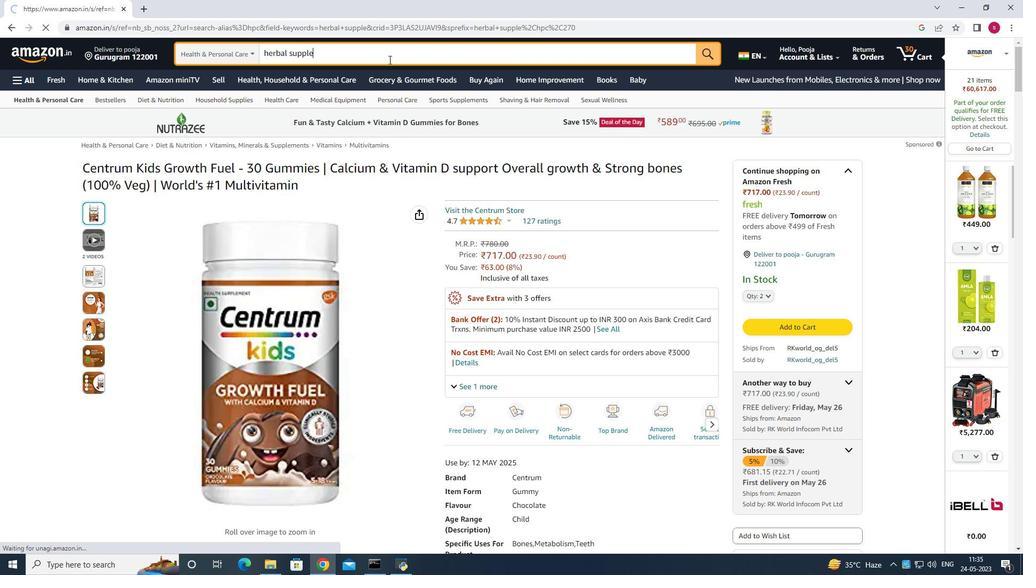 
Action: Mouse moved to (395, 52)
Screenshot: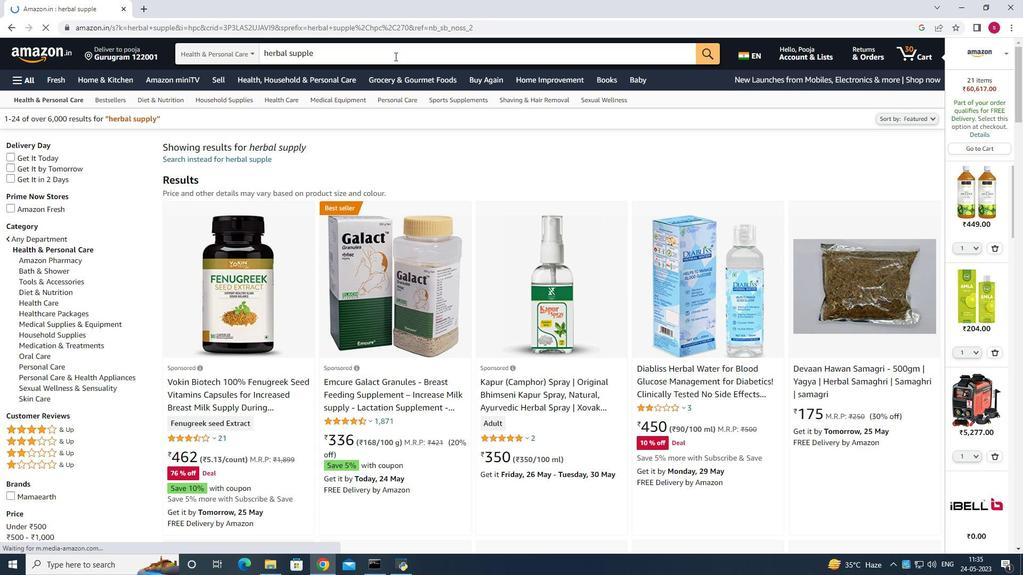 
Action: Mouse pressed left at (395, 52)
Screenshot: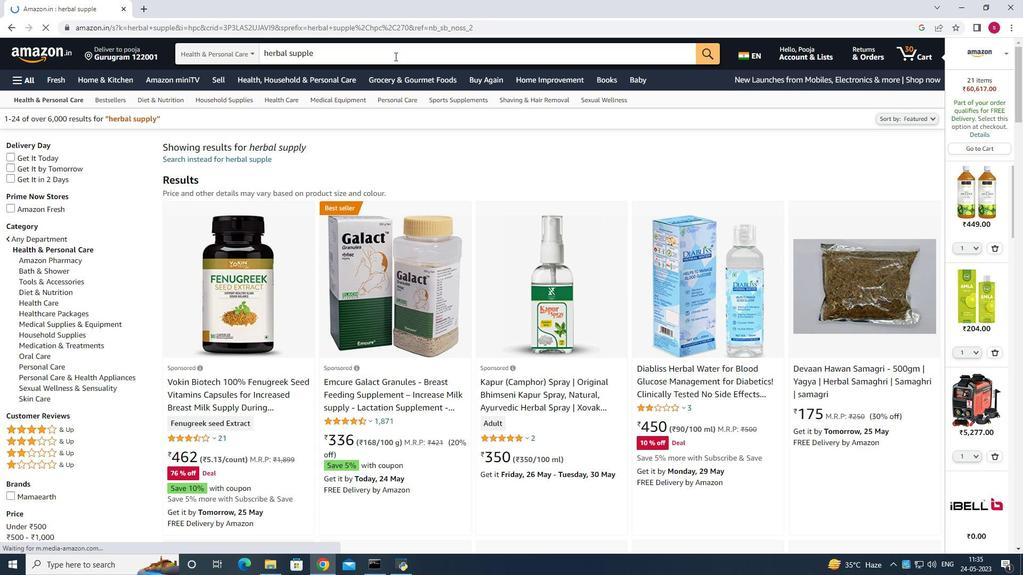 
Action: Mouse moved to (388, 71)
Screenshot: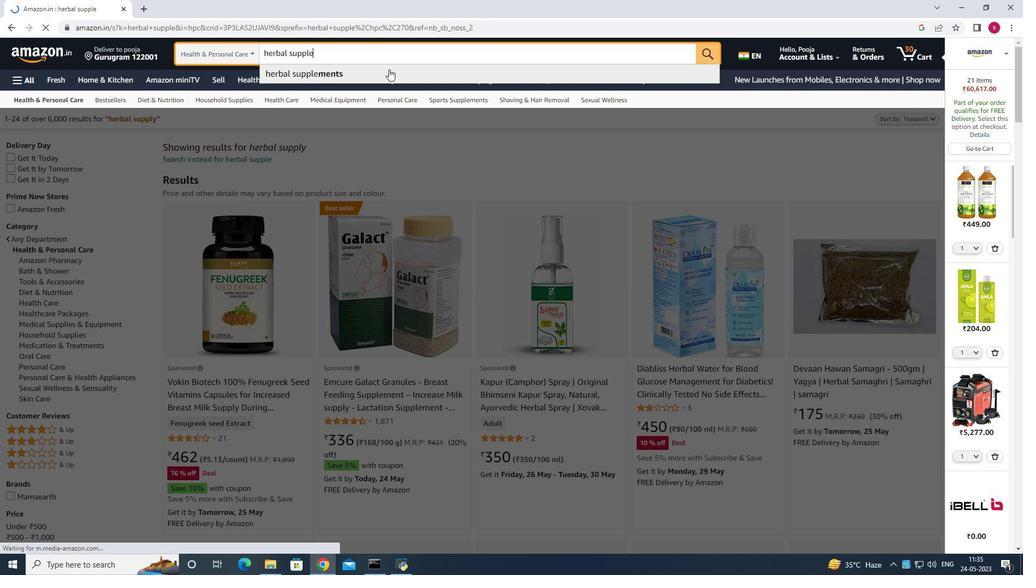 
Action: Mouse pressed left at (388, 71)
Screenshot: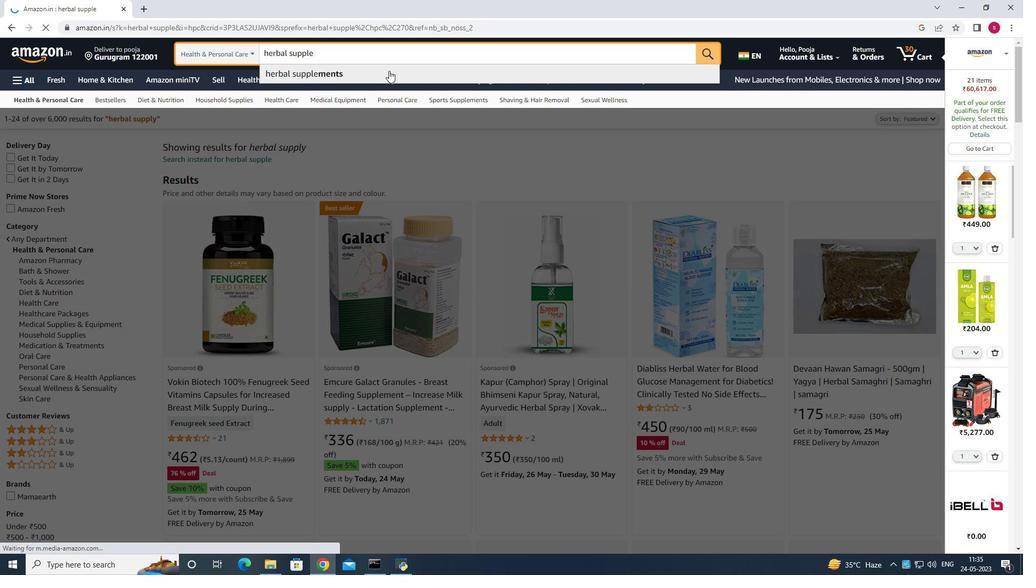 
Action: Mouse moved to (390, 193)
Screenshot: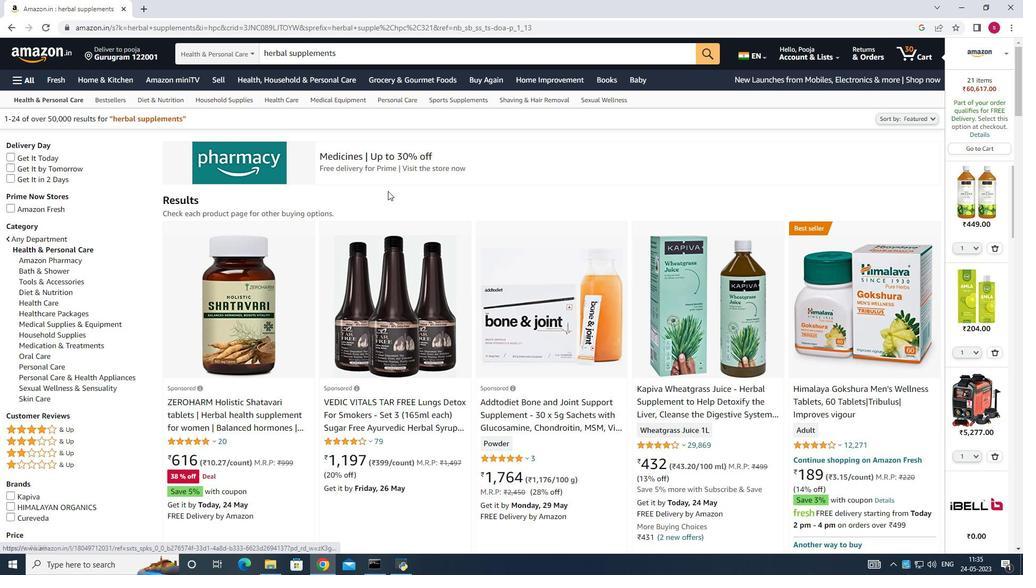 
Action: Mouse scrolled (390, 192) with delta (0, 0)
Screenshot: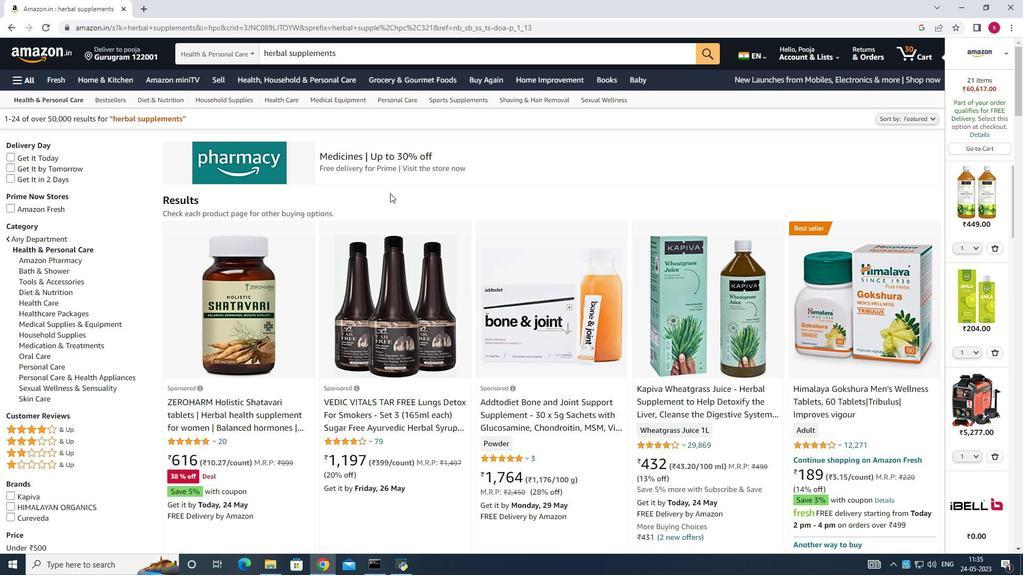 
Action: Mouse scrolled (390, 192) with delta (0, 0)
Screenshot: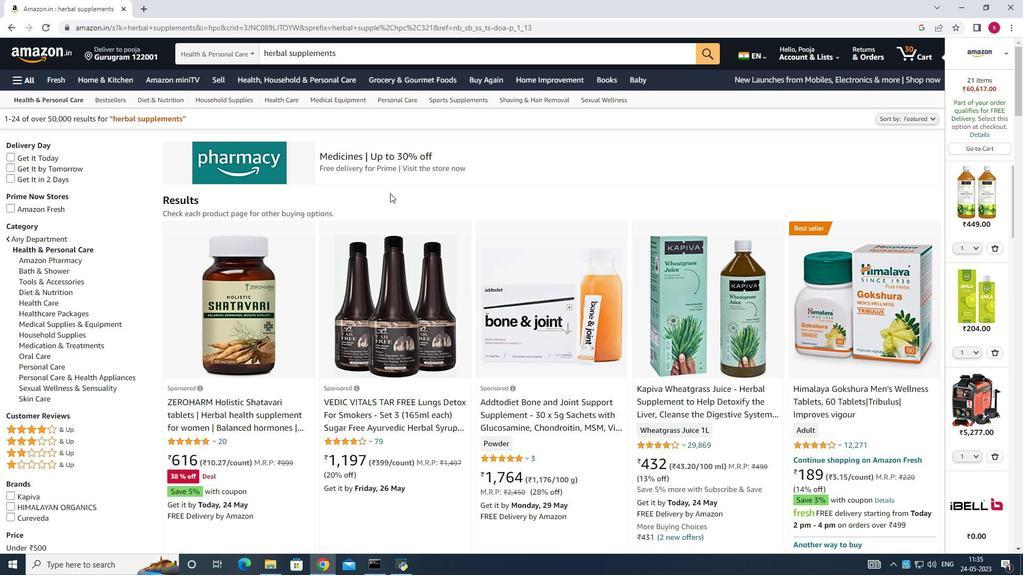 
Action: Mouse moved to (390, 194)
Screenshot: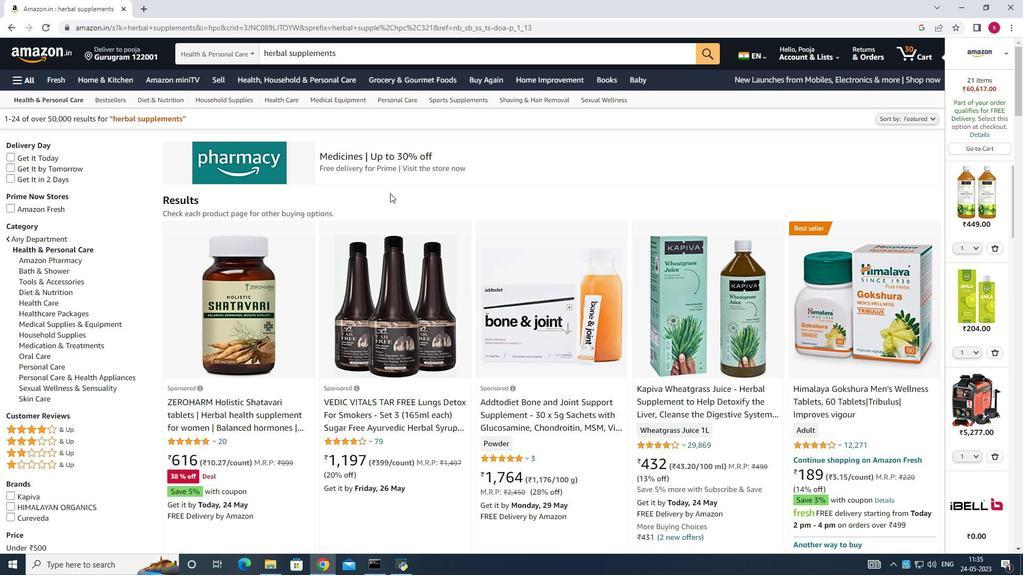 
Action: Mouse scrolled (390, 193) with delta (0, 0)
Screenshot: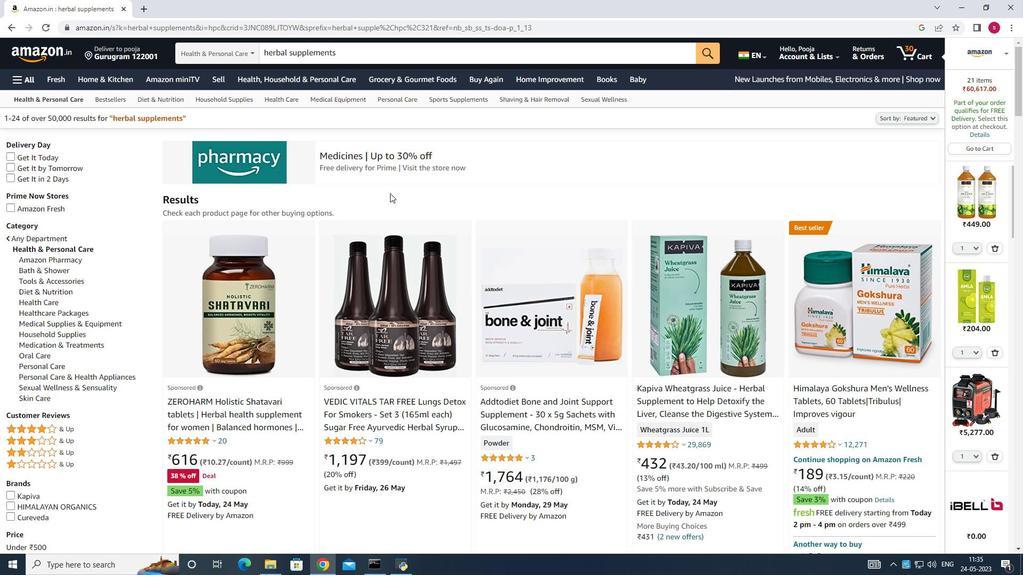 
Action: Mouse moved to (840, 149)
Screenshot: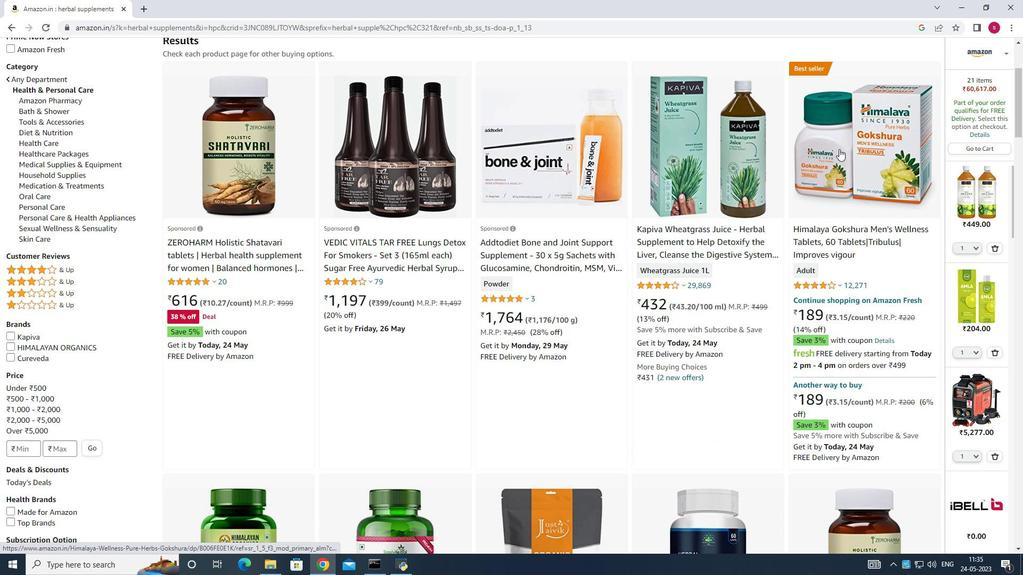 
Action: Mouse pressed left at (840, 149)
Screenshot: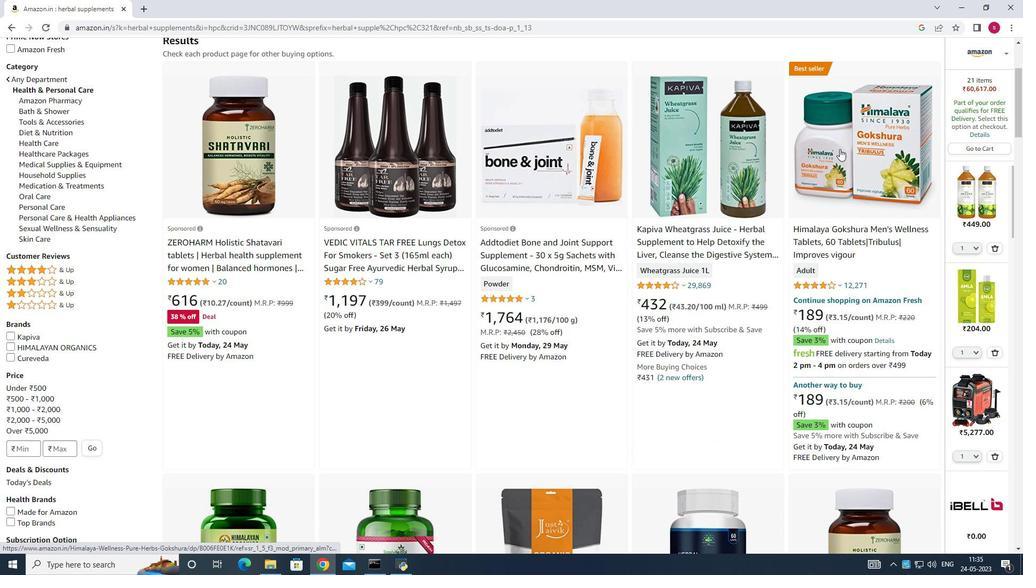 
Action: Mouse moved to (649, 255)
Screenshot: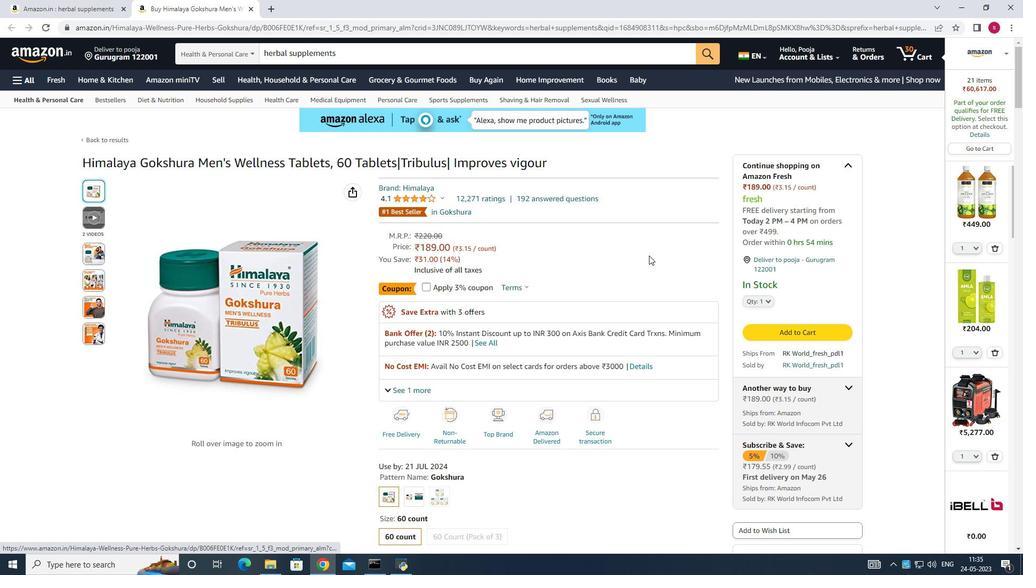 
Action: Mouse scrolled (649, 255) with delta (0, 0)
Screenshot: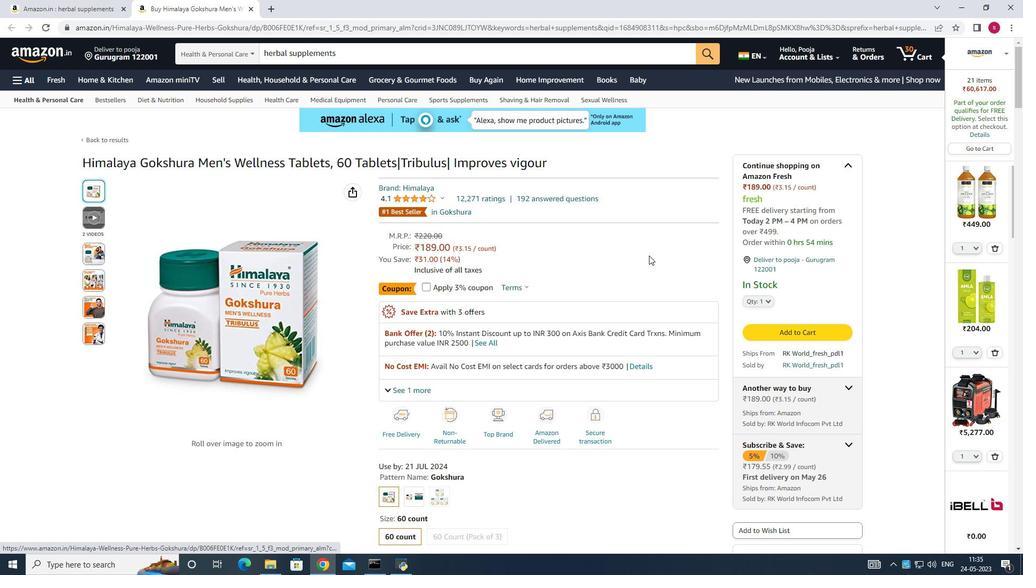 
Action: Mouse moved to (764, 243)
Screenshot: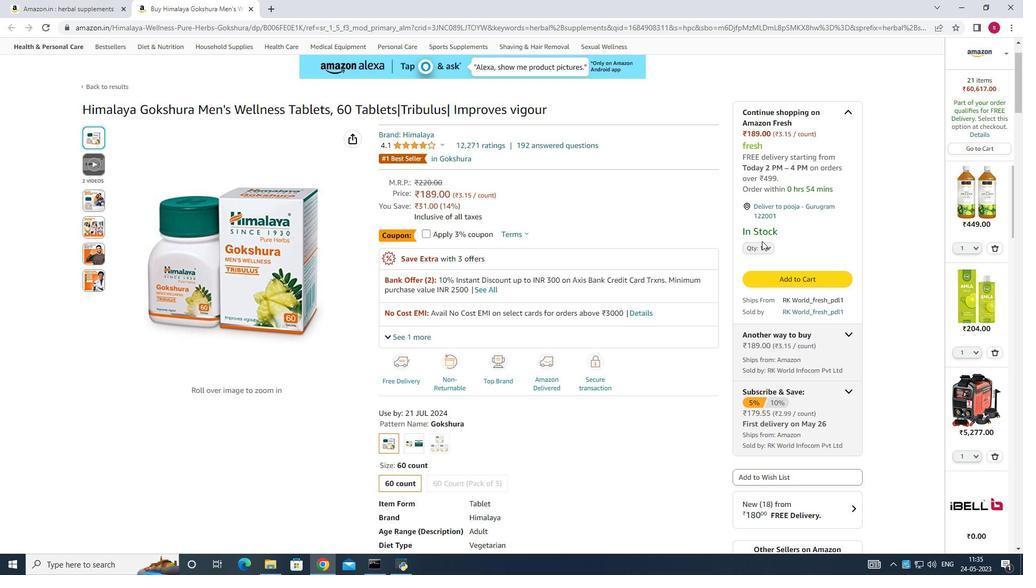 
Action: Mouse pressed left at (764, 243)
Screenshot: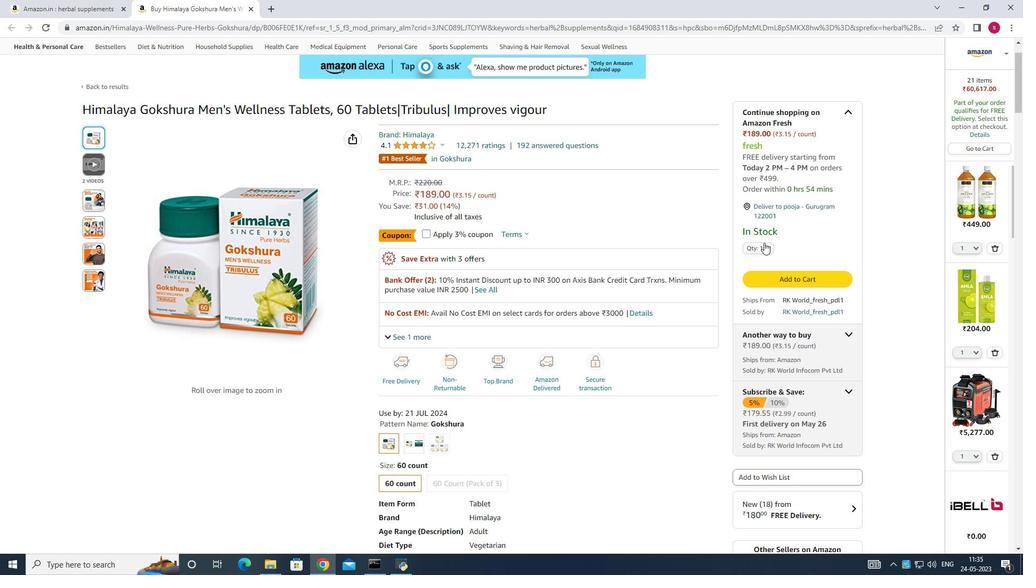 
Action: Mouse moved to (760, 252)
Screenshot: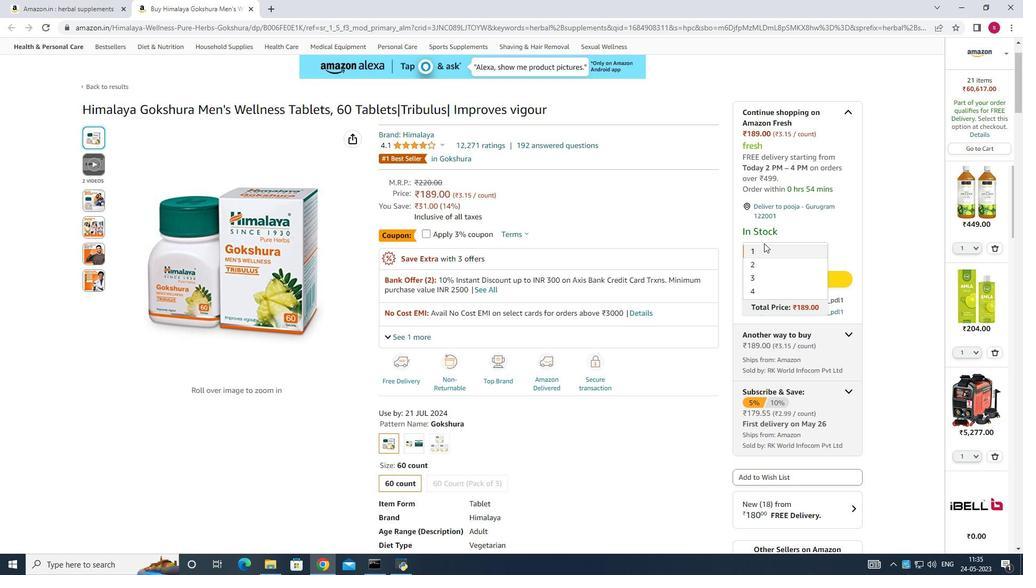 
Action: Mouse pressed left at (760, 252)
Screenshot: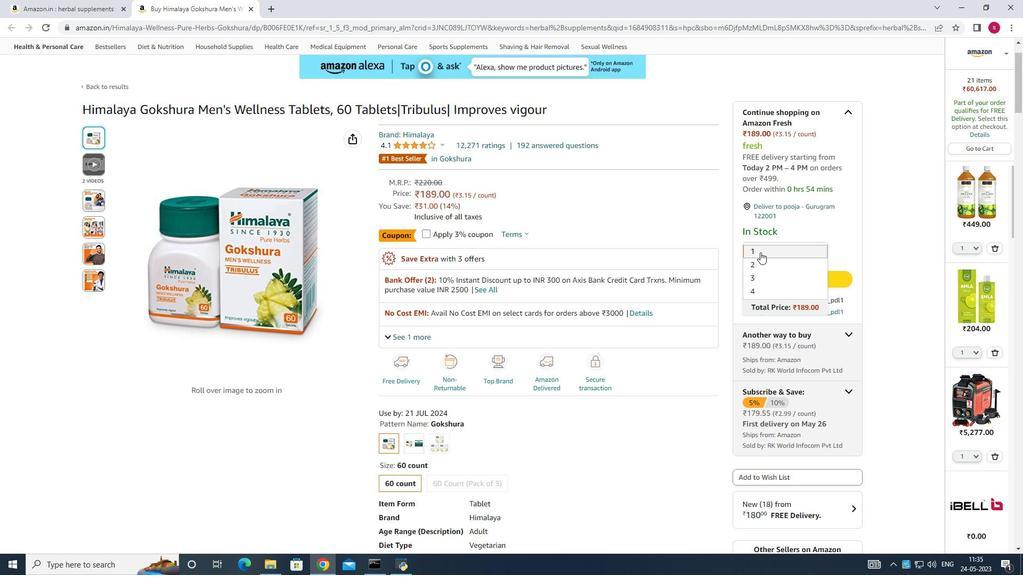 
Action: Mouse moved to (792, 281)
Screenshot: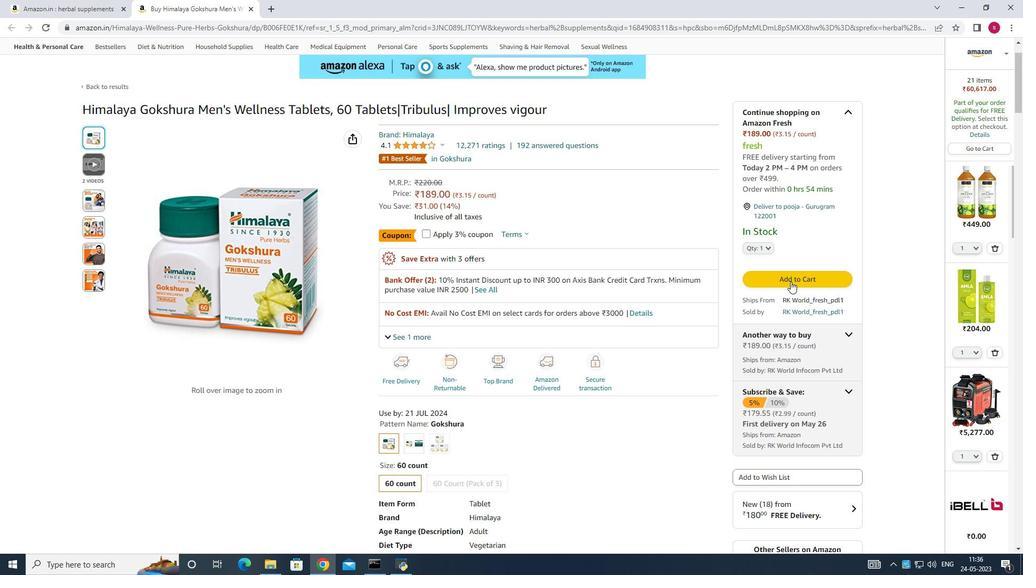 
Action: Mouse pressed left at (792, 281)
